 Task: Reply to email with the signature Finley Cooper with the subject Request for a white paper from softage.1@softage.net with the message Could you please confirm if the invoice has been paid? with CC to softage.5@softage.net with an attached document Request_for_information.pdf
Action: Mouse moved to (572, 719)
Screenshot: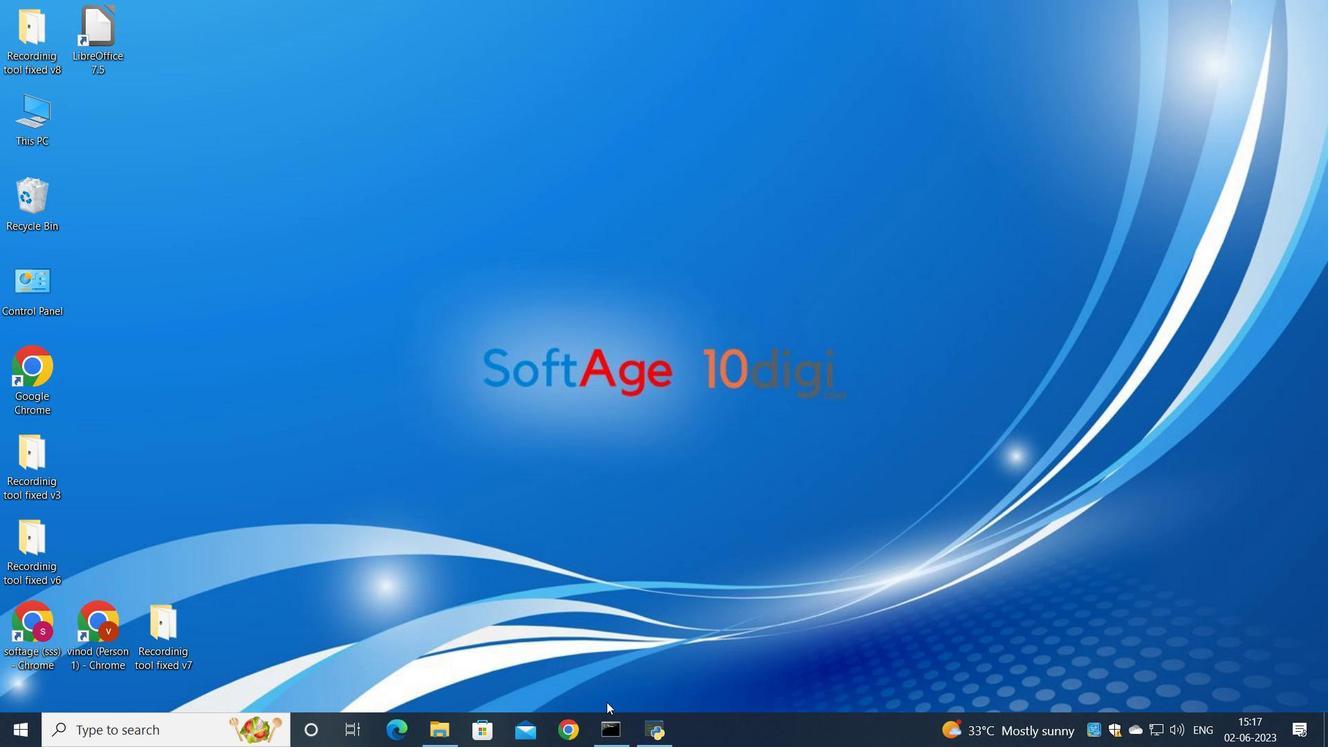 
Action: Mouse pressed left at (572, 719)
Screenshot: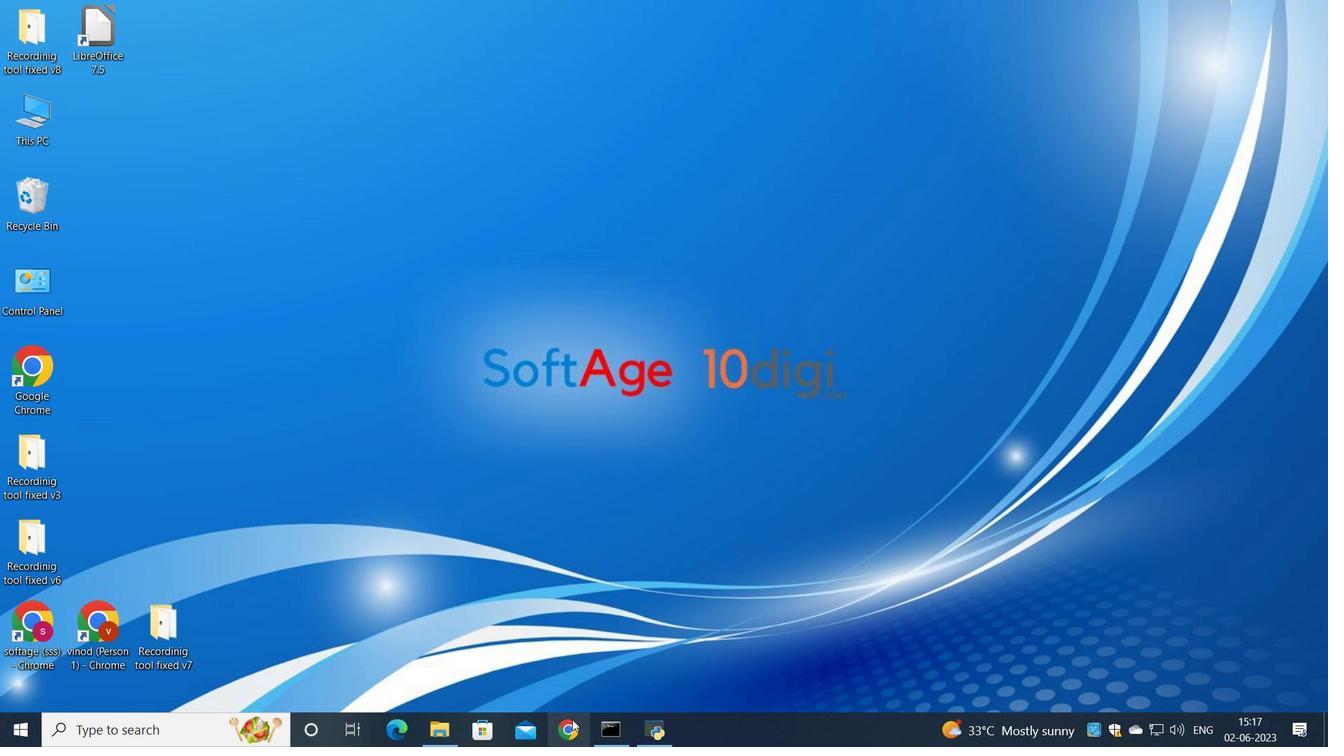 
Action: Mouse moved to (601, 418)
Screenshot: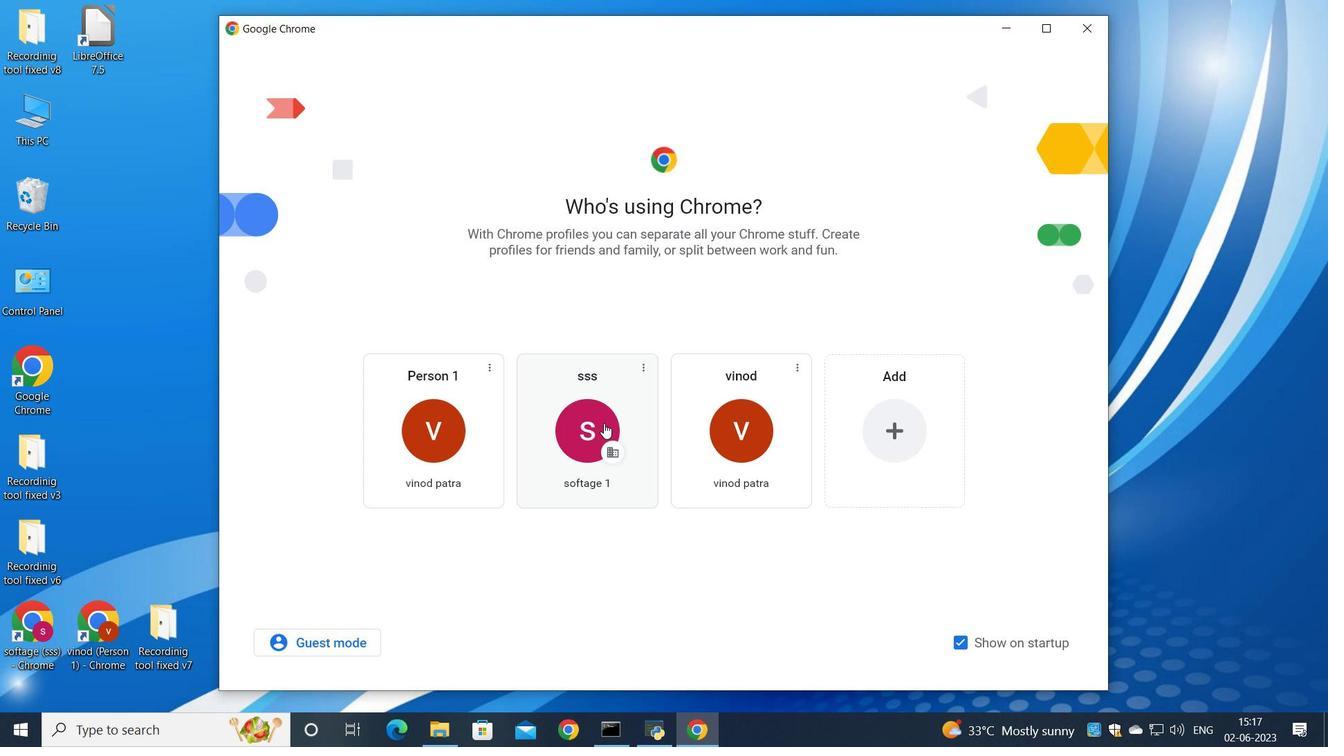 
Action: Mouse pressed left at (601, 418)
Screenshot: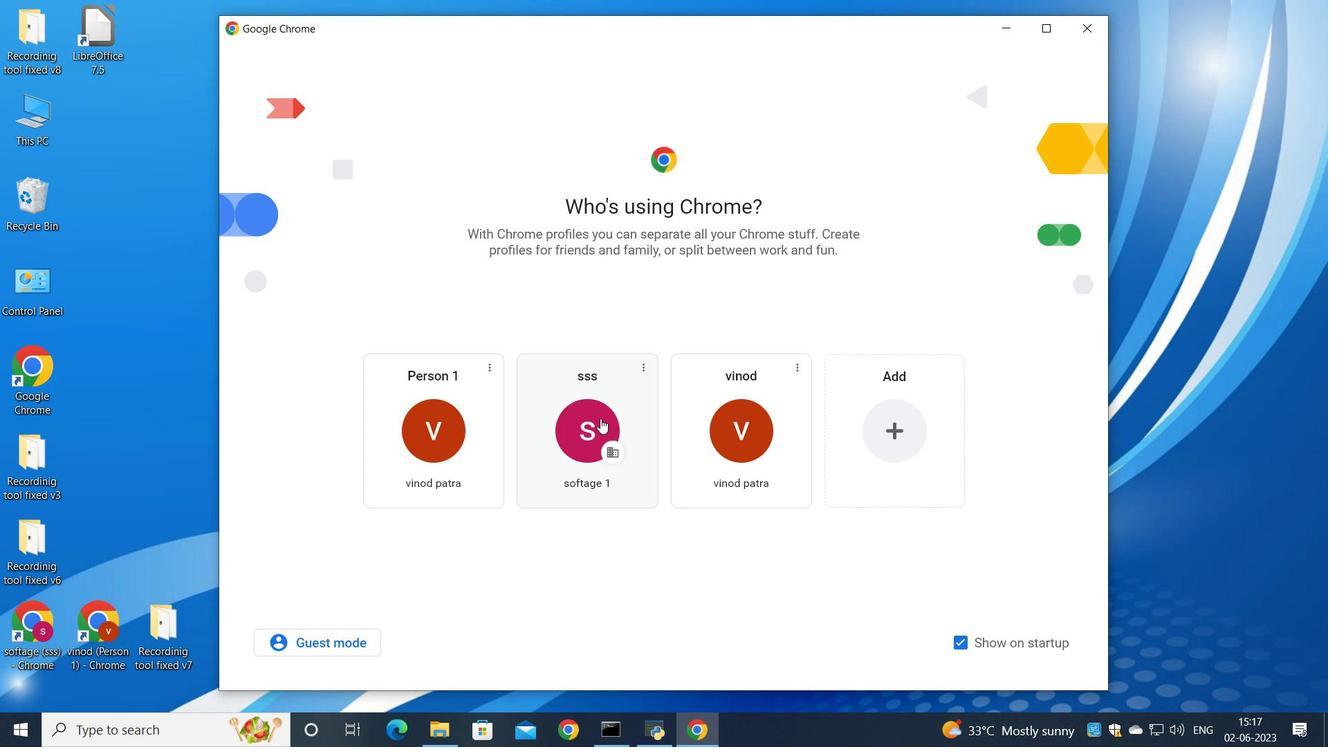 
Action: Mouse moved to (1170, 115)
Screenshot: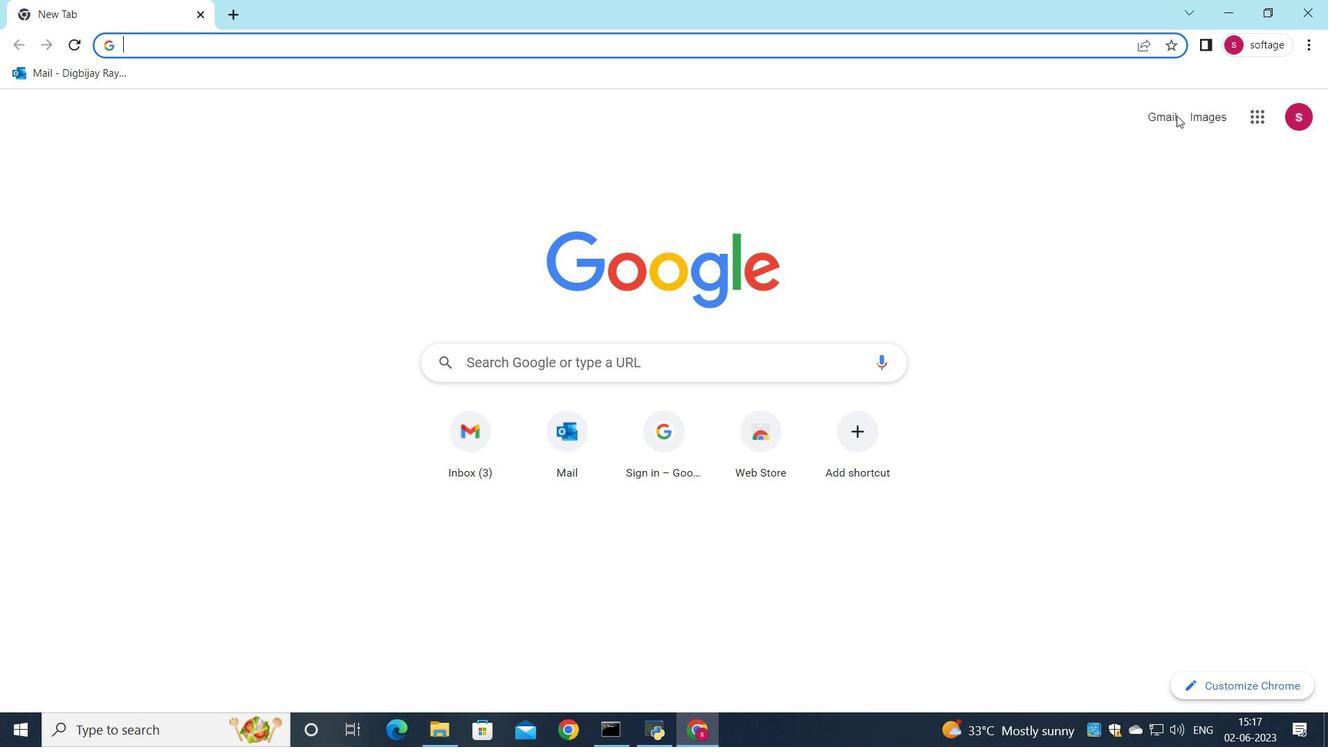 
Action: Mouse pressed left at (1170, 115)
Screenshot: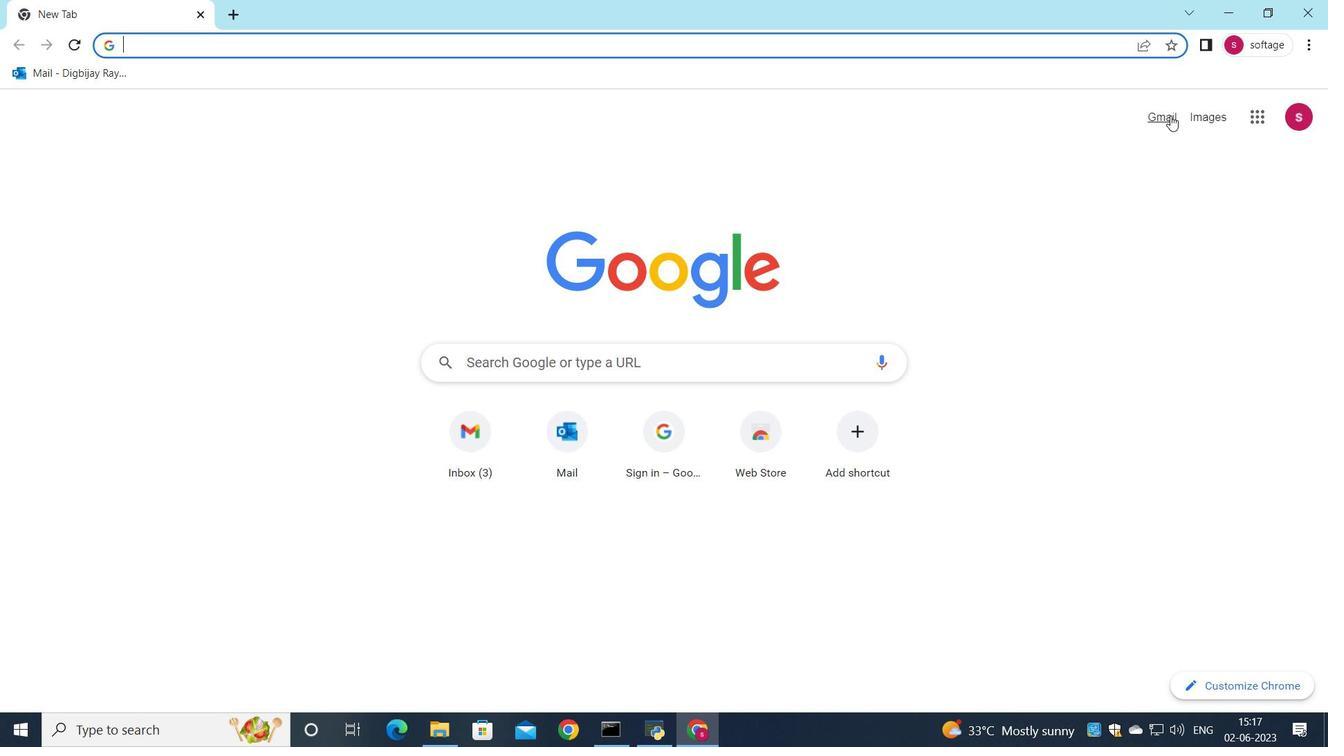
Action: Mouse moved to (1129, 130)
Screenshot: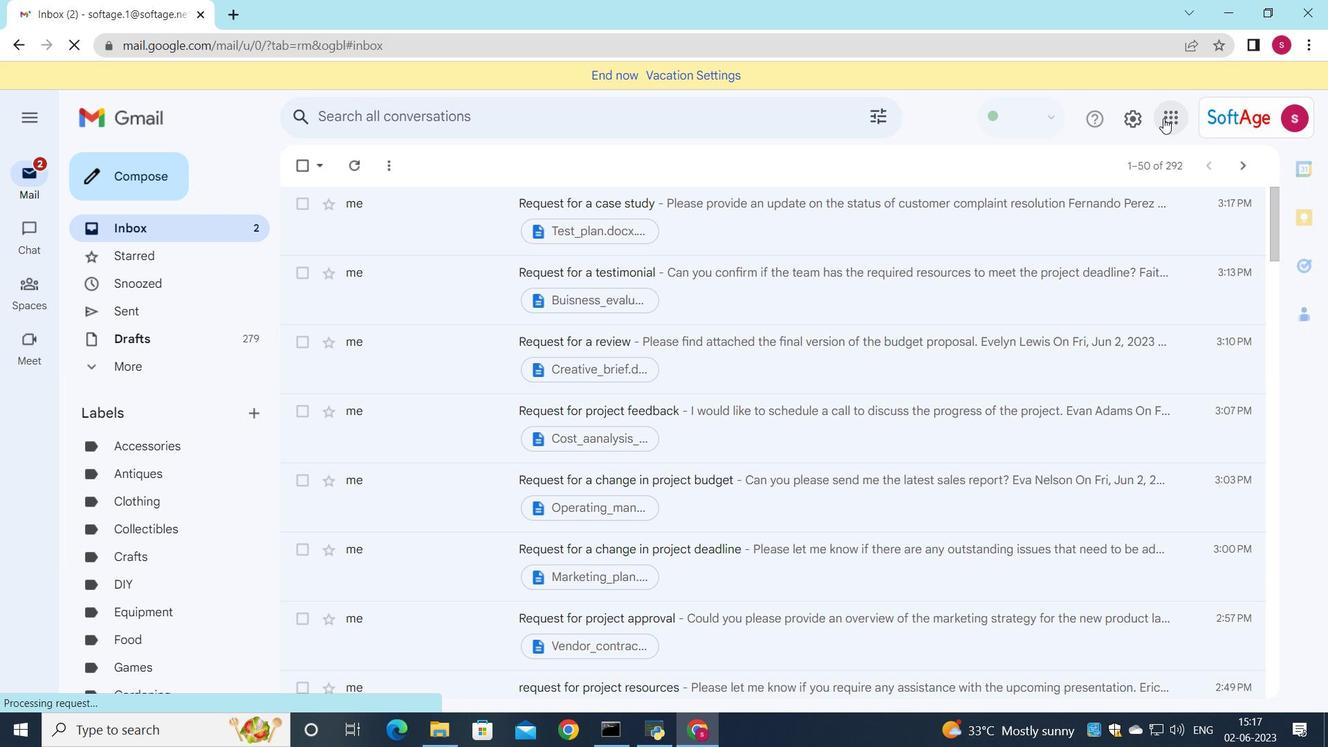 
Action: Mouse pressed left at (1129, 130)
Screenshot: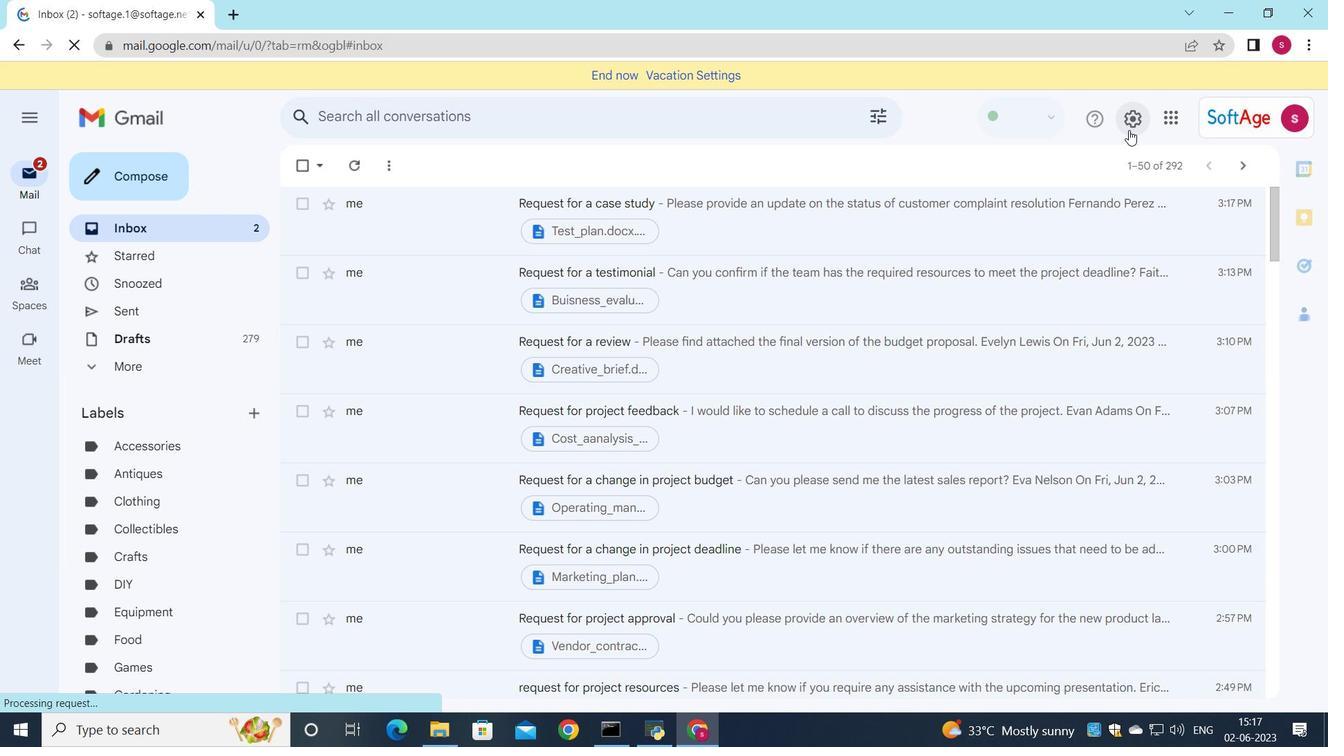 
Action: Mouse moved to (1112, 202)
Screenshot: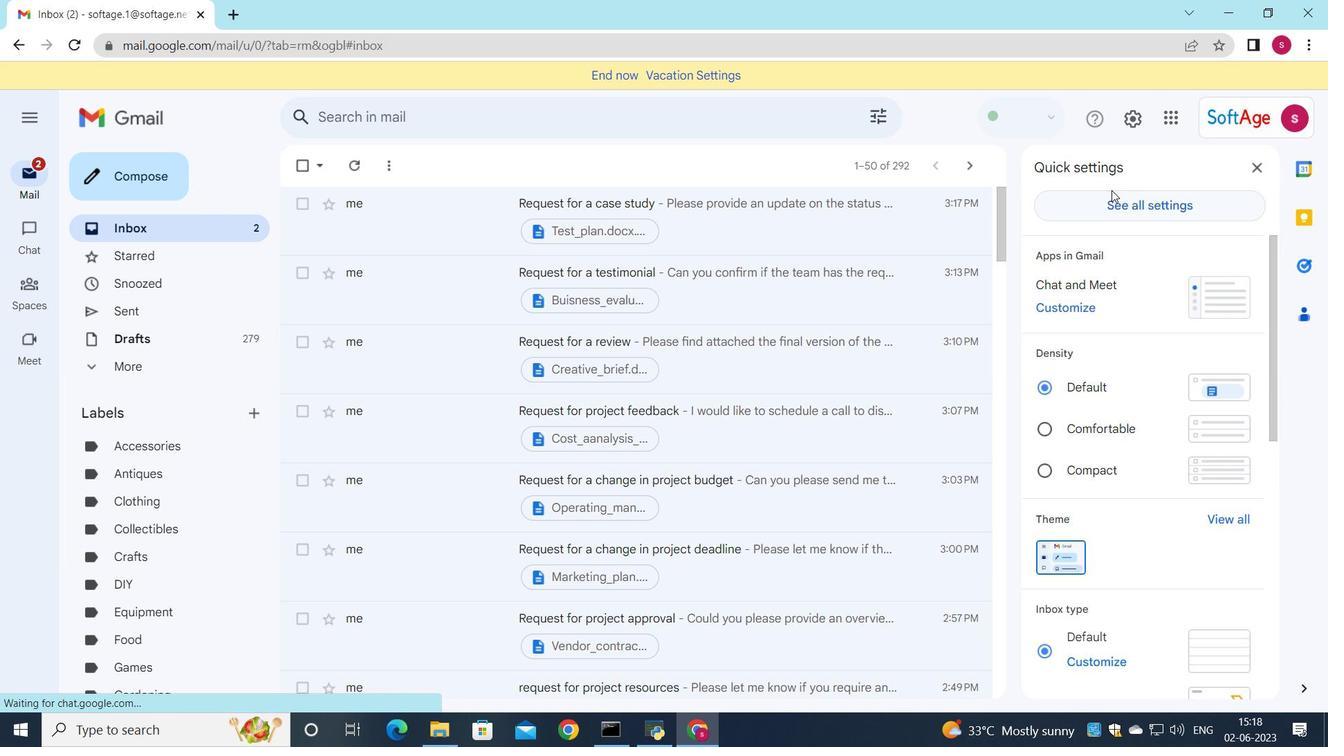 
Action: Mouse pressed left at (1112, 202)
Screenshot: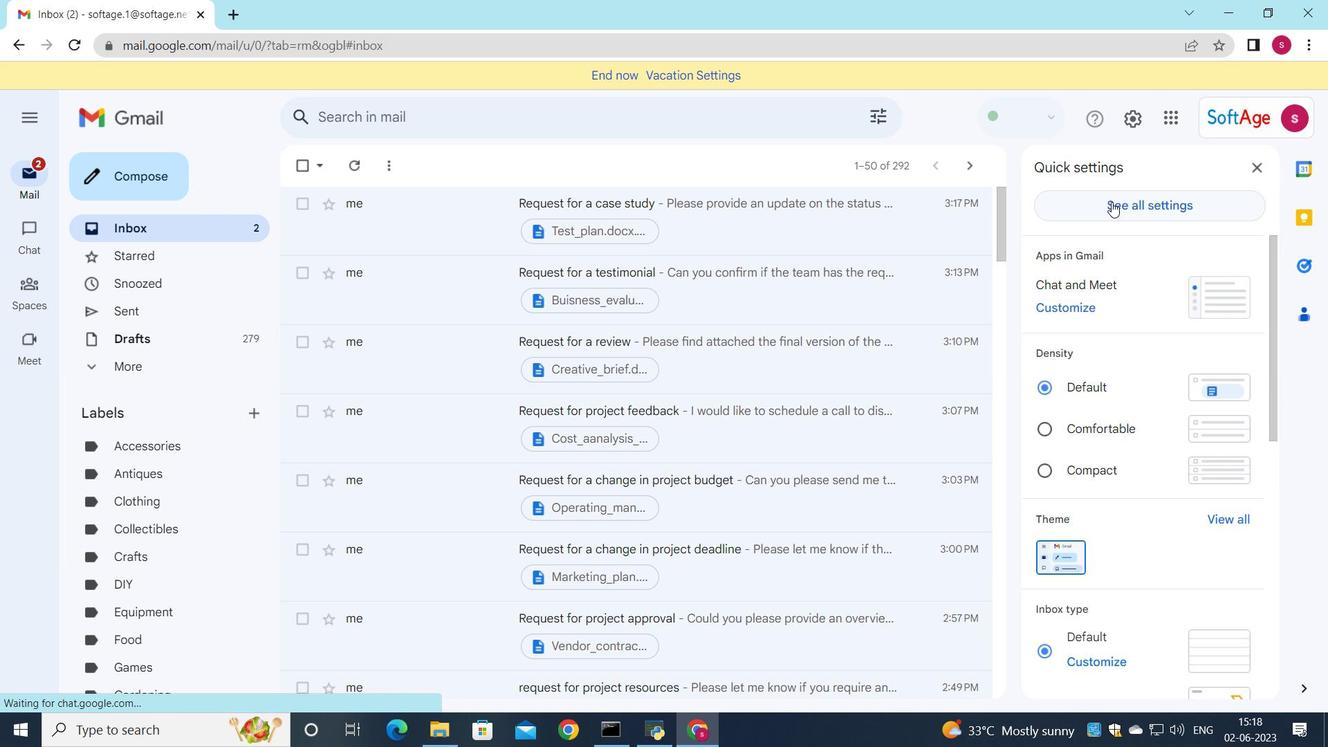 
Action: Mouse moved to (786, 356)
Screenshot: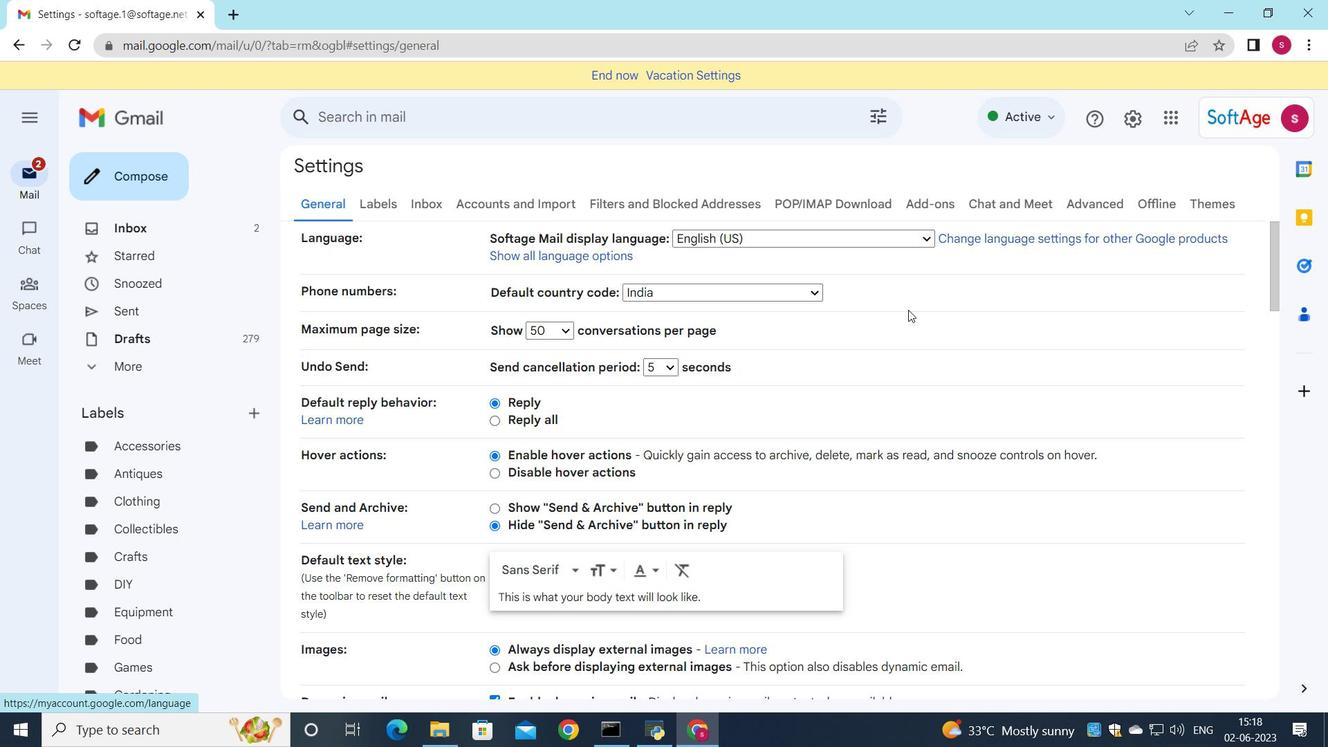 
Action: Mouse scrolled (786, 355) with delta (0, 0)
Screenshot: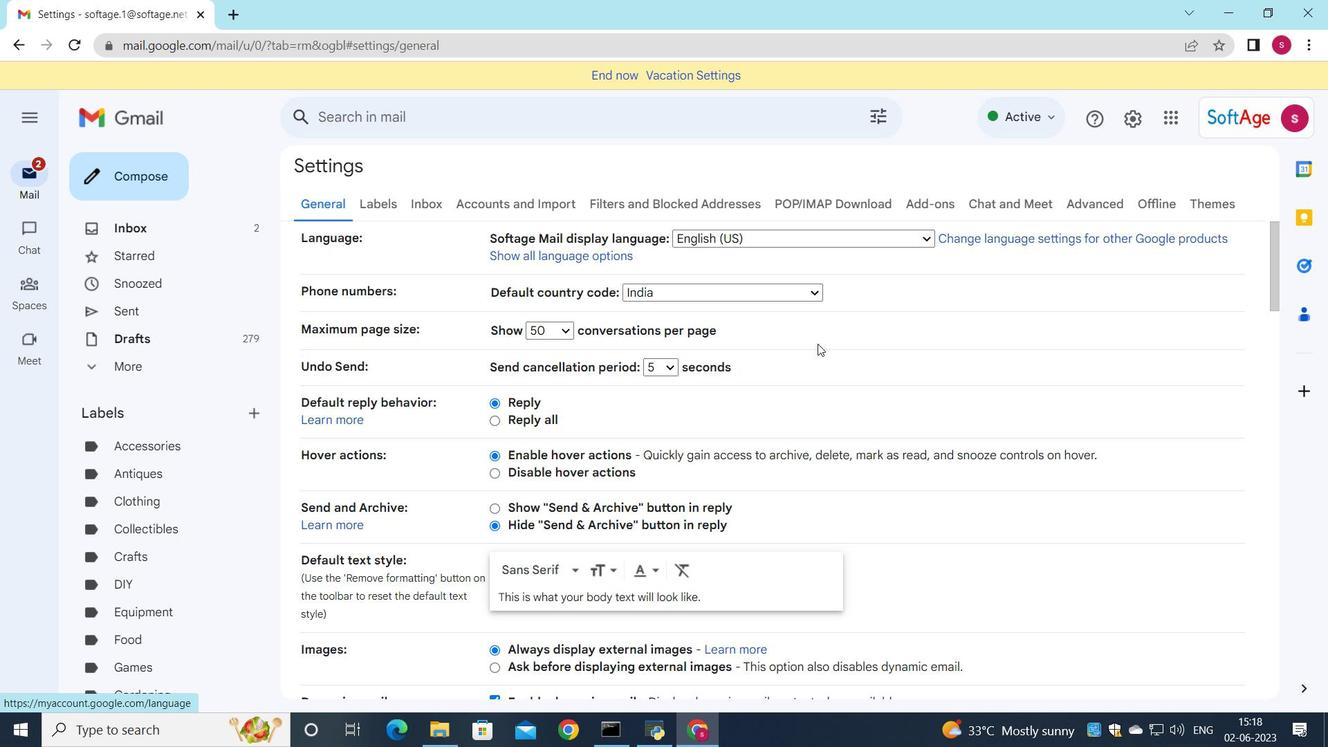 
Action: Mouse scrolled (786, 355) with delta (0, 0)
Screenshot: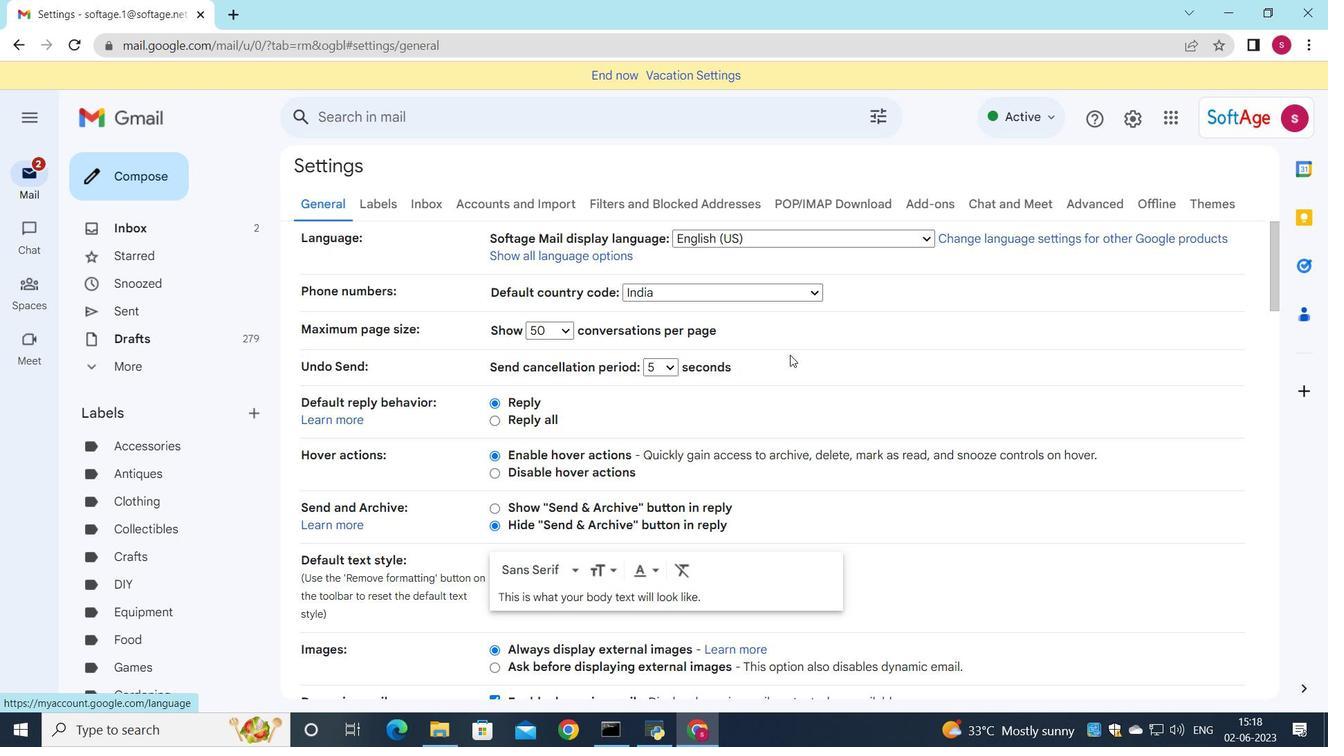
Action: Mouse scrolled (786, 355) with delta (0, 0)
Screenshot: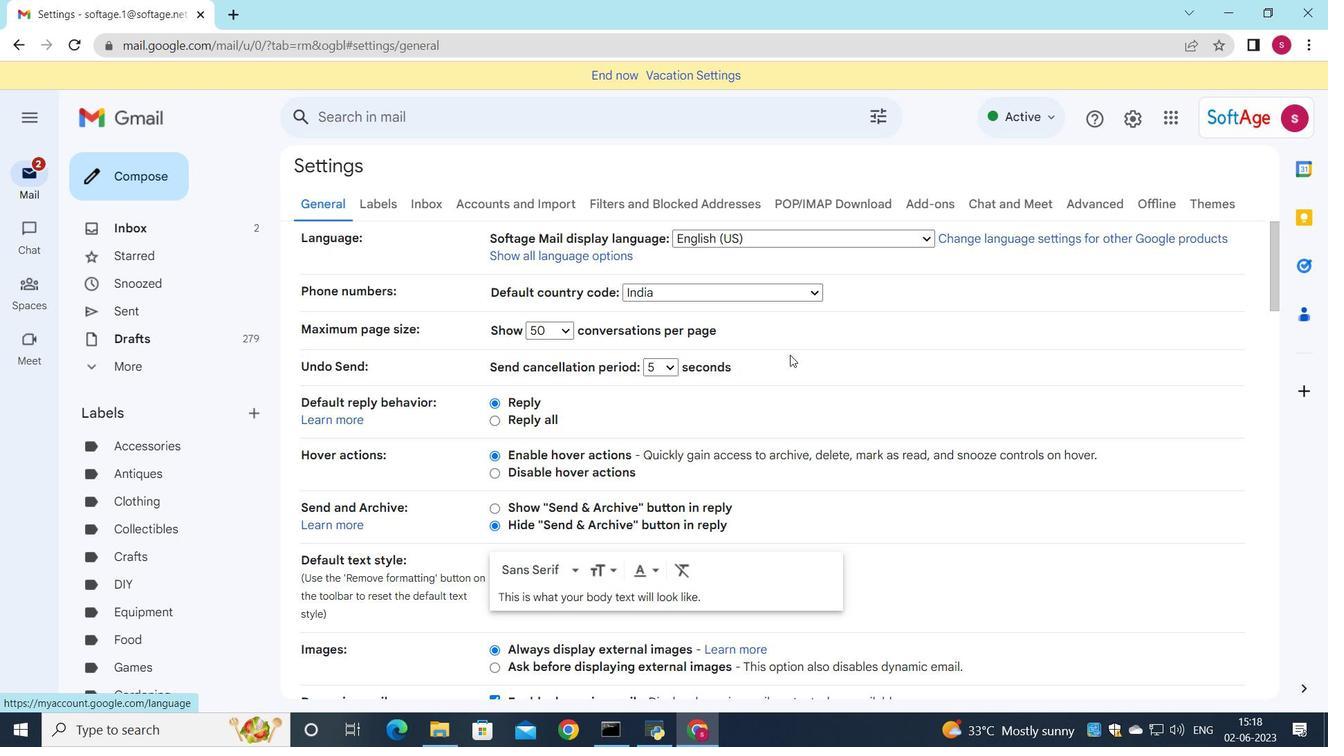 
Action: Mouse scrolled (786, 355) with delta (0, 0)
Screenshot: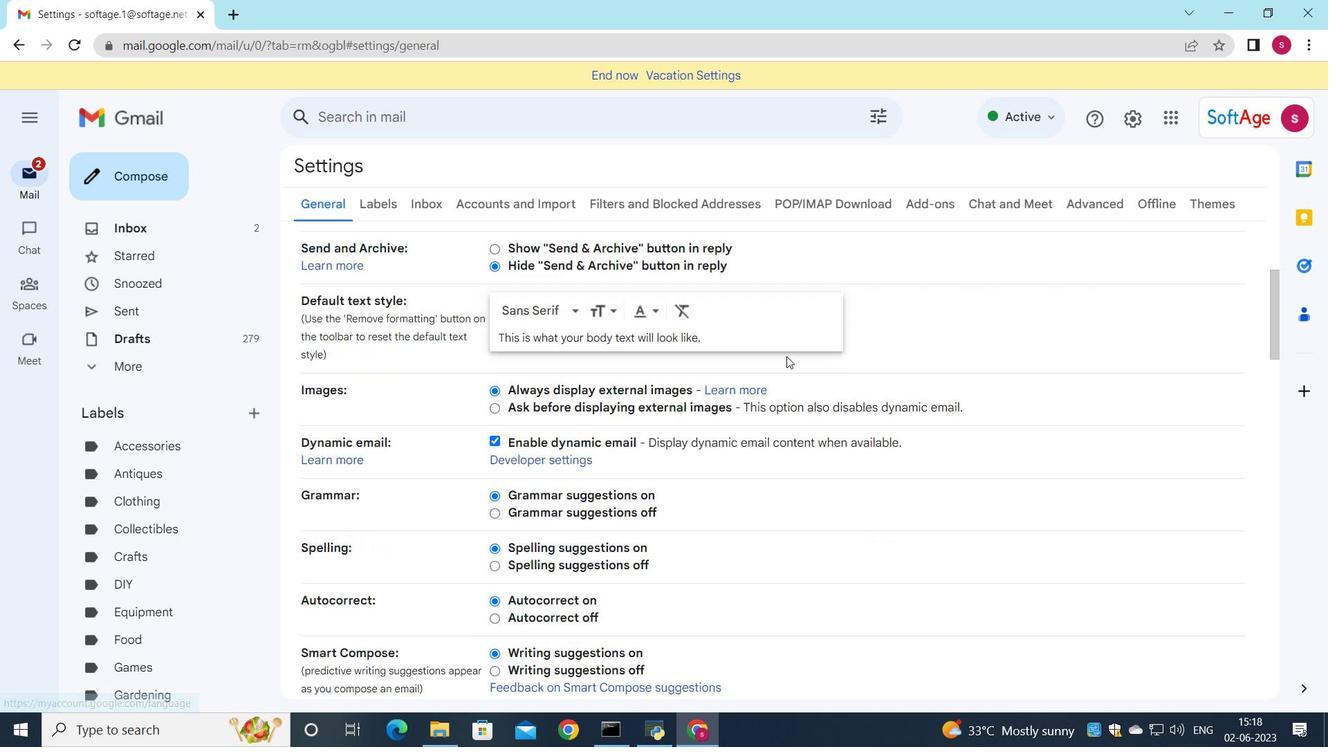 
Action: Mouse scrolled (786, 355) with delta (0, 0)
Screenshot: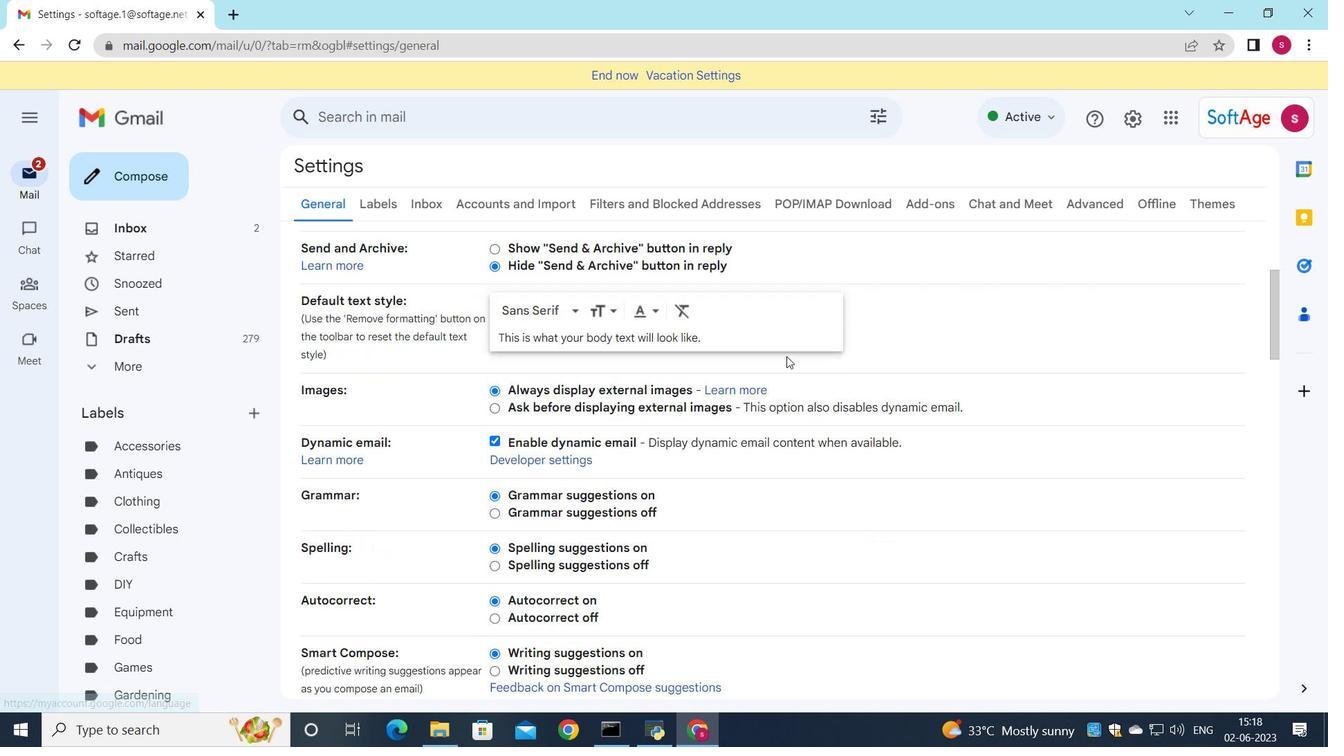 
Action: Mouse scrolled (786, 355) with delta (0, 0)
Screenshot: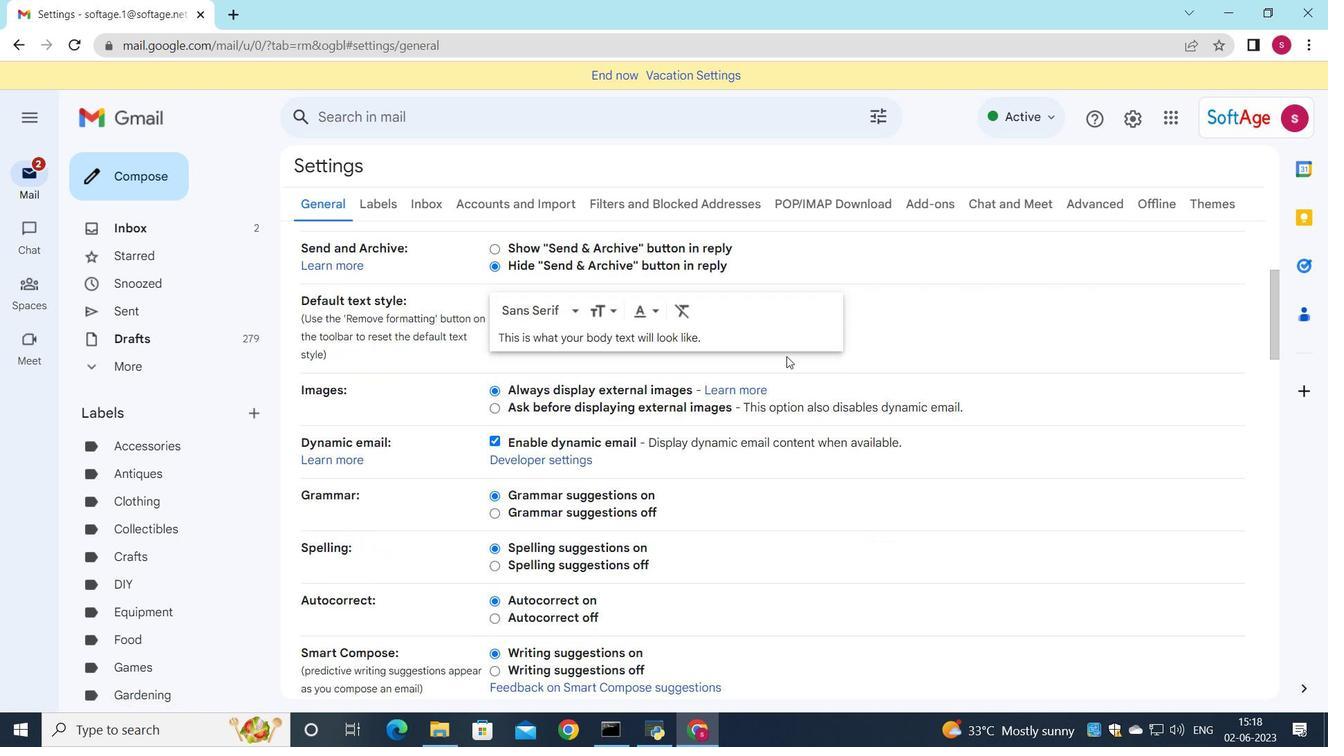 
Action: Mouse moved to (757, 385)
Screenshot: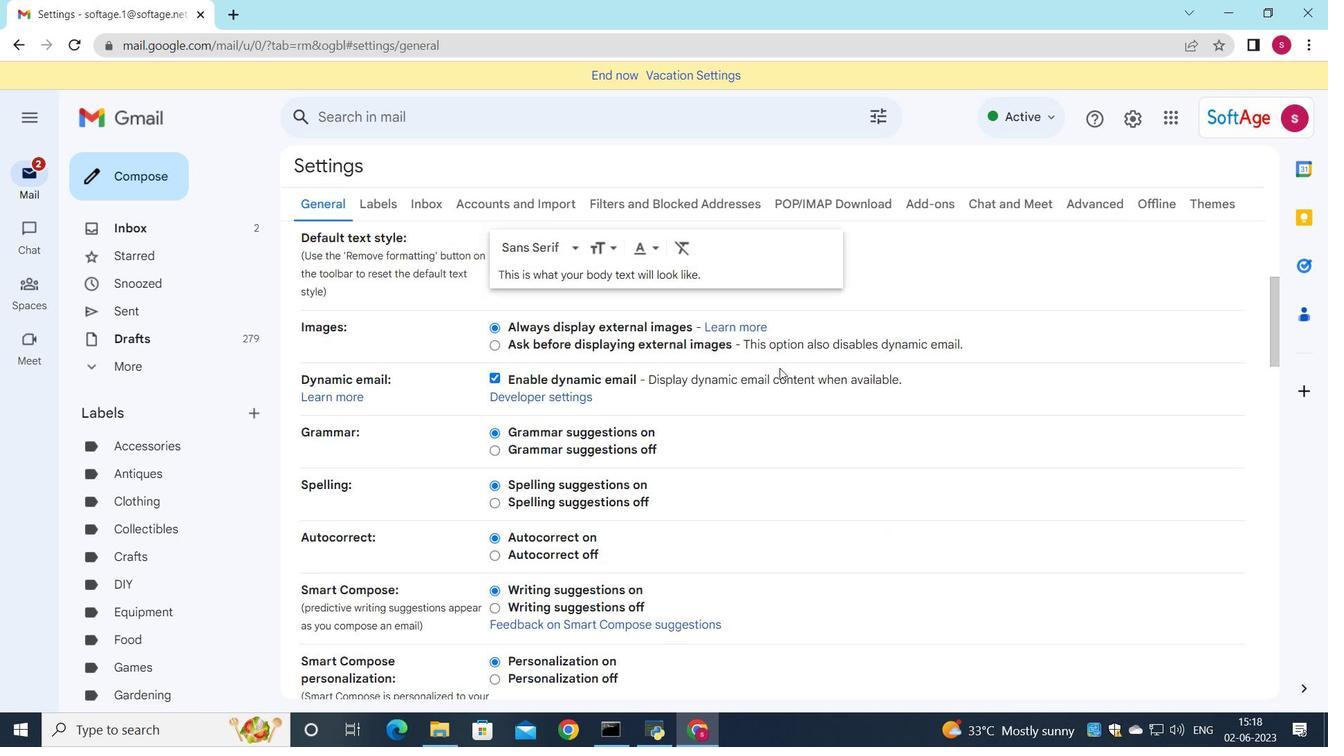 
Action: Mouse scrolled (757, 385) with delta (0, 0)
Screenshot: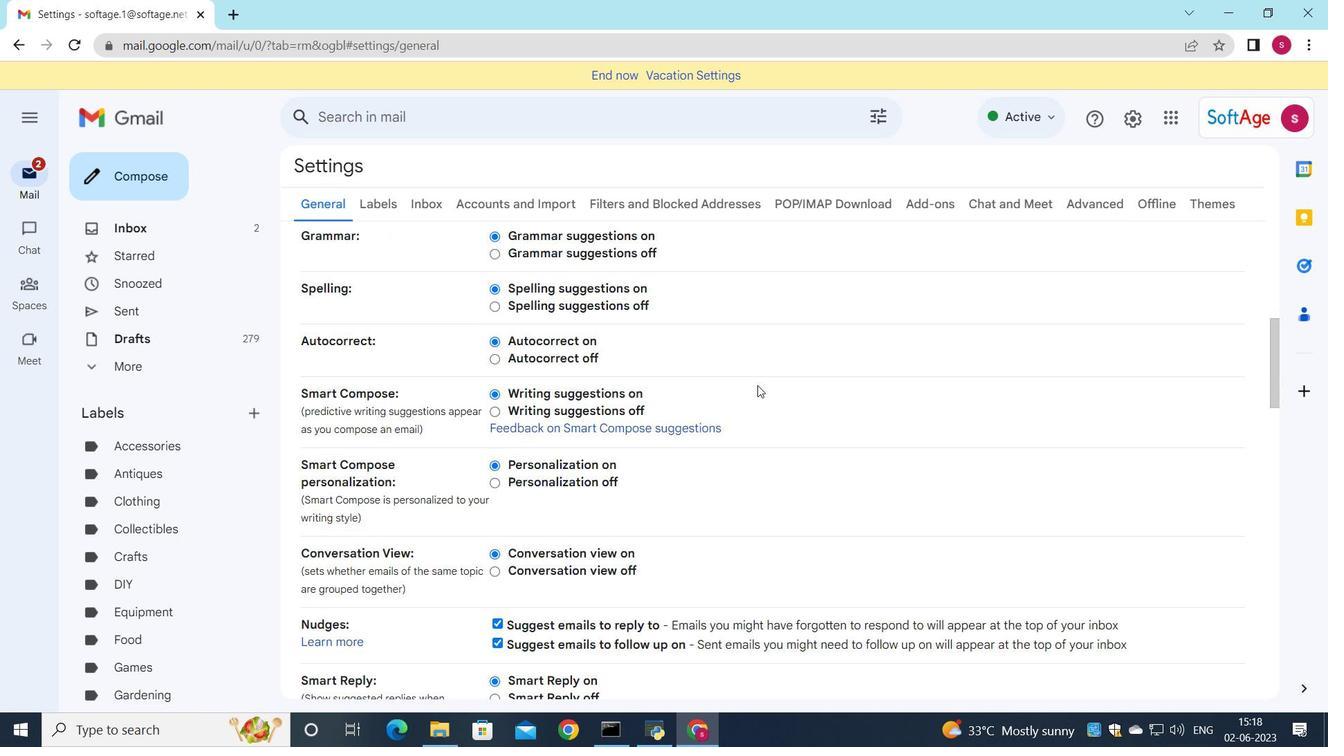 
Action: Mouse scrolled (757, 385) with delta (0, 0)
Screenshot: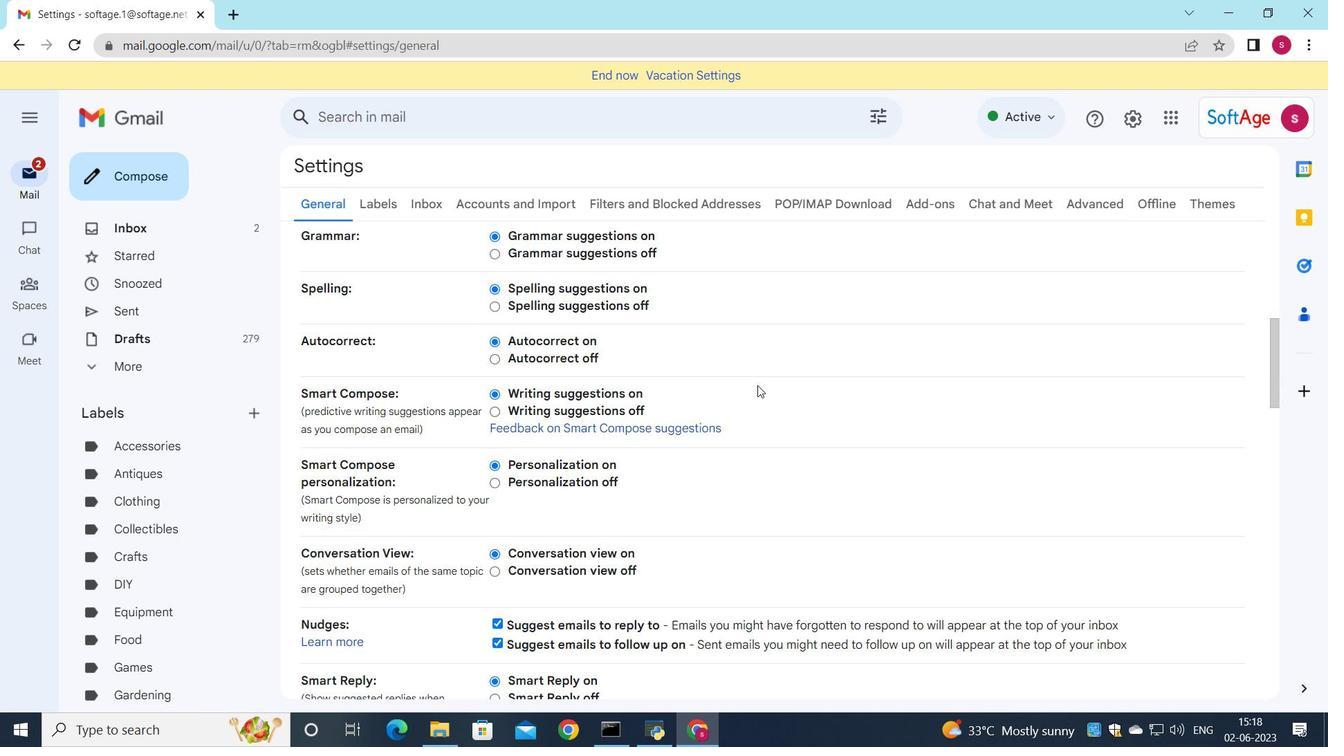 
Action: Mouse scrolled (757, 385) with delta (0, 0)
Screenshot: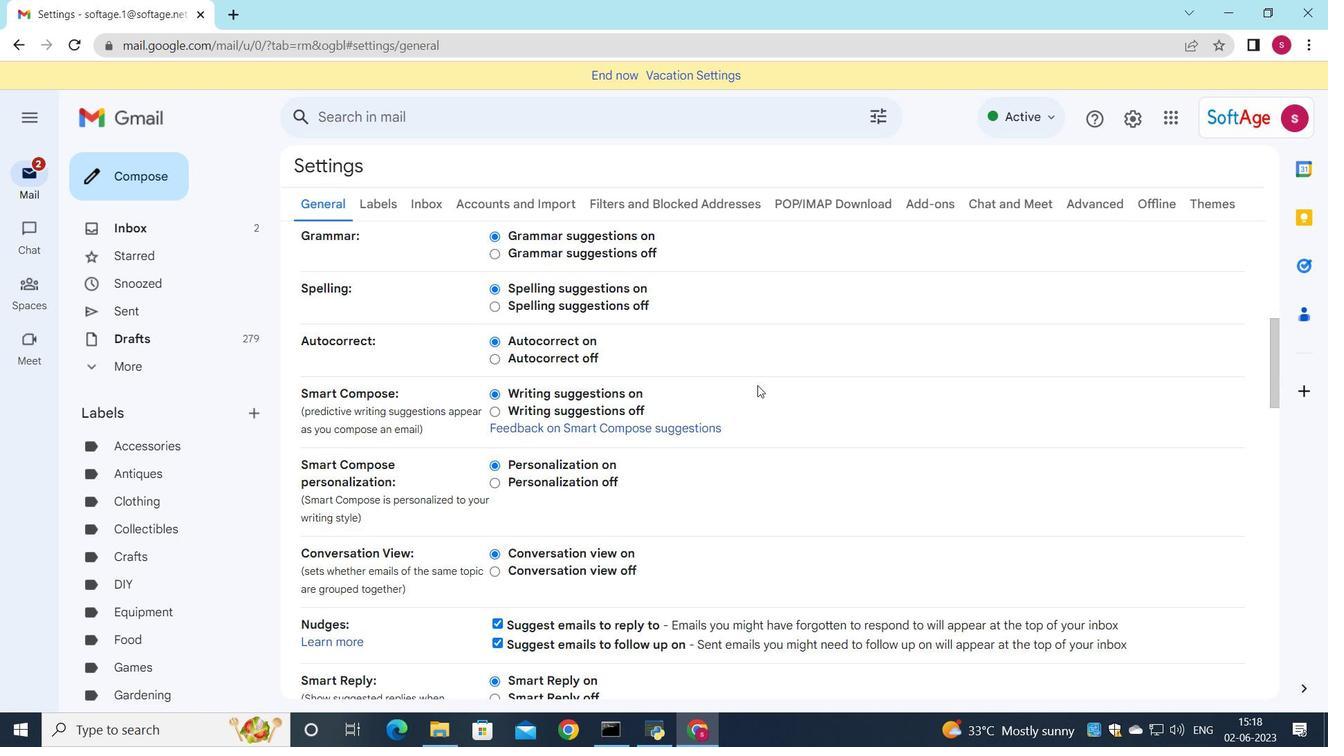 
Action: Mouse moved to (744, 397)
Screenshot: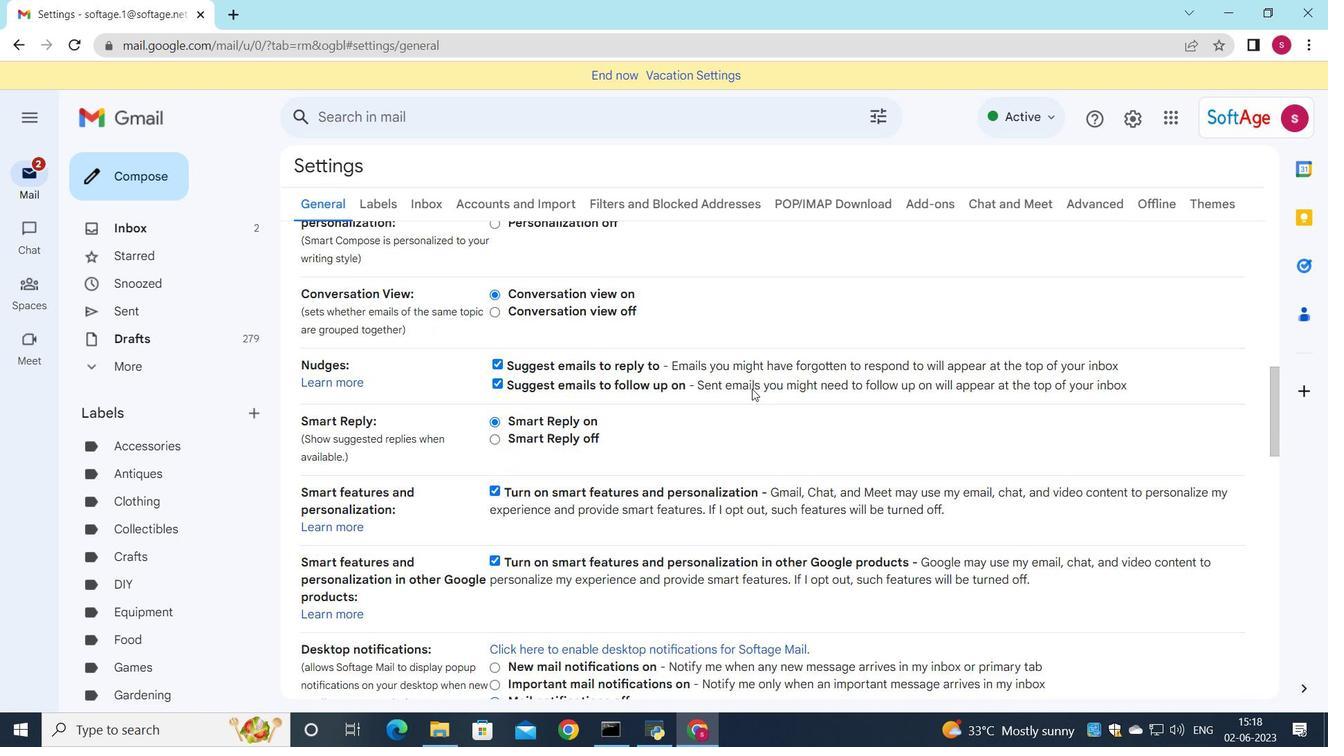 
Action: Mouse scrolled (744, 396) with delta (0, 0)
Screenshot: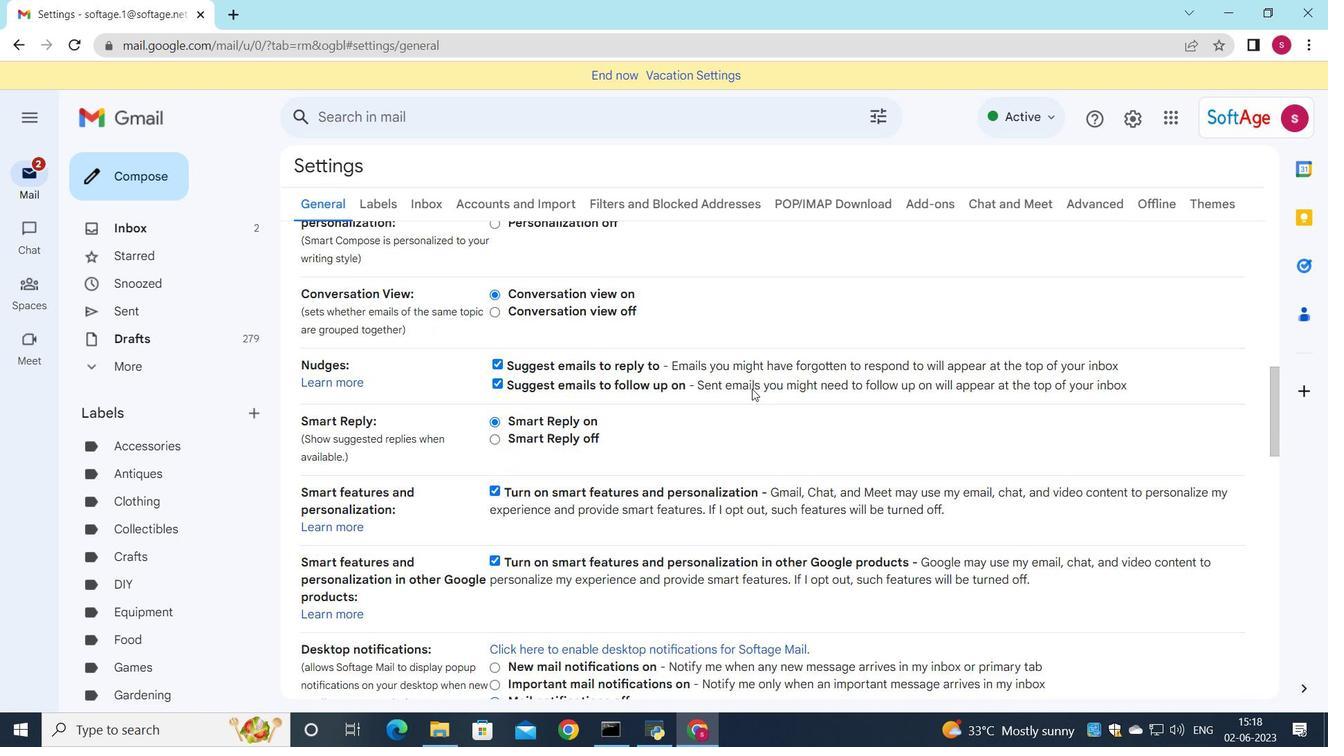 
Action: Mouse moved to (744, 398)
Screenshot: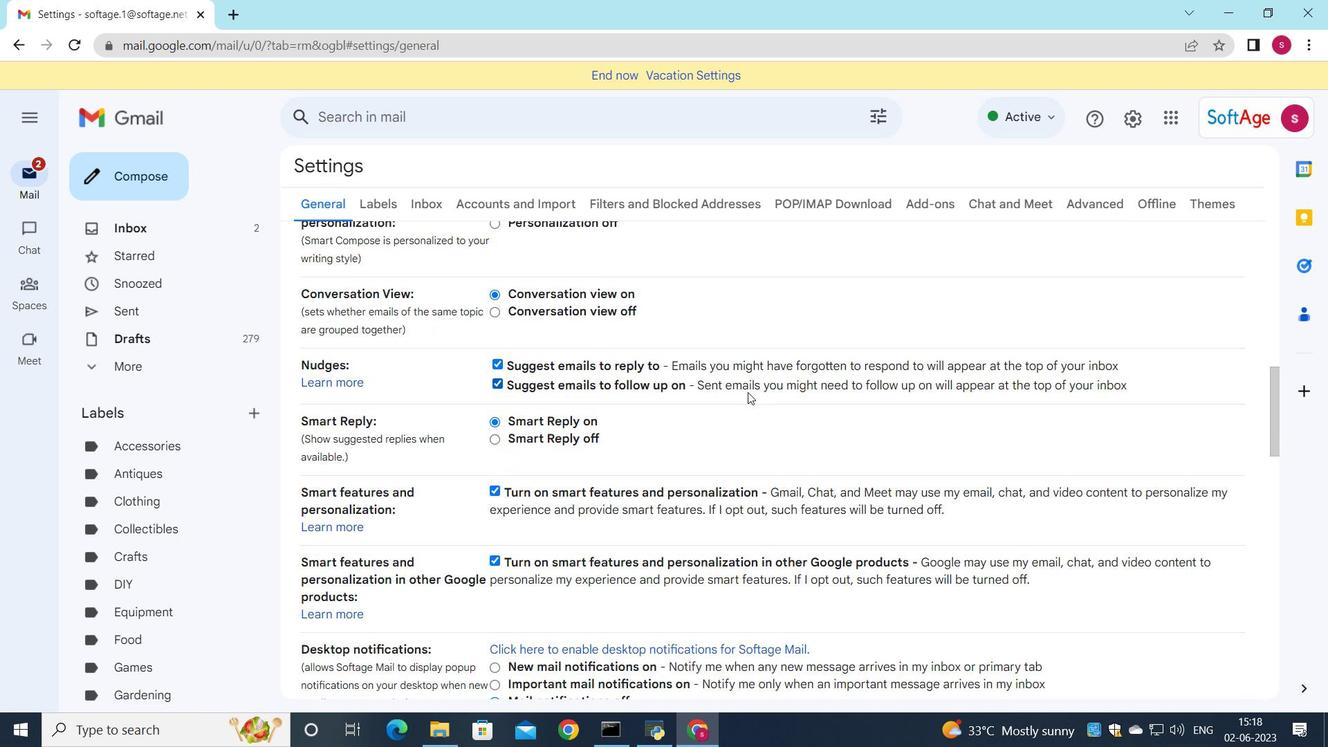 
Action: Mouse scrolled (744, 397) with delta (0, 0)
Screenshot: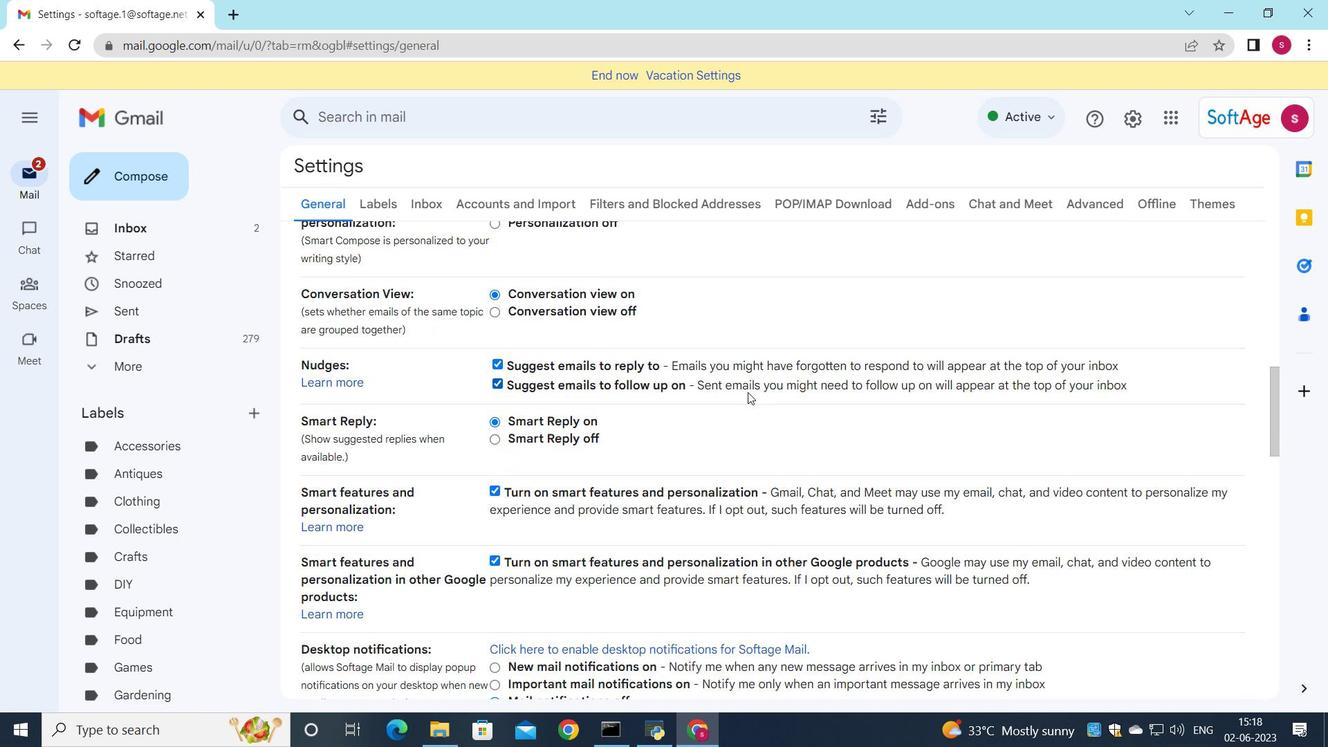 
Action: Mouse moved to (744, 399)
Screenshot: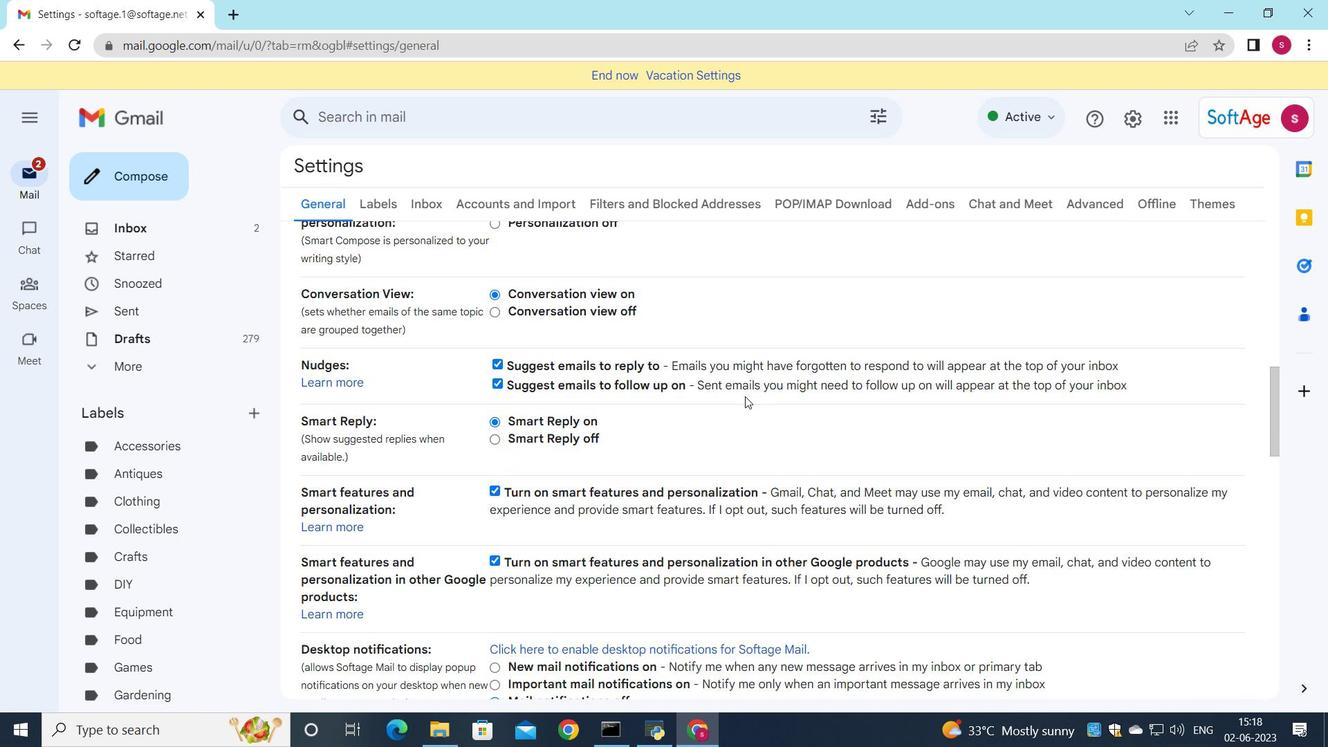 
Action: Mouse scrolled (744, 398) with delta (0, 0)
Screenshot: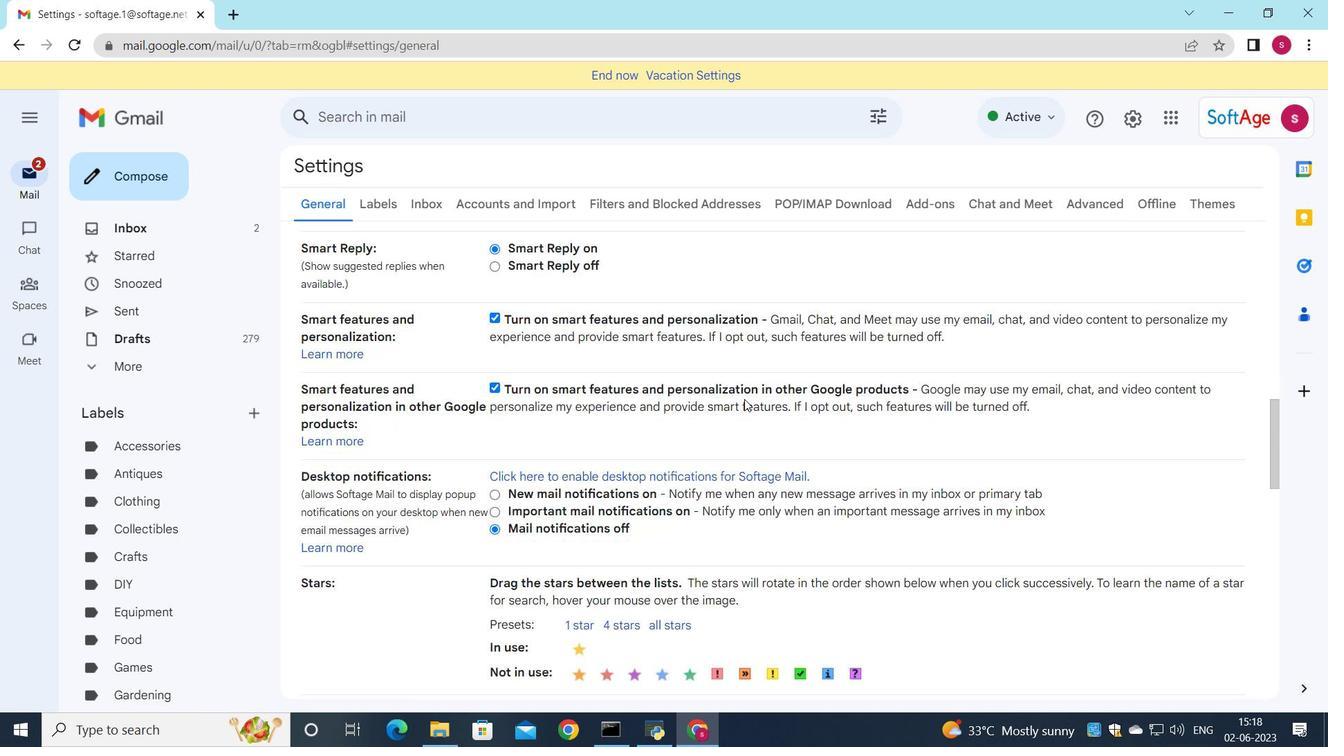 
Action: Mouse scrolled (744, 398) with delta (0, 0)
Screenshot: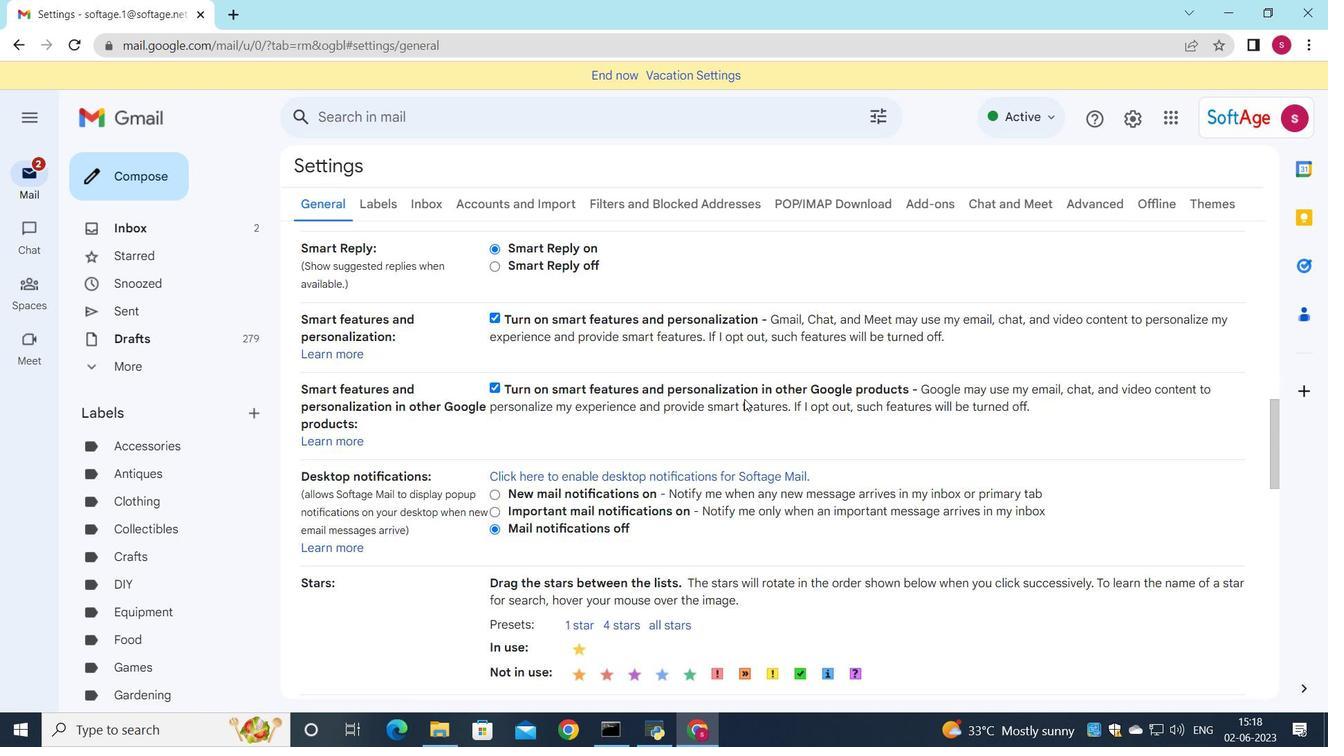 
Action: Mouse scrolled (744, 398) with delta (0, 0)
Screenshot: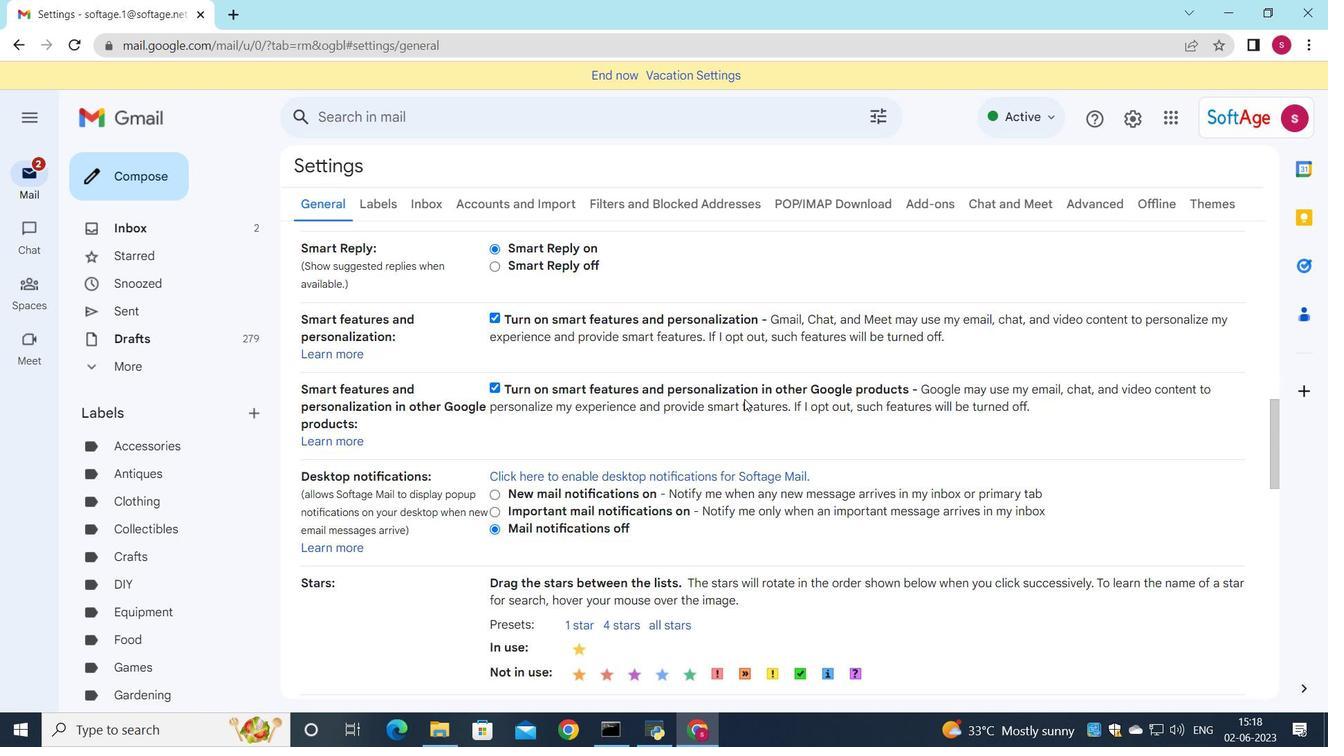 
Action: Mouse moved to (744, 401)
Screenshot: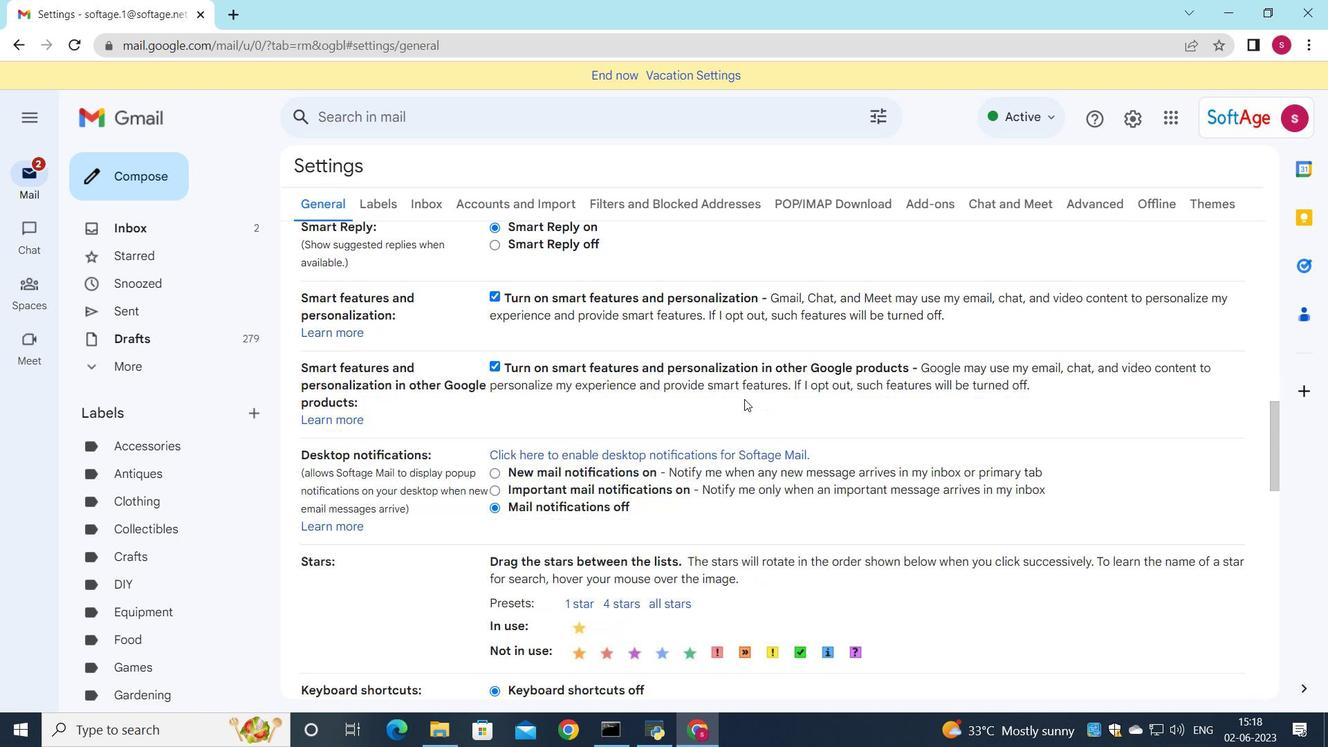 
Action: Mouse scrolled (744, 401) with delta (0, 0)
Screenshot: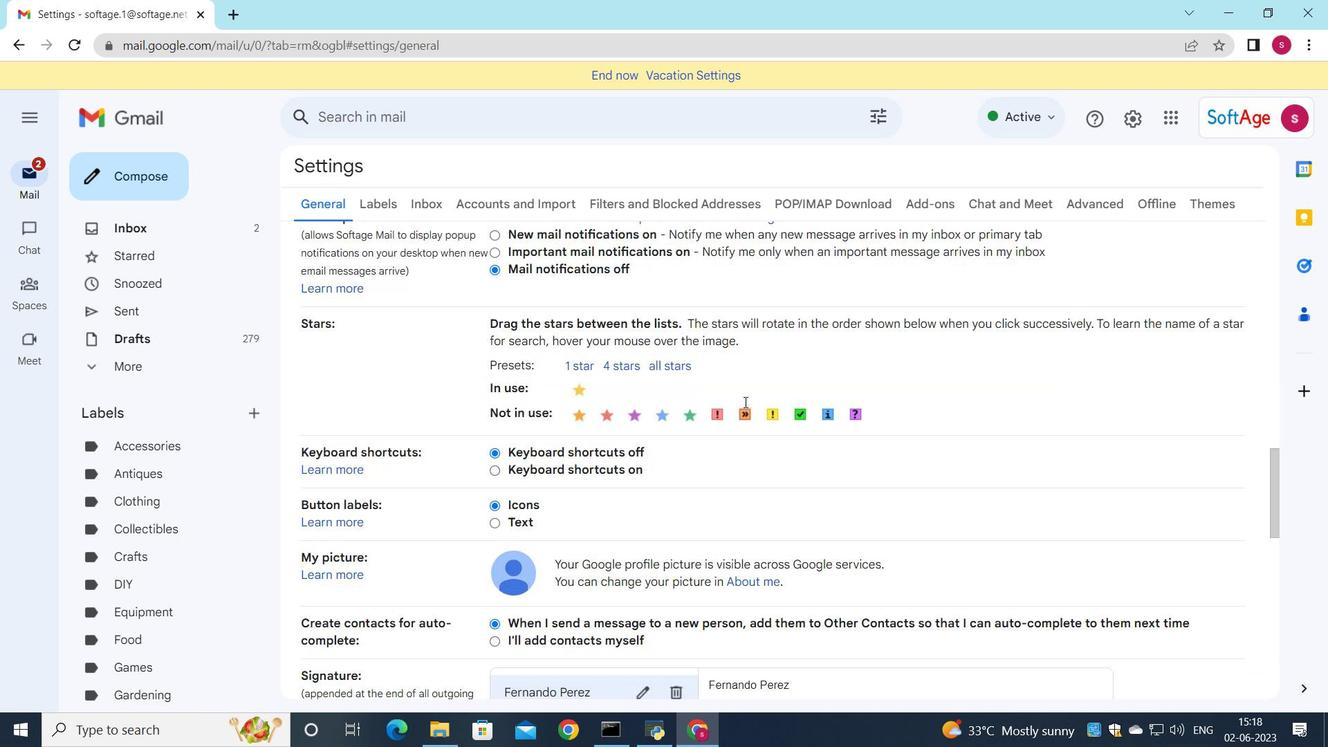 
Action: Mouse scrolled (744, 401) with delta (0, 0)
Screenshot: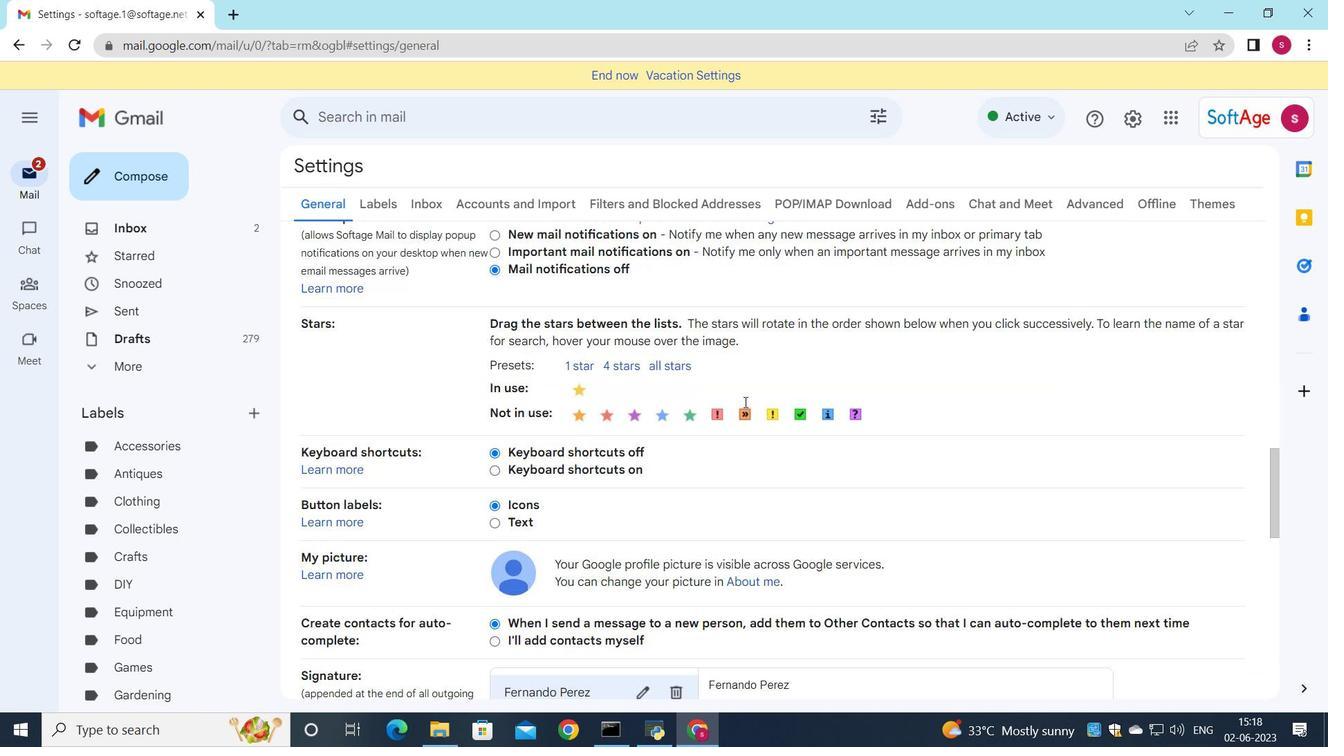 
Action: Mouse scrolled (744, 401) with delta (0, 0)
Screenshot: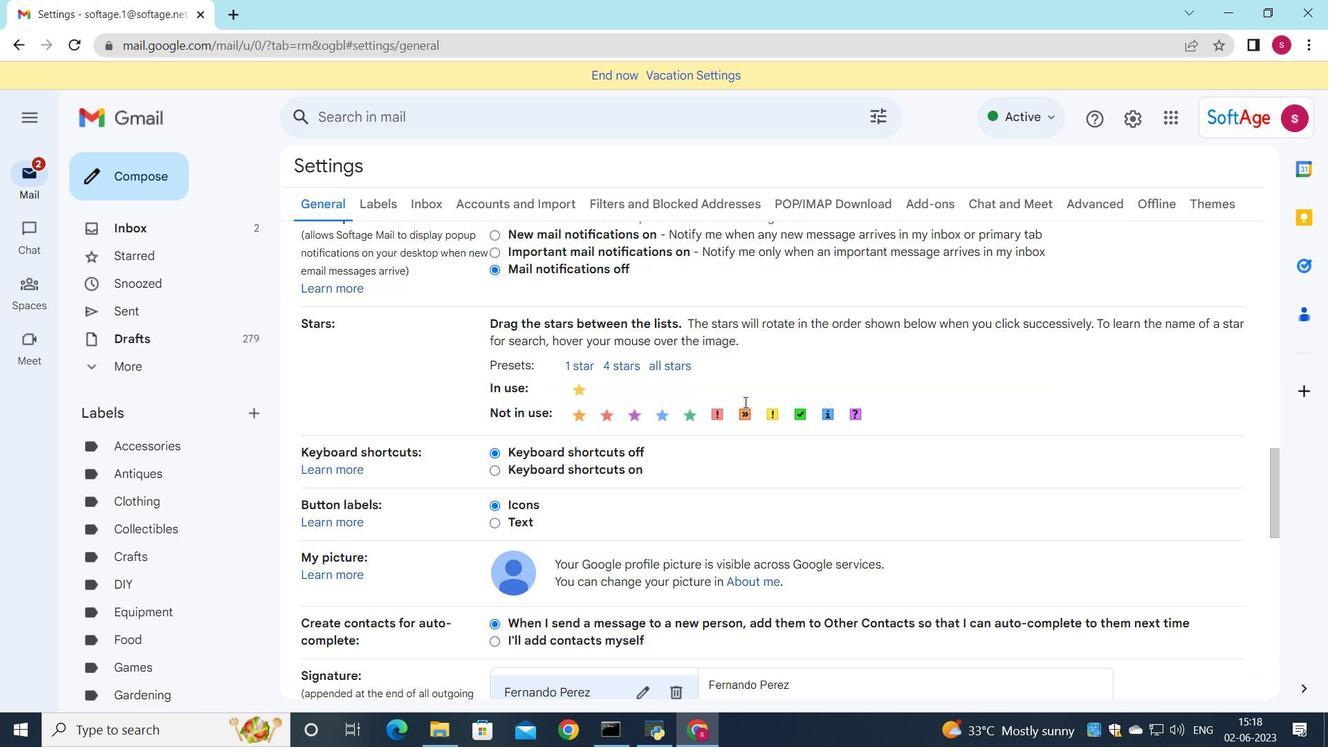 
Action: Mouse moved to (683, 434)
Screenshot: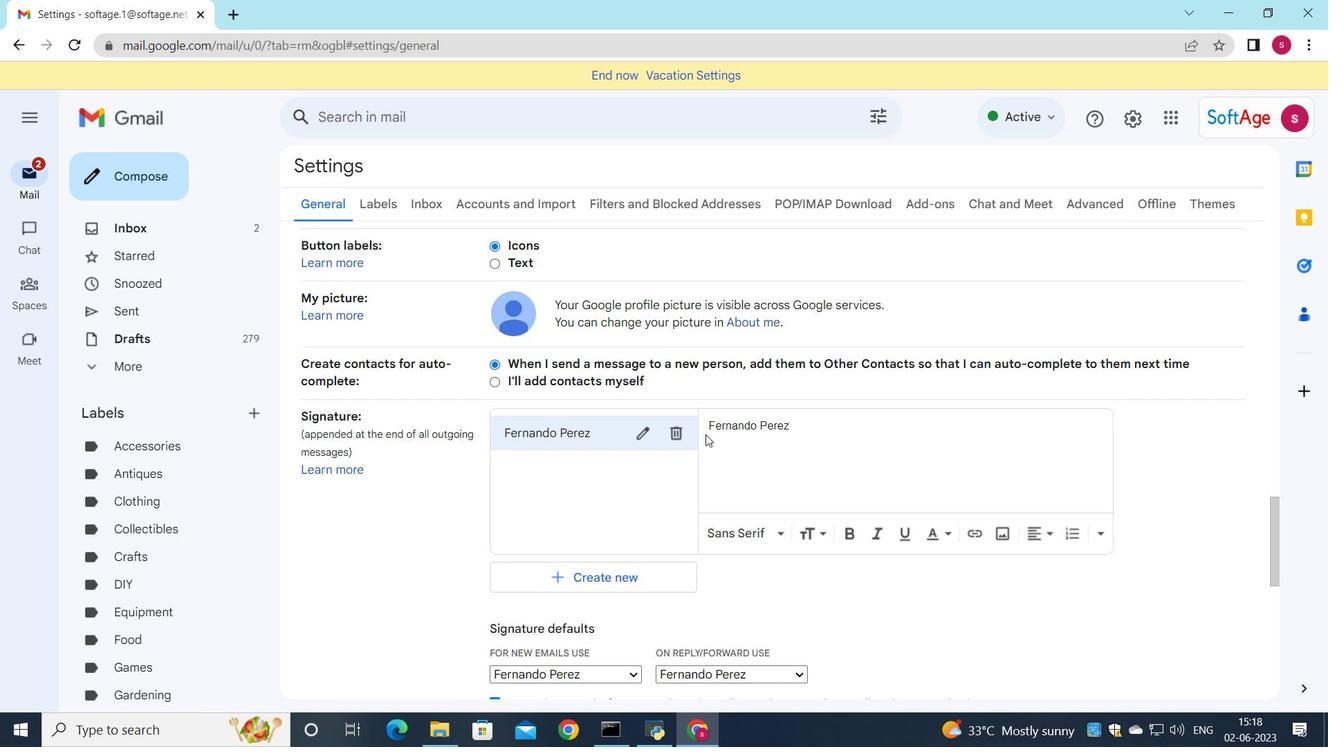 
Action: Mouse pressed left at (683, 434)
Screenshot: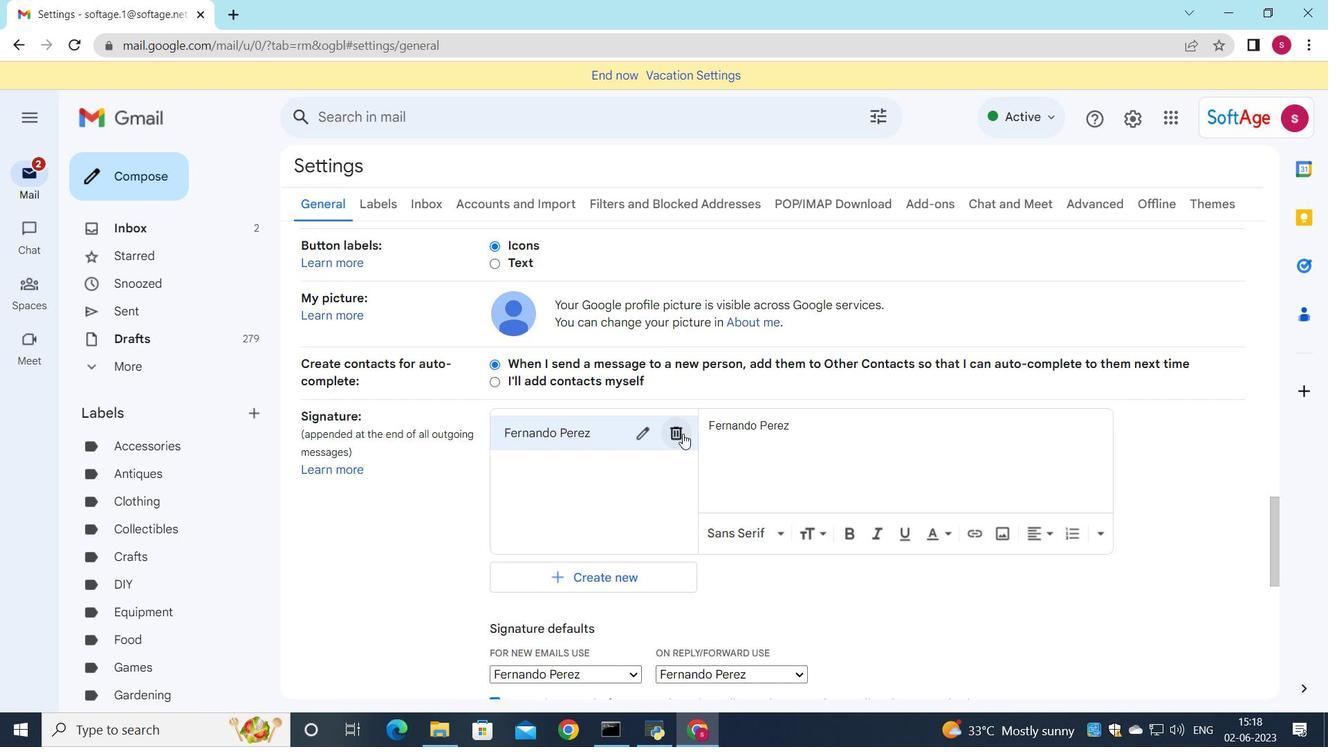
Action: Mouse moved to (799, 426)
Screenshot: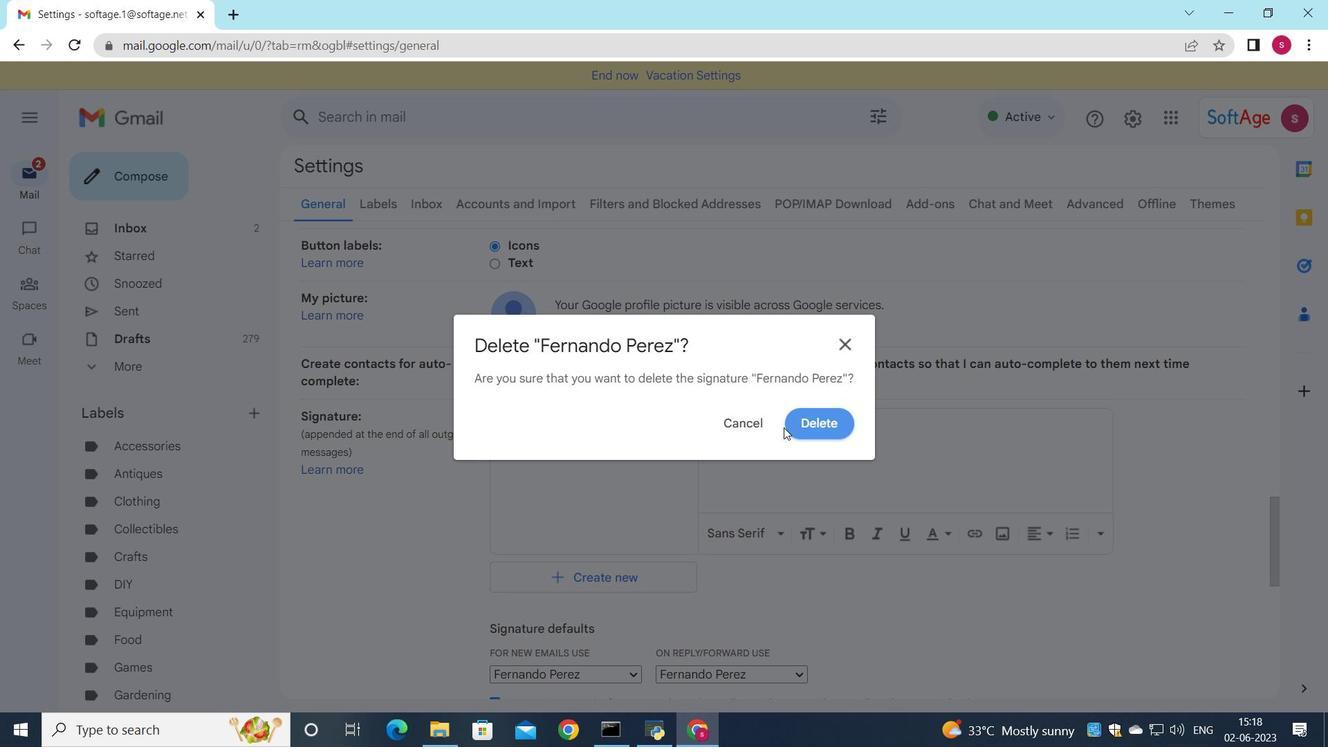 
Action: Mouse pressed left at (799, 426)
Screenshot: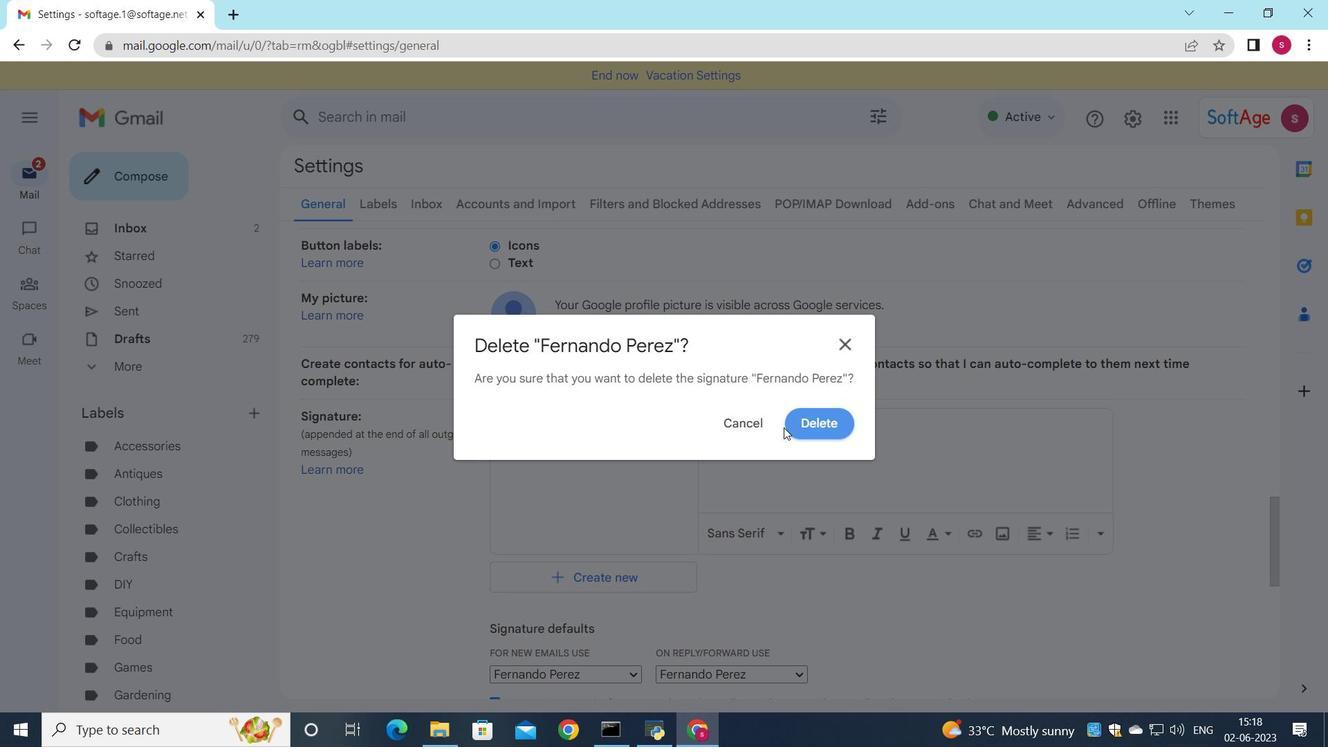 
Action: Mouse moved to (580, 442)
Screenshot: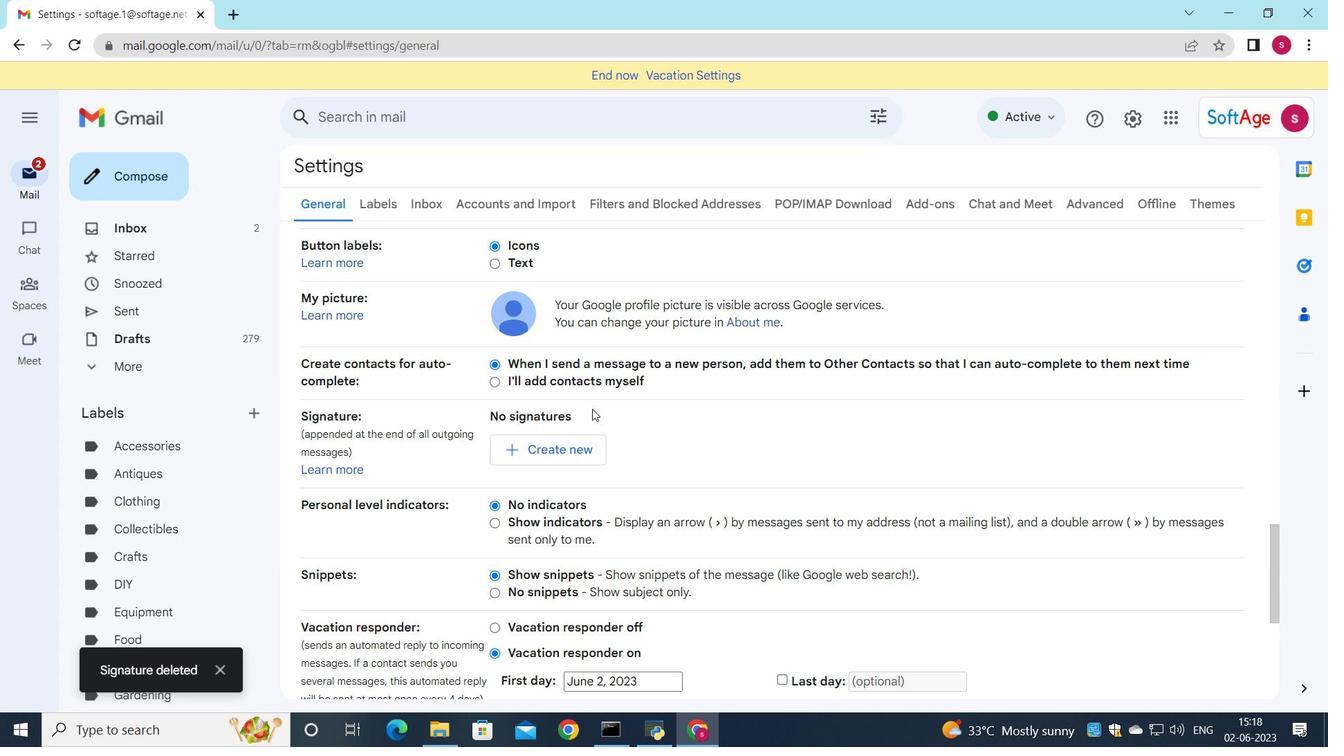 
Action: Mouse pressed left at (580, 442)
Screenshot: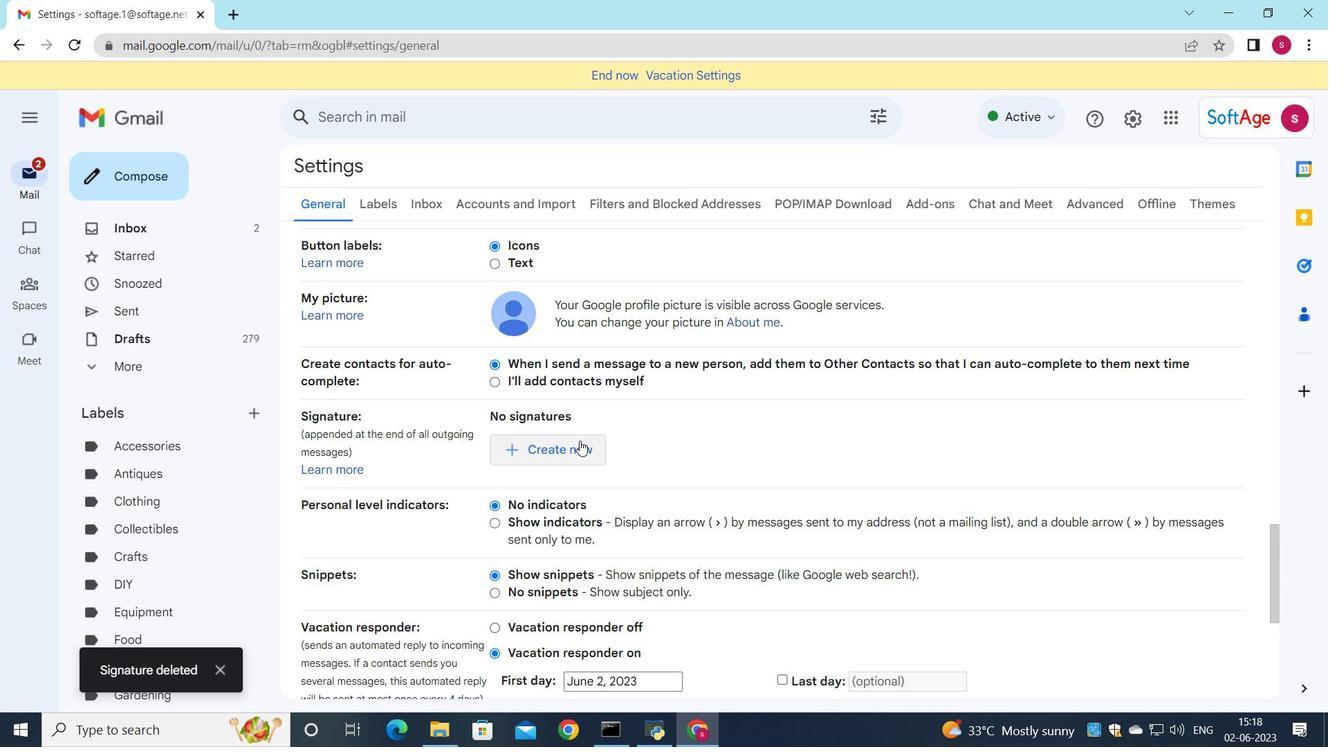 
Action: Mouse moved to (854, 404)
Screenshot: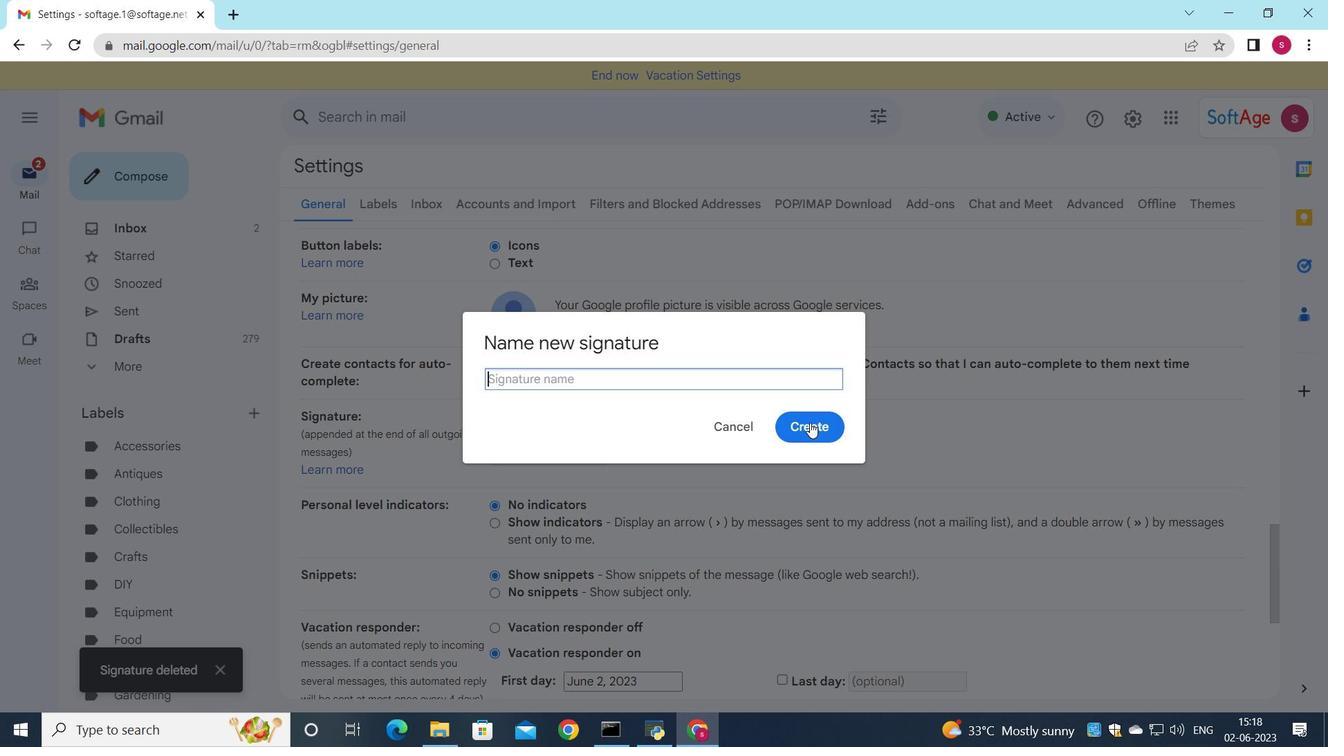 
Action: Key pressed <Key.shift>Finley<Key.space><Key.shift>Cooper
Screenshot: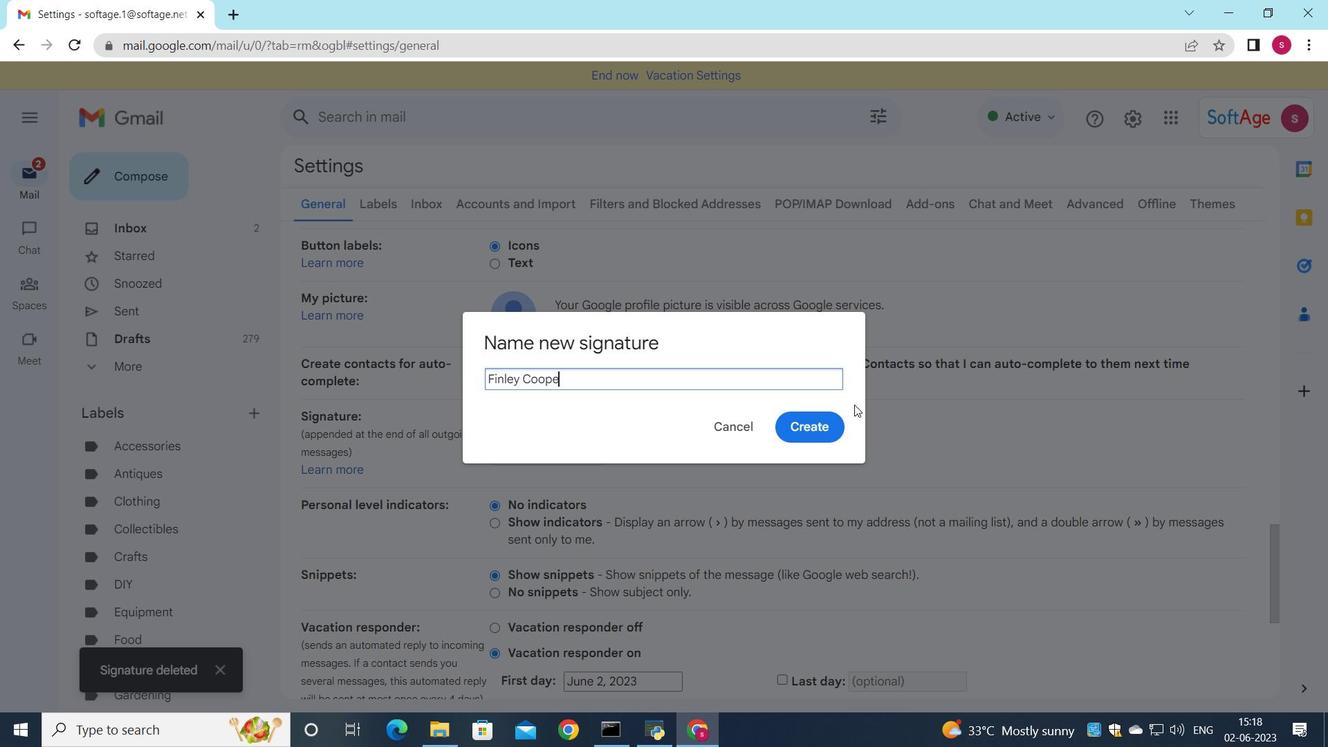 
Action: Mouse moved to (818, 422)
Screenshot: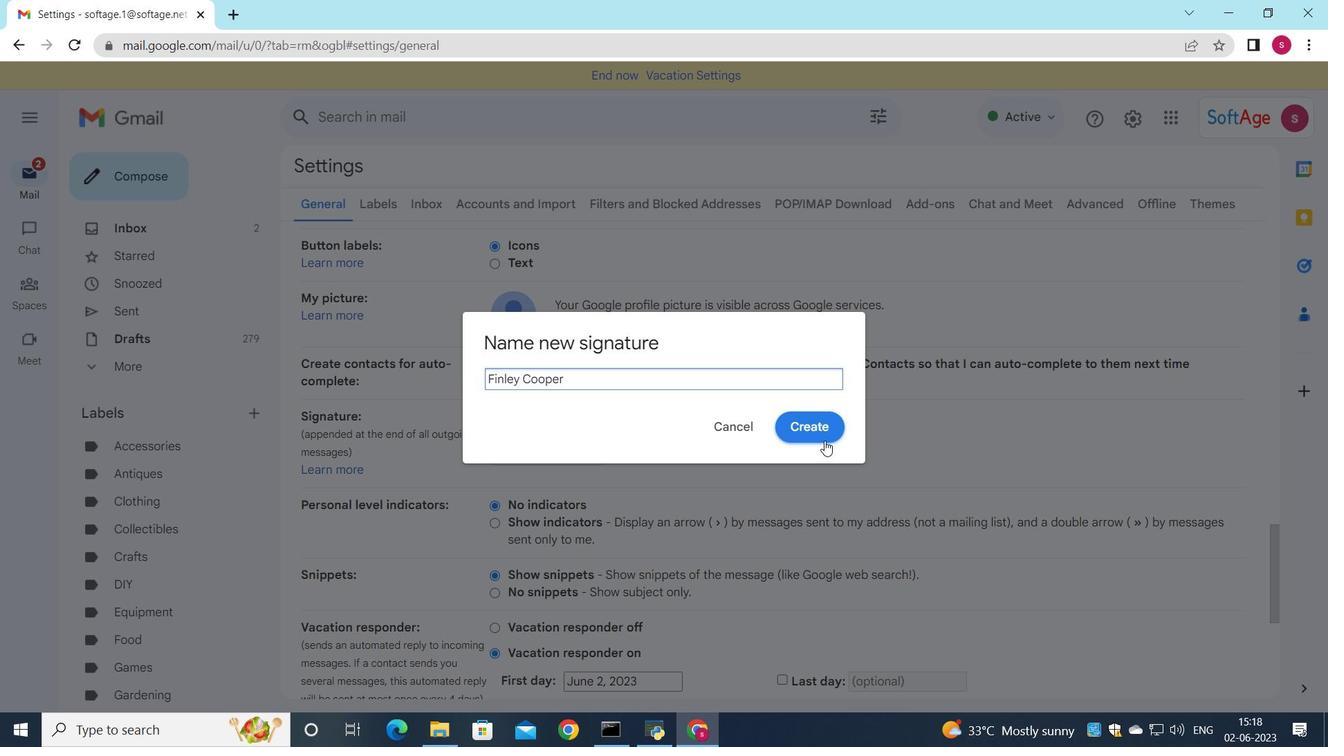 
Action: Mouse pressed left at (818, 422)
Screenshot: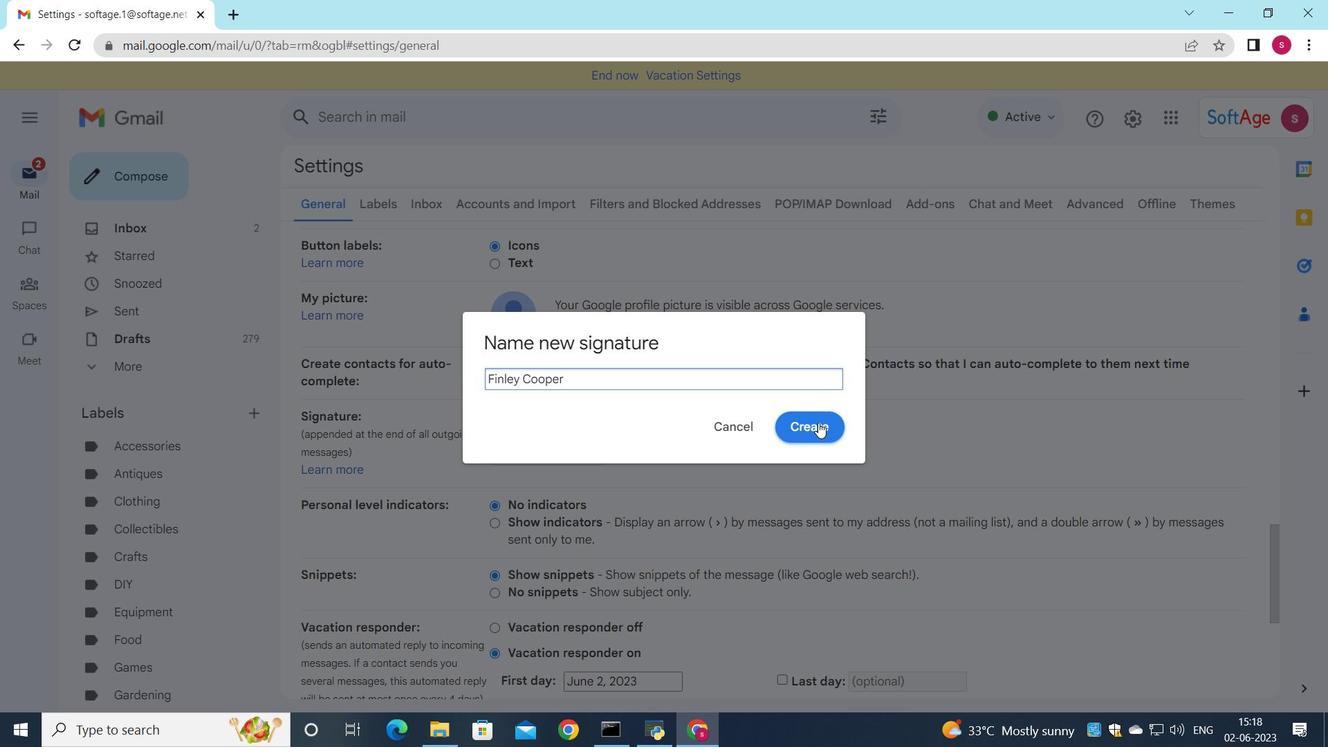 
Action: Mouse pressed left at (818, 422)
Screenshot: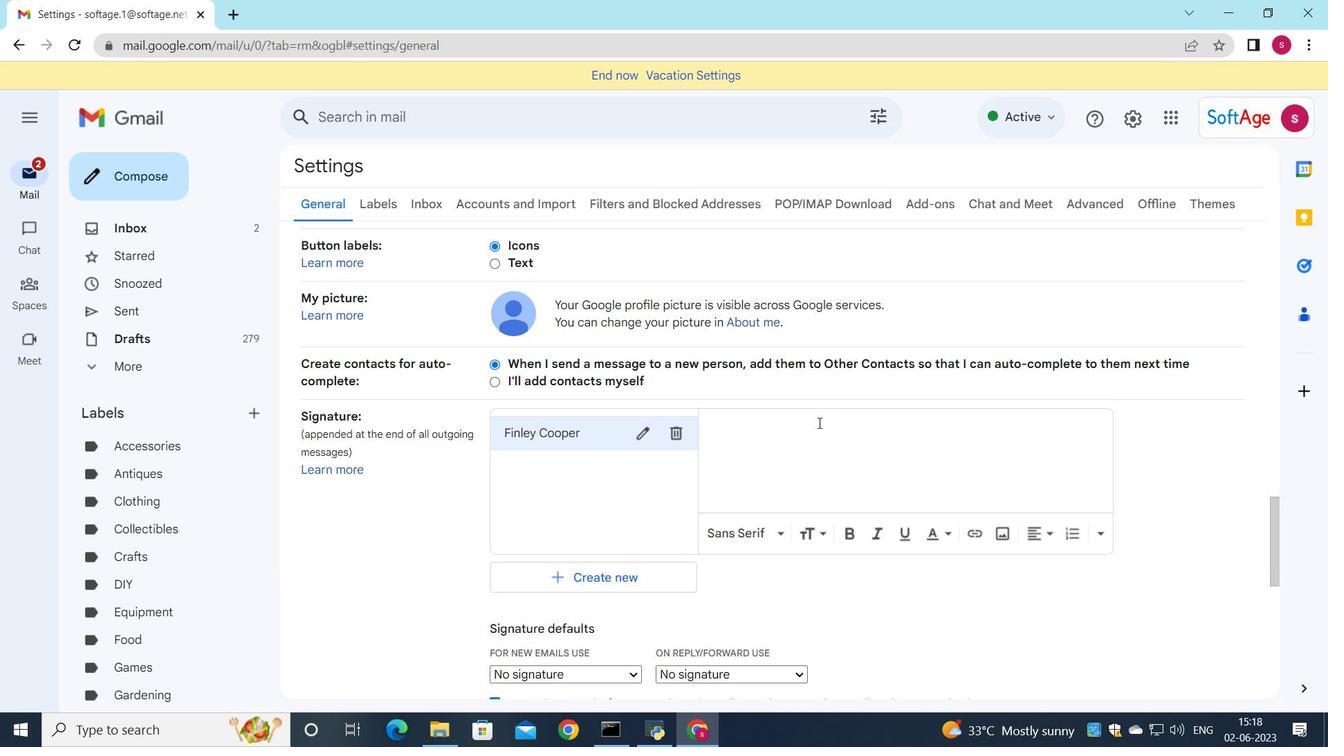 
Action: Key pressed <Key.shift><Key.shift><Key.shift>Finley<Key.space><Key.shift>Cooper
Screenshot: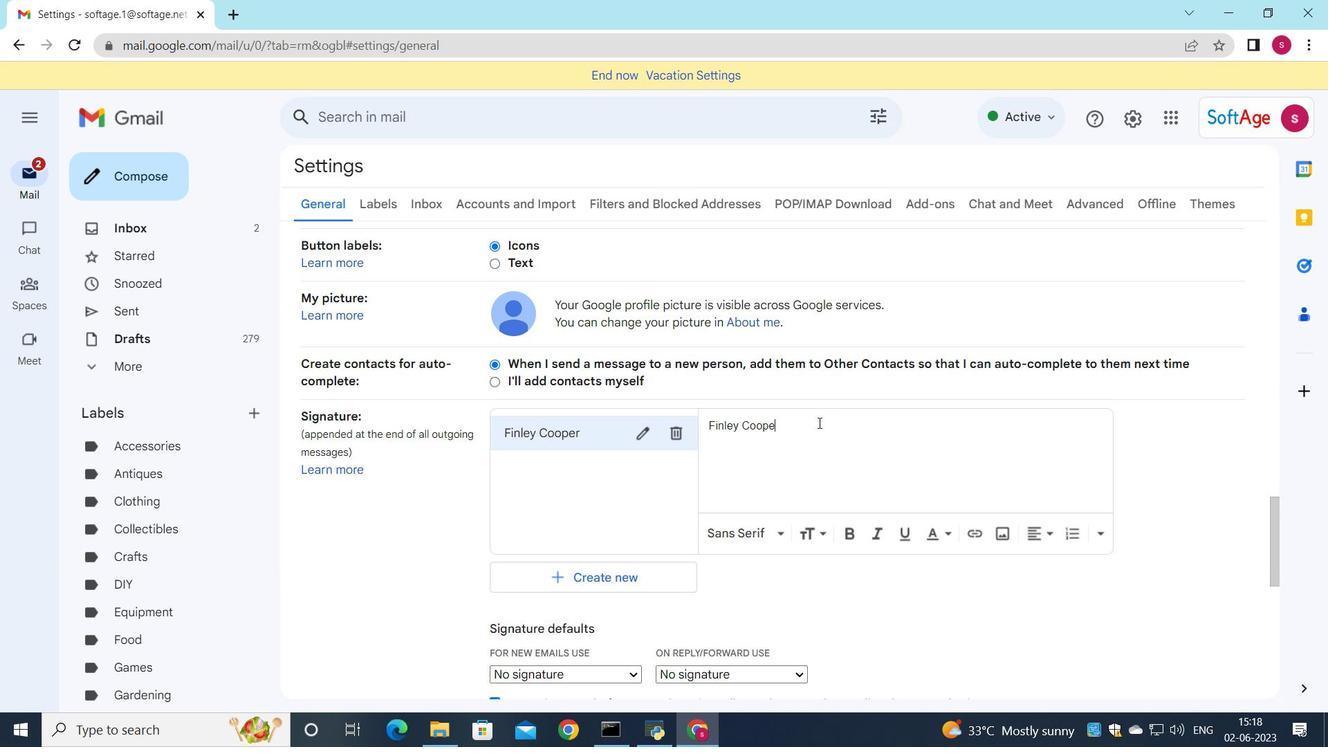 
Action: Mouse moved to (751, 443)
Screenshot: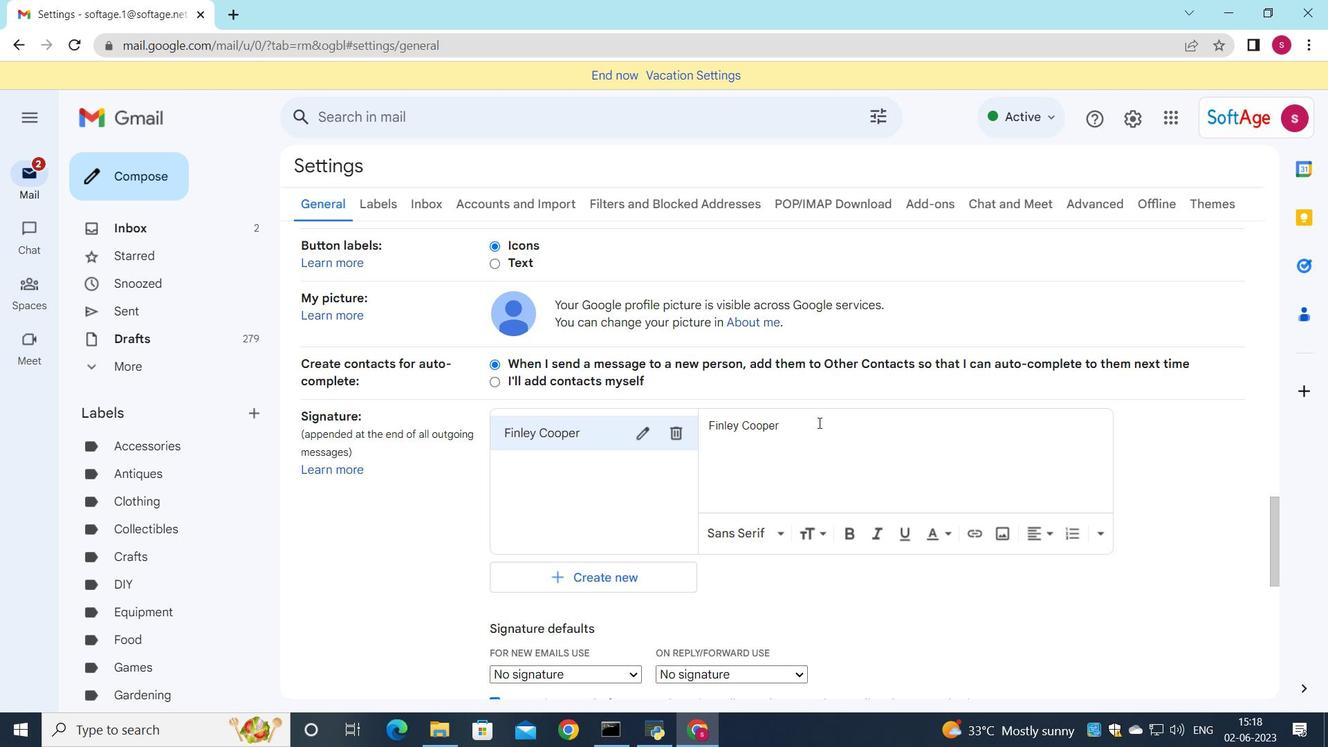 
Action: Mouse scrolled (751, 442) with delta (0, 0)
Screenshot: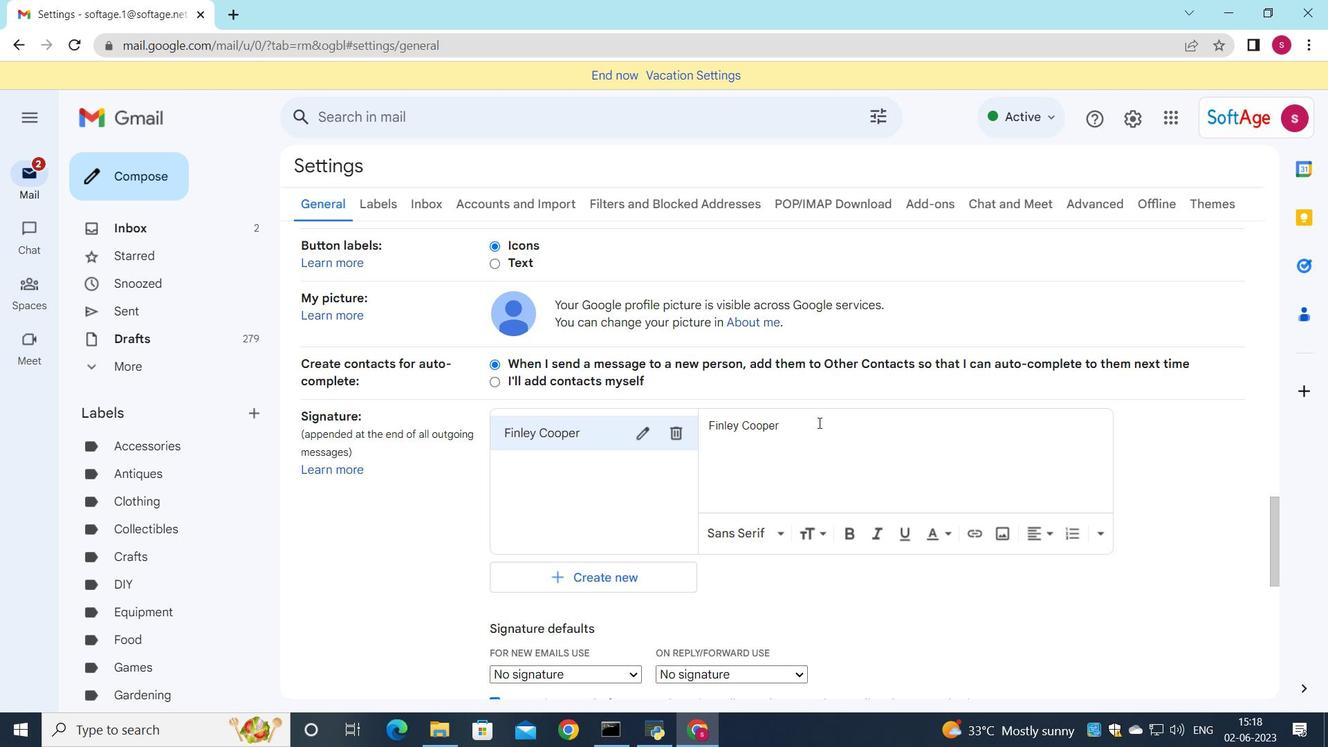 
Action: Mouse moved to (748, 444)
Screenshot: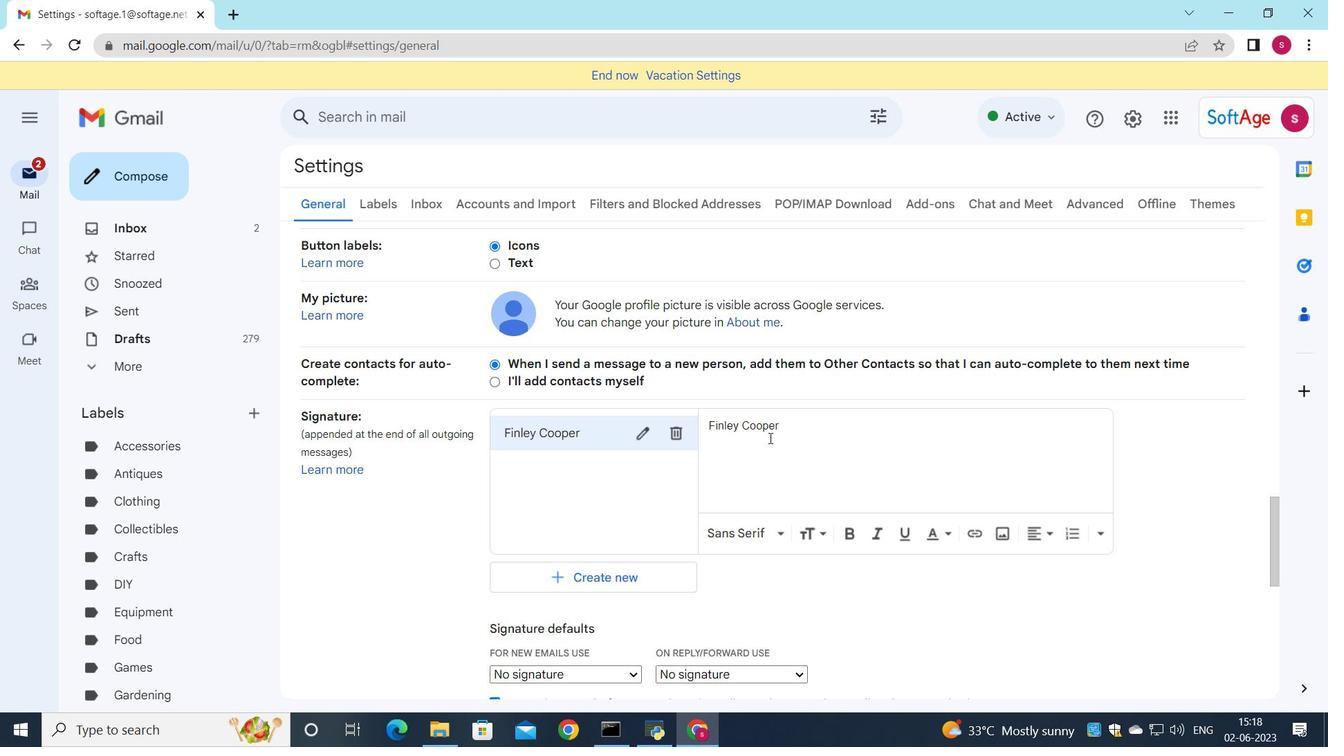 
Action: Mouse scrolled (748, 443) with delta (0, 0)
Screenshot: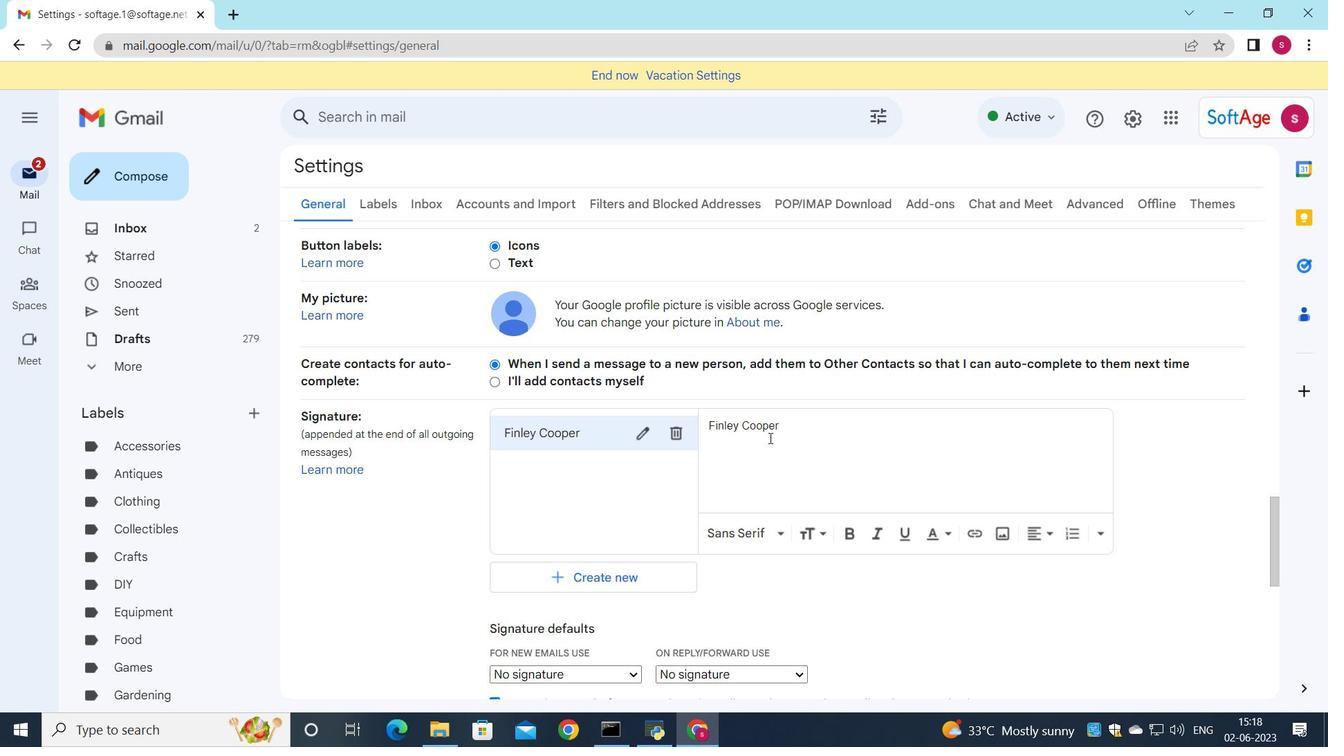 
Action: Mouse scrolled (748, 443) with delta (0, 0)
Screenshot: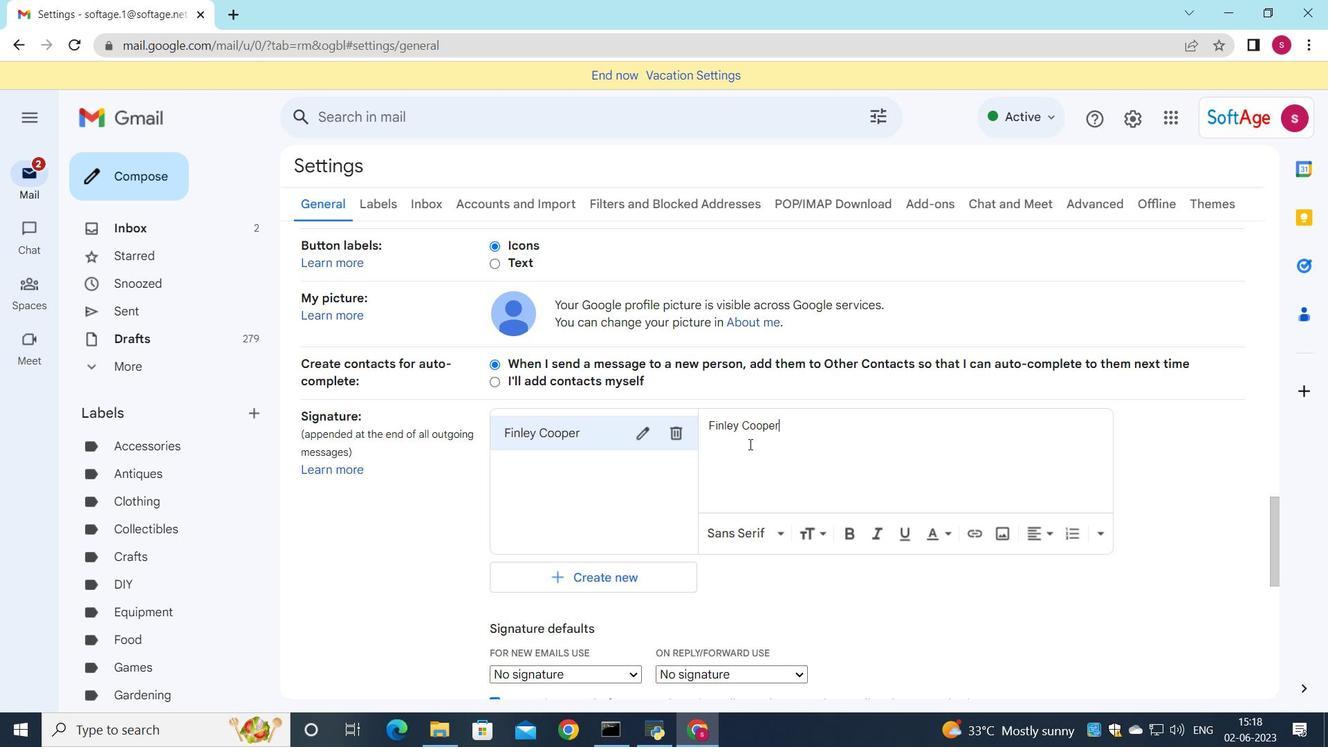 
Action: Mouse moved to (613, 415)
Screenshot: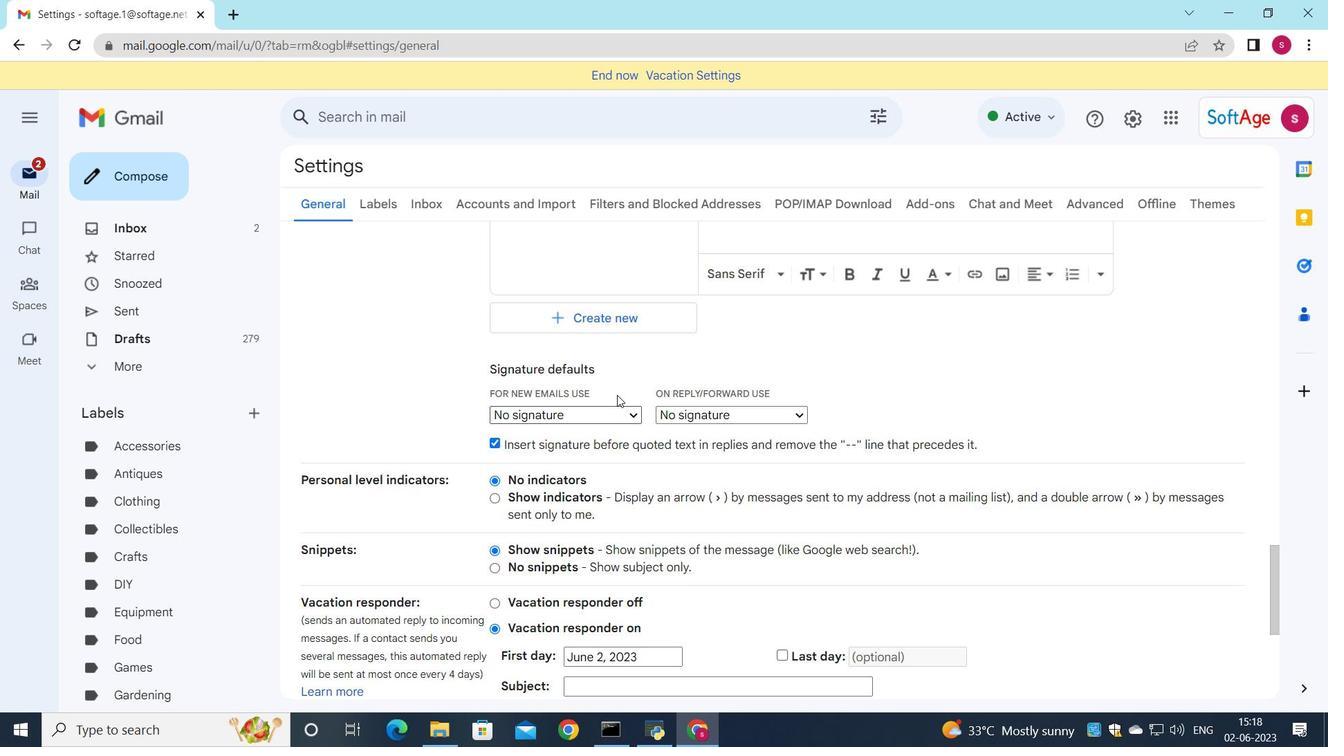
Action: Mouse pressed left at (613, 415)
Screenshot: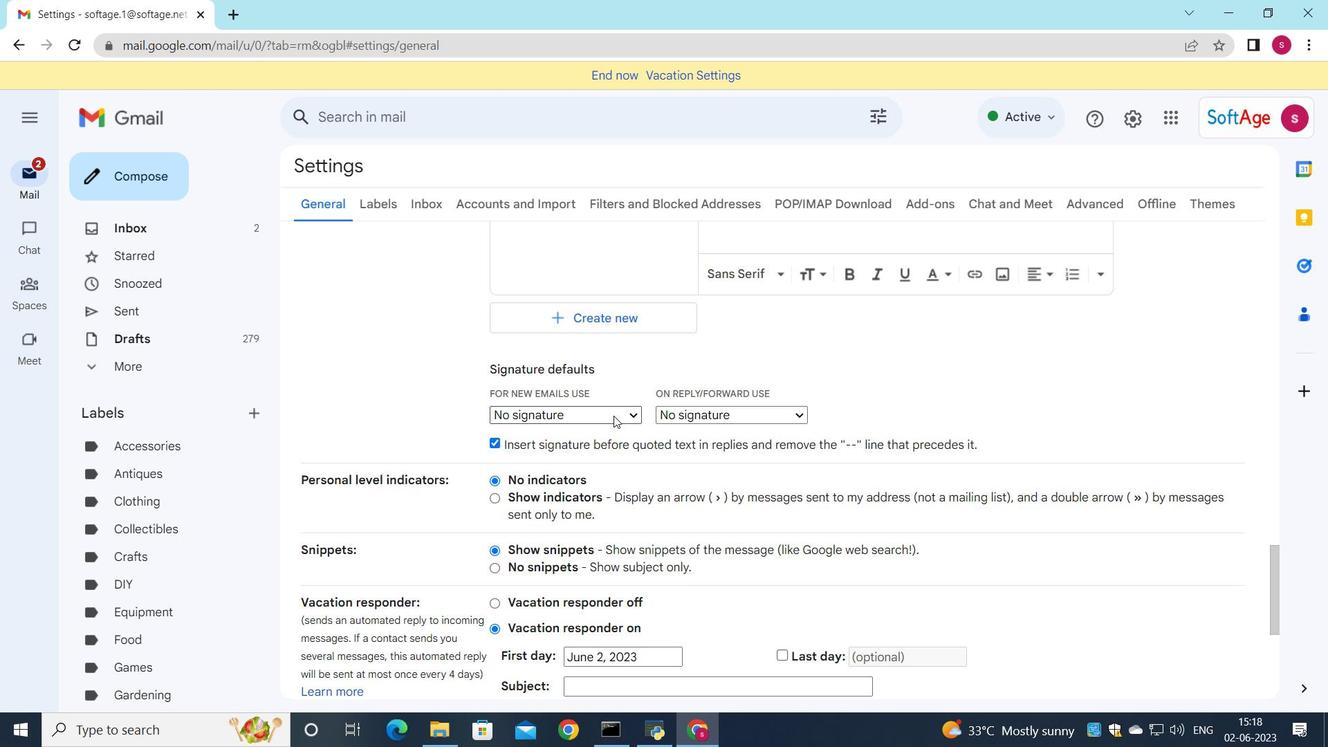 
Action: Mouse moved to (597, 446)
Screenshot: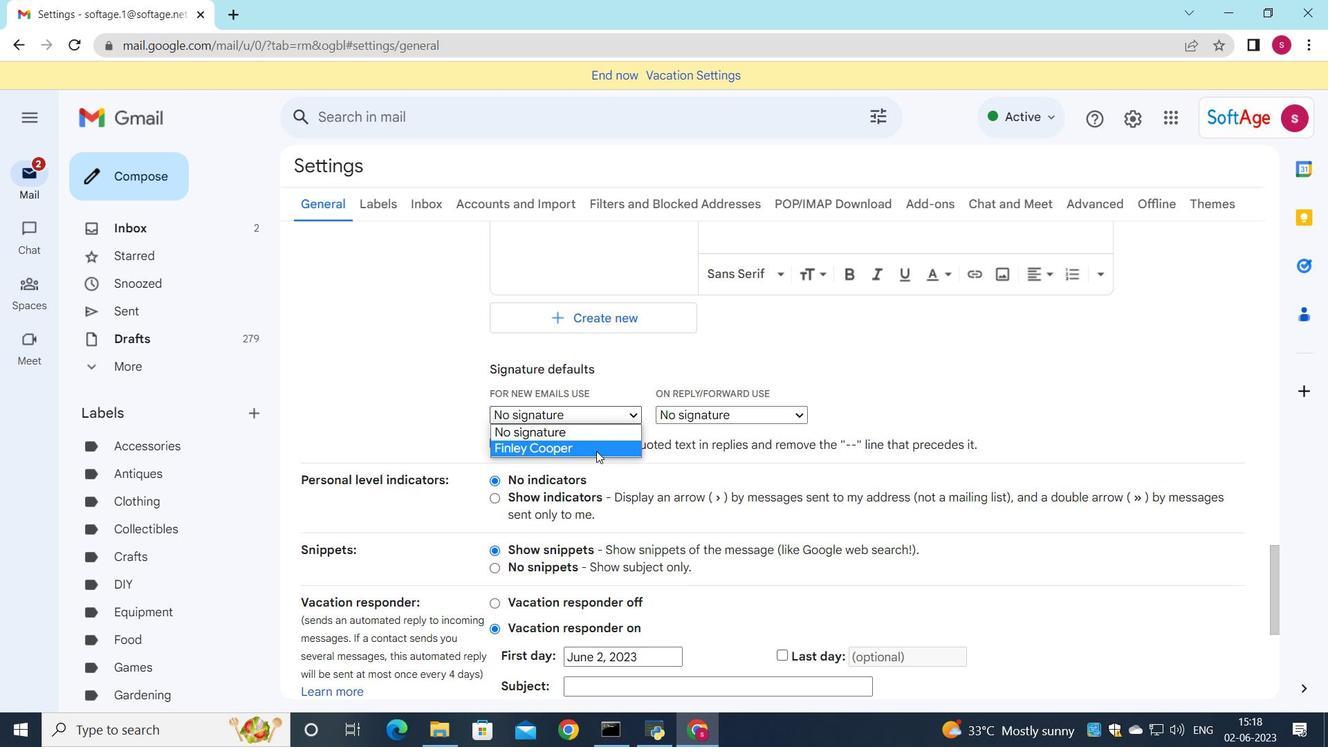 
Action: Mouse pressed left at (597, 446)
Screenshot: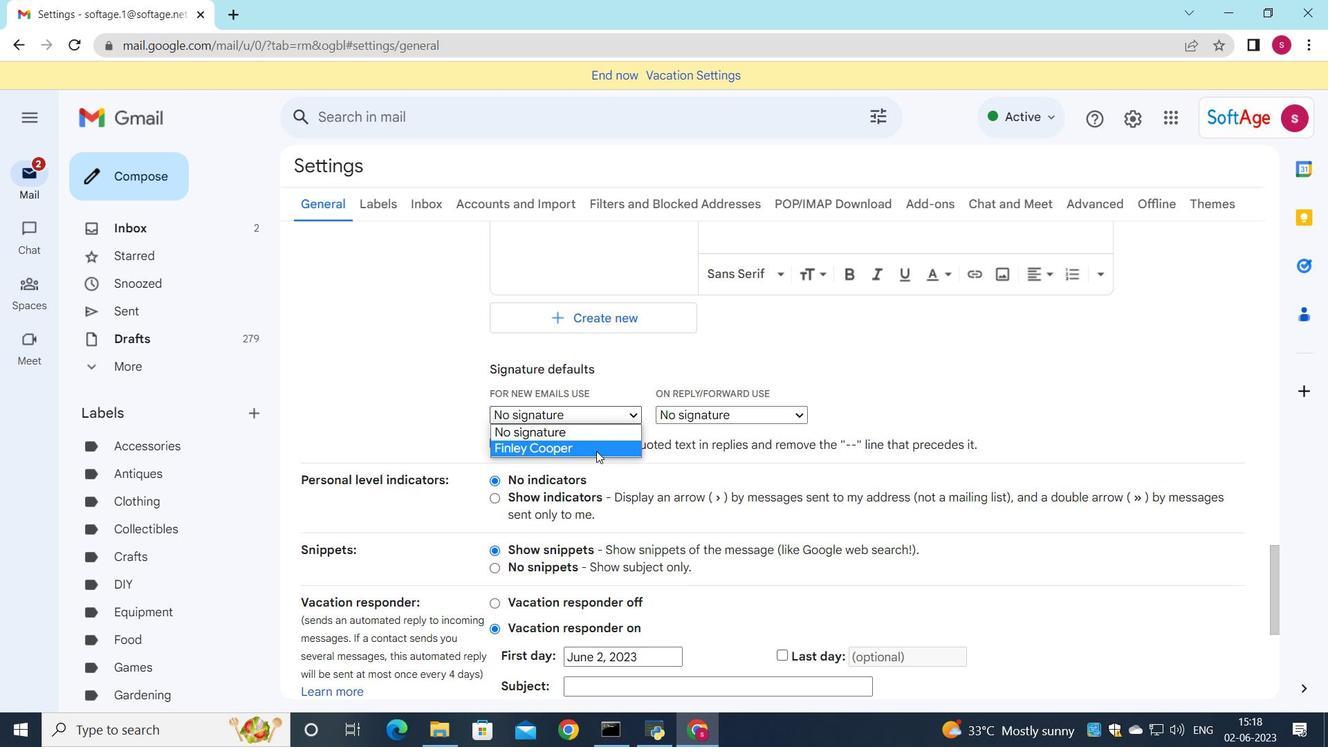 
Action: Mouse moved to (706, 417)
Screenshot: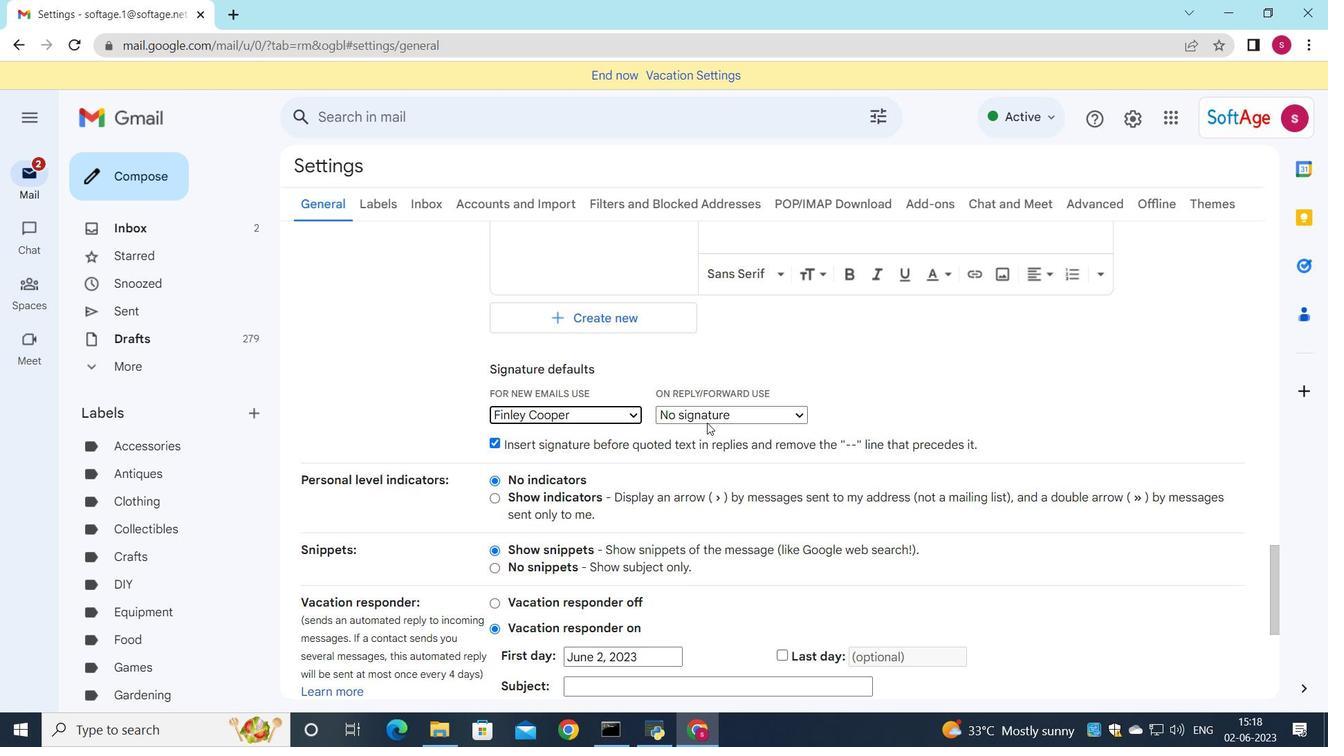 
Action: Mouse pressed left at (706, 417)
Screenshot: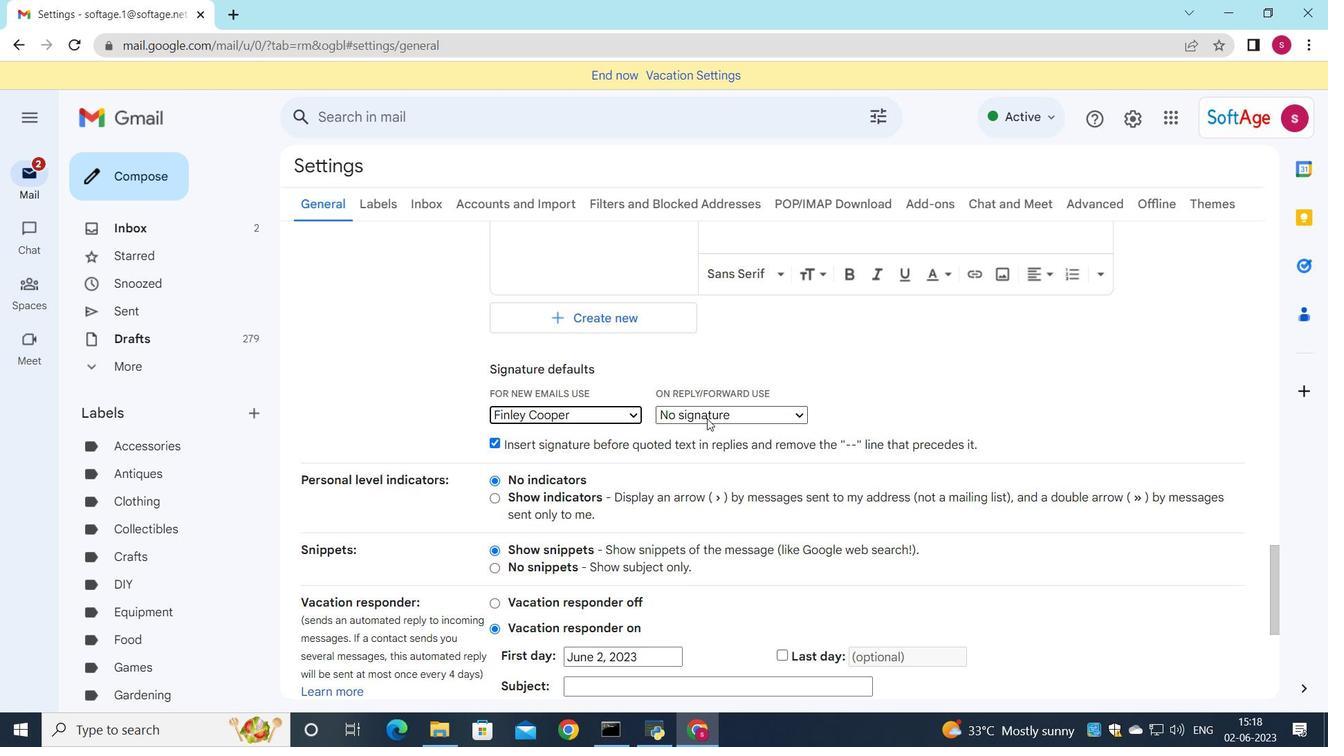 
Action: Mouse moved to (702, 450)
Screenshot: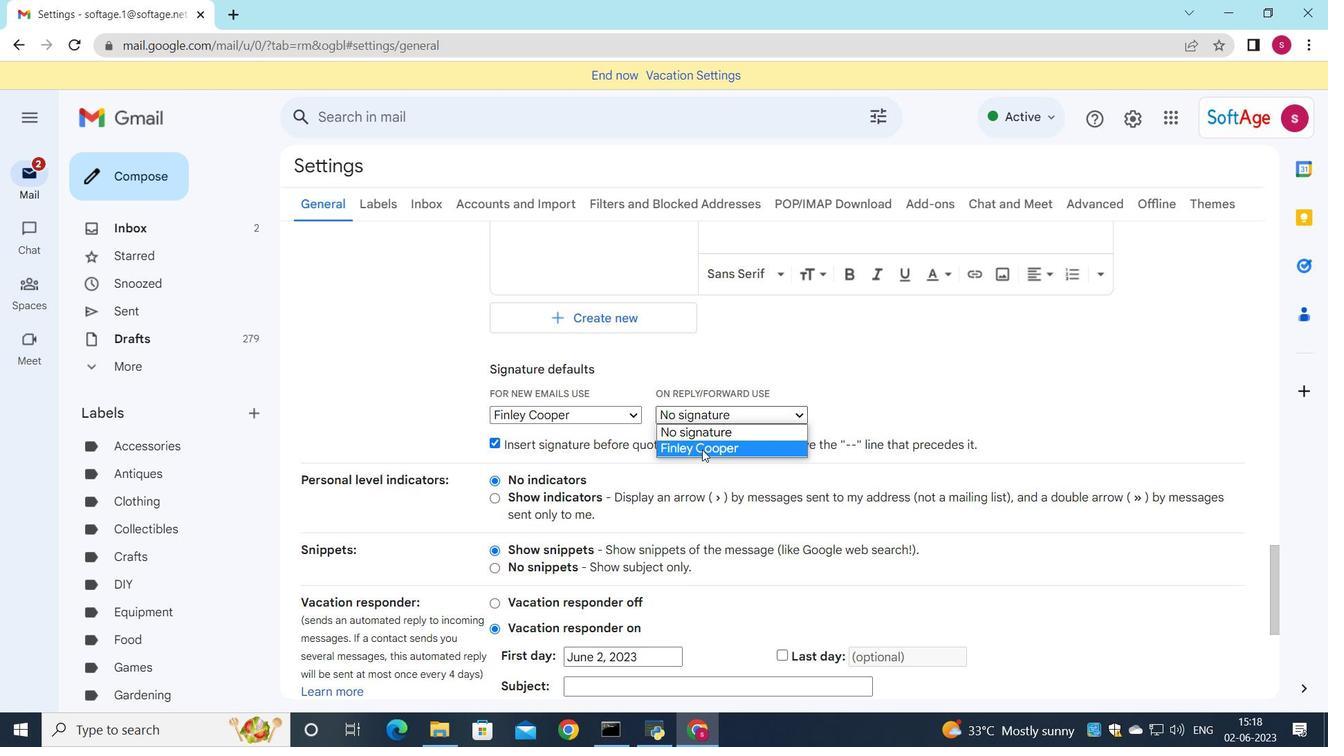 
Action: Mouse pressed left at (702, 450)
Screenshot: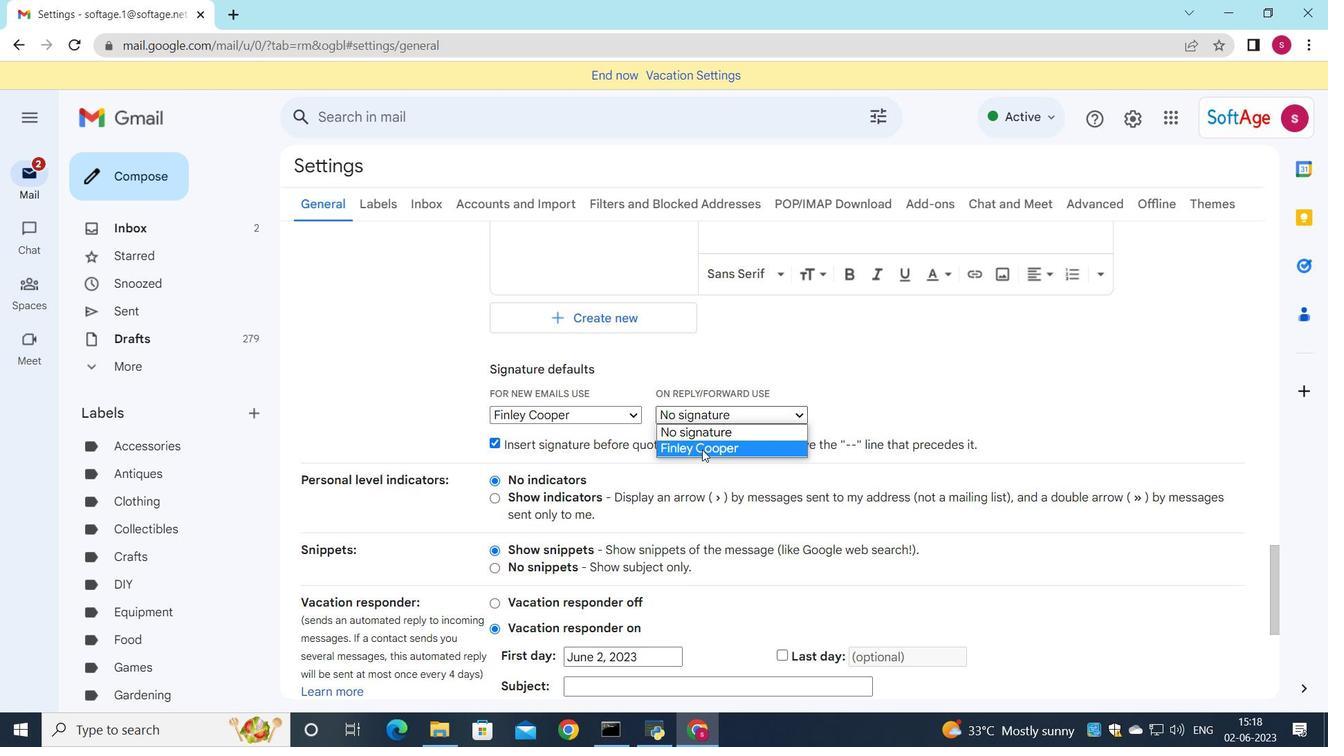
Action: Mouse moved to (699, 442)
Screenshot: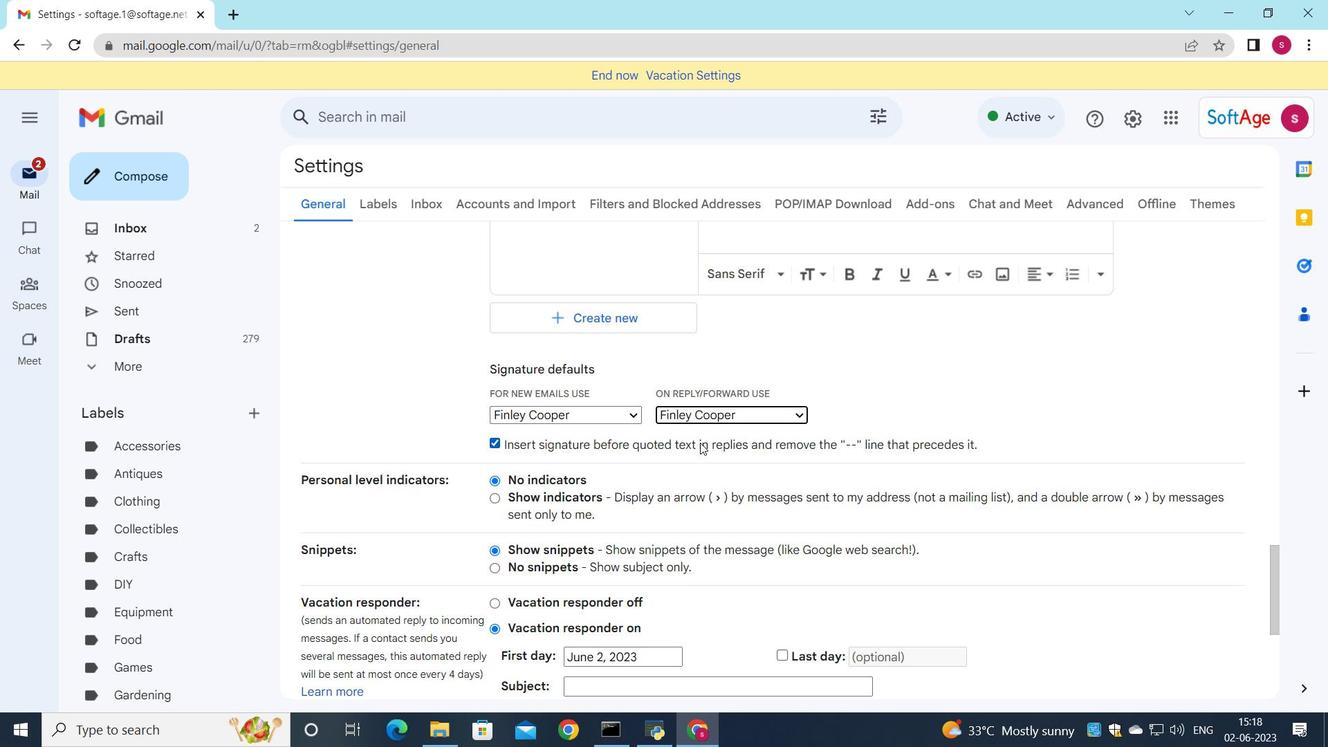 
Action: Mouse scrolled (699, 441) with delta (0, 0)
Screenshot: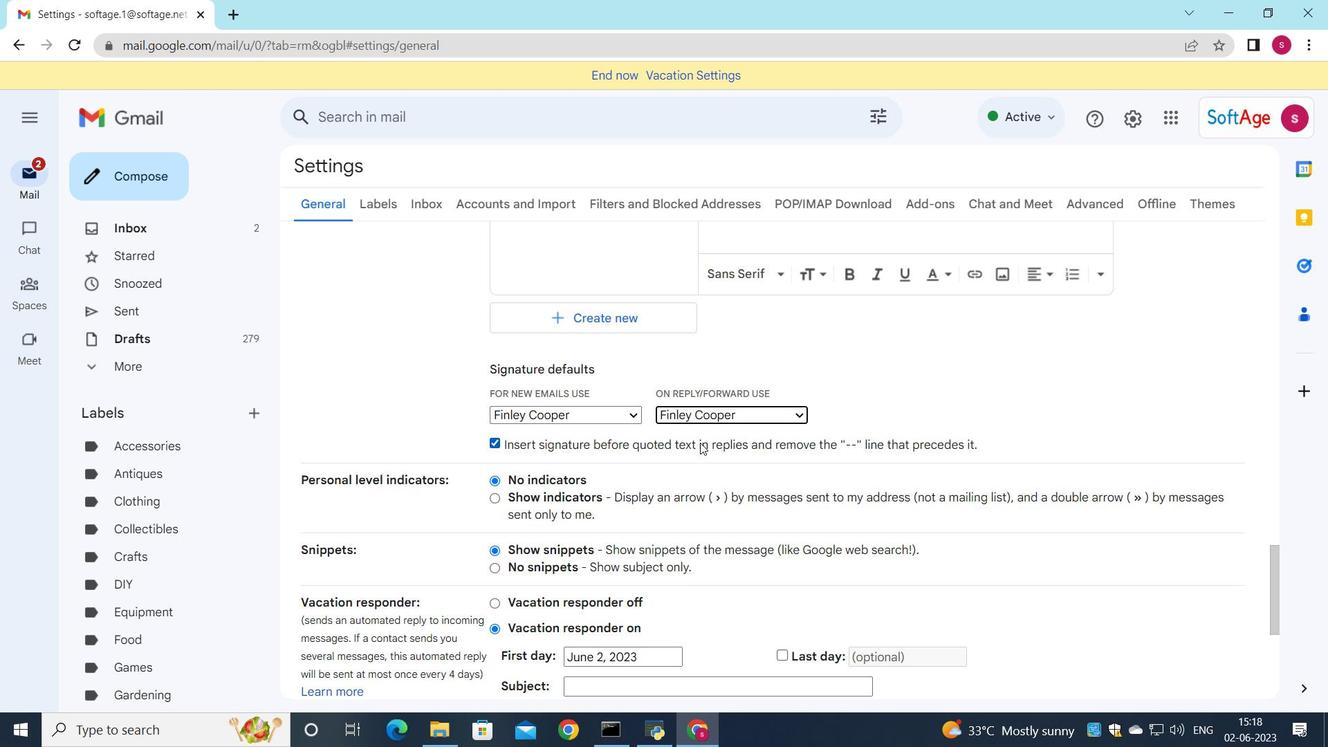
Action: Mouse moved to (699, 443)
Screenshot: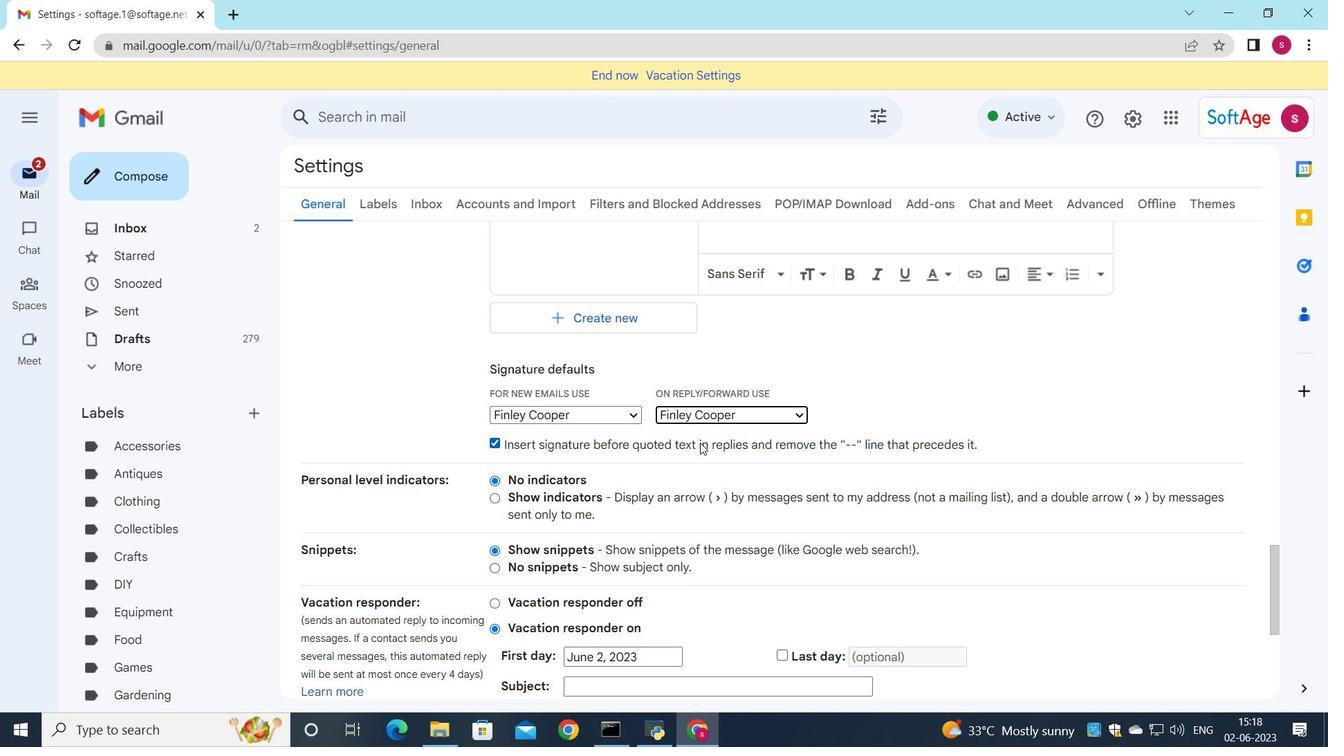 
Action: Mouse scrolled (699, 442) with delta (0, 0)
Screenshot: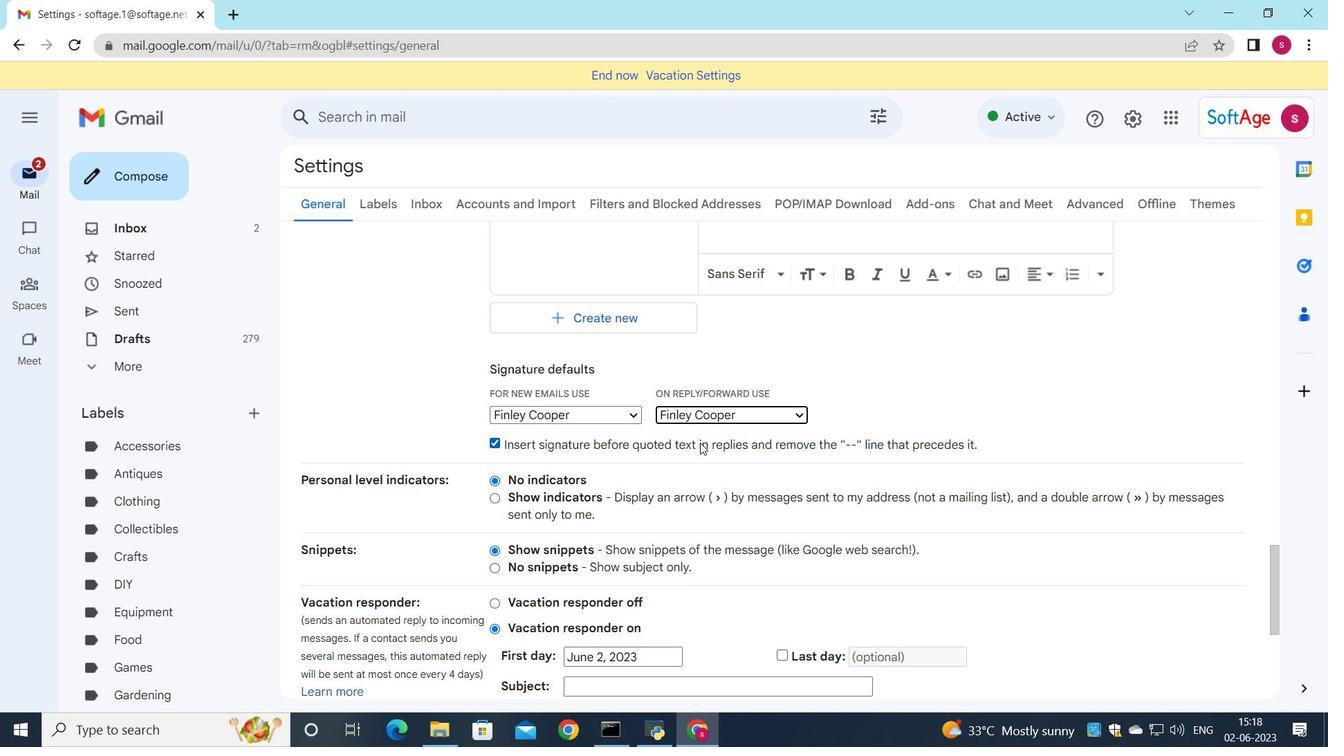 
Action: Mouse moved to (698, 444)
Screenshot: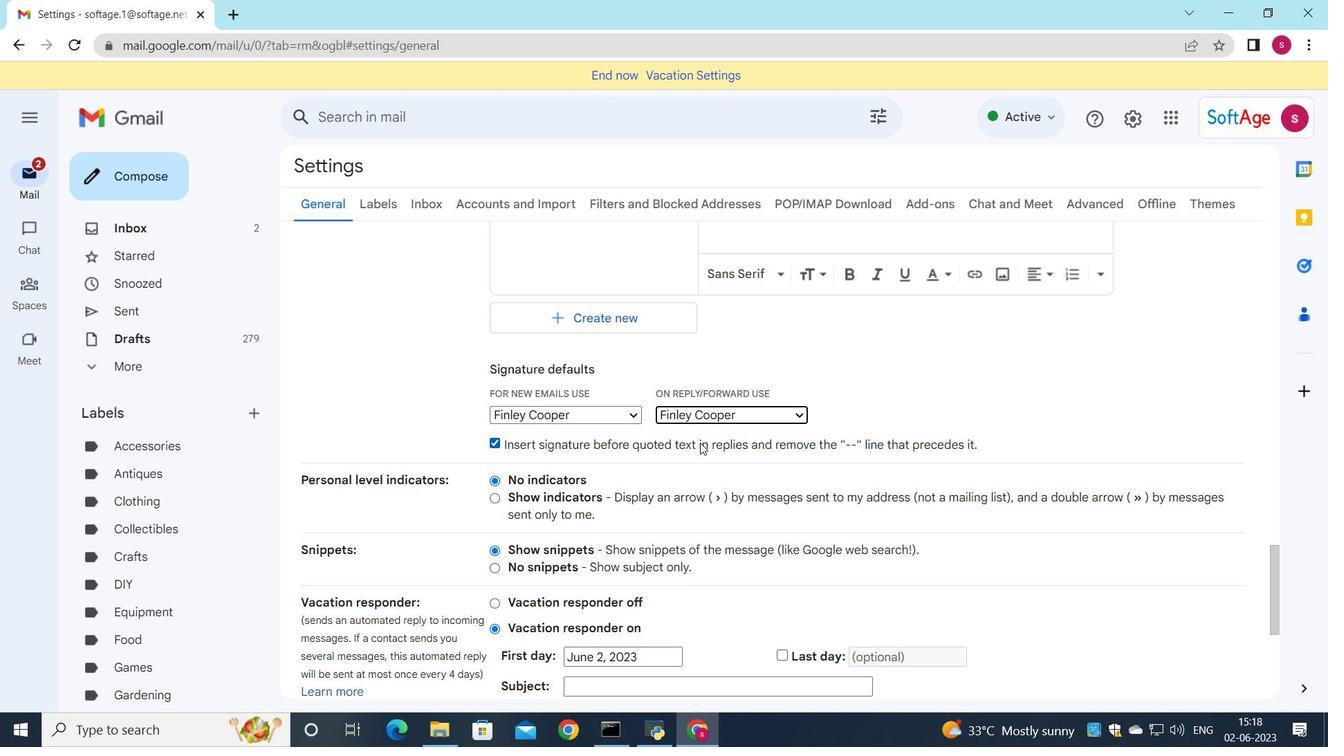 
Action: Mouse scrolled (698, 443) with delta (0, 0)
Screenshot: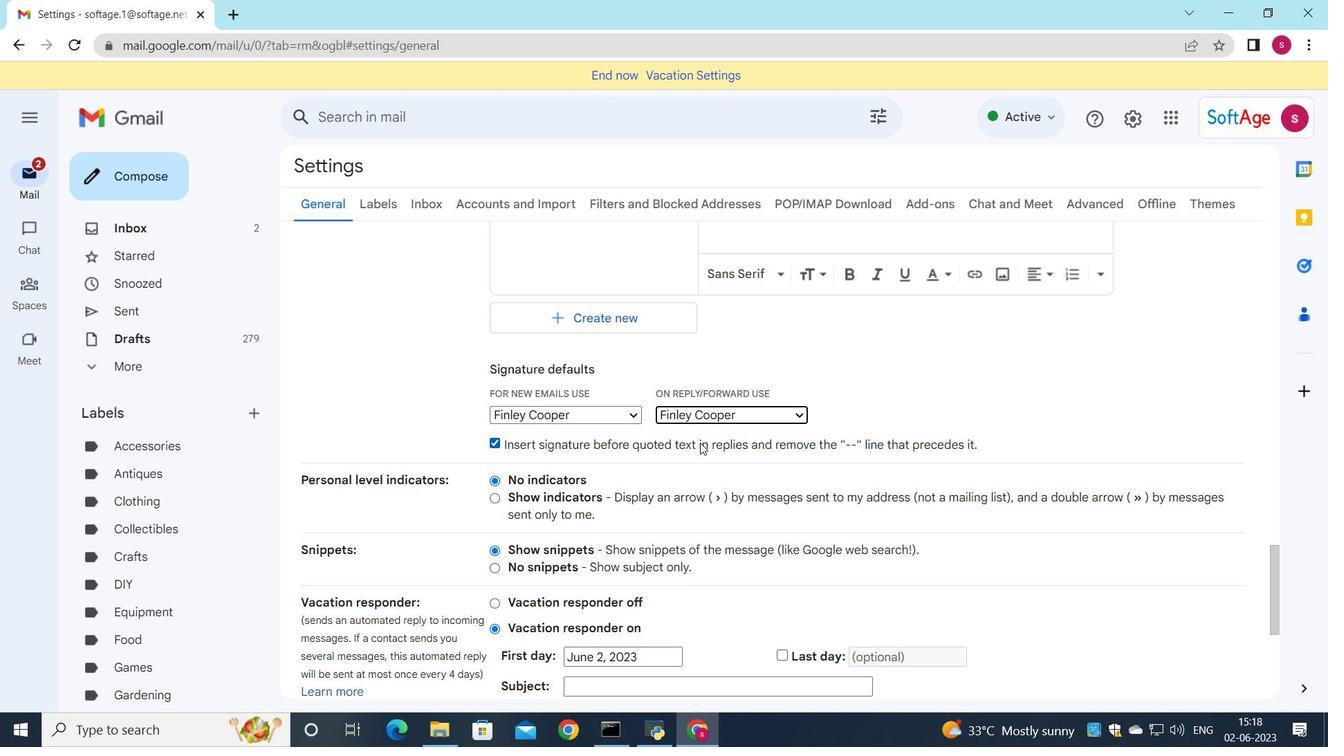 
Action: Mouse moved to (698, 444)
Screenshot: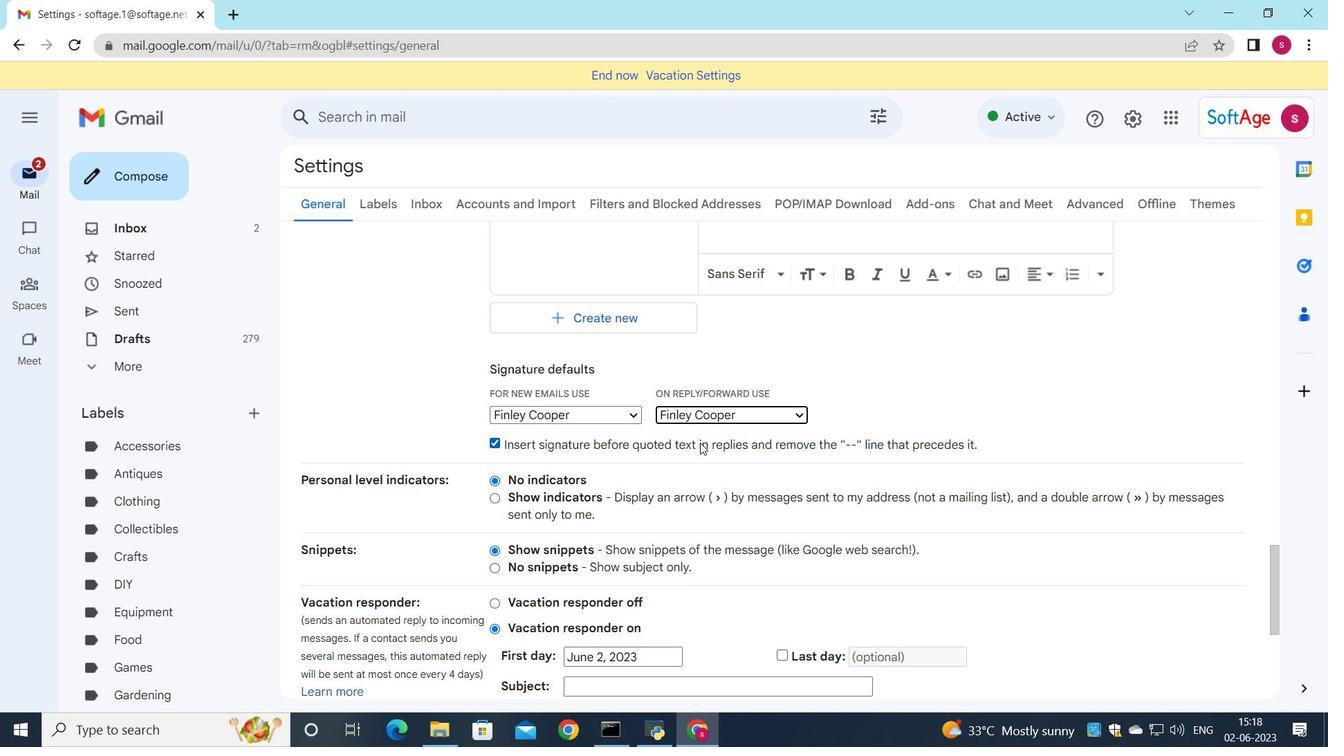 
Action: Mouse scrolled (698, 443) with delta (0, 0)
Screenshot: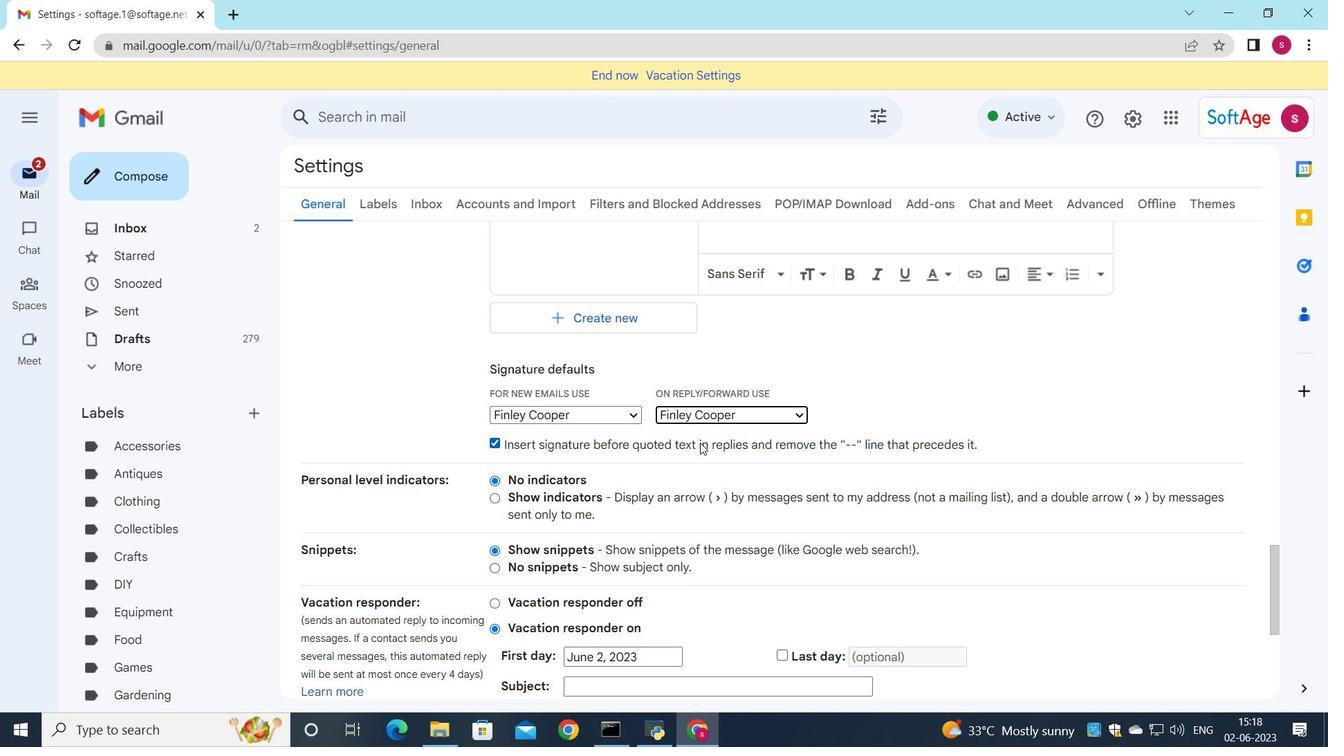 
Action: Mouse moved to (689, 456)
Screenshot: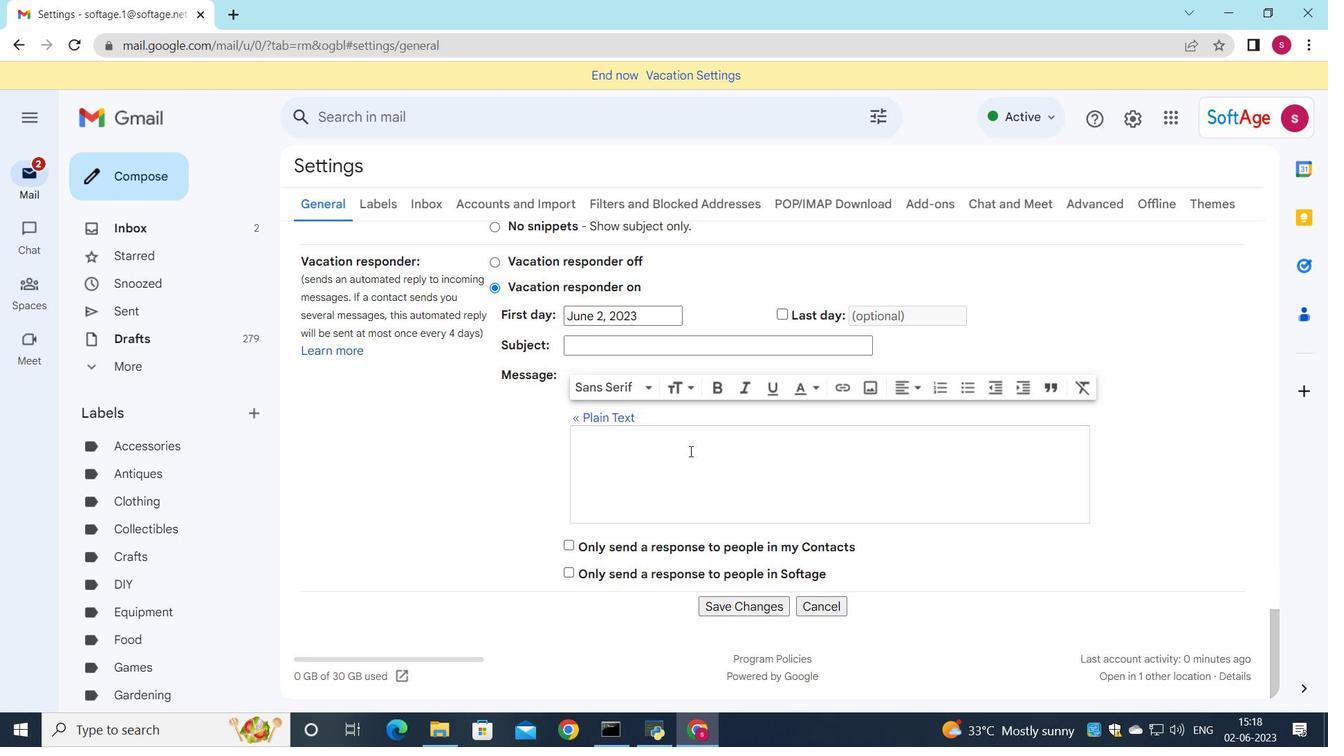 
Action: Mouse scrolled (689, 453) with delta (0, 0)
Screenshot: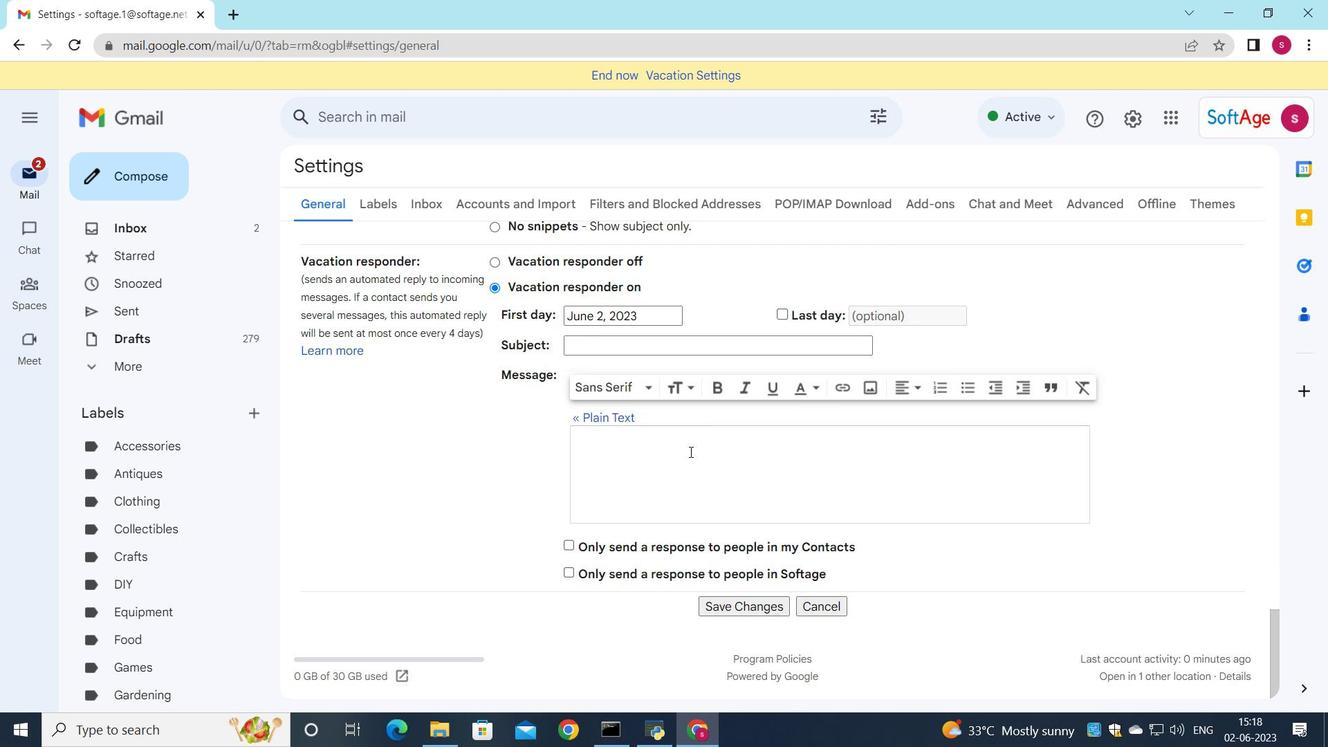 
Action: Mouse moved to (689, 457)
Screenshot: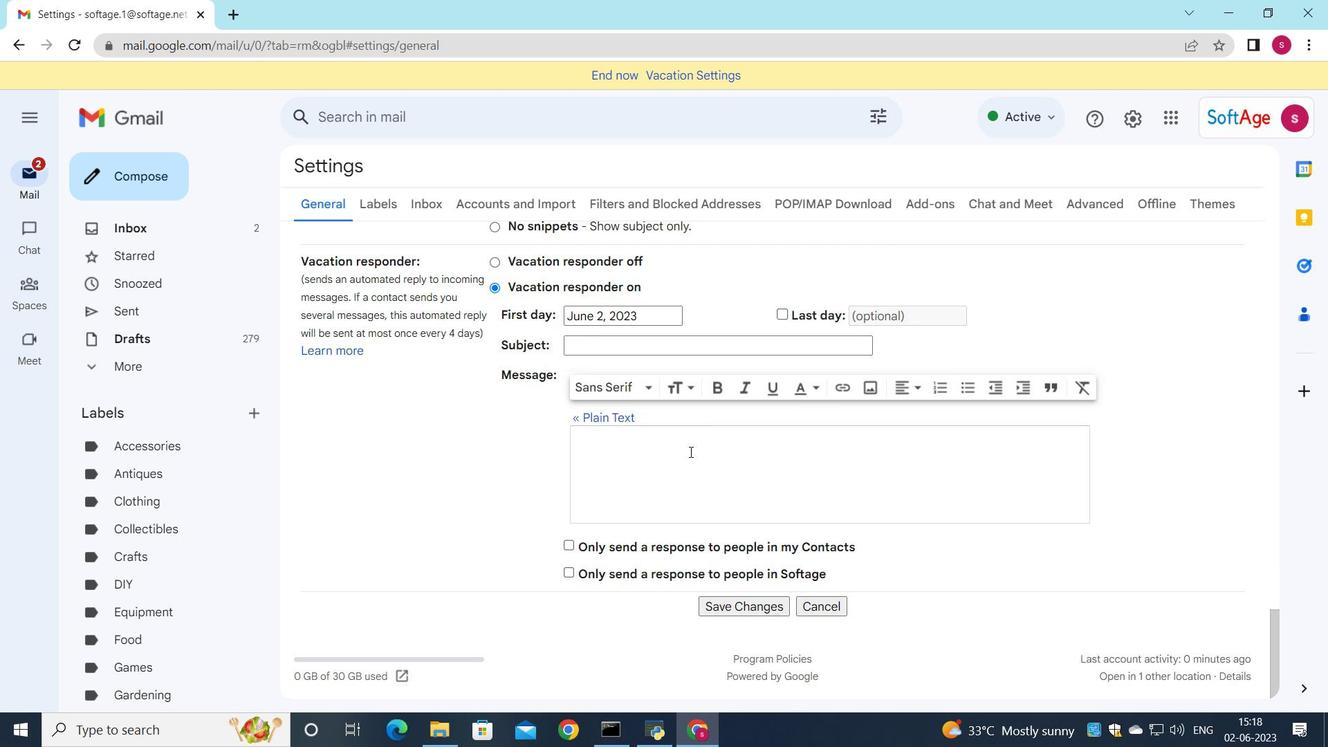 
Action: Mouse scrolled (689, 455) with delta (0, 0)
Screenshot: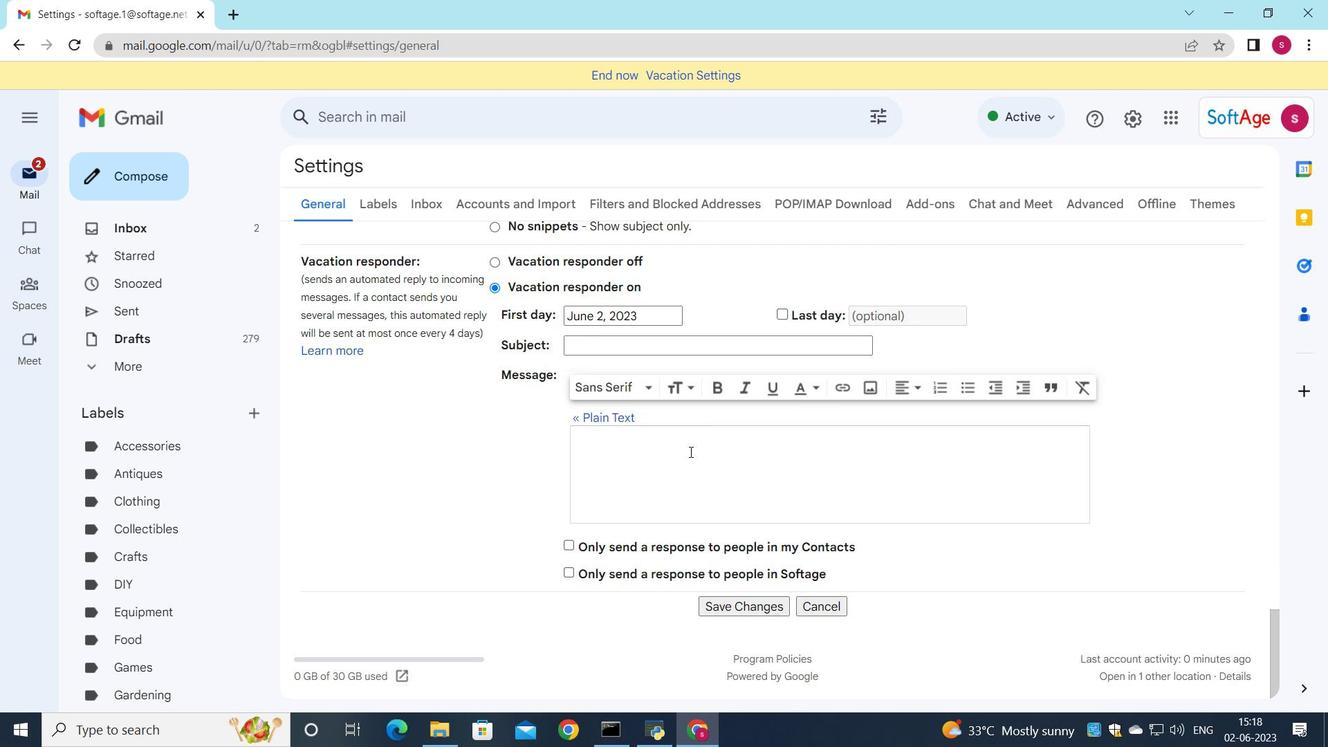 
Action: Mouse moved to (689, 462)
Screenshot: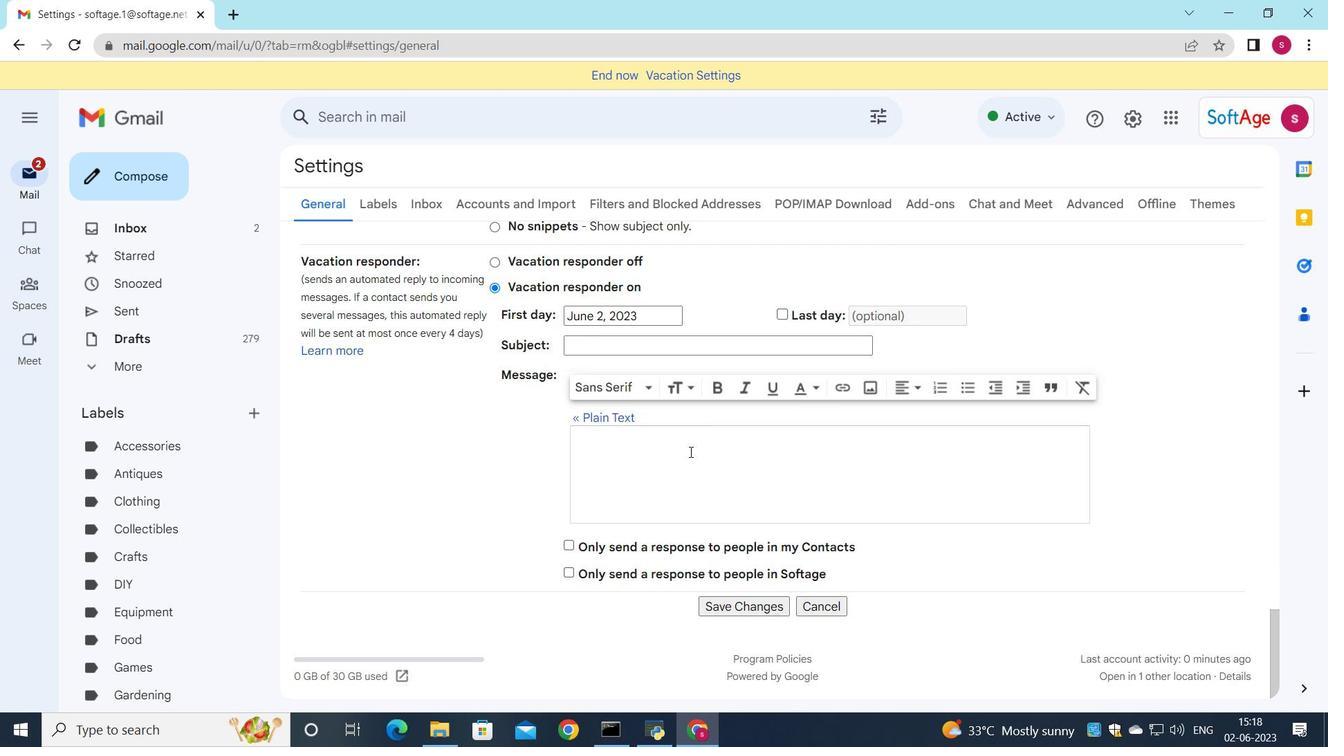 
Action: Mouse scrolled (689, 461) with delta (0, 0)
Screenshot: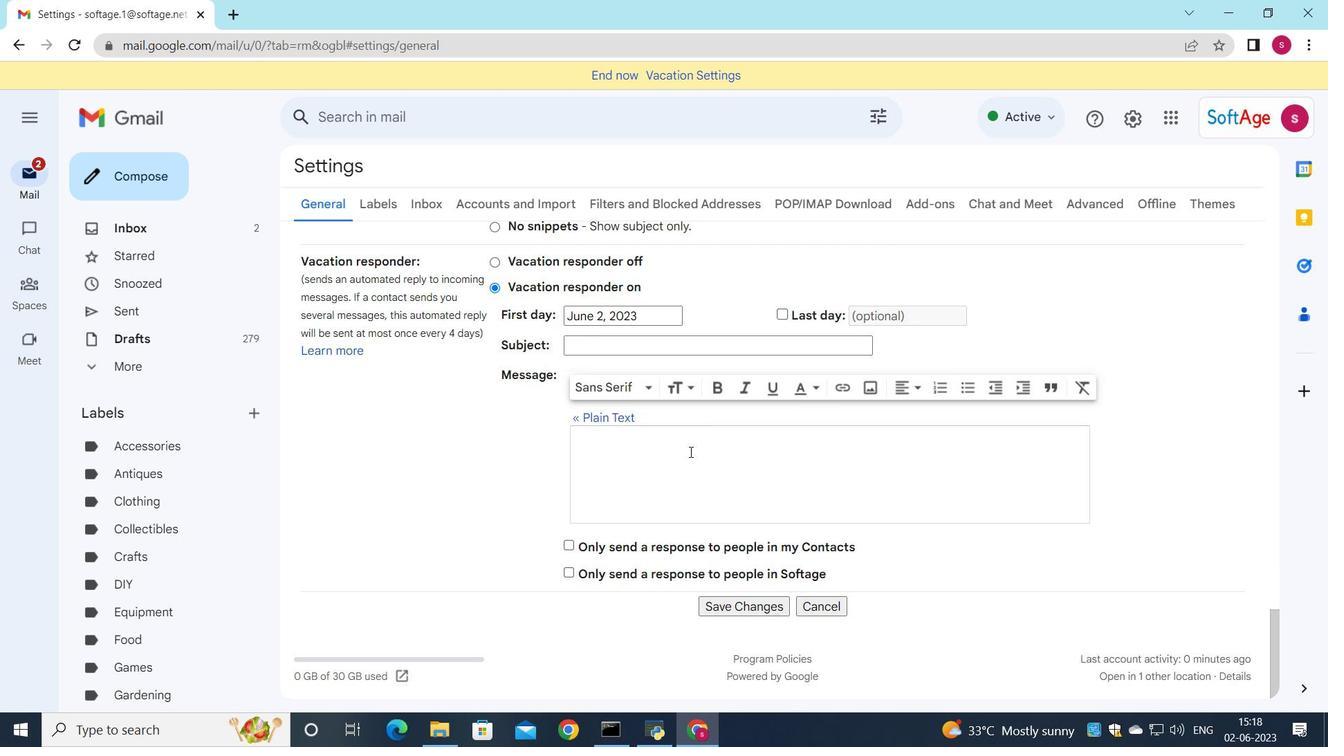 
Action: Mouse moved to (773, 611)
Screenshot: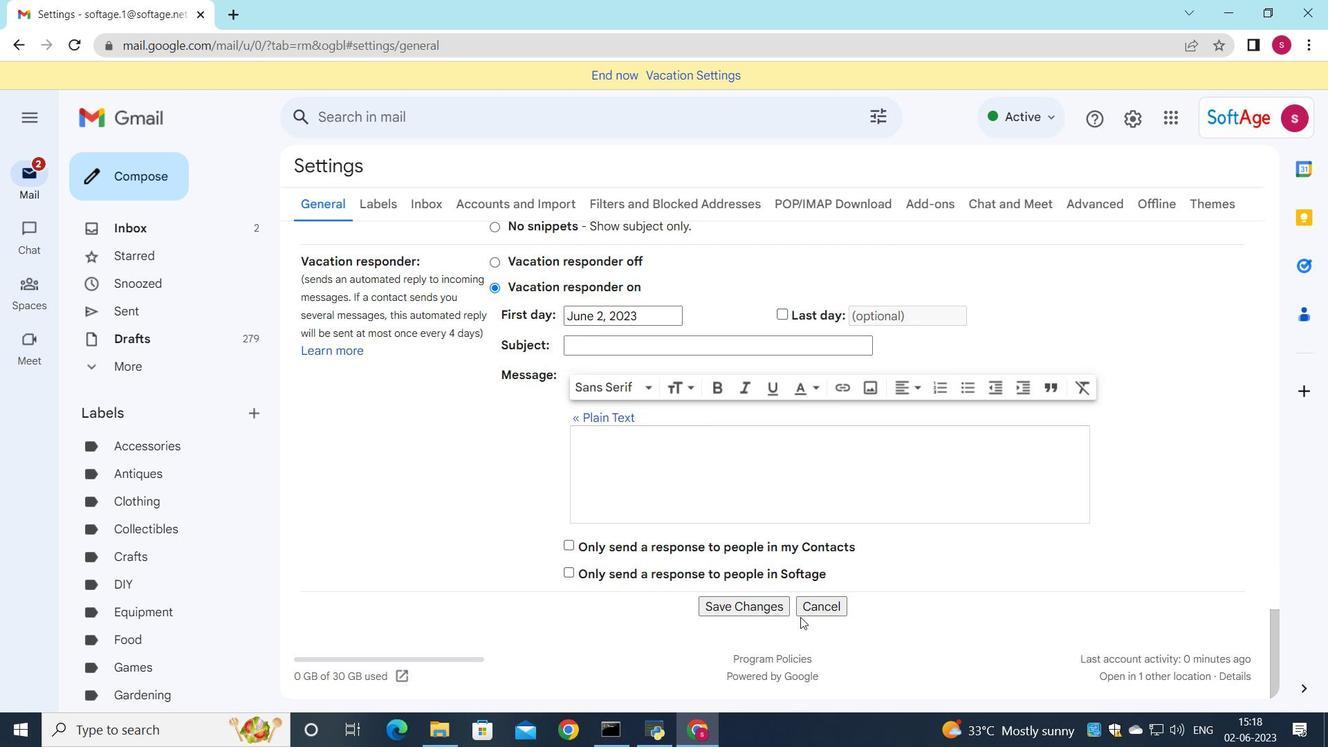 
Action: Mouse pressed left at (773, 611)
Screenshot: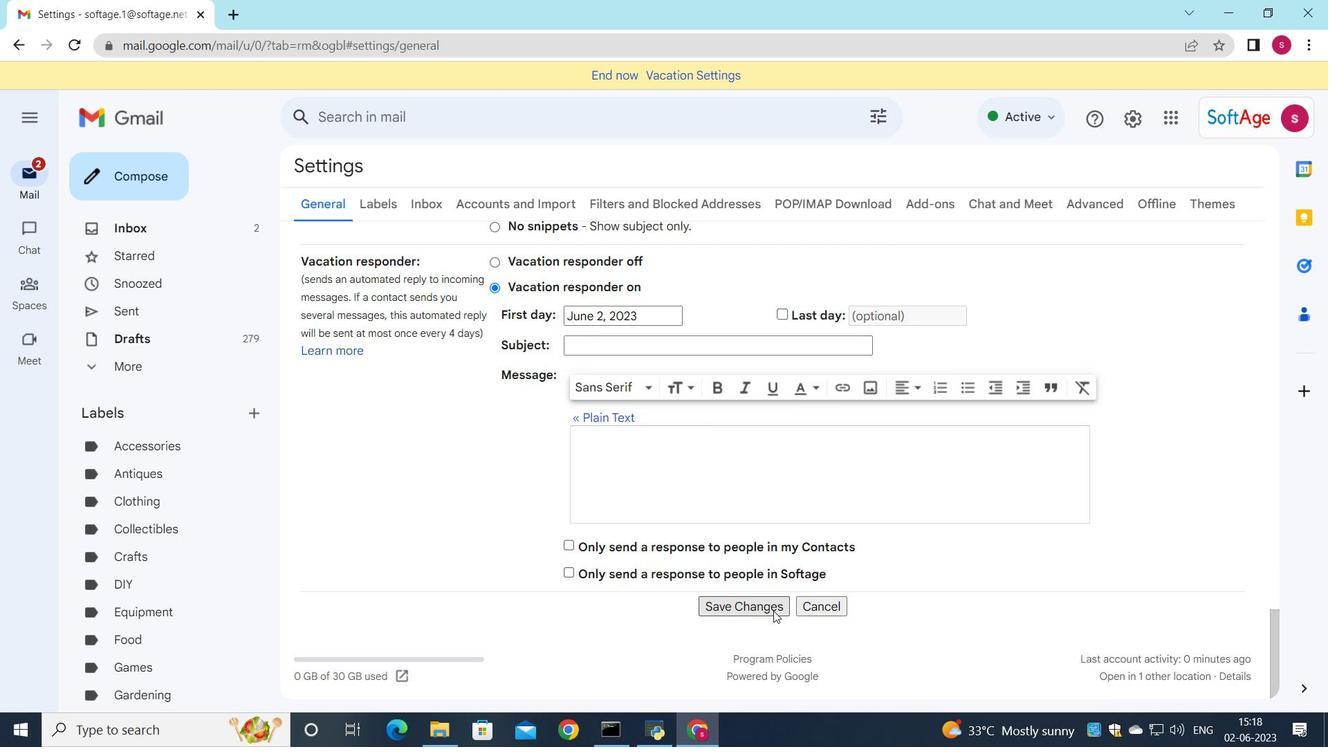 
Action: Mouse moved to (757, 495)
Screenshot: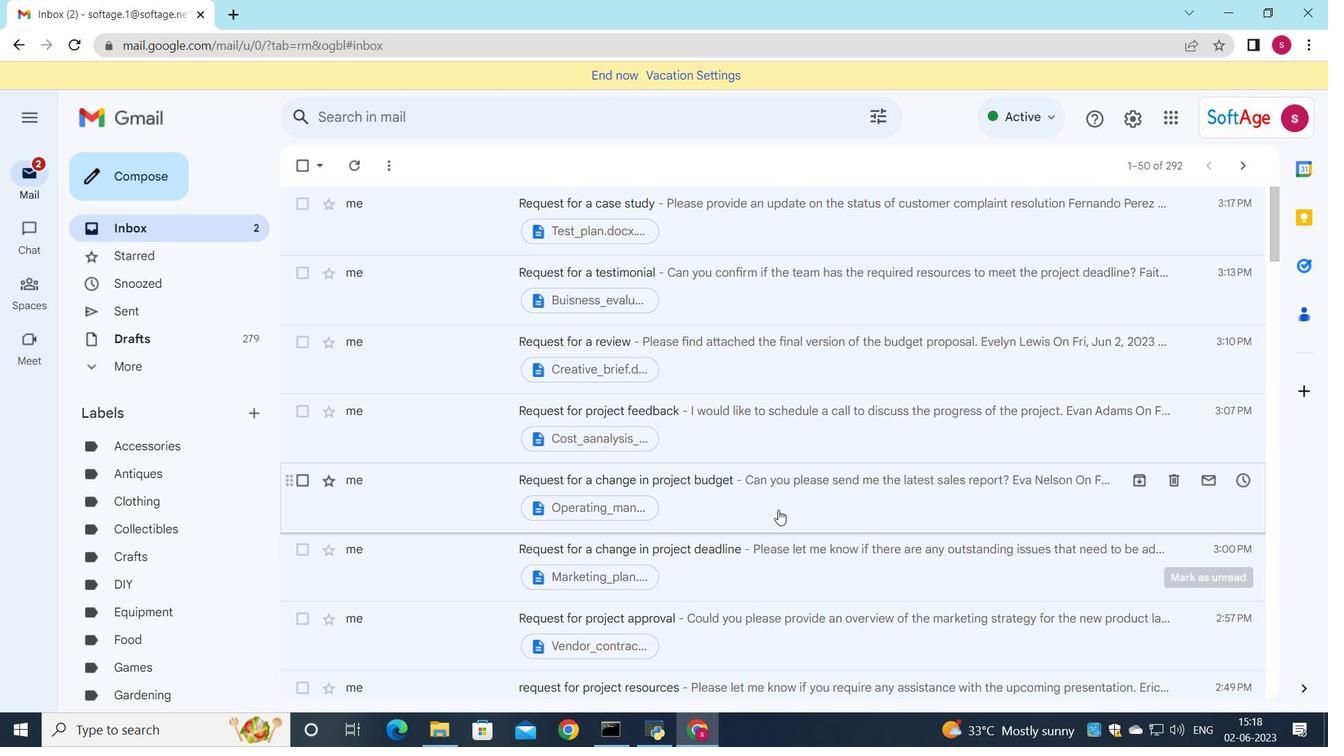 
Action: Mouse pressed left at (757, 495)
Screenshot: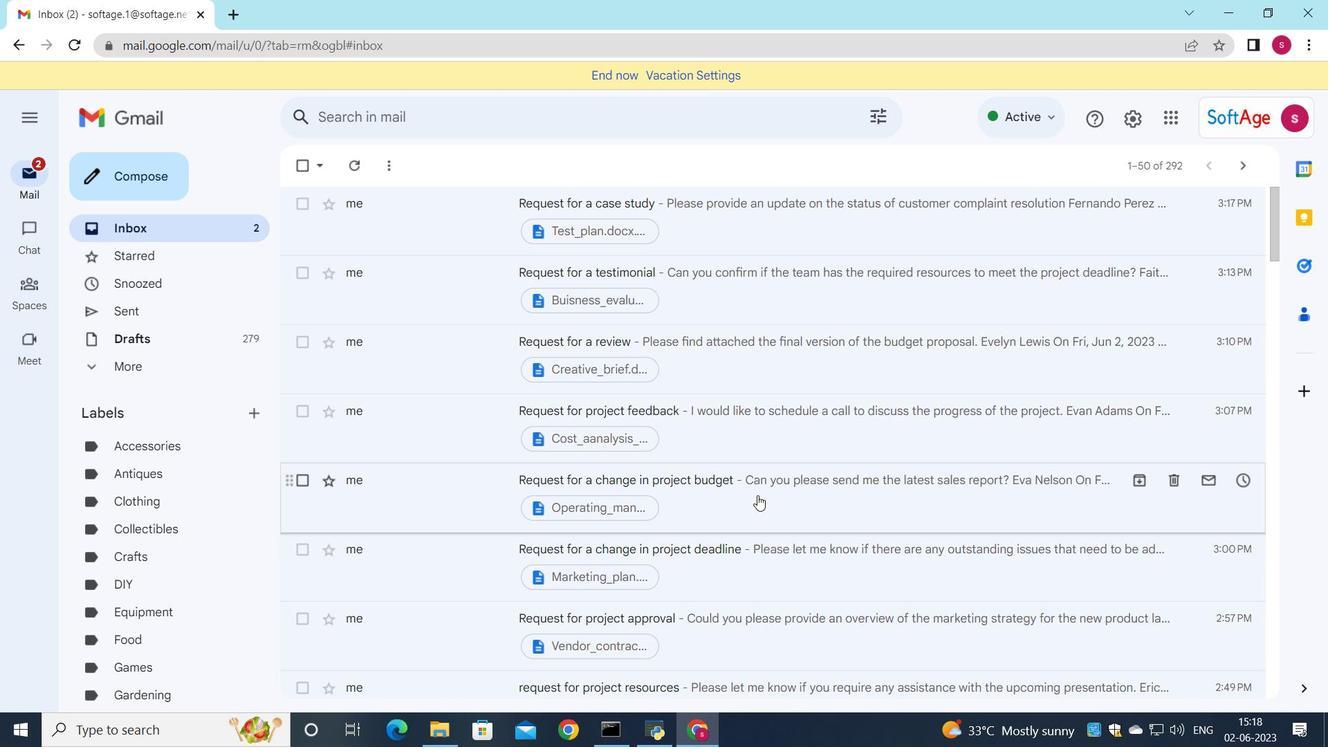 
Action: Mouse moved to (794, 500)
Screenshot: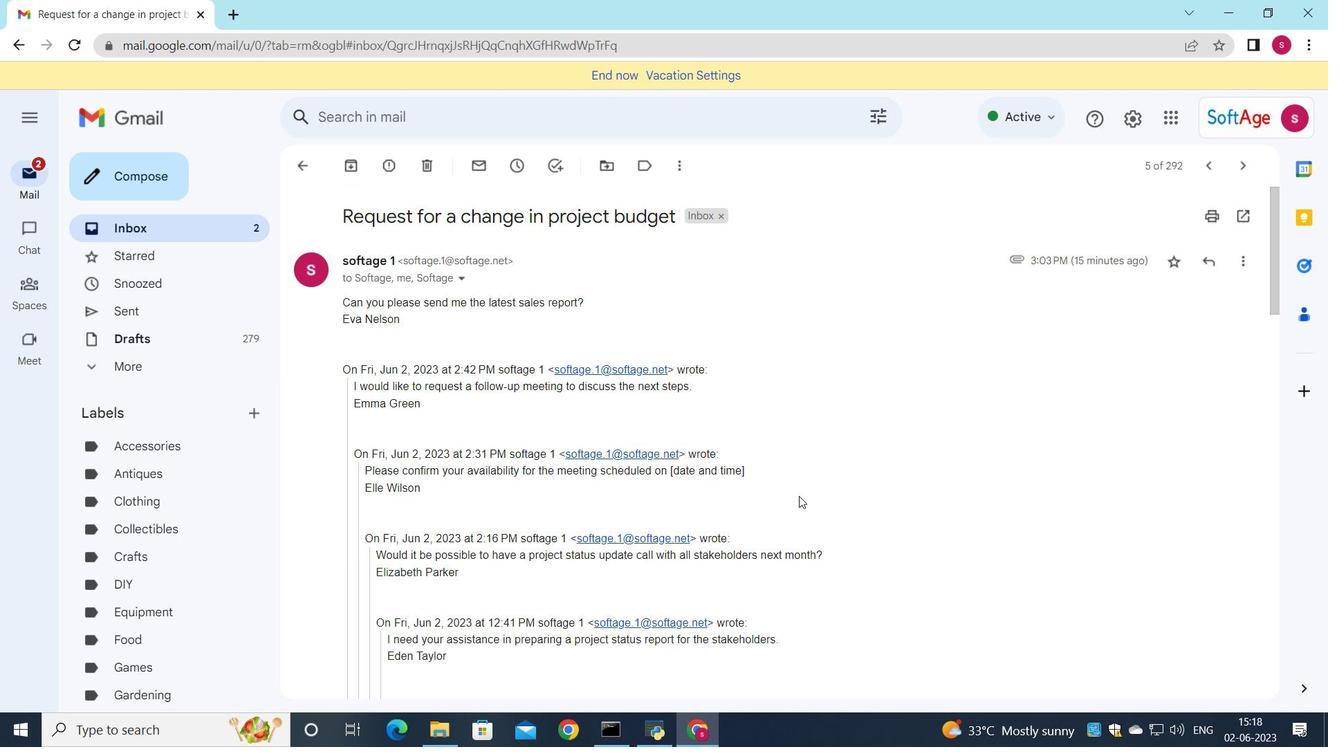 
Action: Mouse scrolled (794, 499) with delta (0, 0)
Screenshot: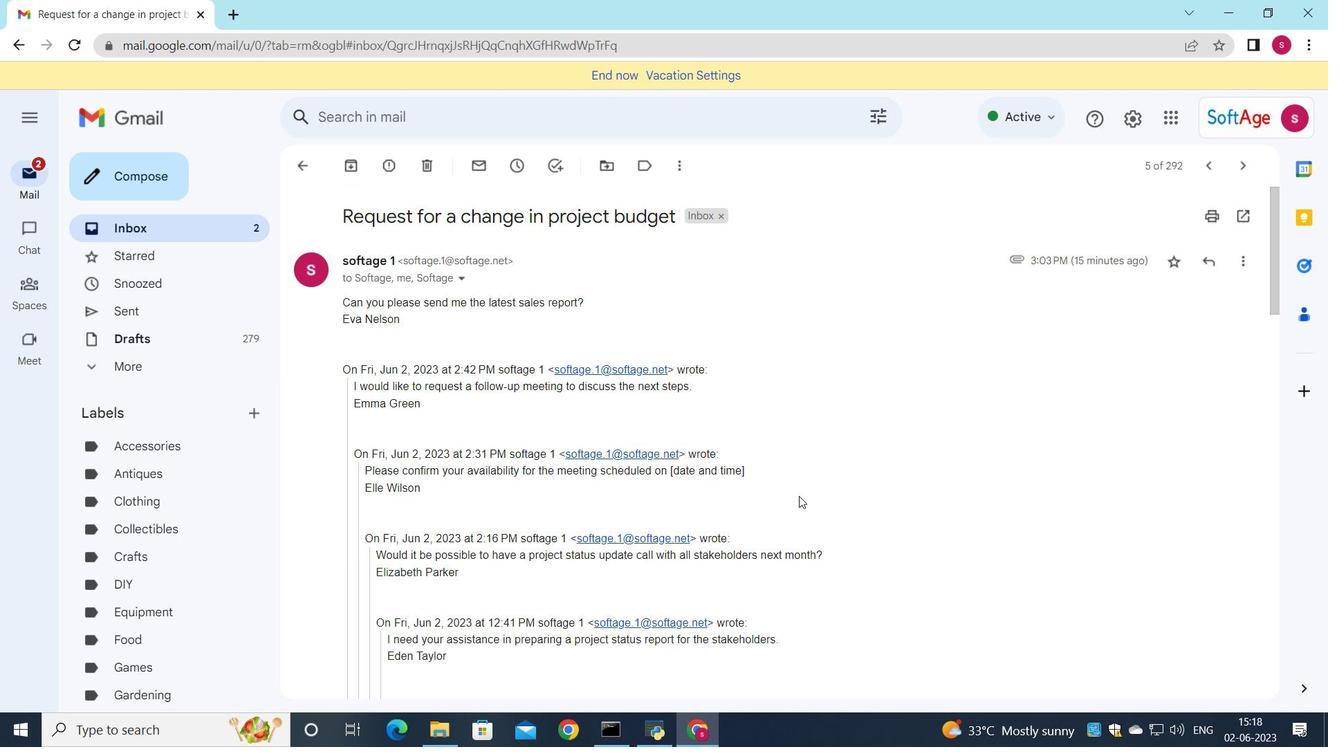 
Action: Mouse moved to (793, 504)
Screenshot: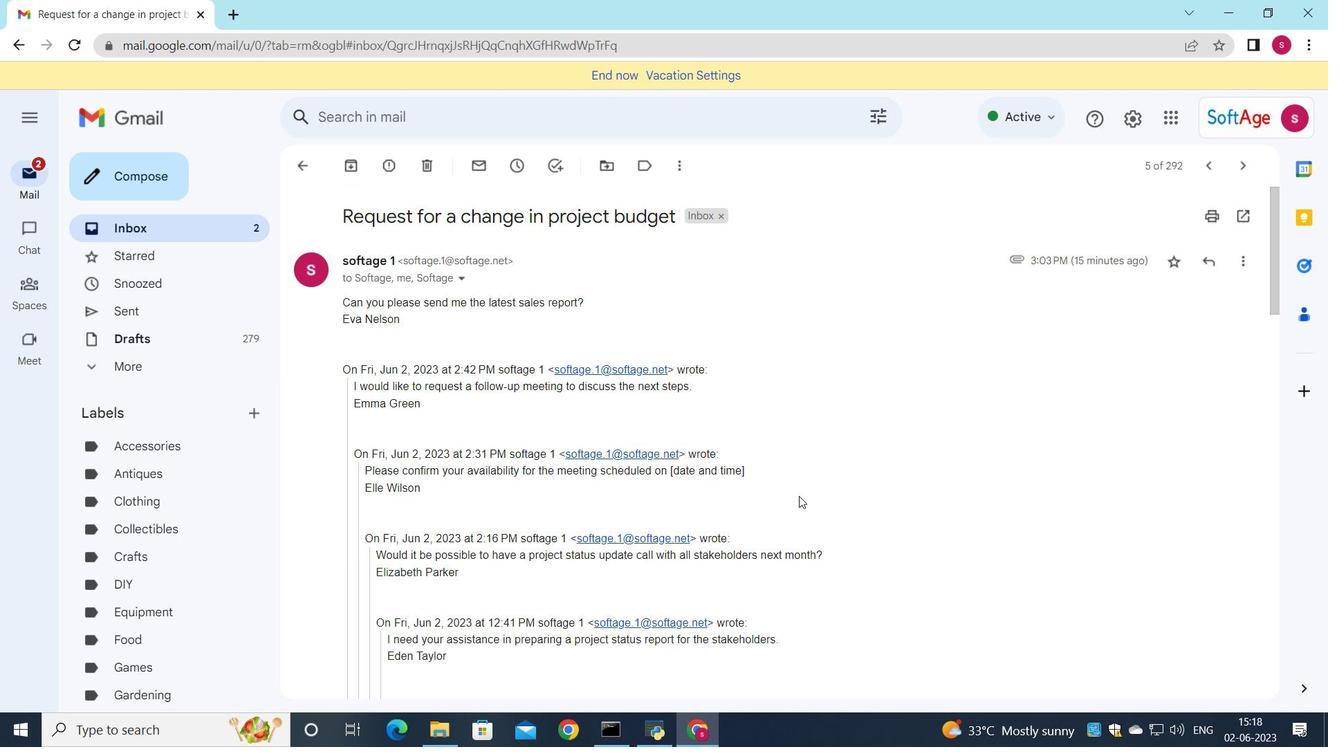
Action: Mouse scrolled (793, 503) with delta (0, 0)
Screenshot: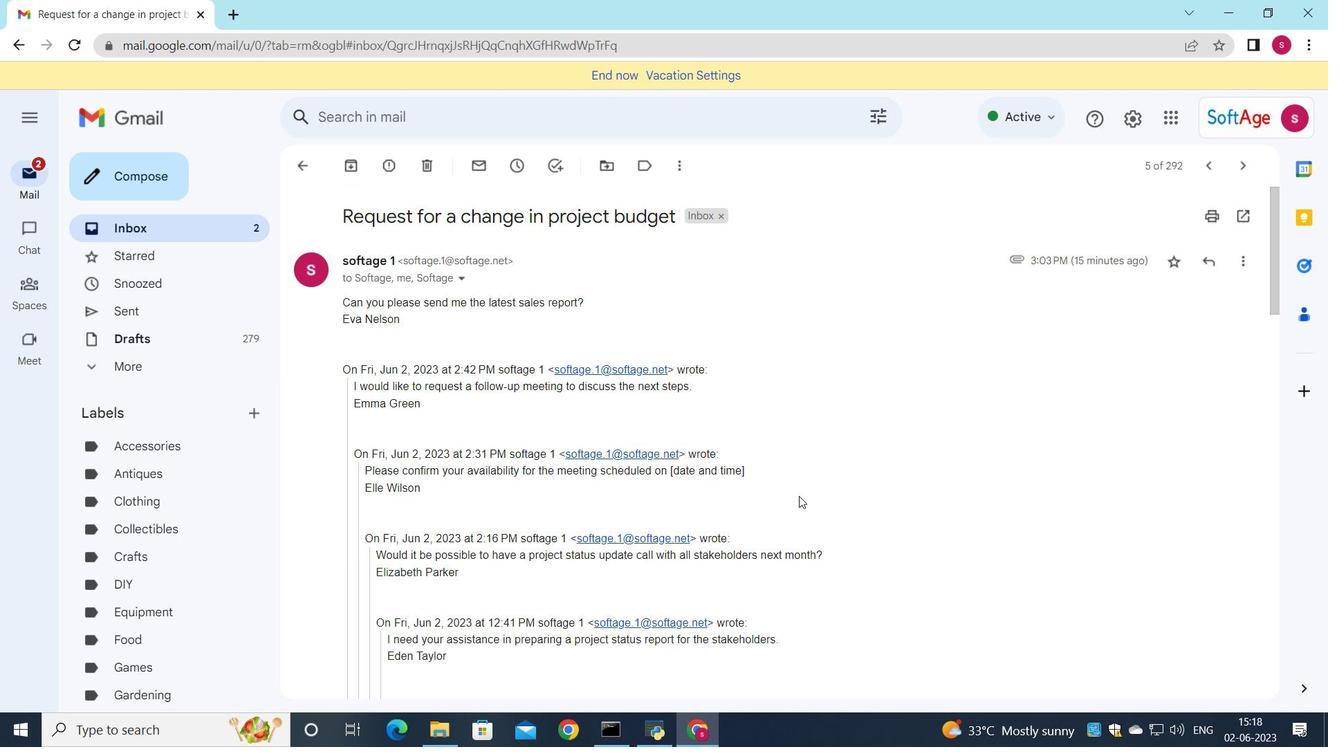 
Action: Mouse moved to (793, 508)
Screenshot: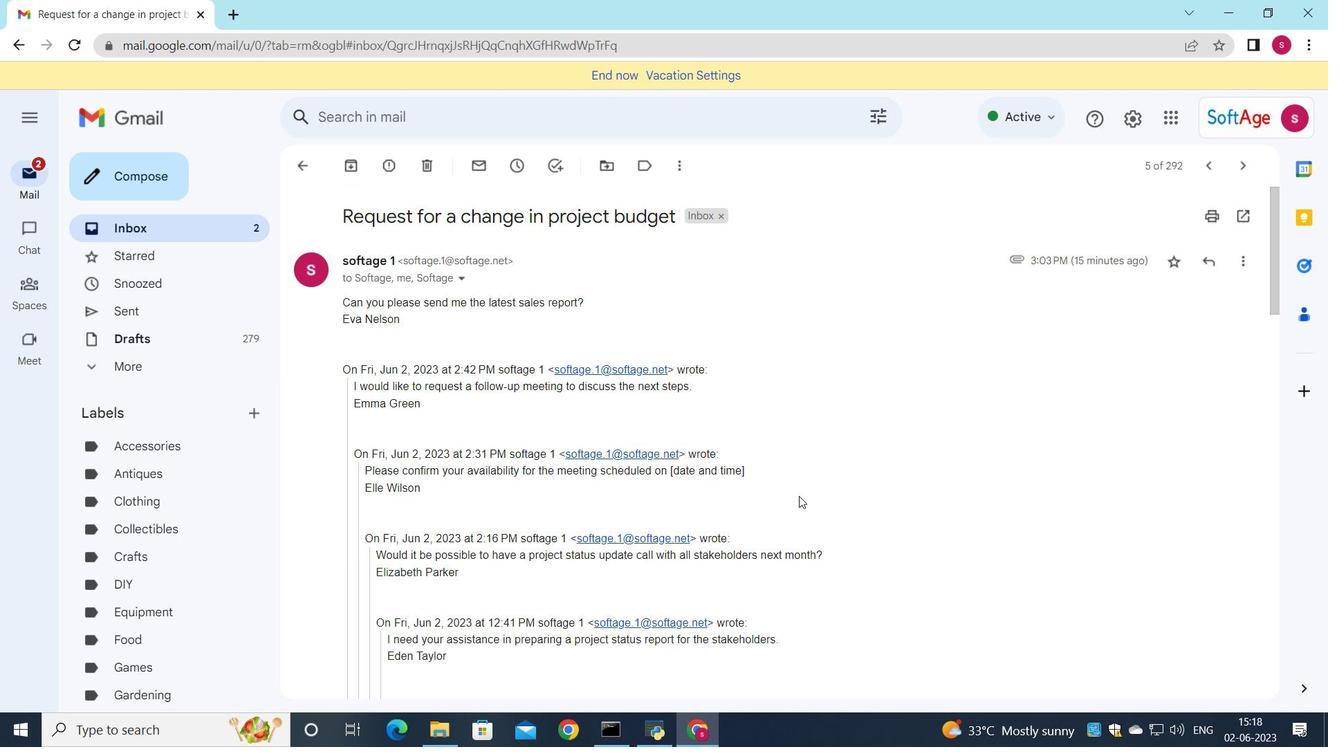 
Action: Mouse scrolled (793, 507) with delta (0, 0)
Screenshot: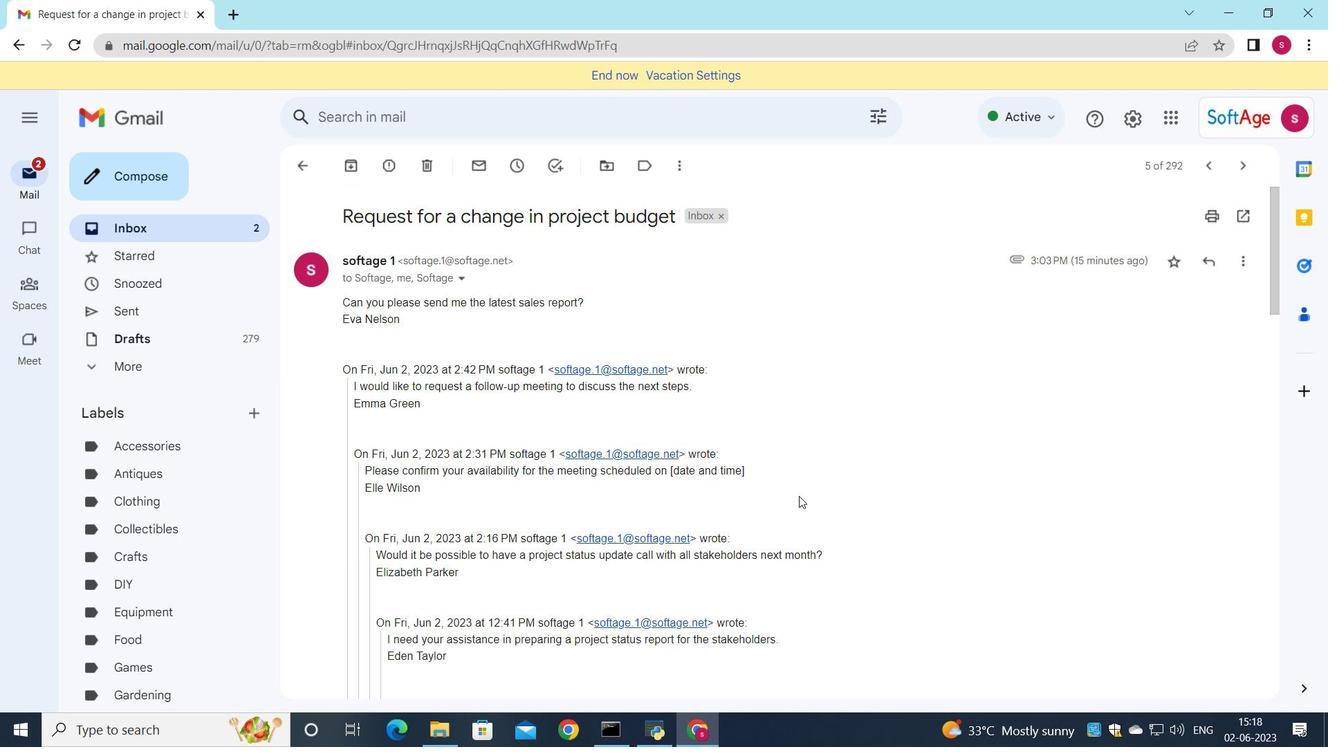 
Action: Mouse moved to (795, 509)
Screenshot: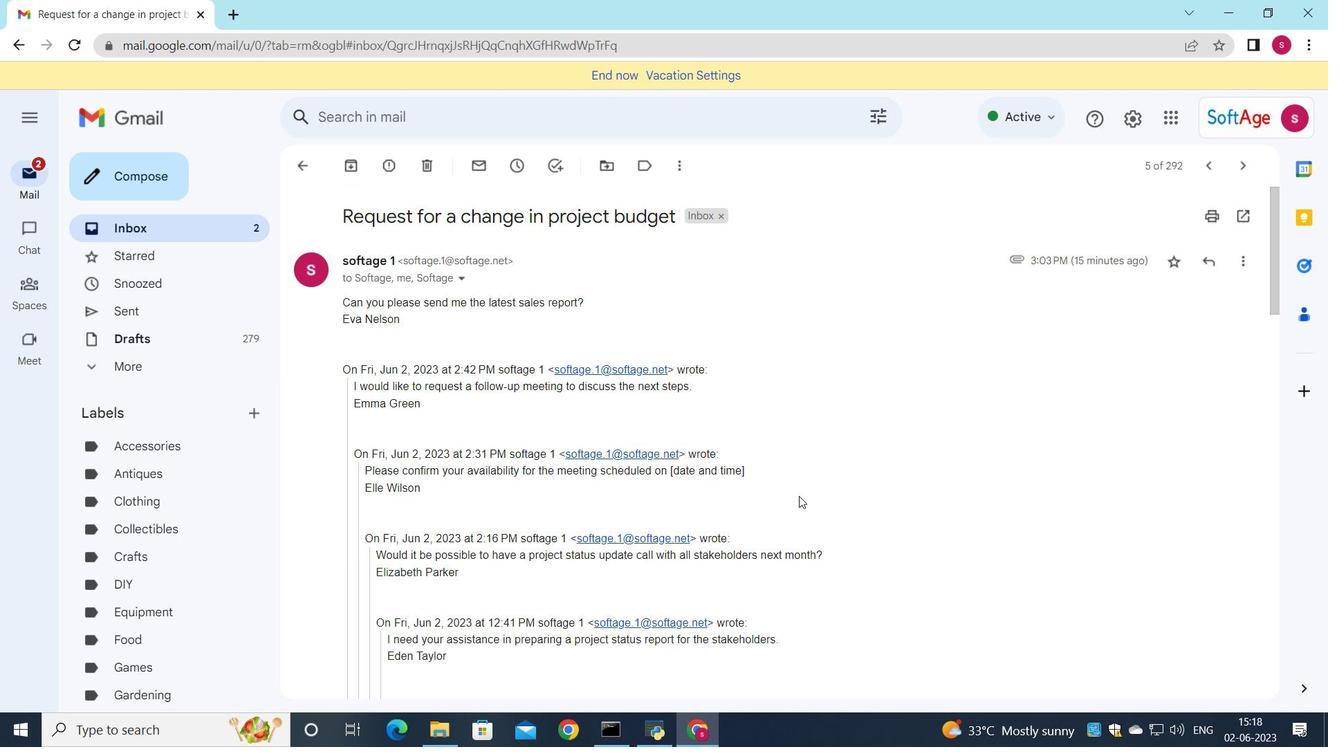 
Action: Mouse scrolled (795, 509) with delta (0, 0)
Screenshot: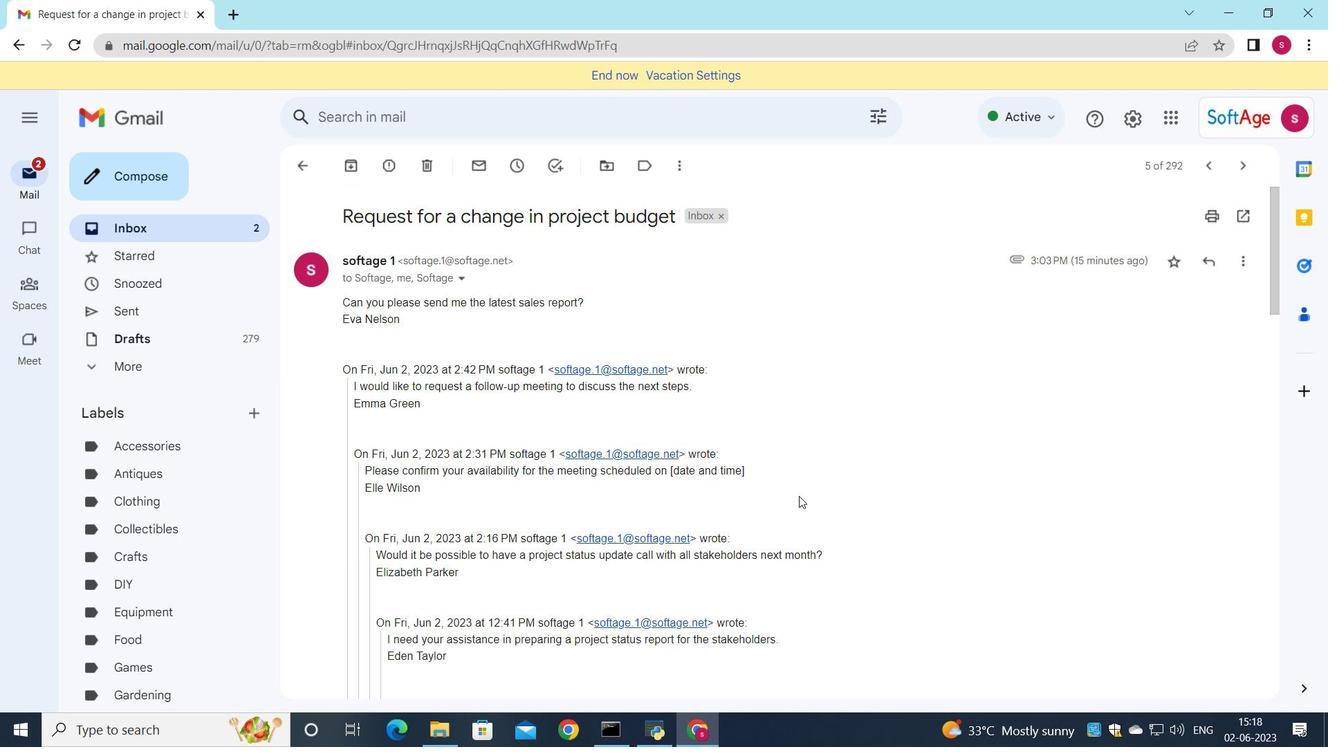 
Action: Mouse moved to (794, 526)
Screenshot: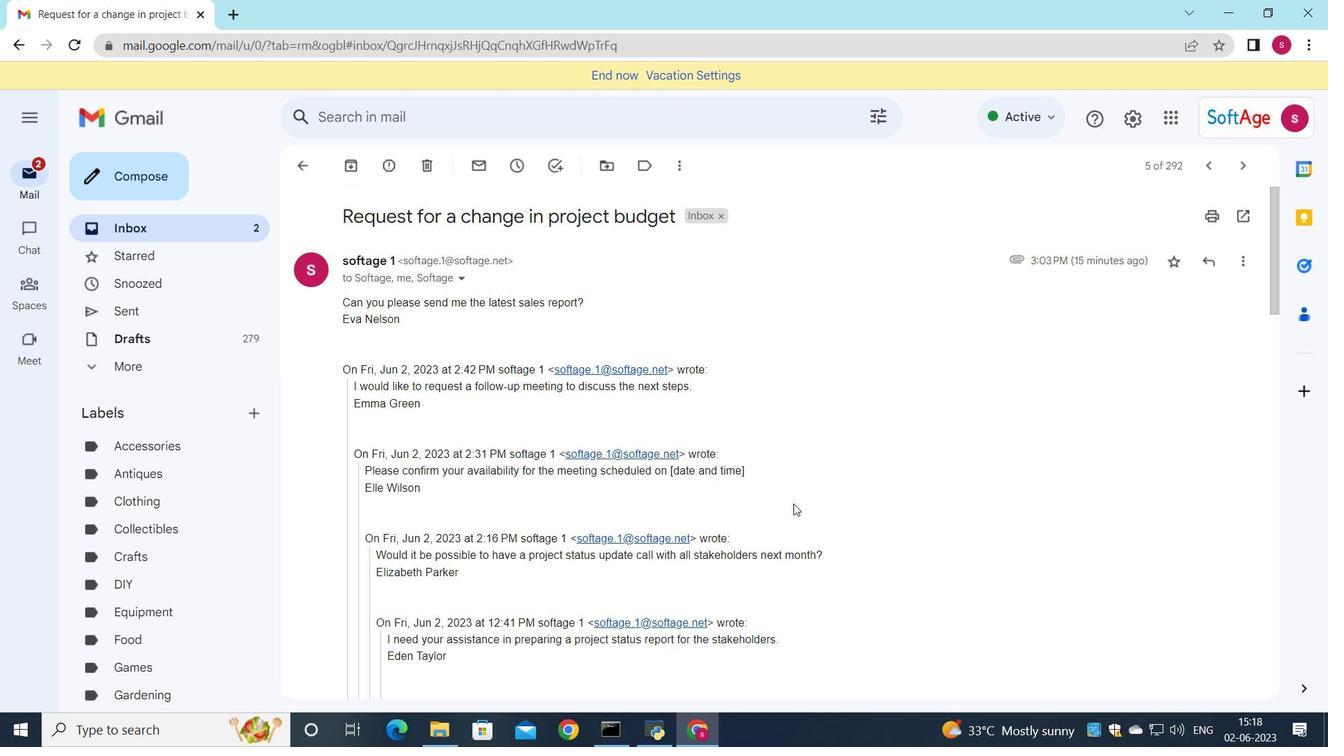 
Action: Mouse scrolled (794, 525) with delta (0, 0)
Screenshot: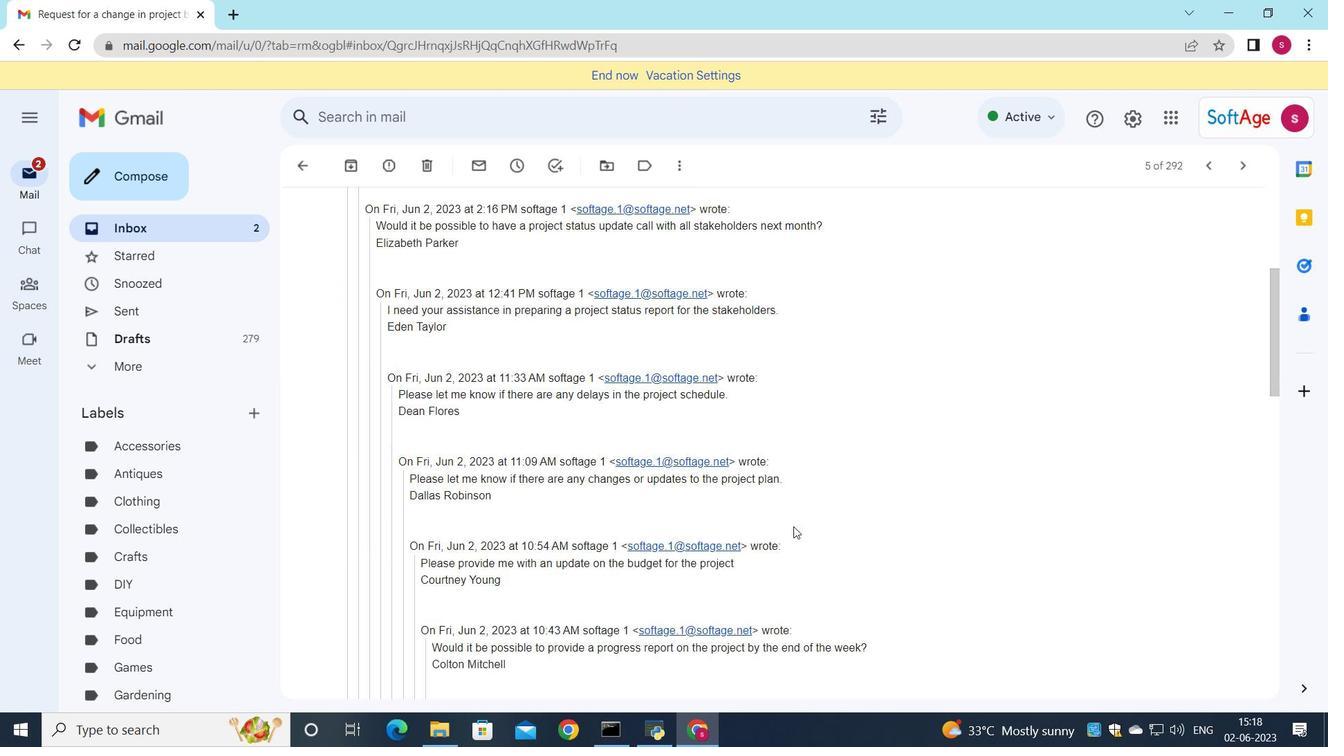 
Action: Mouse scrolled (794, 525) with delta (0, 0)
Screenshot: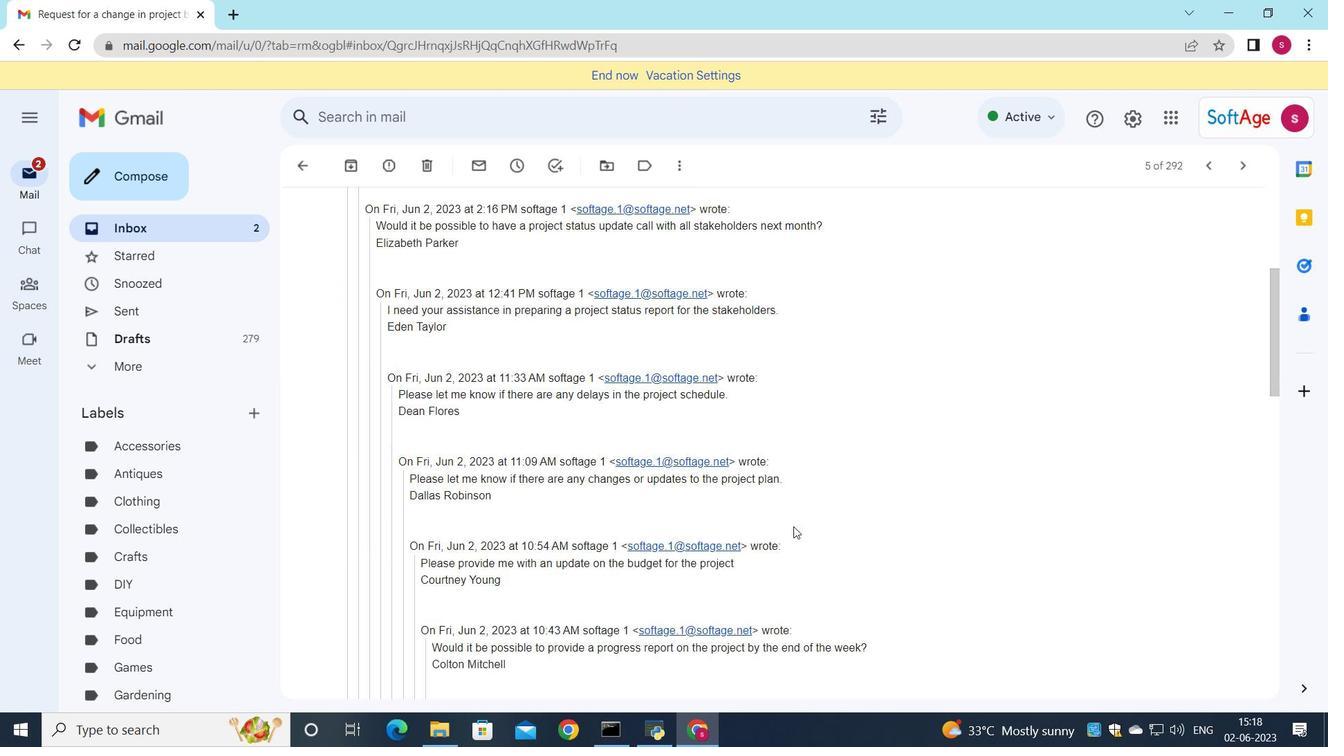 
Action: Mouse scrolled (794, 525) with delta (0, 0)
Screenshot: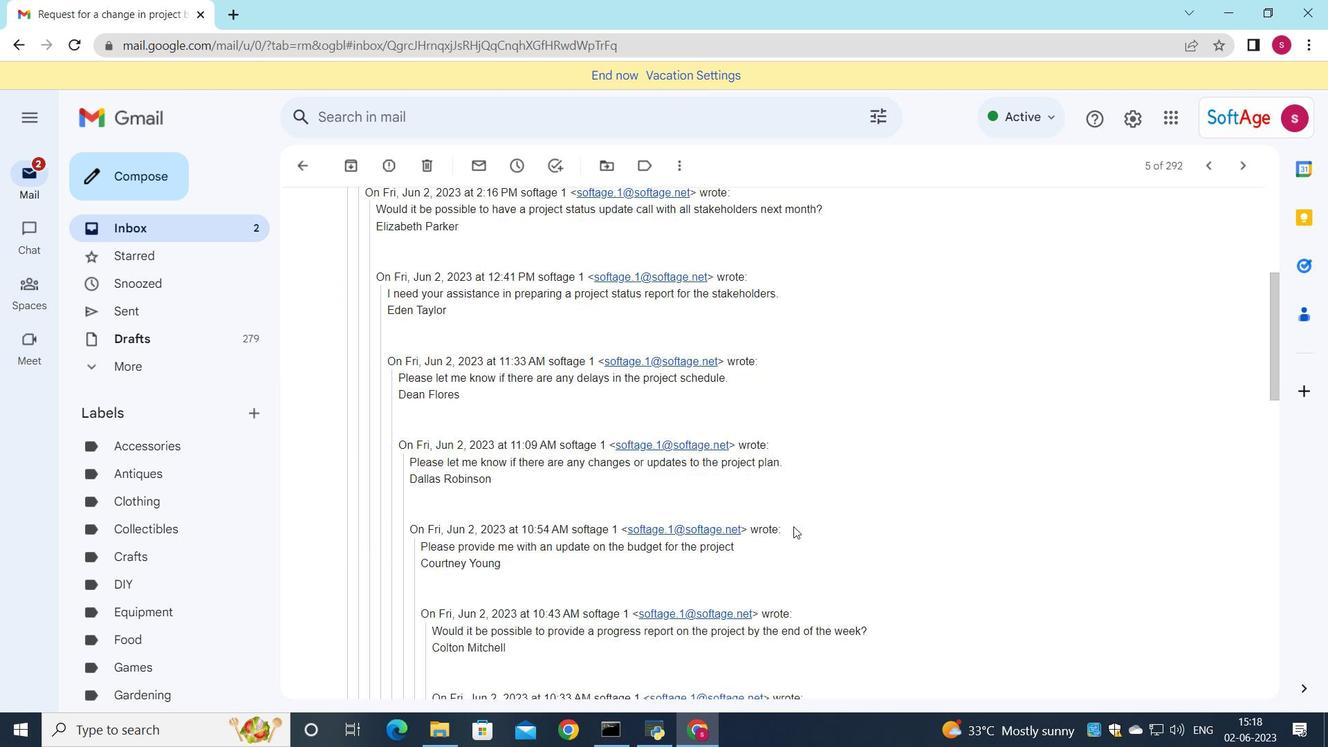 
Action: Mouse scrolled (794, 525) with delta (0, 0)
Screenshot: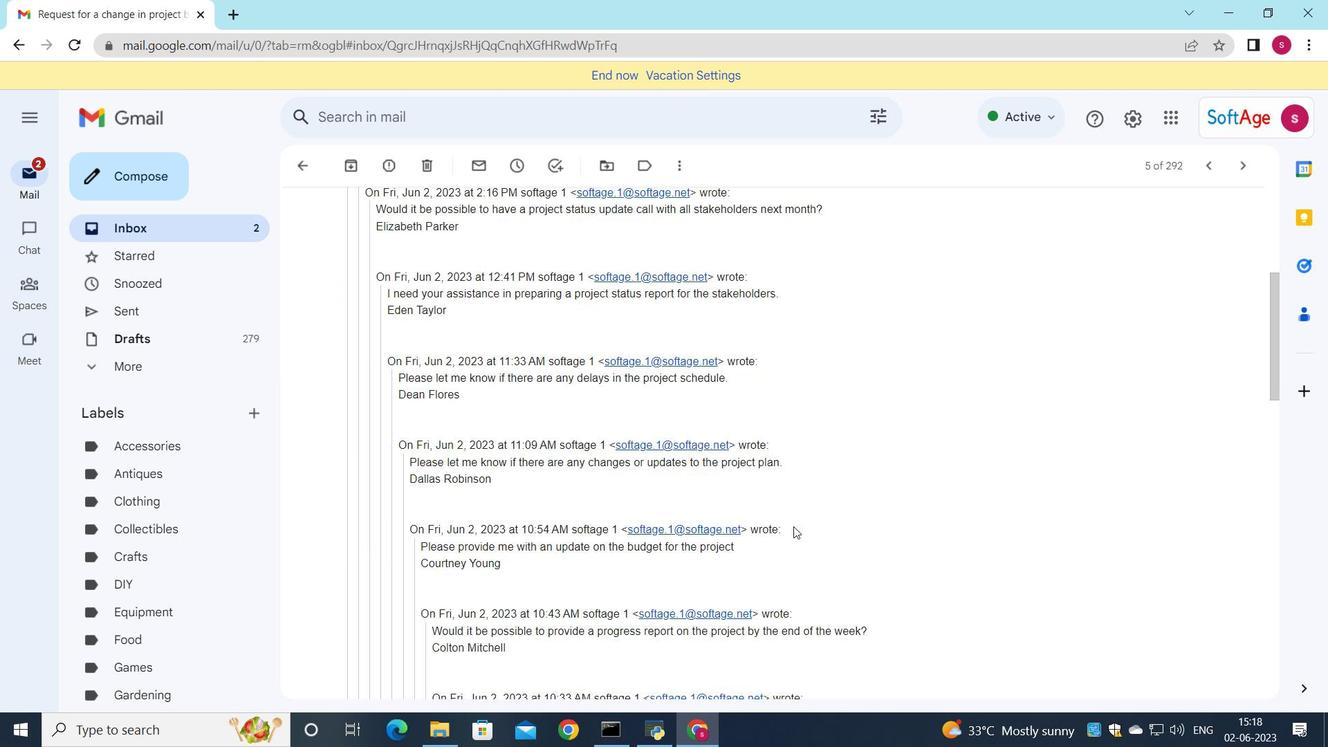
Action: Mouse moved to (687, 642)
Screenshot: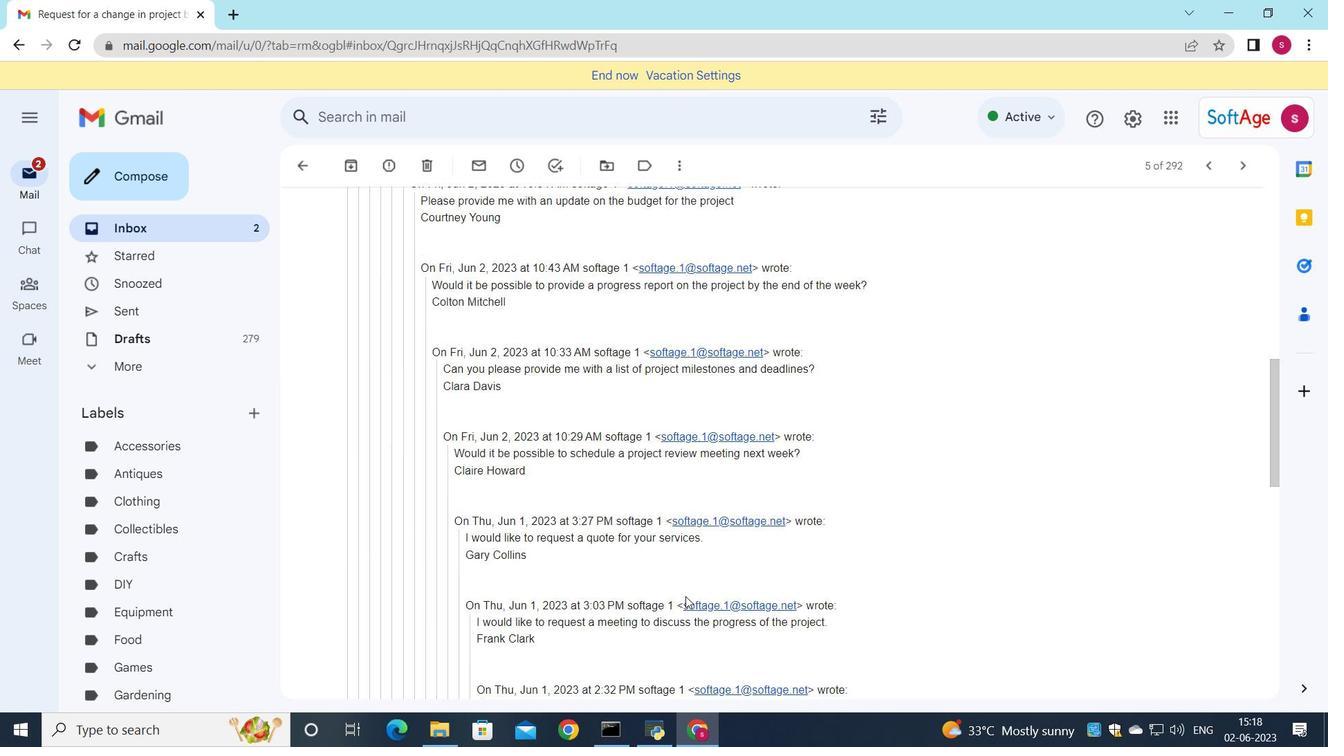 
Action: Mouse scrolled (687, 641) with delta (0, 0)
Screenshot: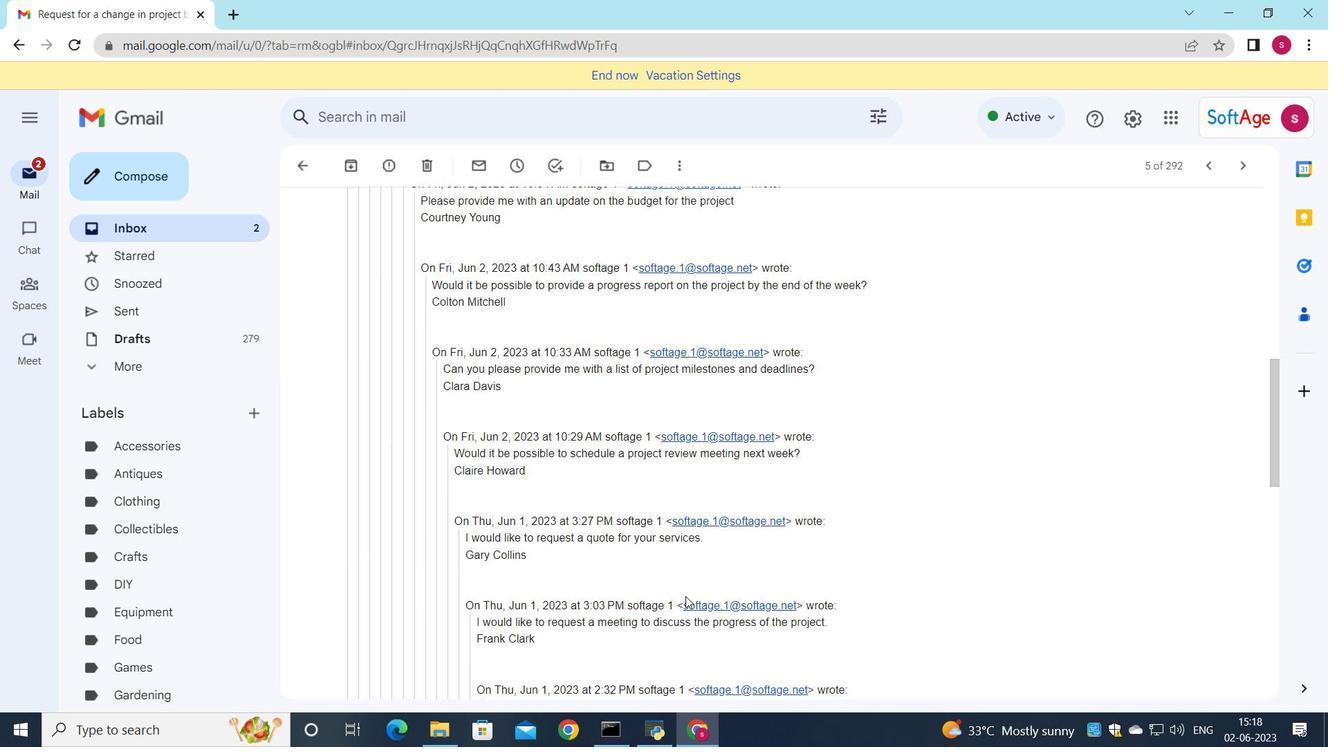 
Action: Mouse scrolled (687, 641) with delta (0, 0)
Screenshot: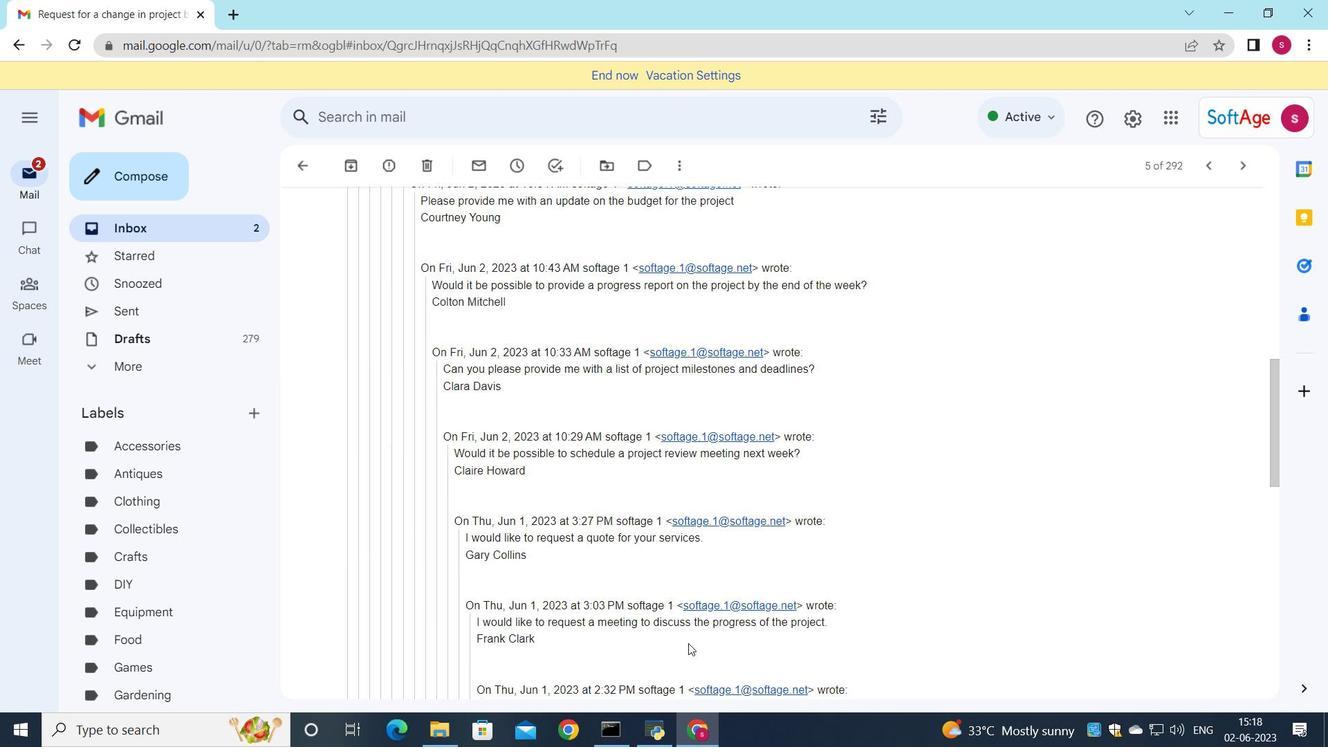 
Action: Mouse scrolled (687, 641) with delta (0, 0)
Screenshot: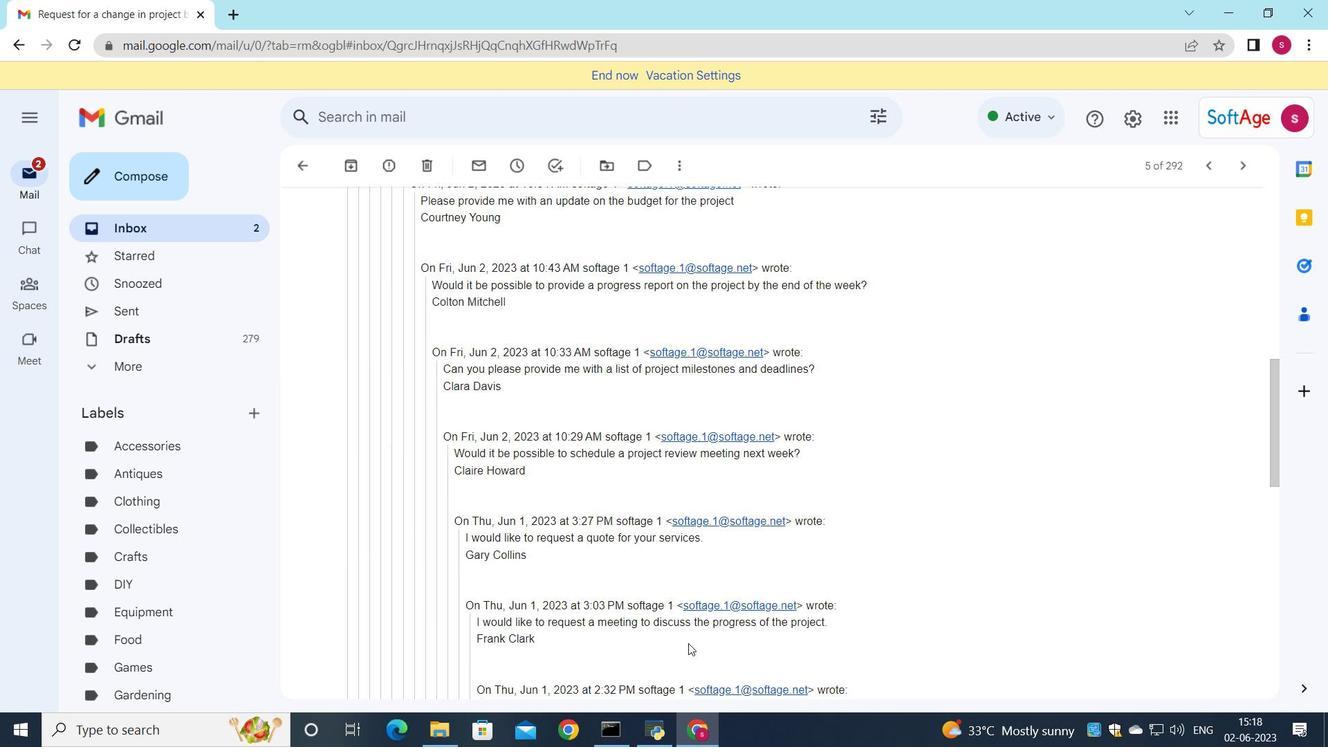 
Action: Mouse scrolled (687, 641) with delta (0, 0)
Screenshot: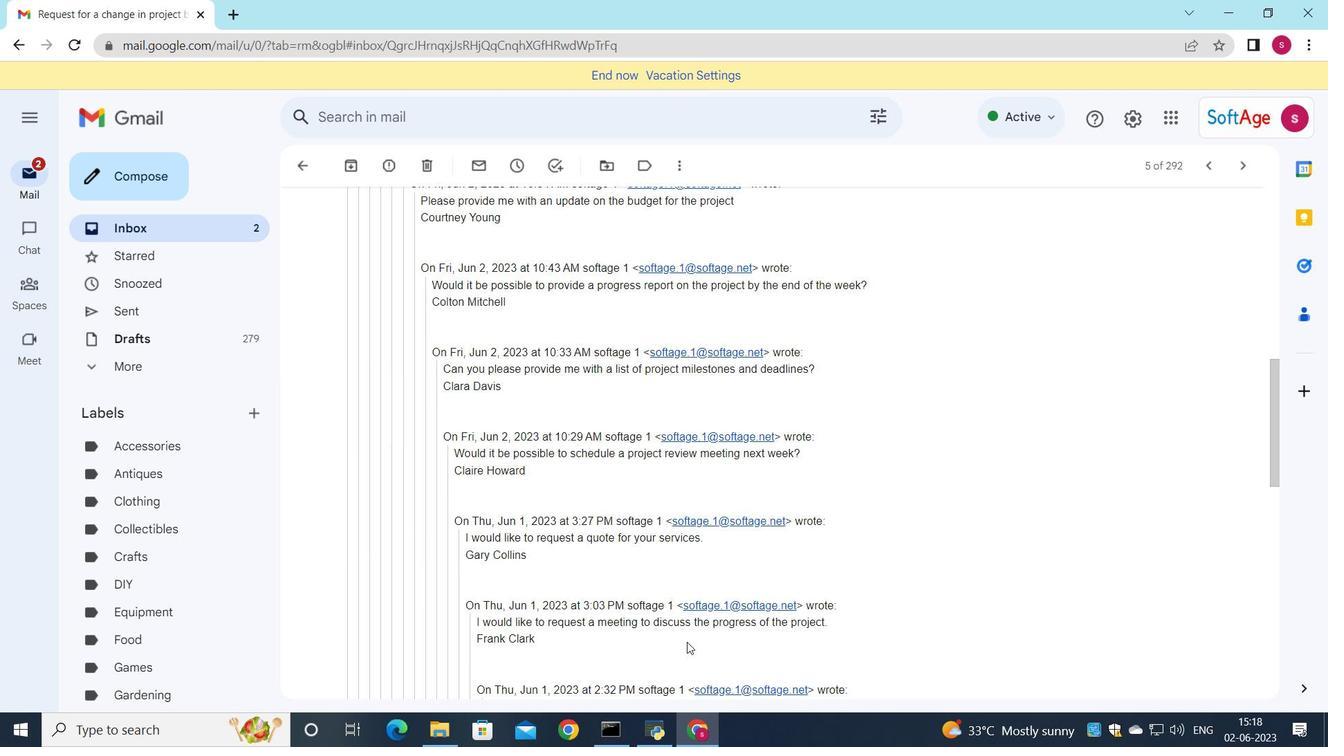 
Action: Mouse moved to (682, 642)
Screenshot: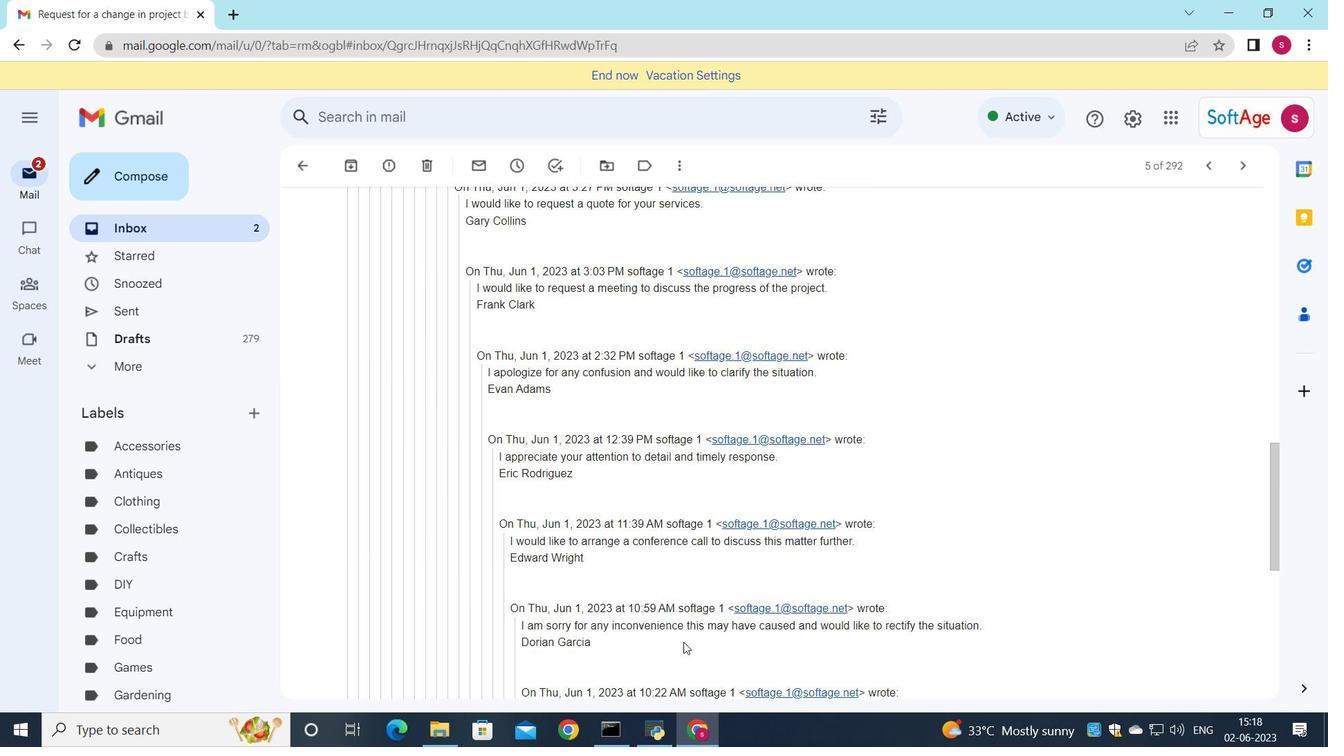 
Action: Mouse scrolled (682, 641) with delta (0, 0)
Screenshot: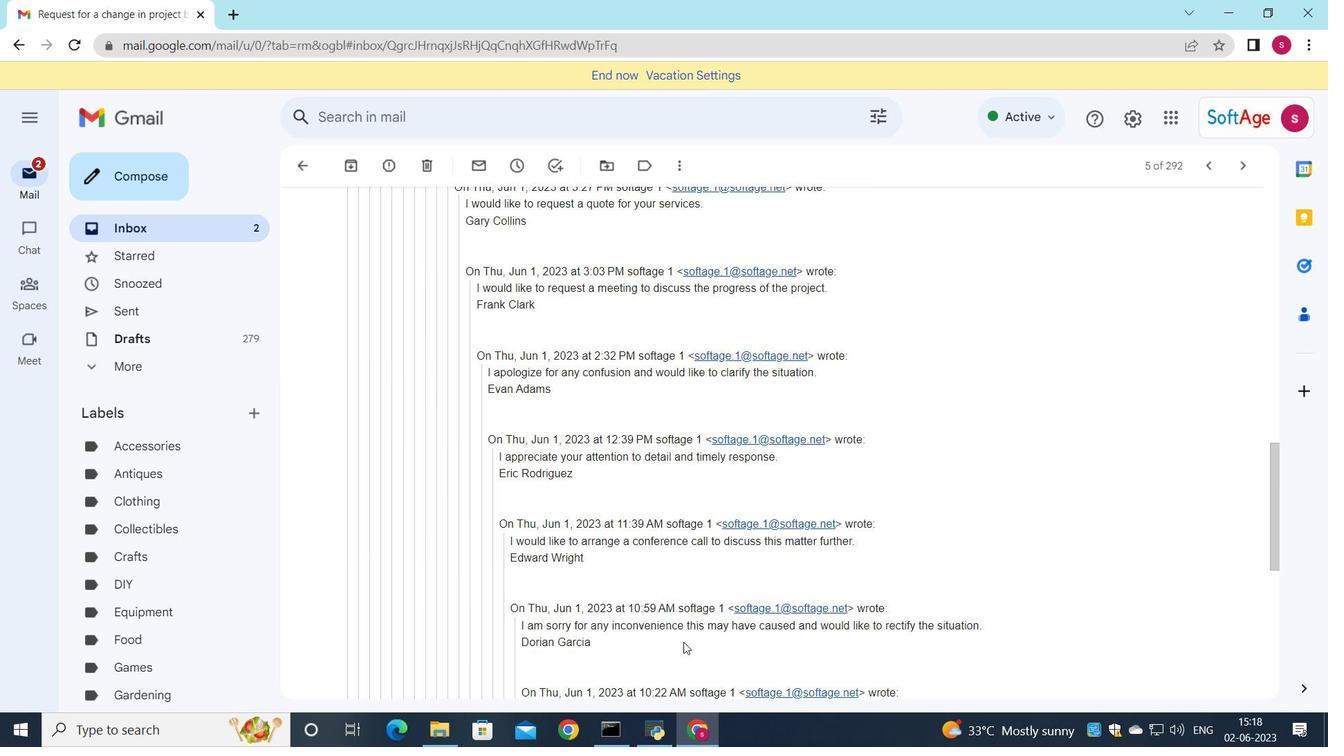 
Action: Mouse scrolled (682, 641) with delta (0, 0)
Screenshot: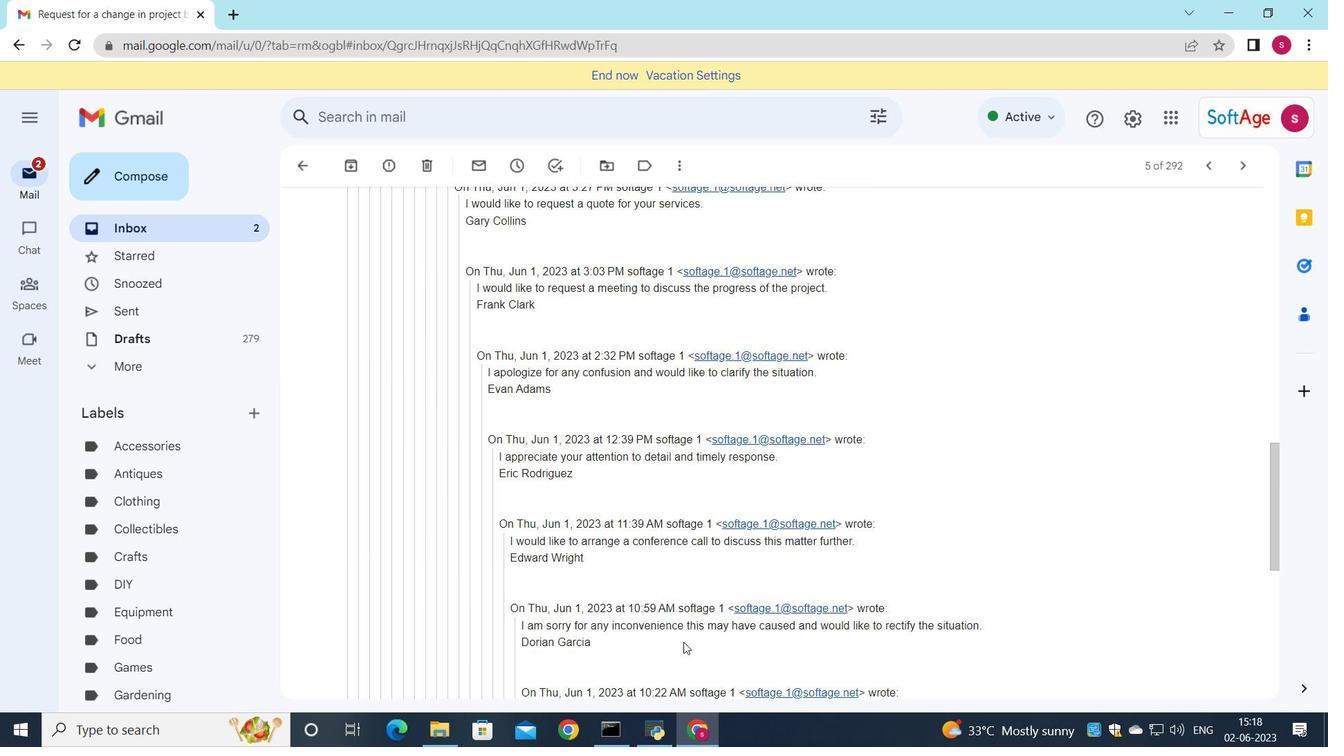
Action: Mouse moved to (682, 642)
Screenshot: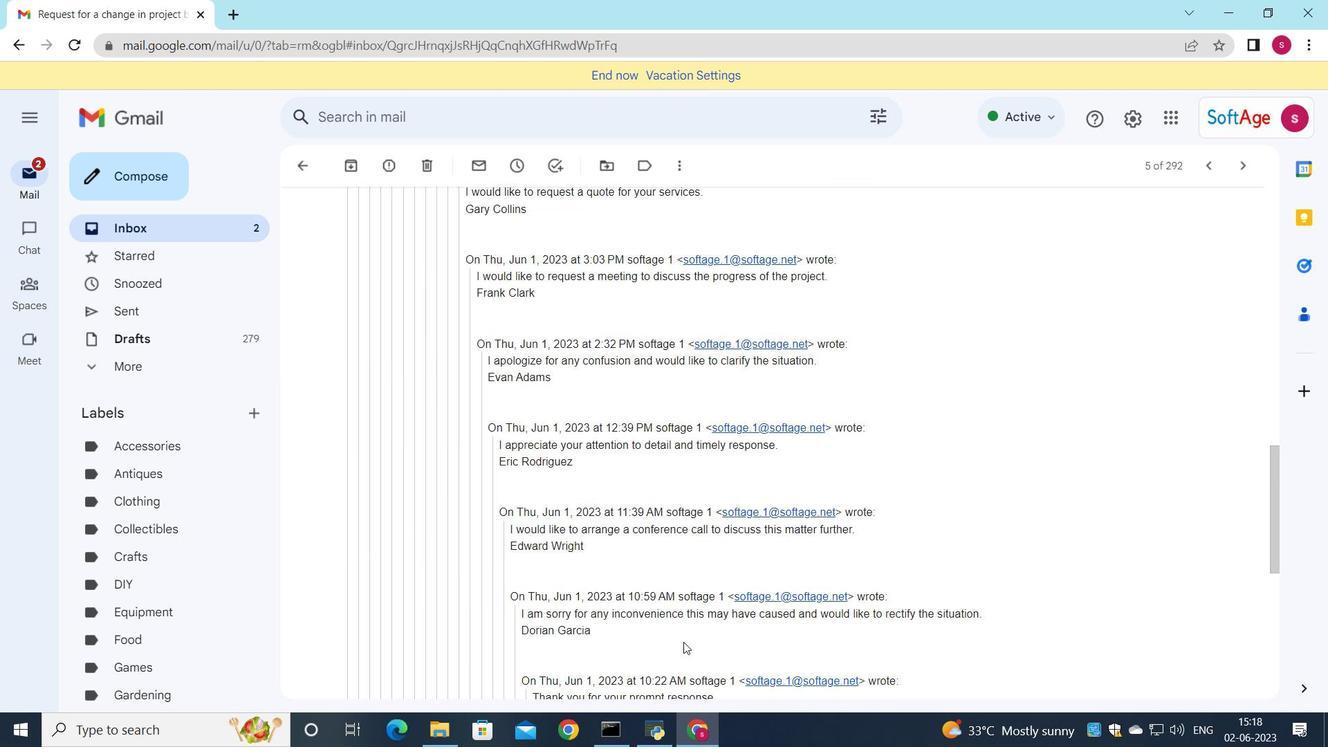 
Action: Mouse scrolled (682, 641) with delta (0, 0)
Screenshot: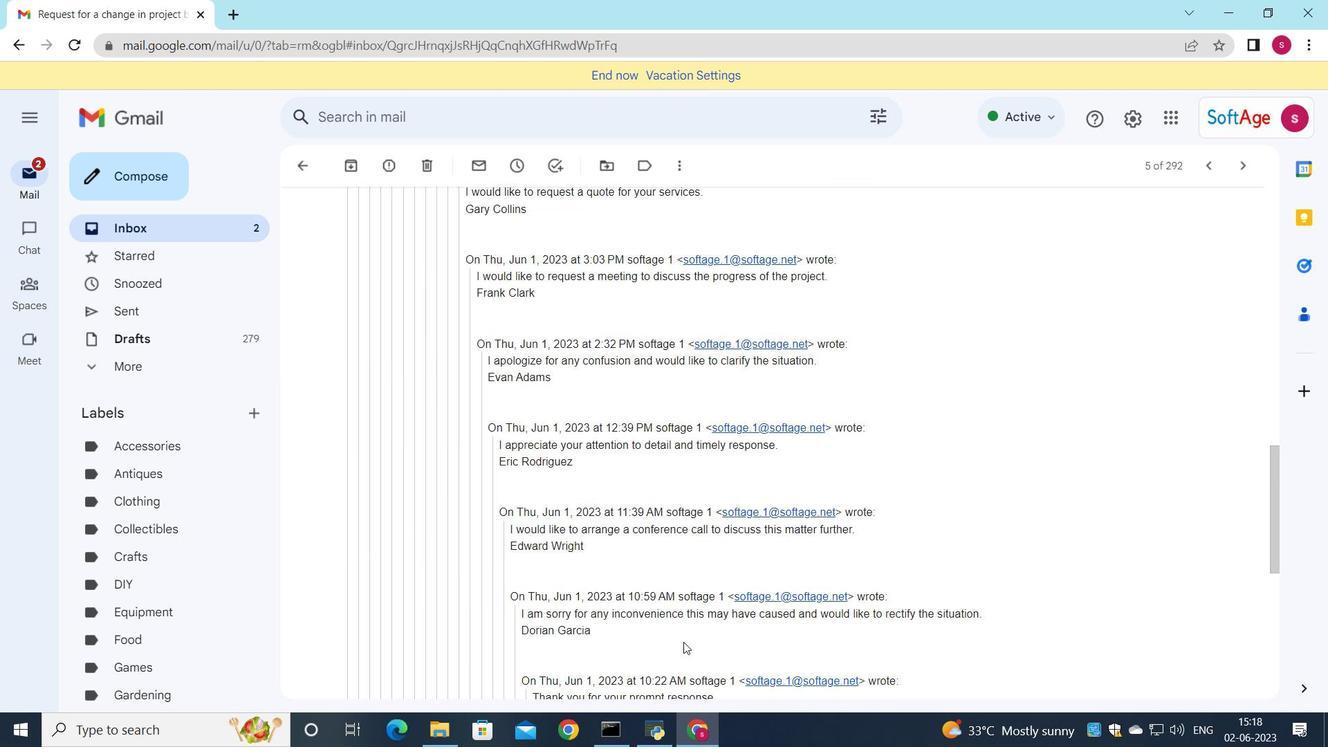 
Action: Mouse scrolled (682, 641) with delta (0, 0)
Screenshot: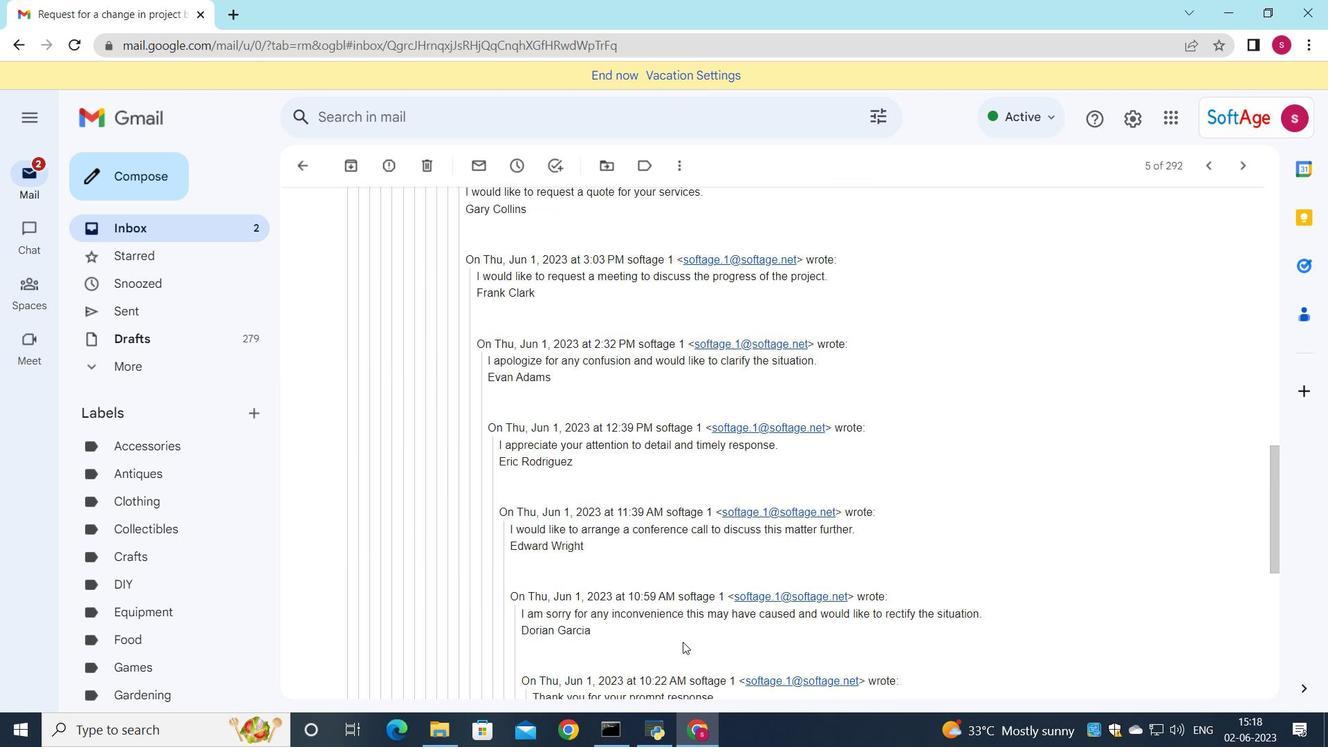 
Action: Mouse moved to (680, 642)
Screenshot: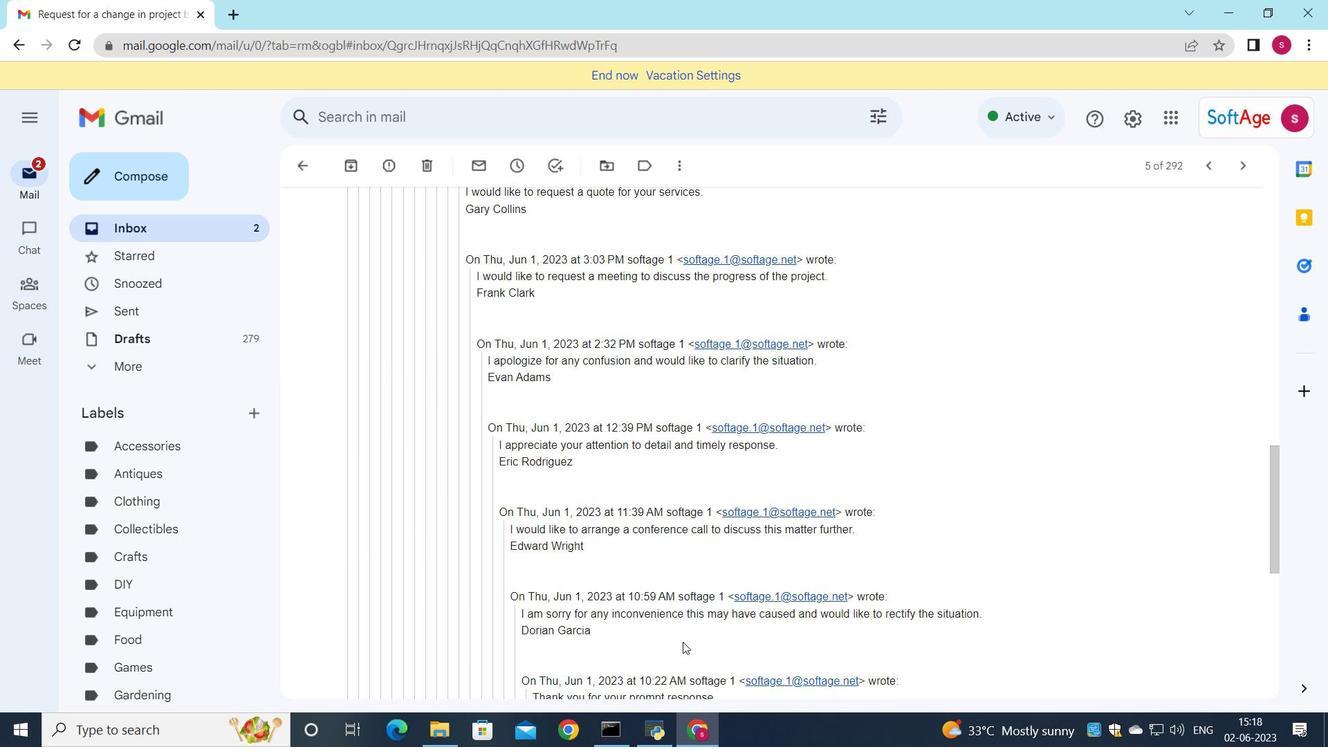 
Action: Mouse scrolled (680, 641) with delta (0, 0)
Screenshot: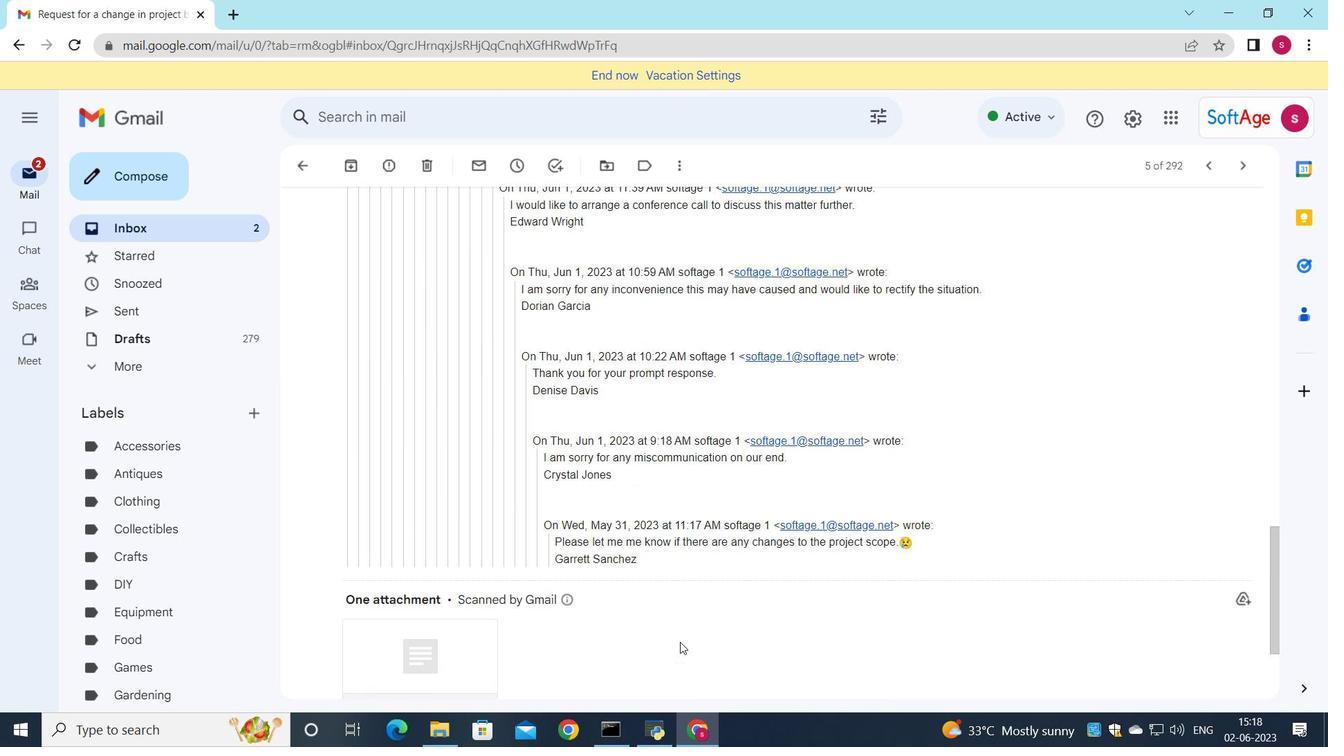 
Action: Mouse scrolled (680, 641) with delta (0, 0)
Screenshot: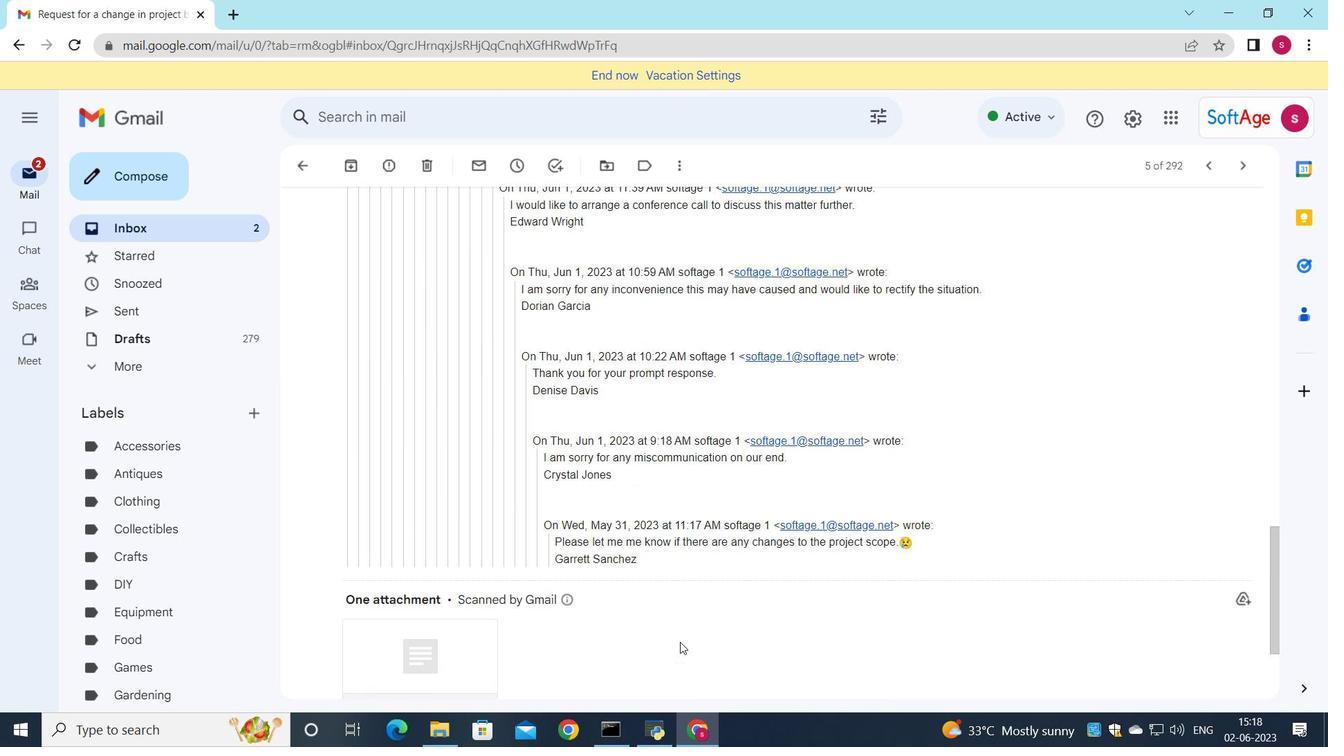 
Action: Mouse scrolled (680, 641) with delta (0, 0)
Screenshot: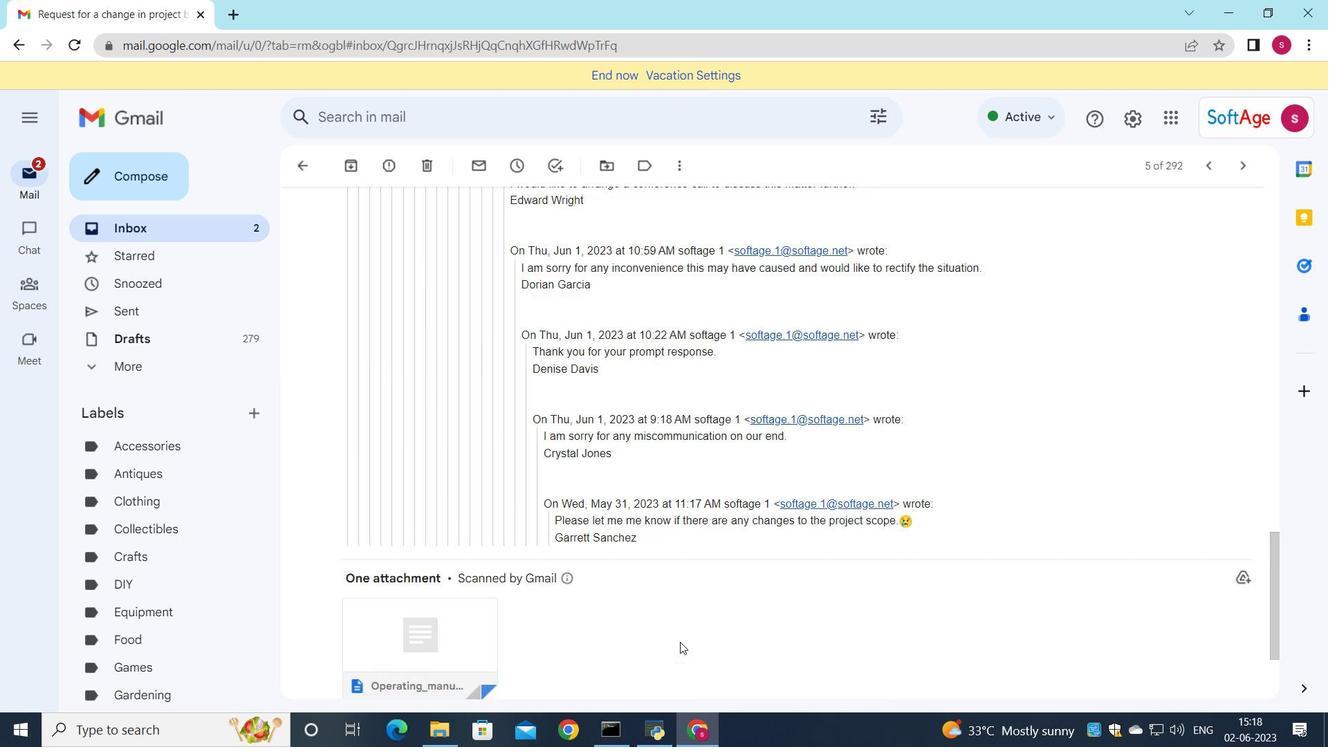 
Action: Mouse scrolled (680, 641) with delta (0, 0)
Screenshot: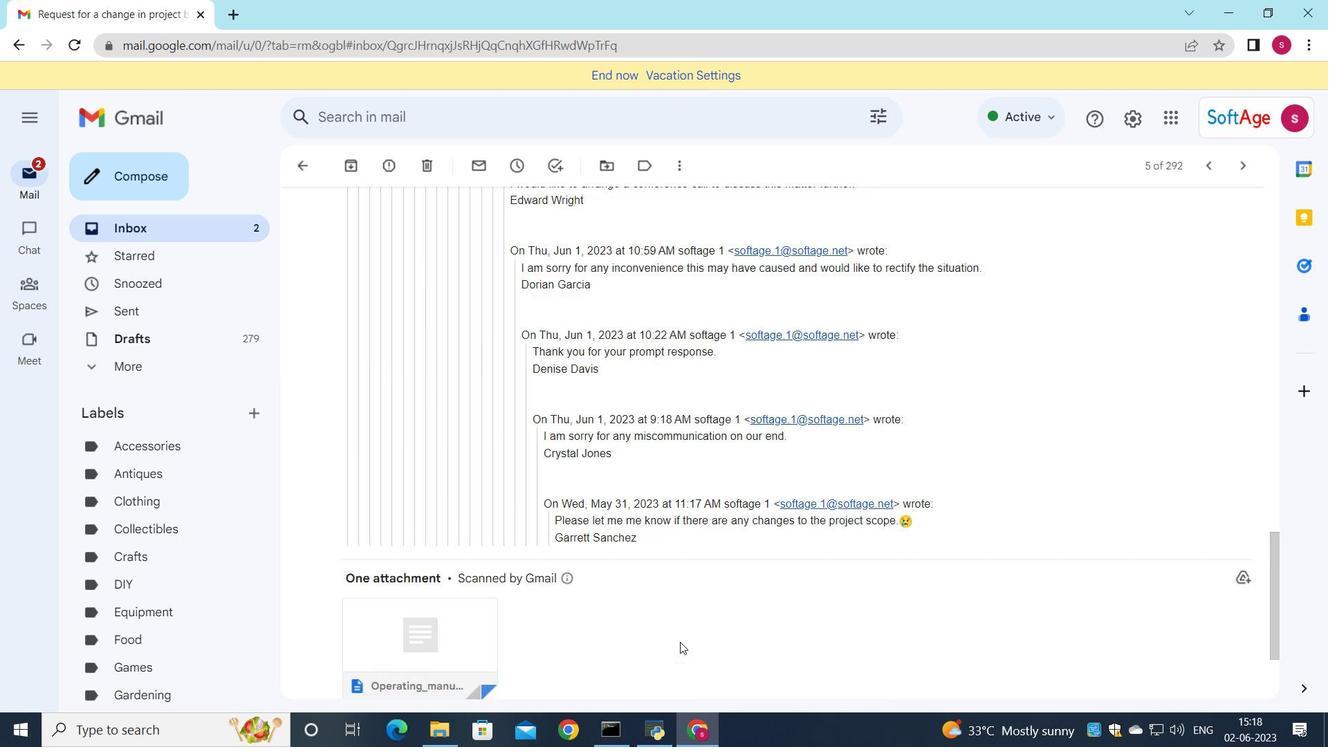 
Action: Mouse scrolled (680, 641) with delta (0, 0)
Screenshot: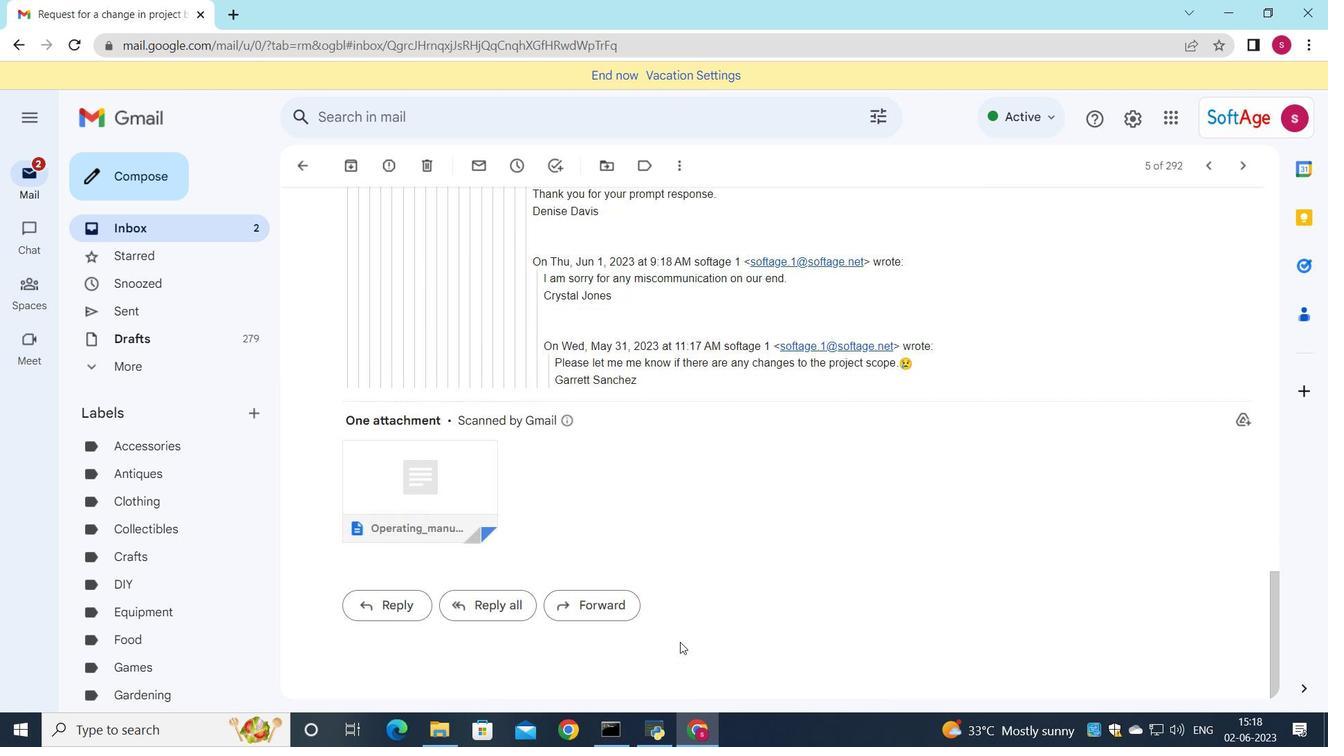 
Action: Mouse moved to (399, 606)
Screenshot: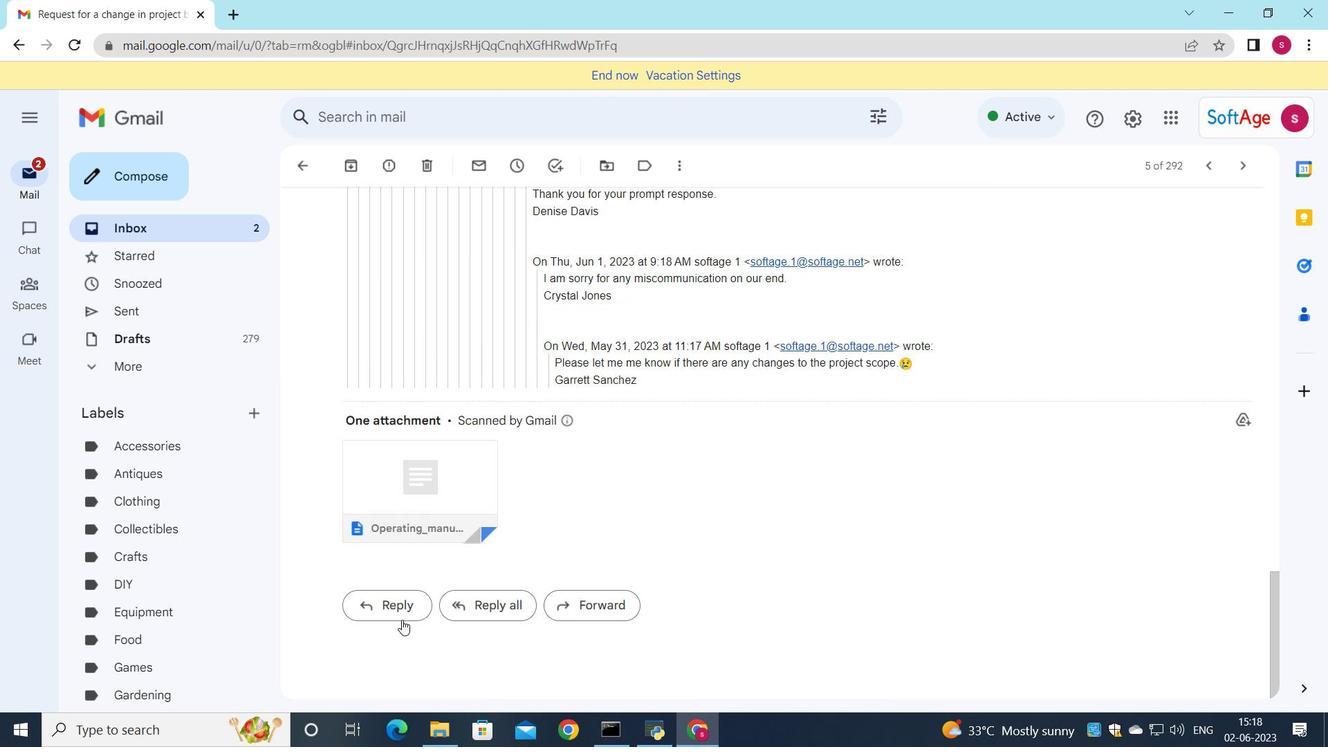 
Action: Mouse pressed left at (399, 606)
Screenshot: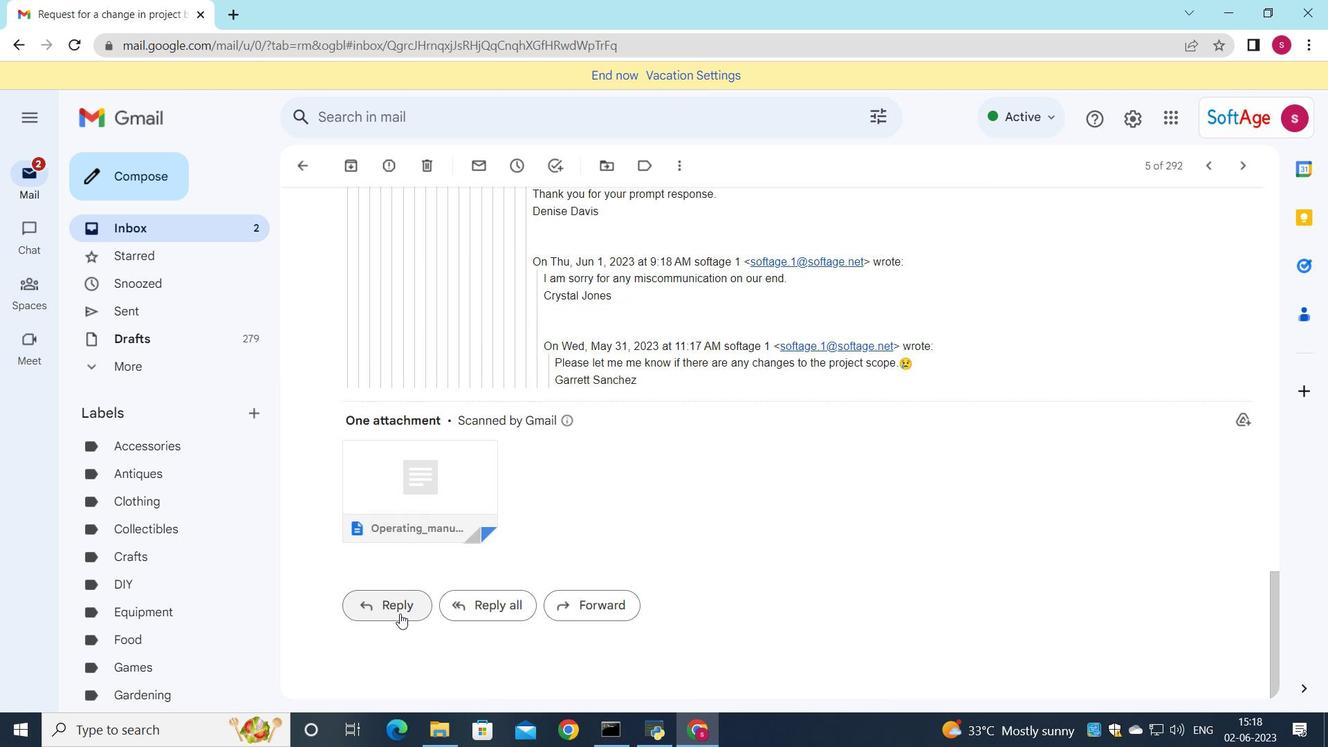 
Action: Mouse moved to (372, 500)
Screenshot: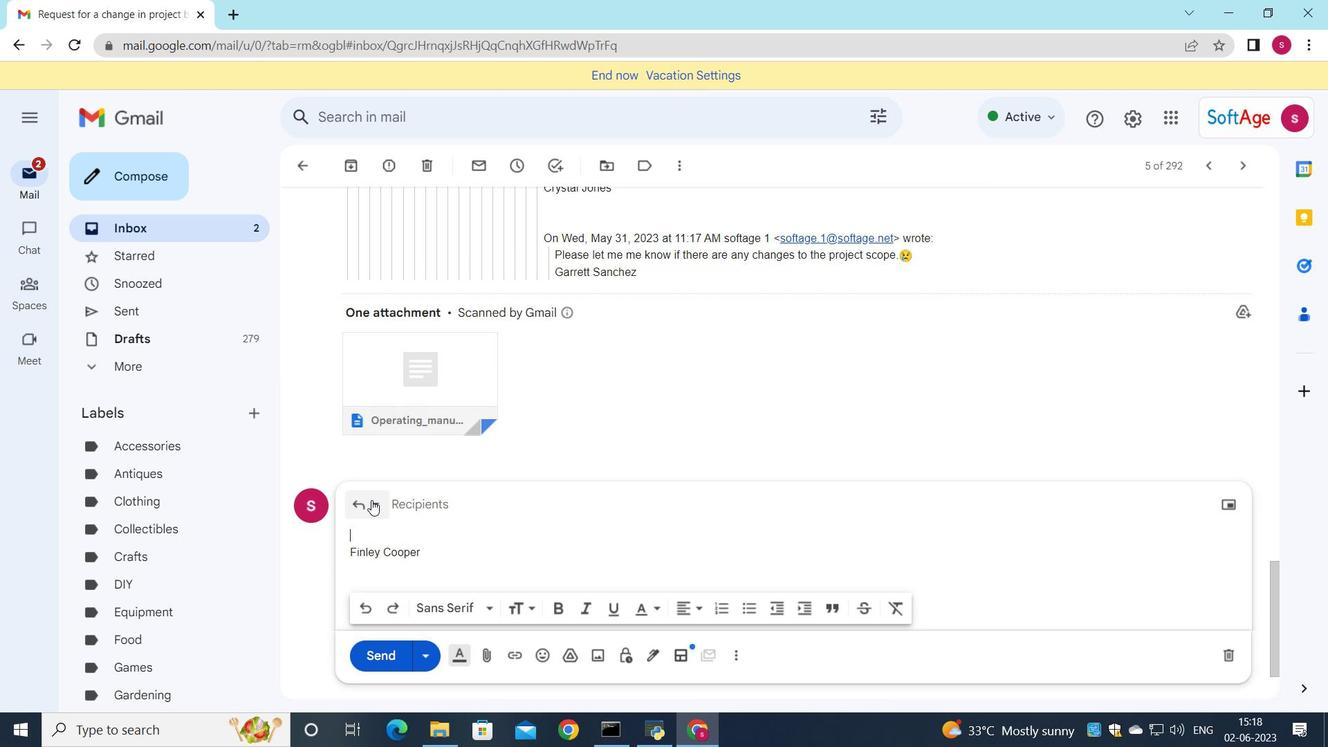 
Action: Mouse pressed left at (372, 500)
Screenshot: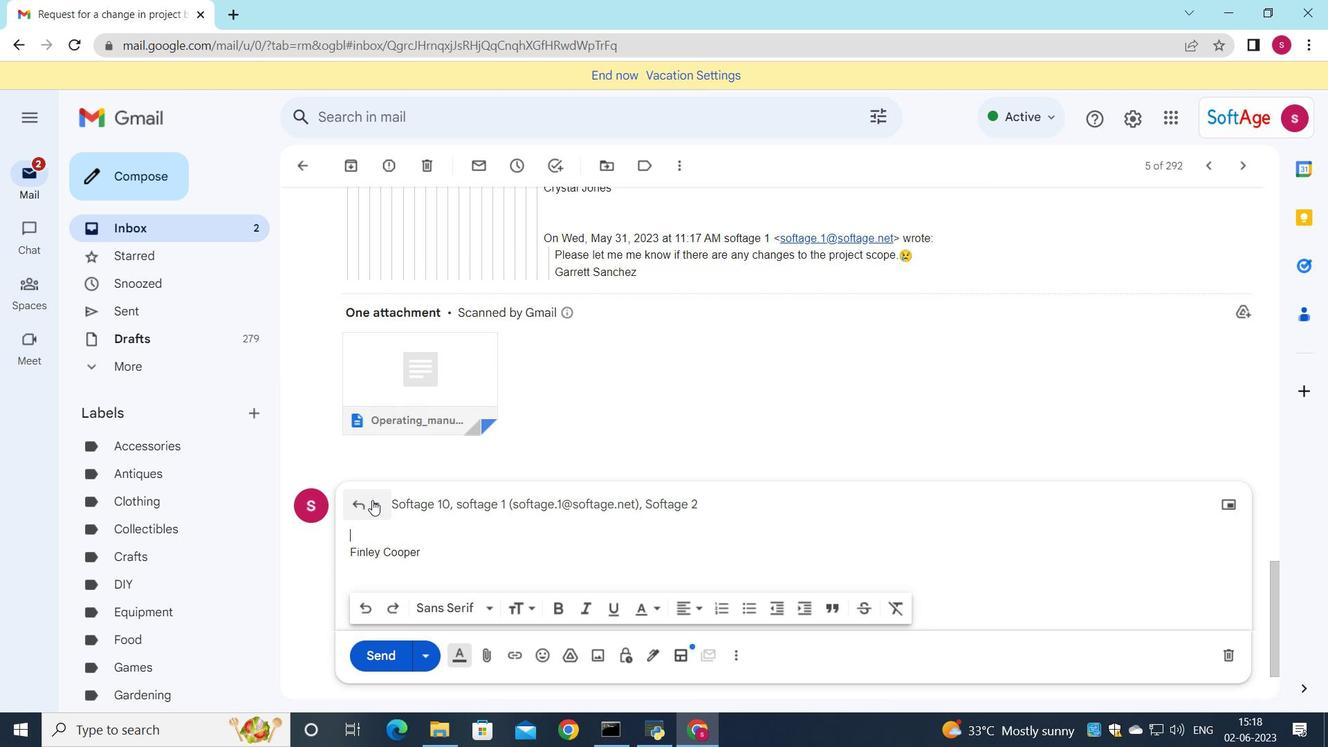 
Action: Mouse moved to (412, 635)
Screenshot: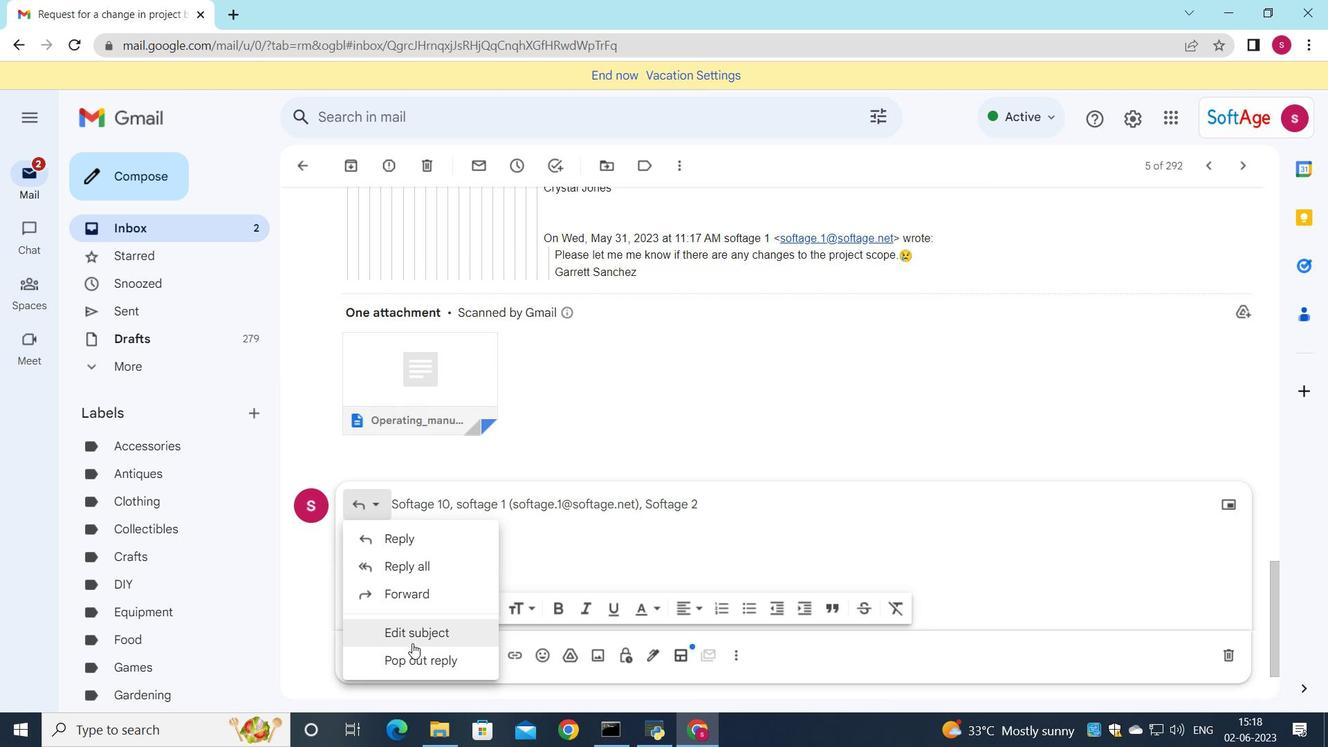 
Action: Mouse pressed left at (412, 635)
Screenshot: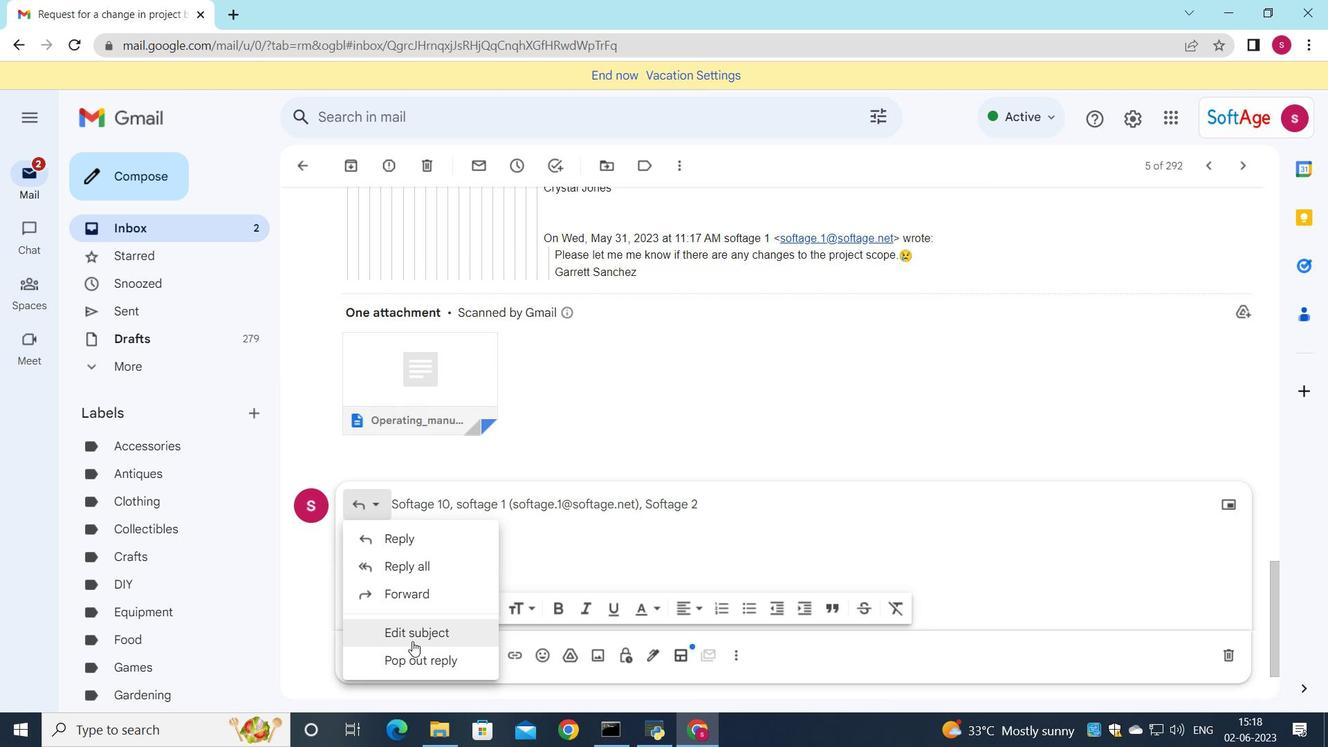 
Action: Mouse moved to (436, 615)
Screenshot: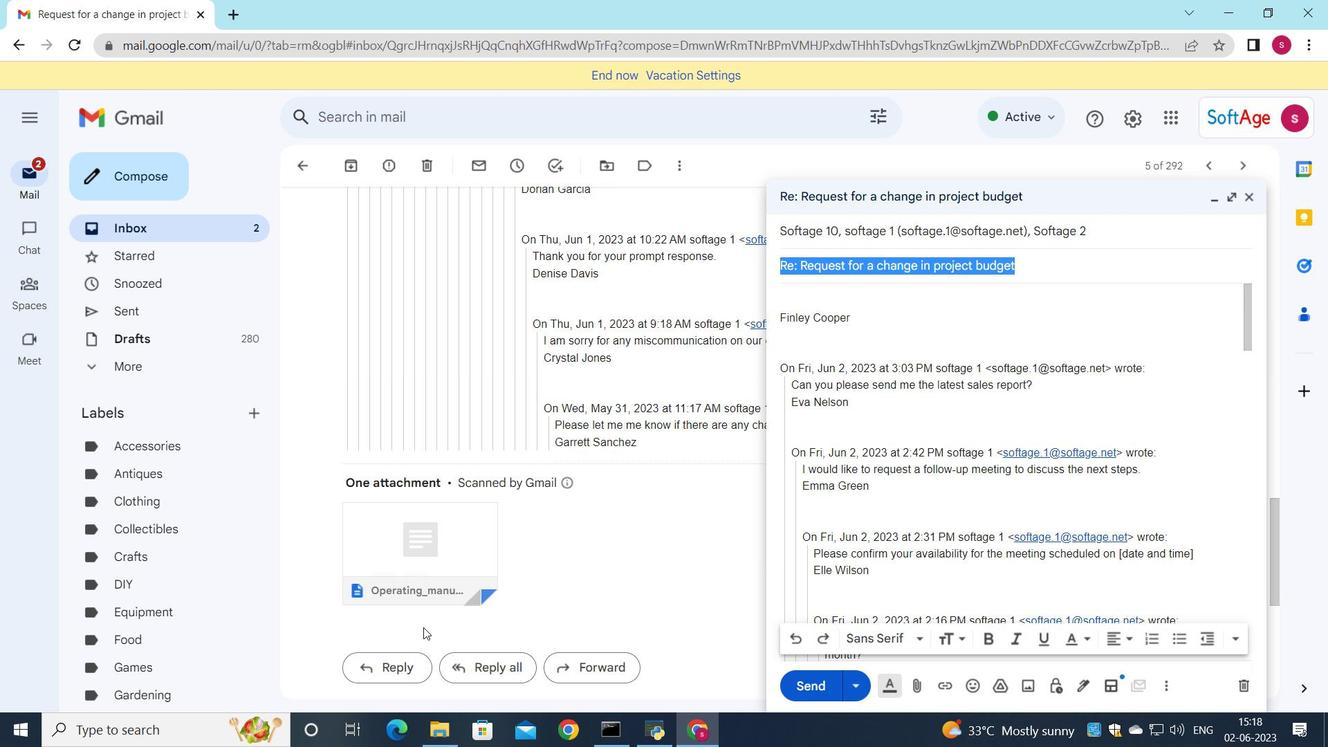
Action: Key pressed <Key.shift>Request<Key.space>for<Key.space>a<Key.space>e<Key.backspace>white<Key.space>p<Key.caps_lock>APER<Key.backspace><Key.backspace><Key.backspace><Key.backspace><Key.caps_lock>aper
Screenshot: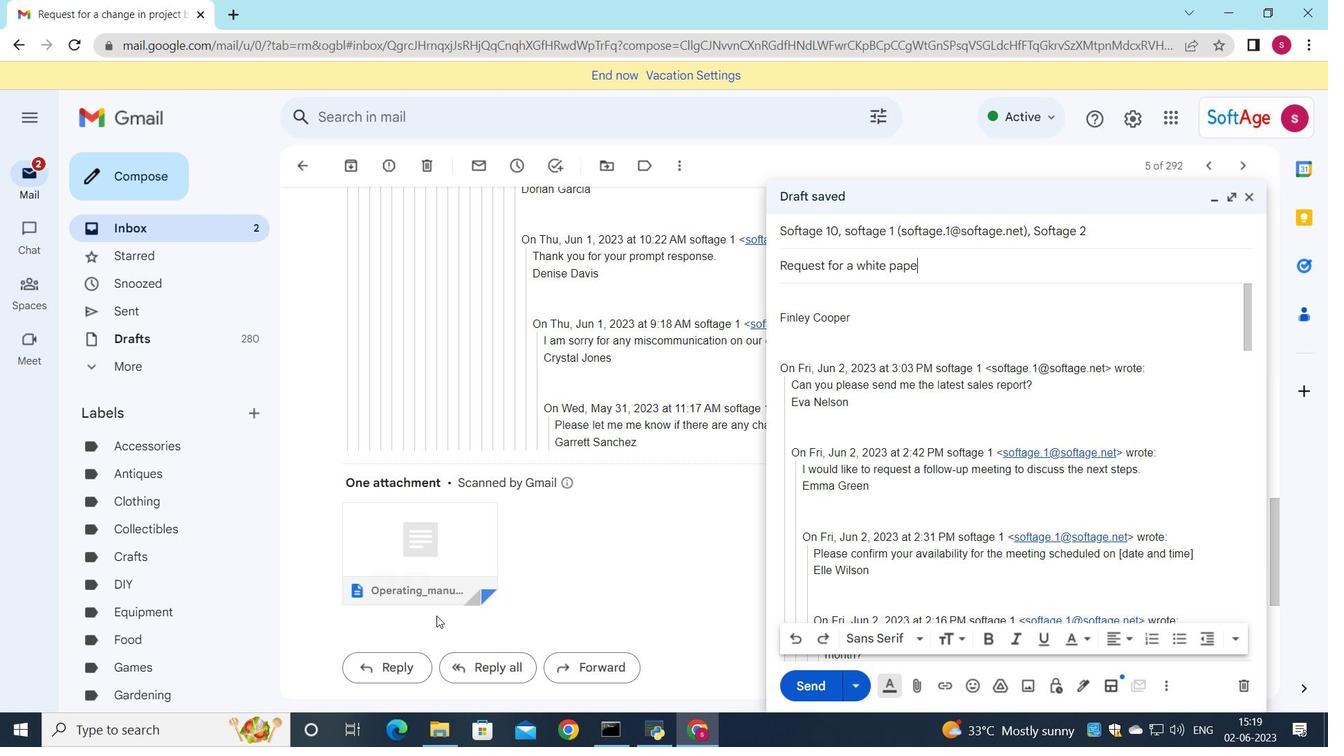 
Action: Mouse moved to (822, 300)
Screenshot: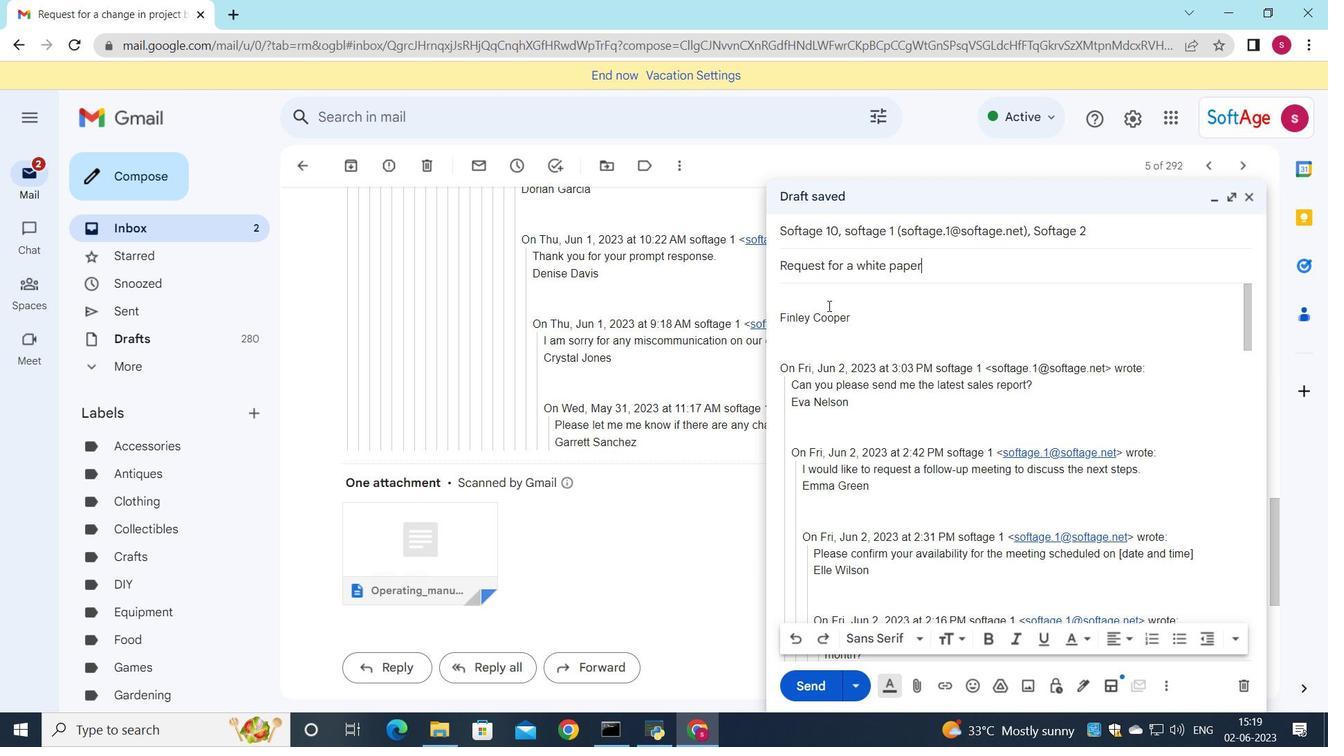 
Action: Mouse pressed left at (822, 300)
Screenshot: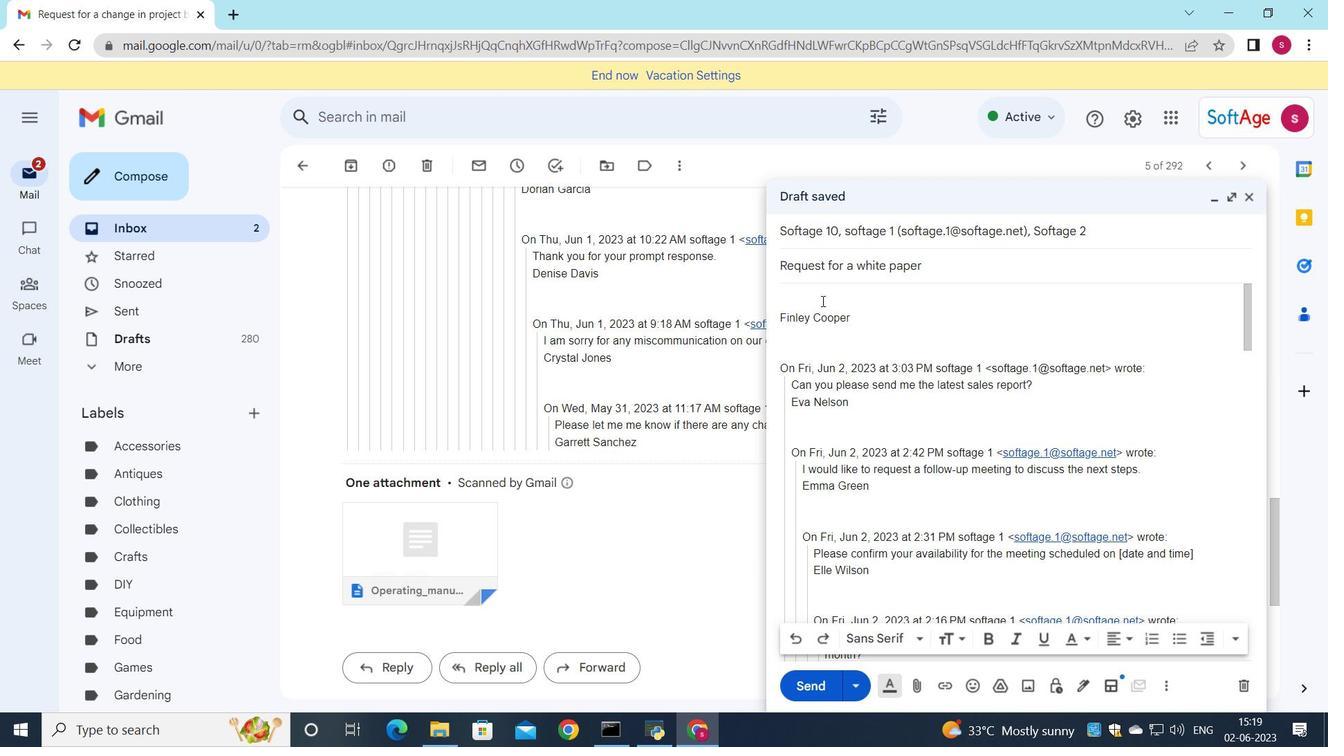 
Action: Key pressed <Key.shift>Could<Key.space>you<Key.space>please<Key.space>confirm<Key.space>if<Key.space>the<Key.space>invoice<Key.space>has<Key.space>been<Key.space>paid<Key.shift_r>?
Screenshot: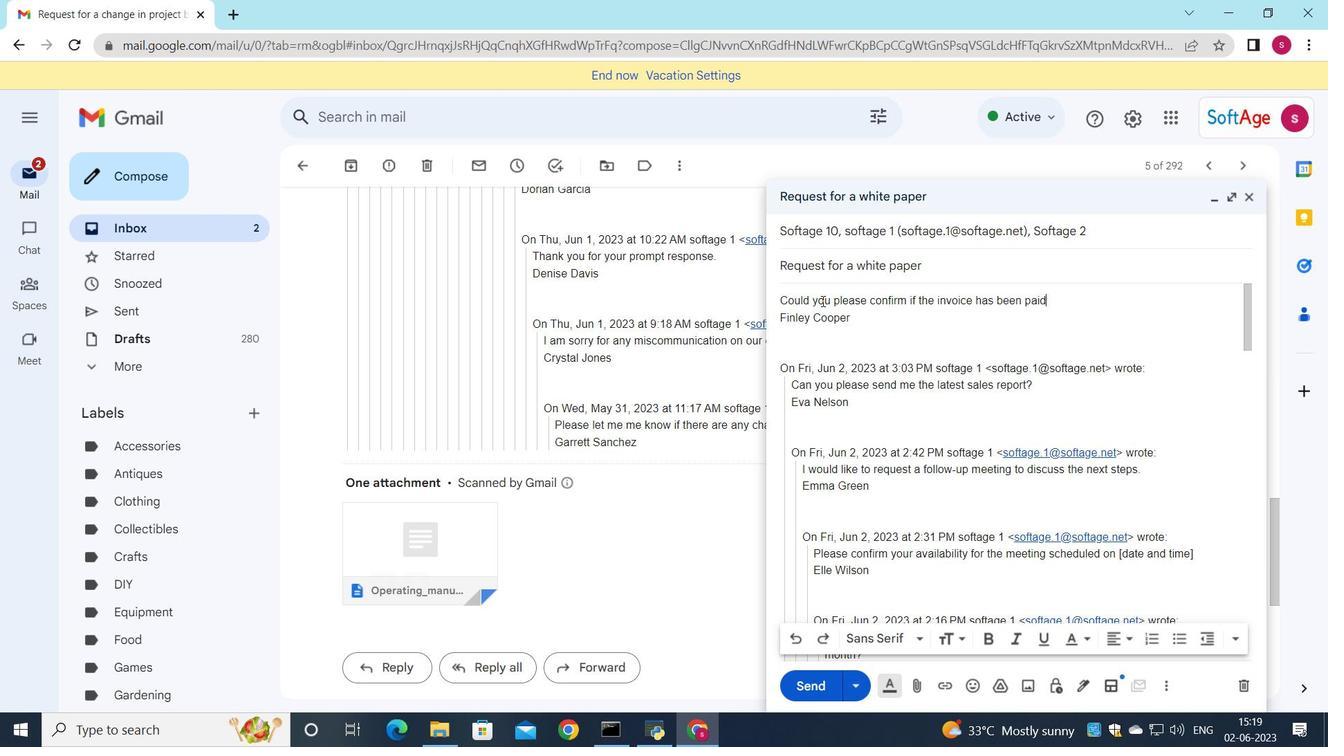 
Action: Mouse moved to (1094, 224)
Screenshot: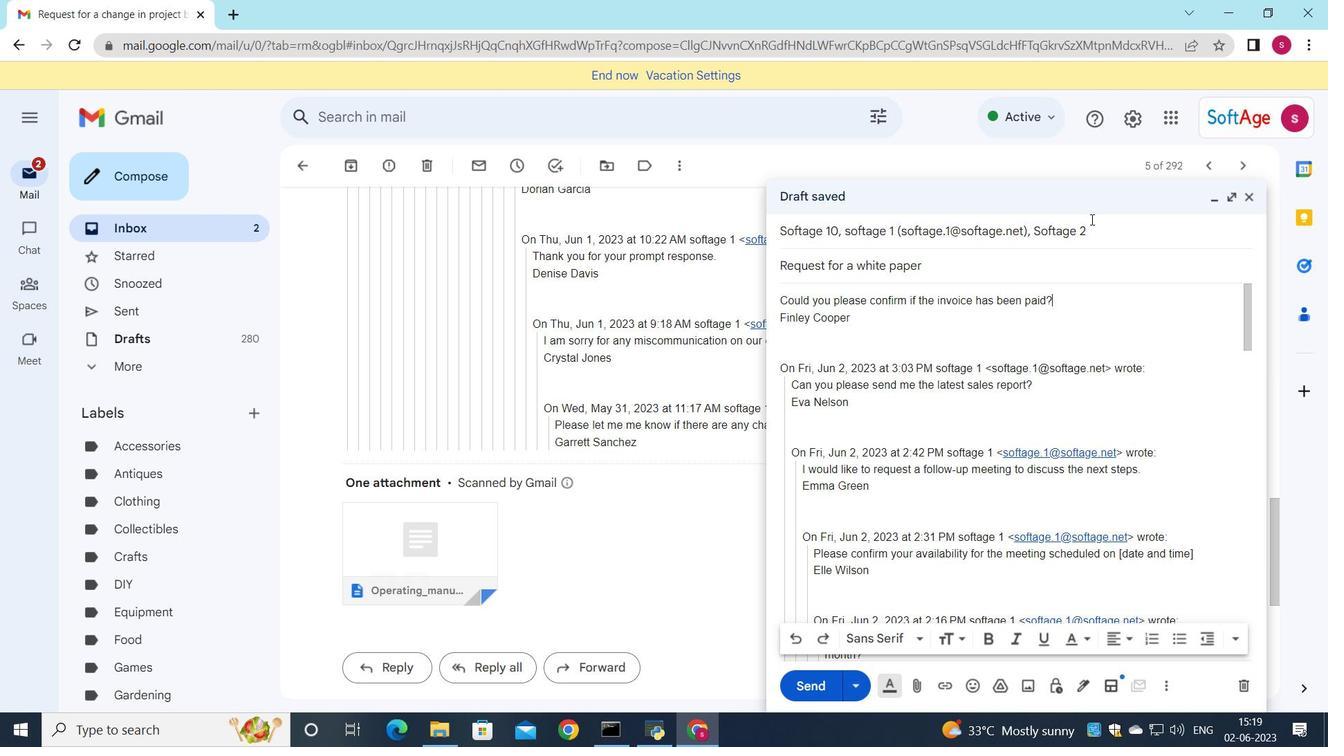 
Action: Mouse pressed left at (1094, 224)
Screenshot: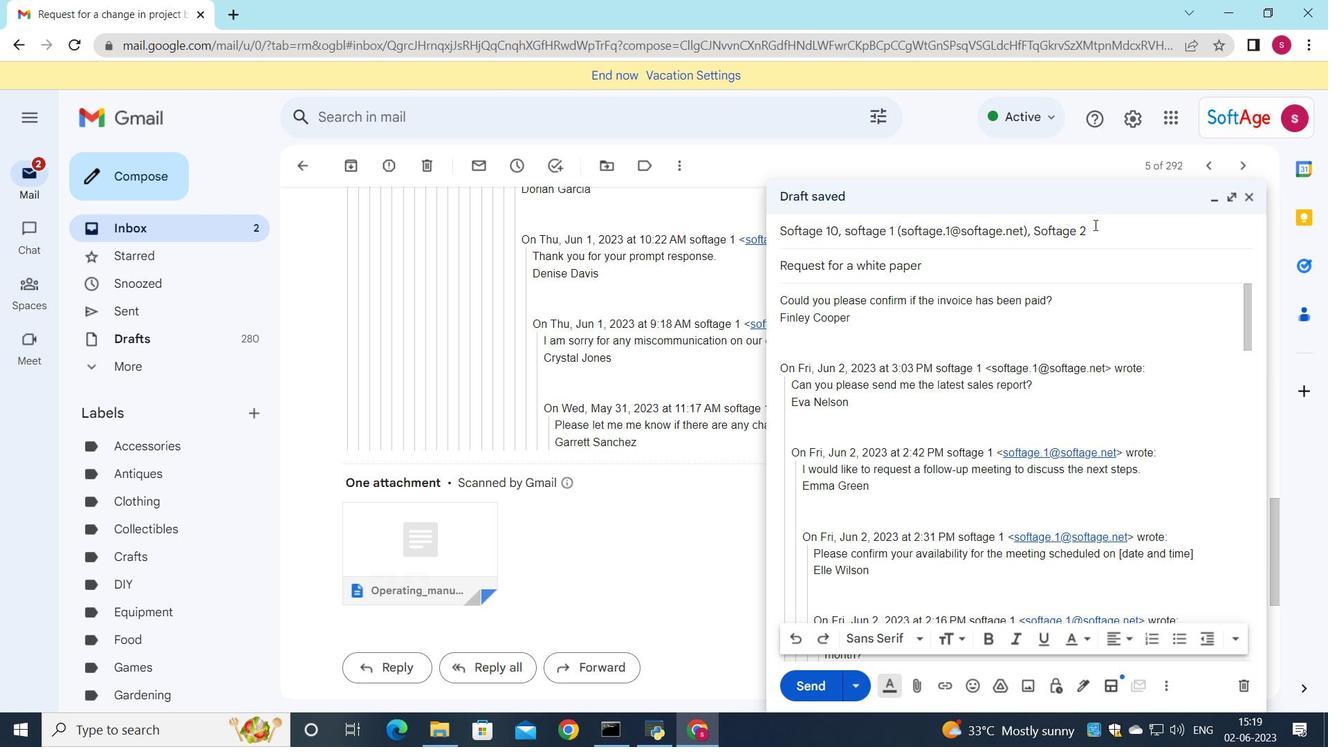 
Action: Mouse moved to (1215, 255)
Screenshot: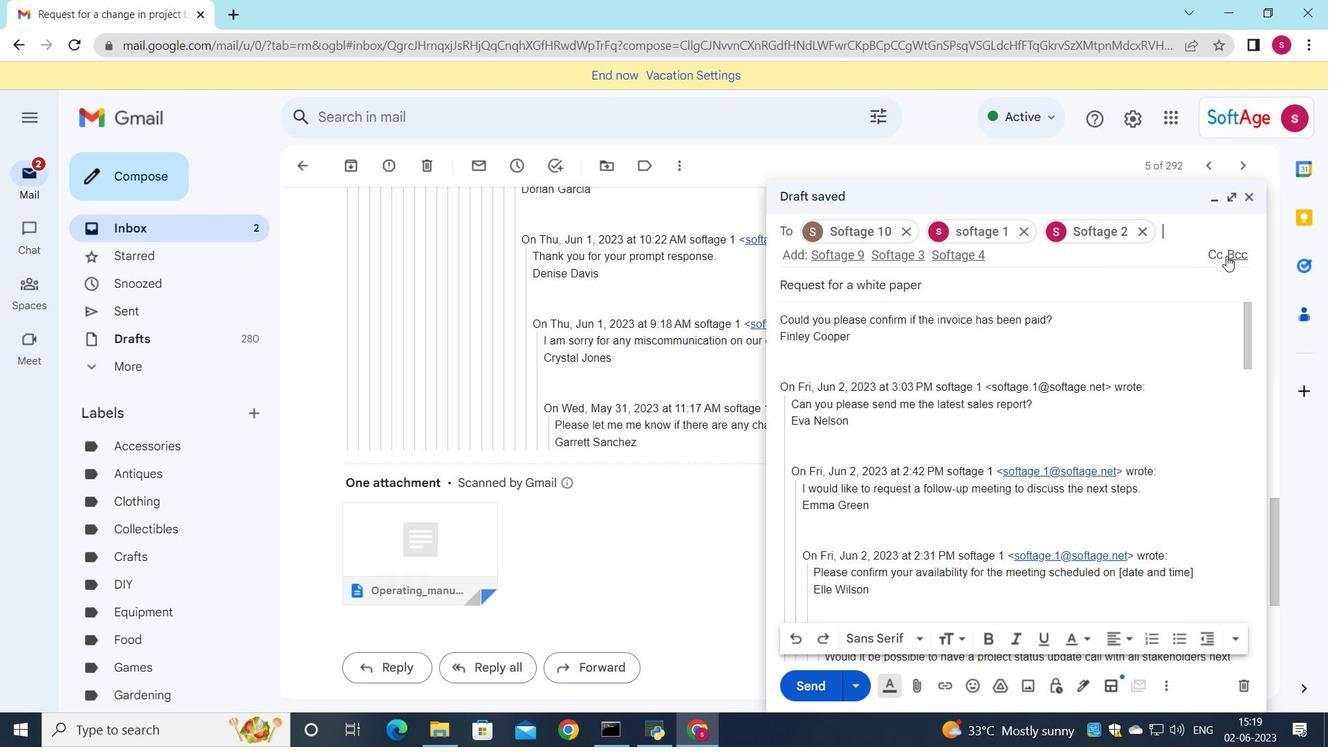 
Action: Mouse pressed left at (1215, 255)
Screenshot: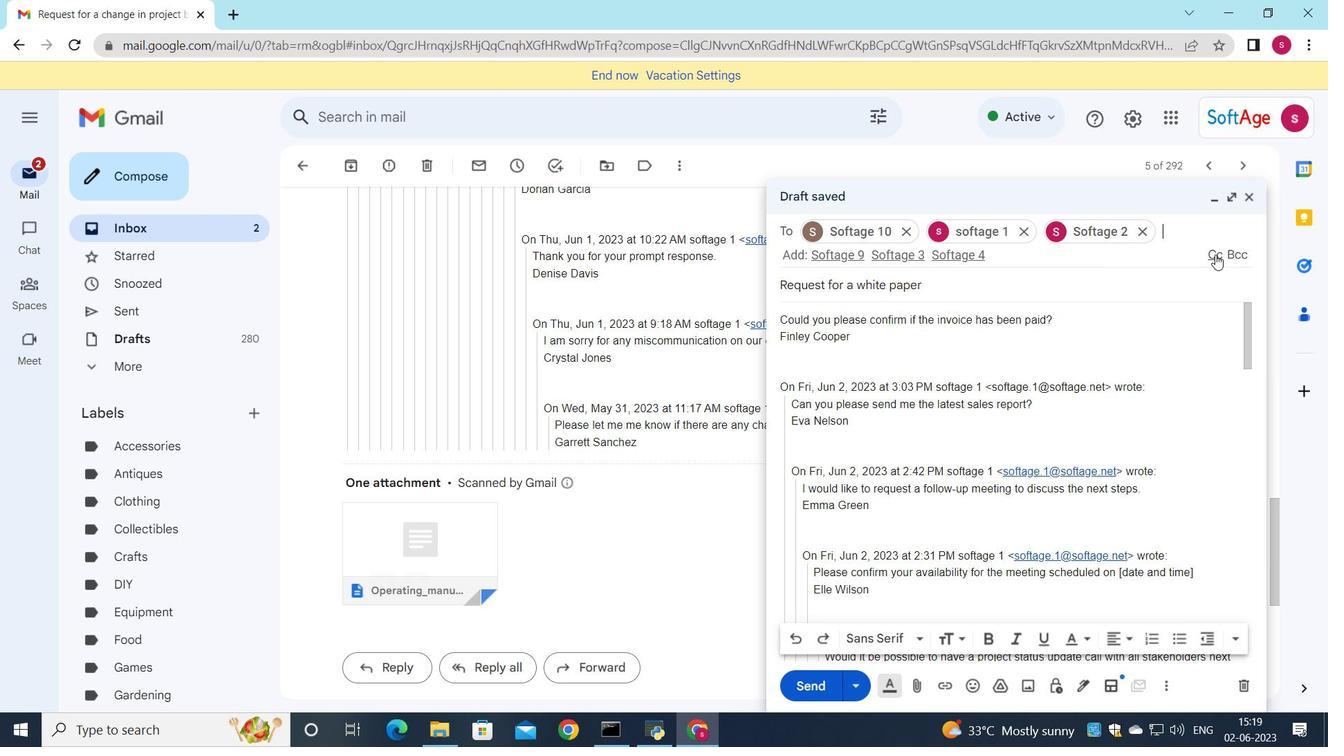 
Action: Mouse moved to (1073, 306)
Screenshot: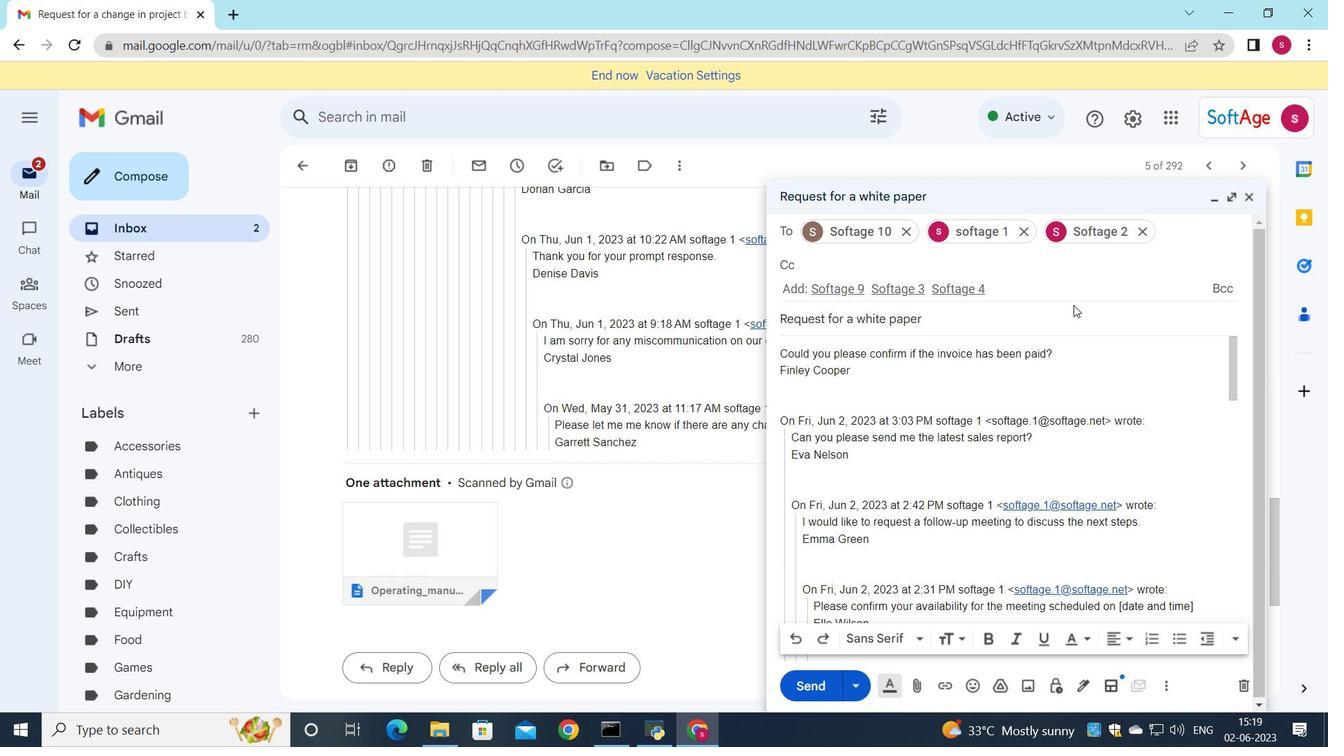 
Action: Key pressed s
Screenshot: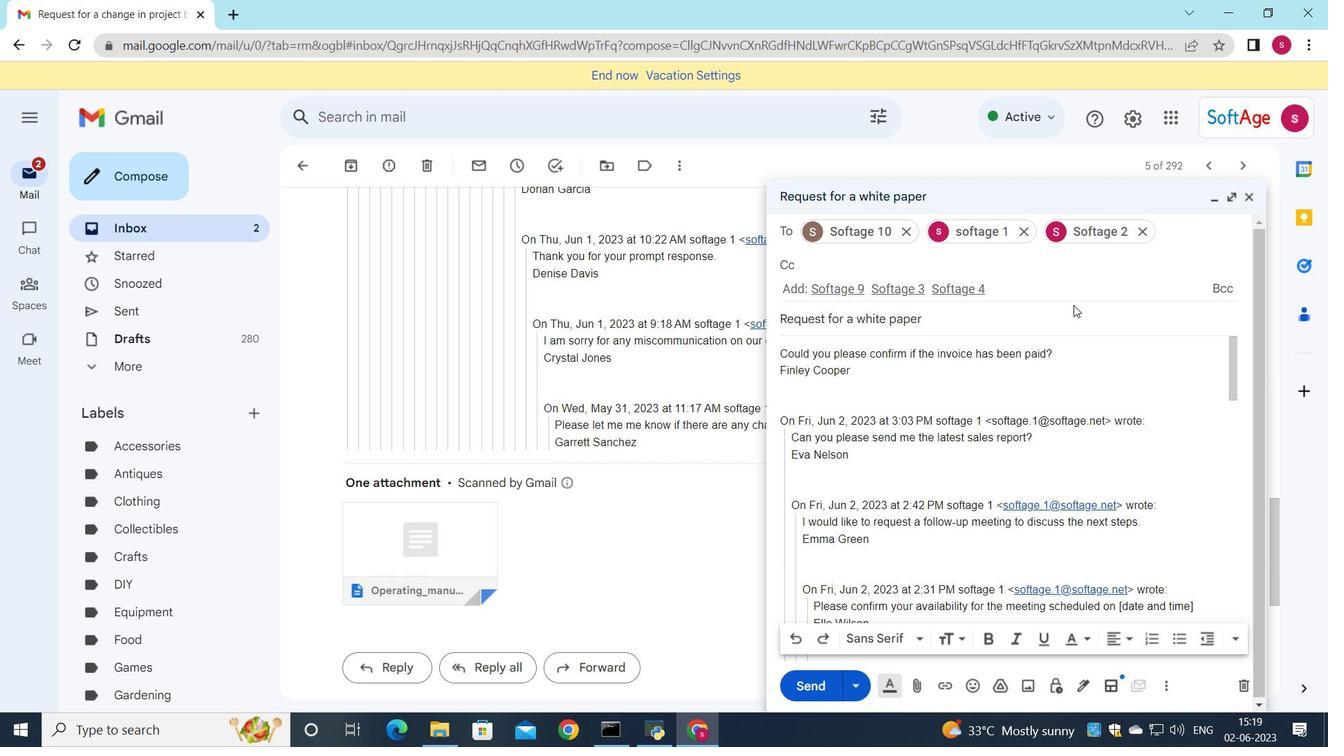 
Action: Mouse moved to (1073, 306)
Screenshot: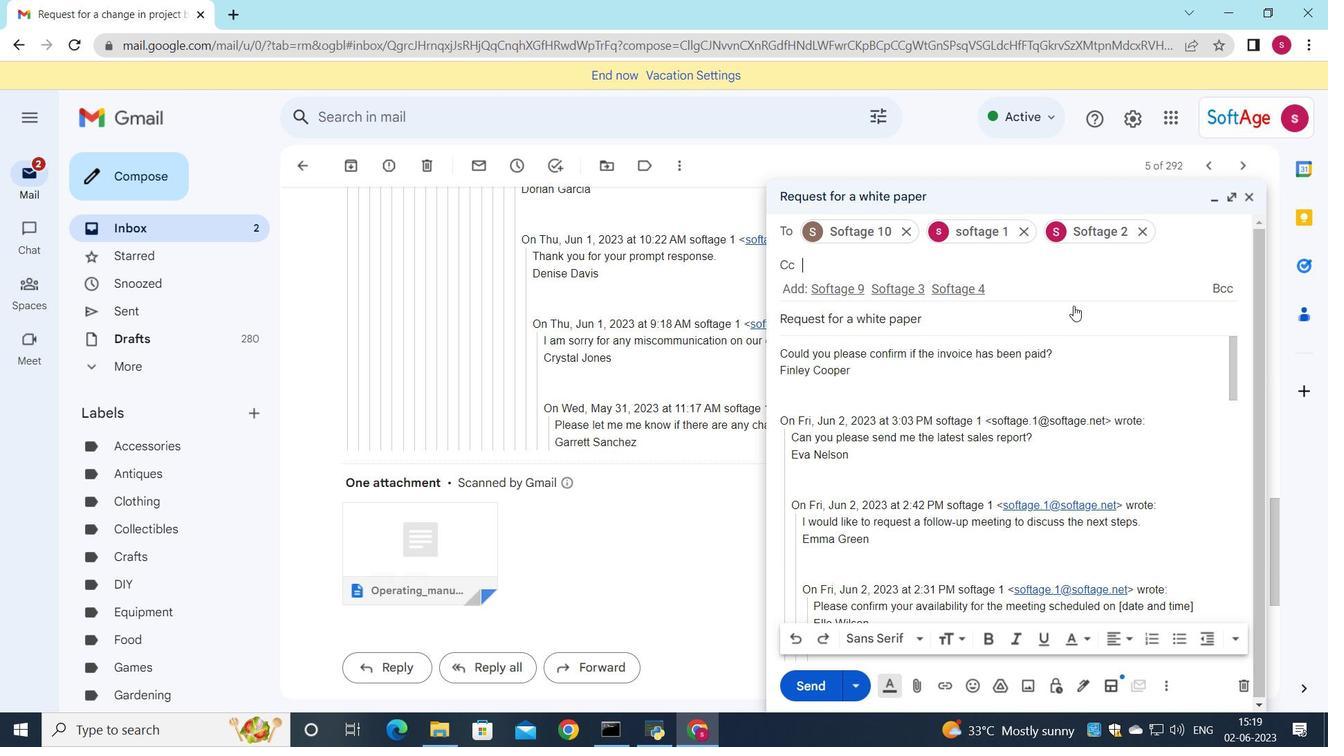 
Action: Key pressed o
Screenshot: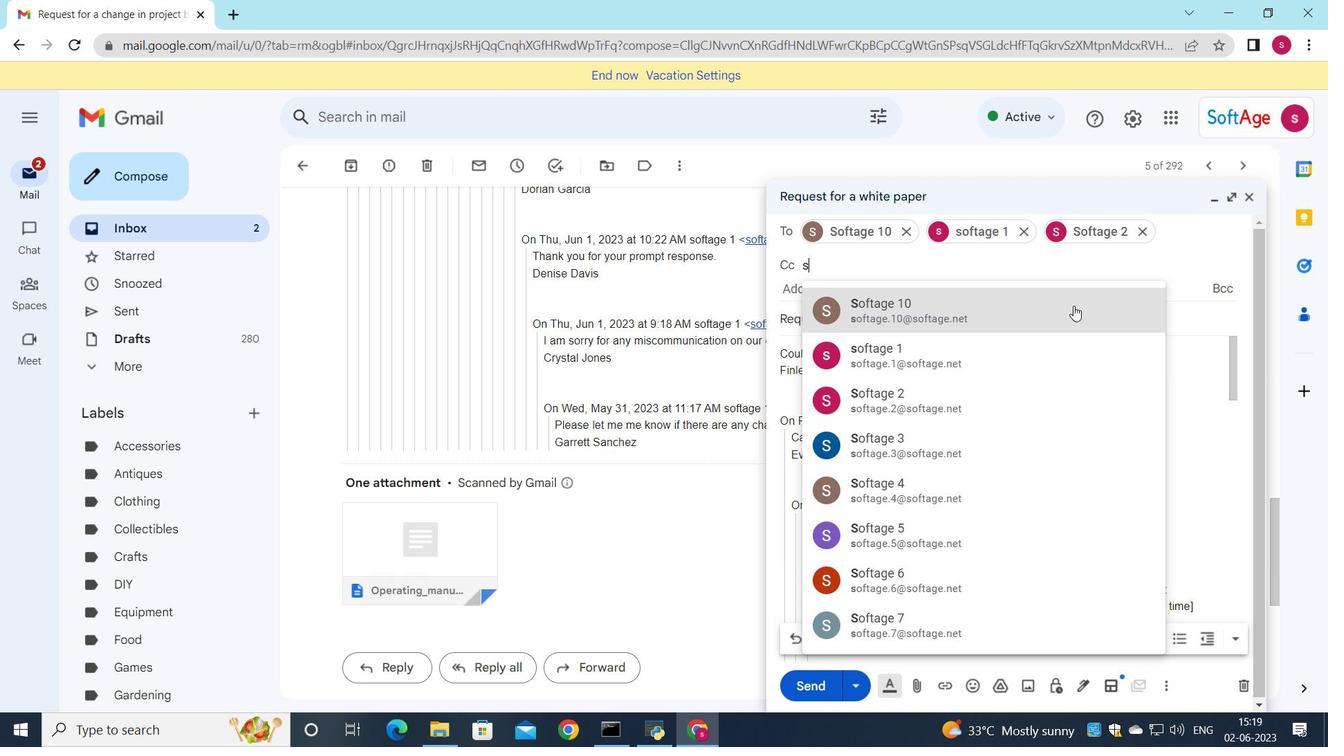 
Action: Mouse moved to (920, 531)
Screenshot: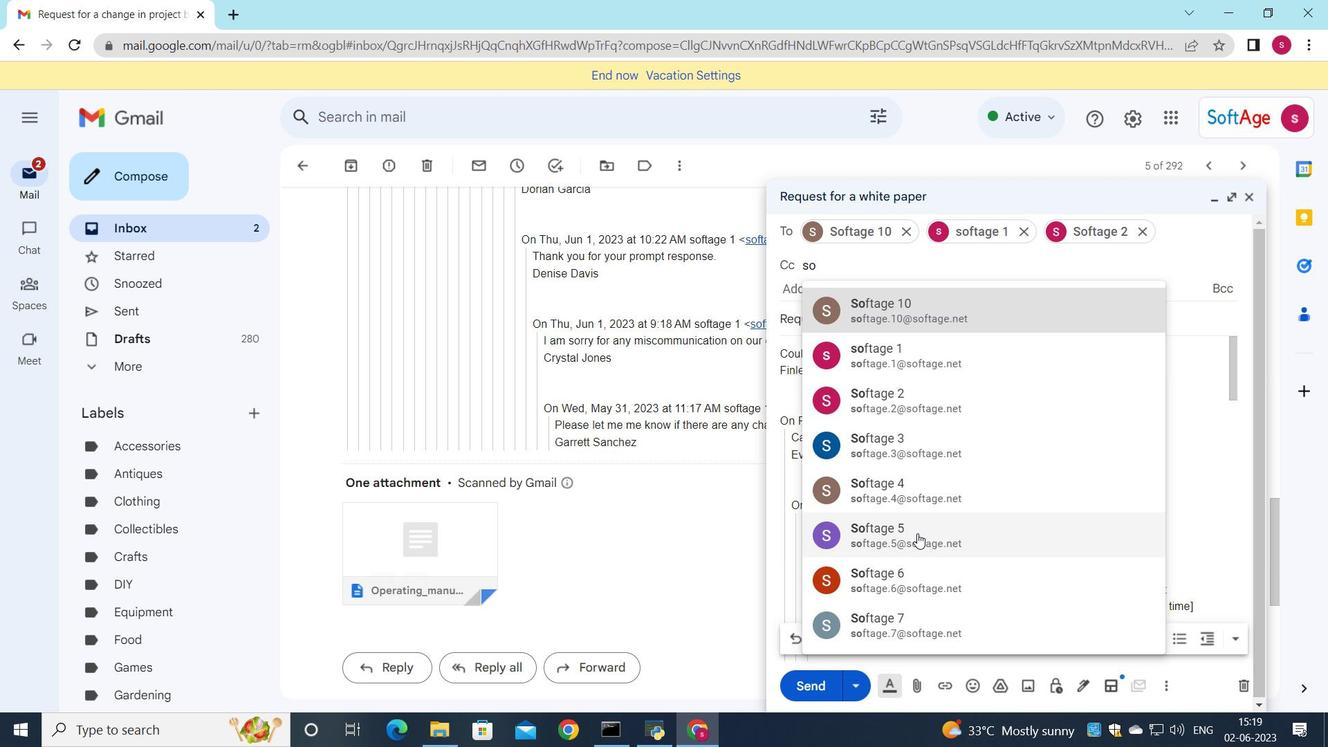 
Action: Mouse pressed left at (920, 531)
Screenshot: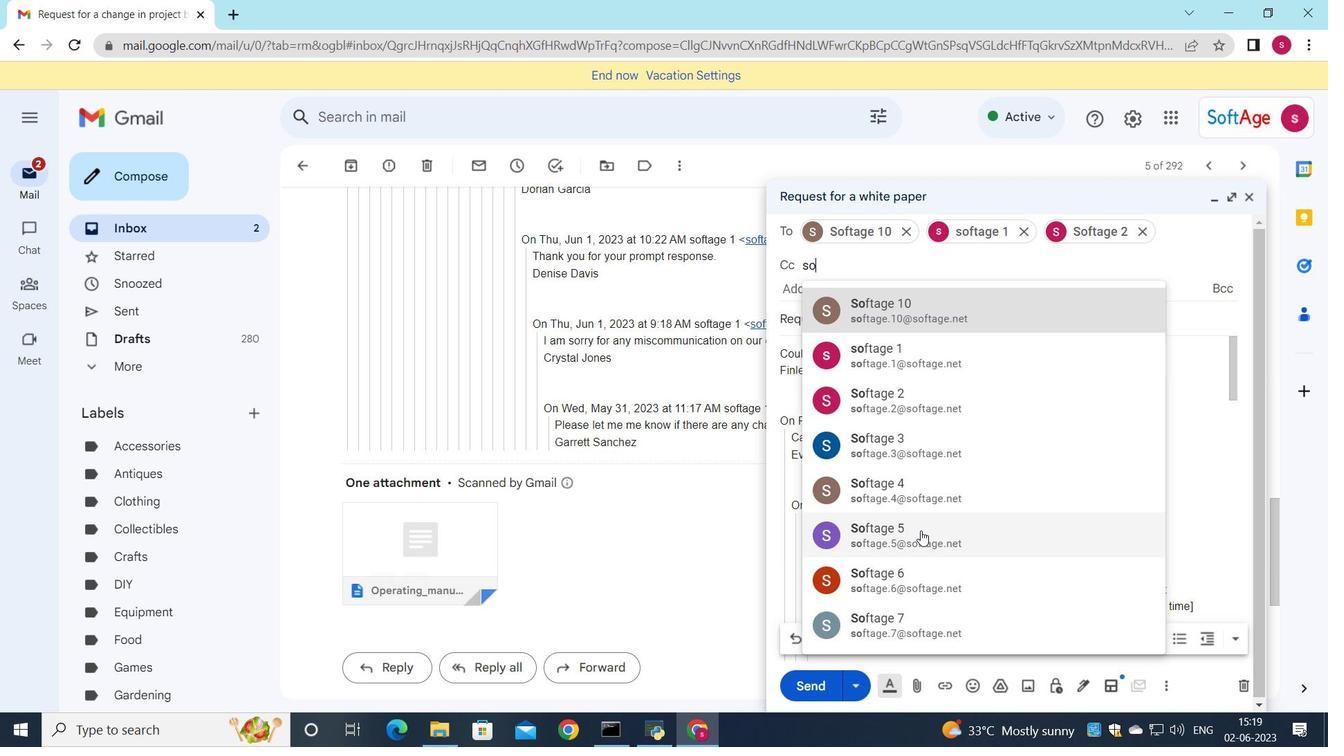 
Action: Mouse moved to (915, 684)
Screenshot: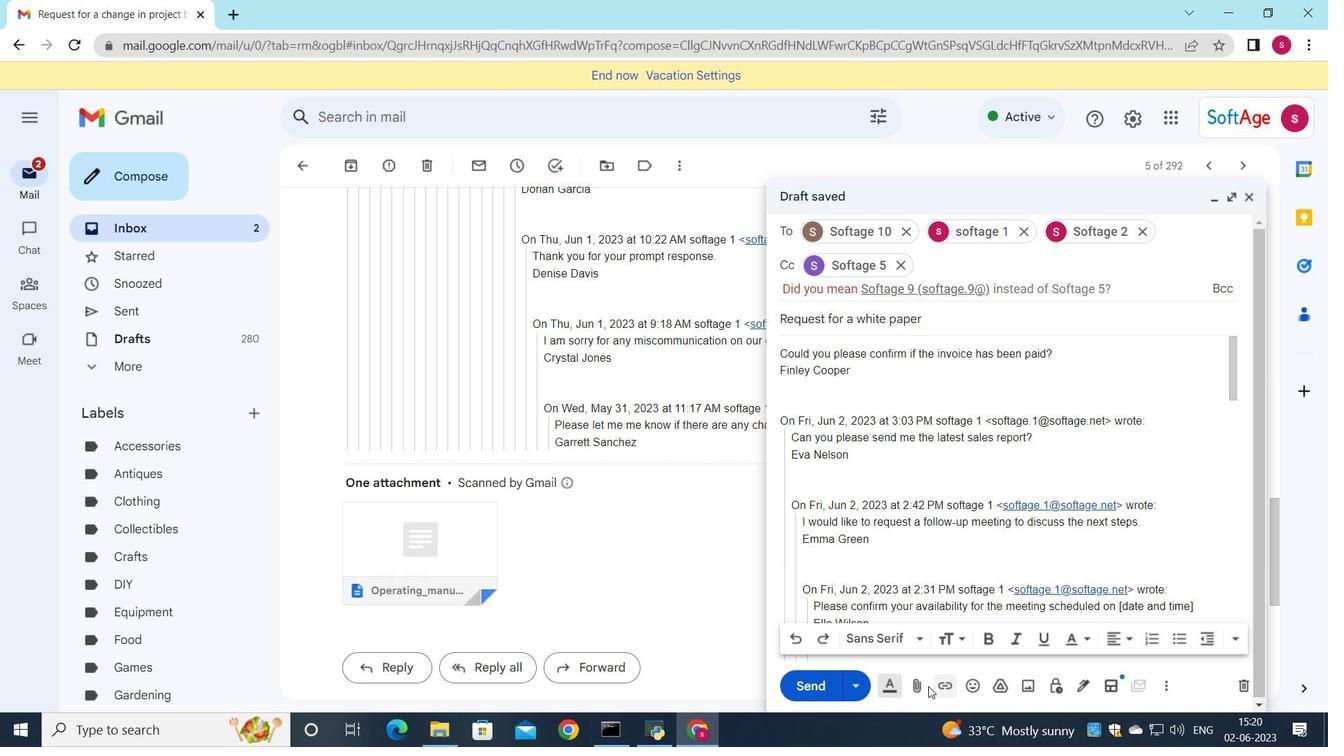 
Action: Mouse pressed left at (915, 684)
Screenshot: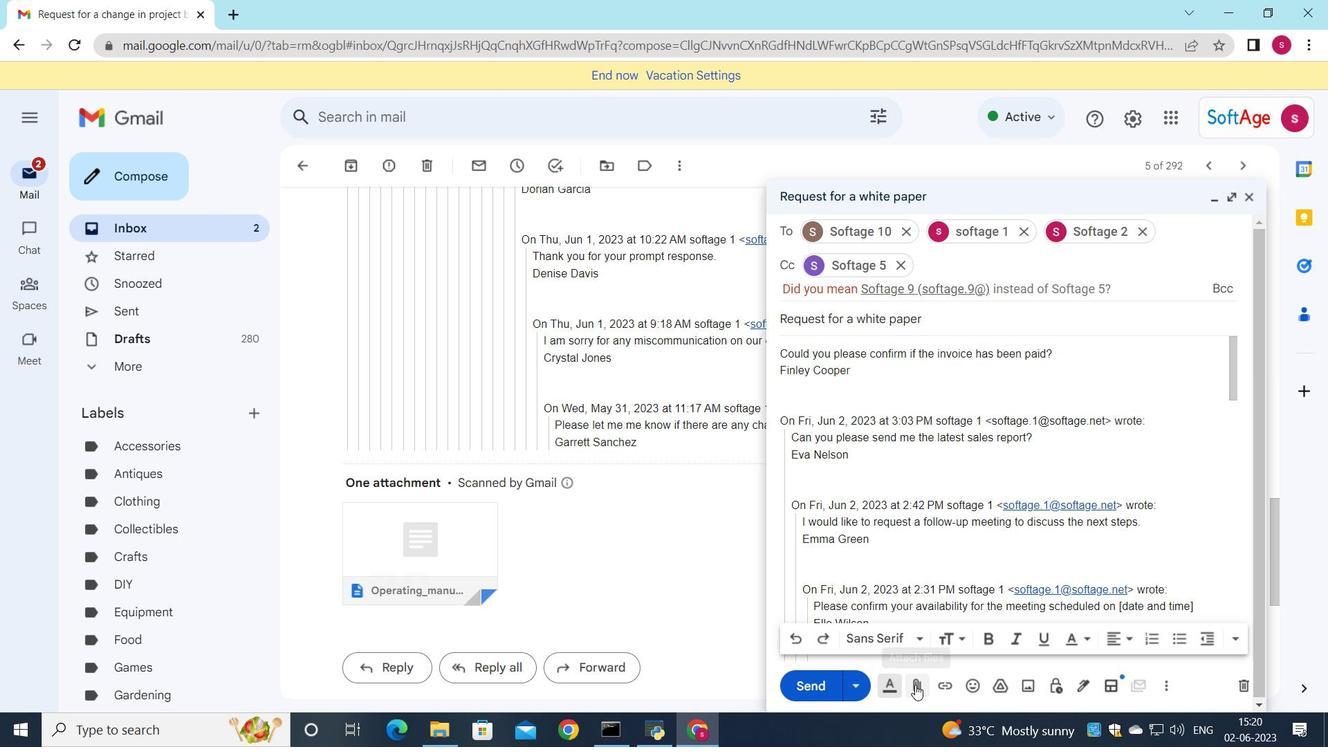 
Action: Mouse moved to (238, 132)
Screenshot: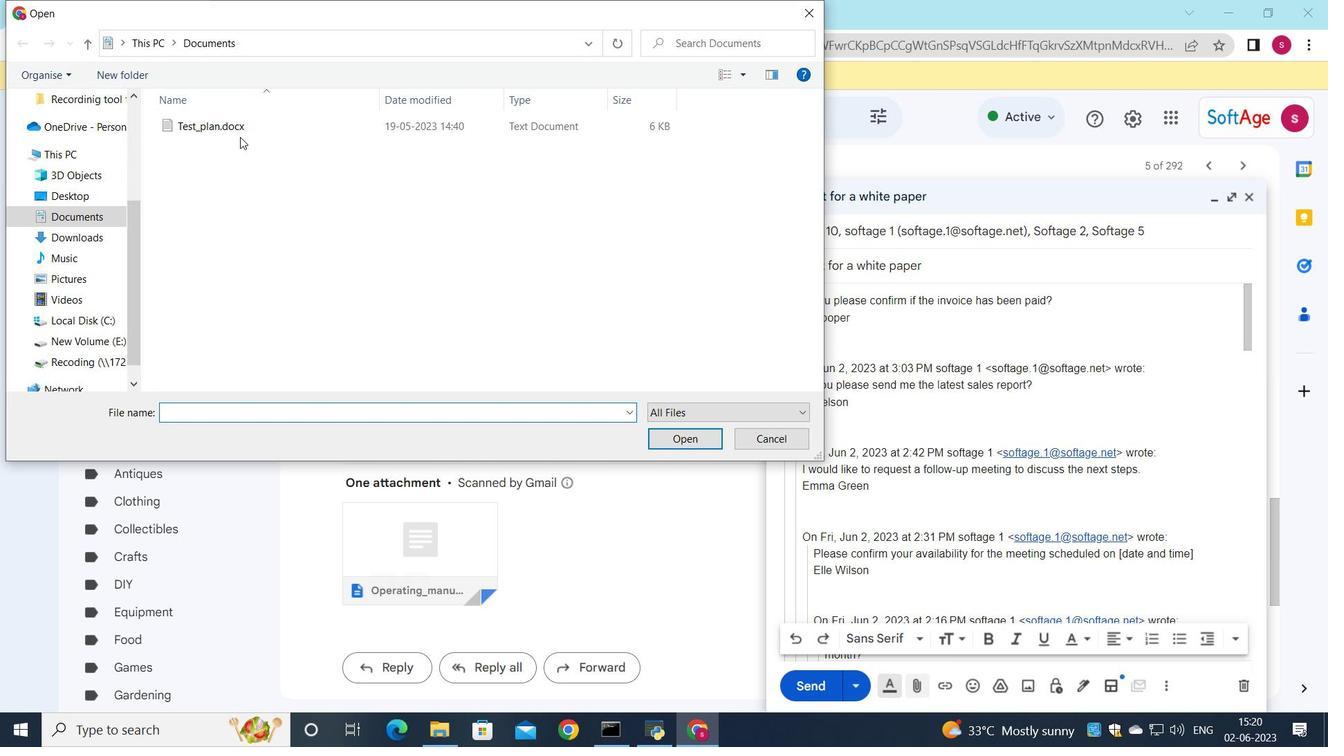 
Action: Mouse pressed left at (238, 132)
Screenshot: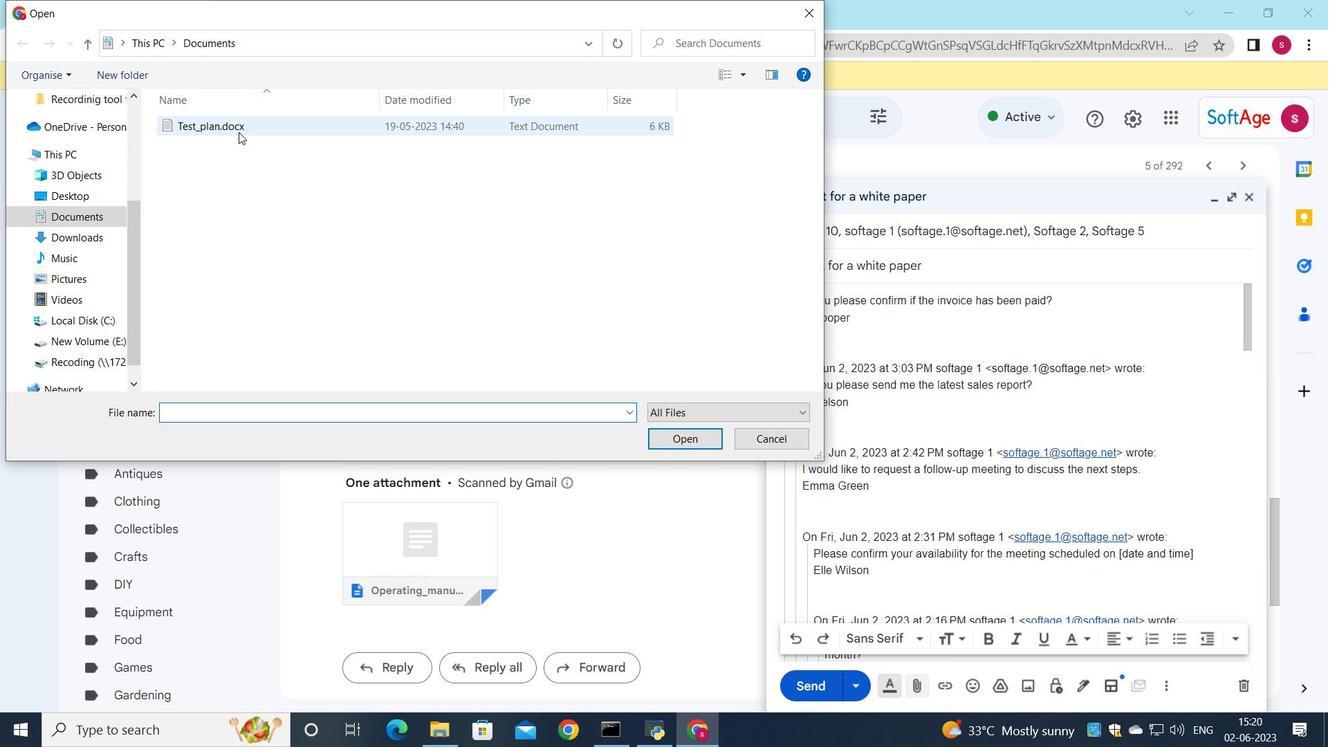 
Action: Mouse moved to (258, 119)
Screenshot: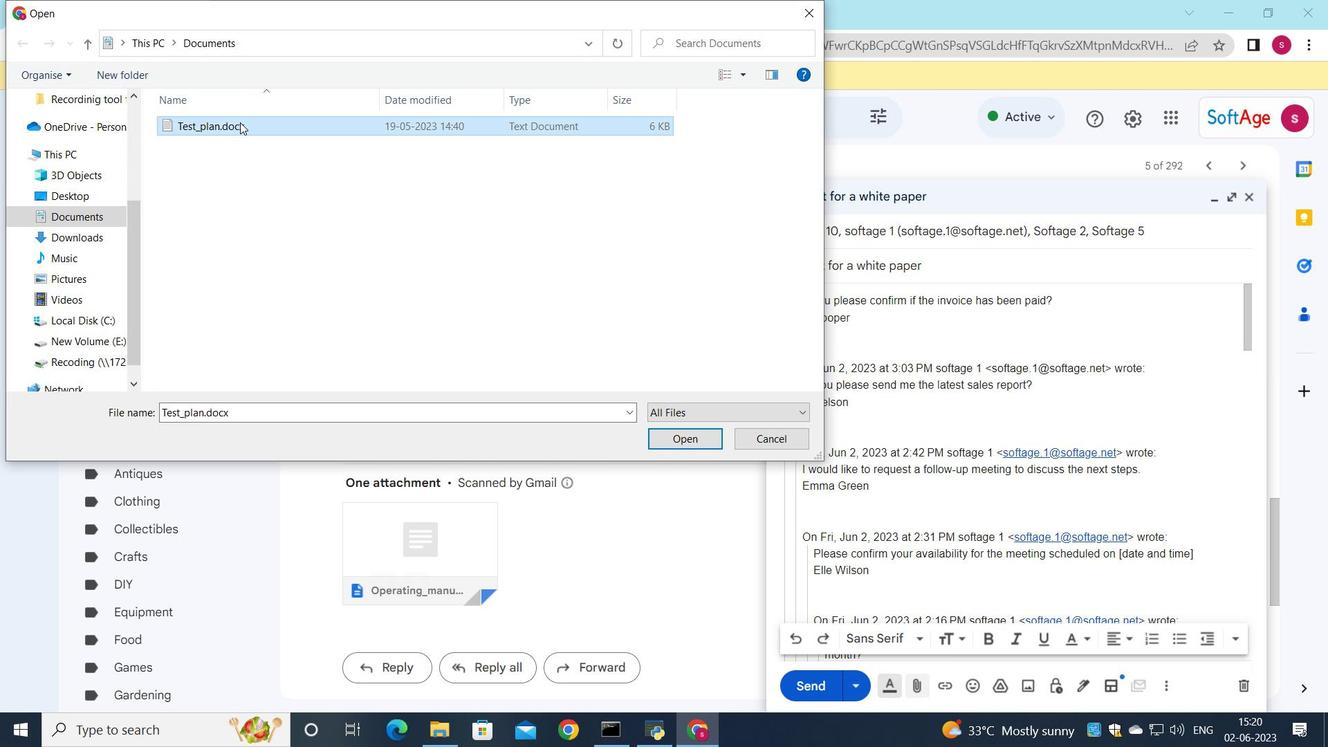 
Action: Mouse pressed left at (258, 119)
Screenshot: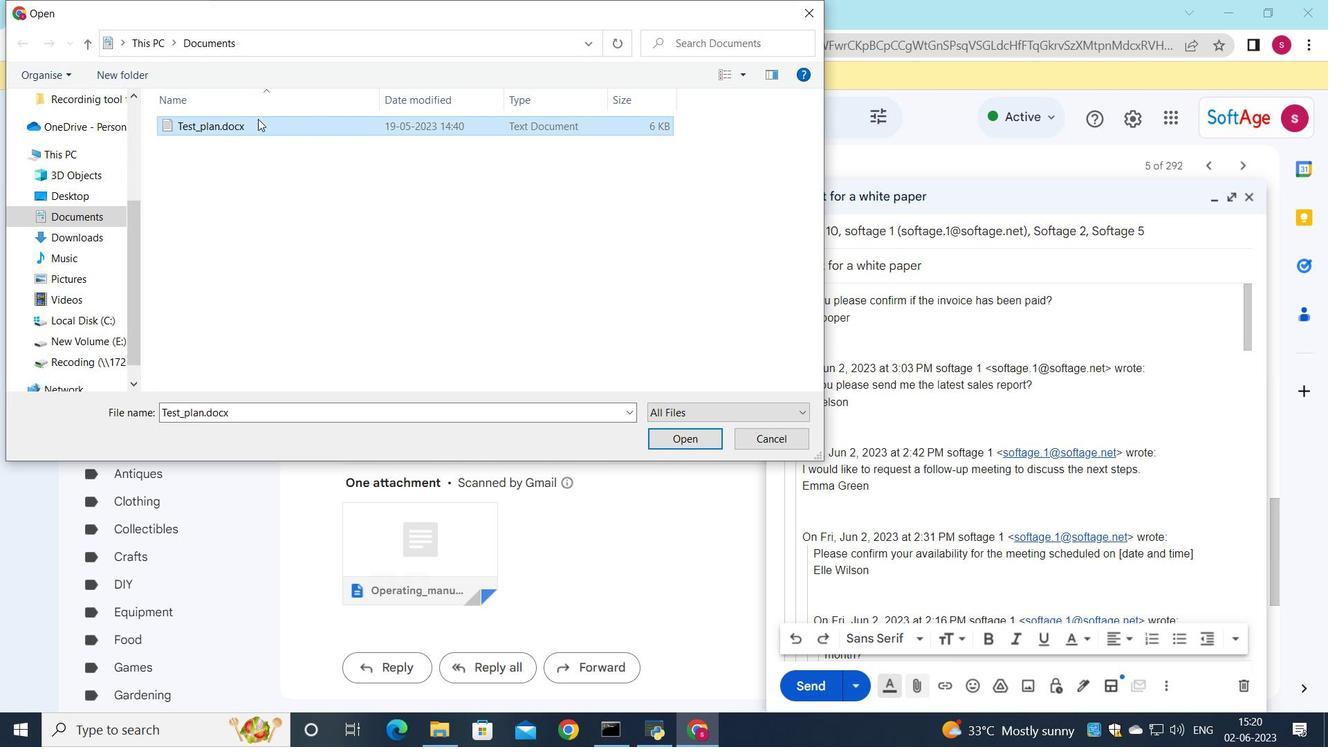 
Action: Mouse moved to (352, 147)
Screenshot: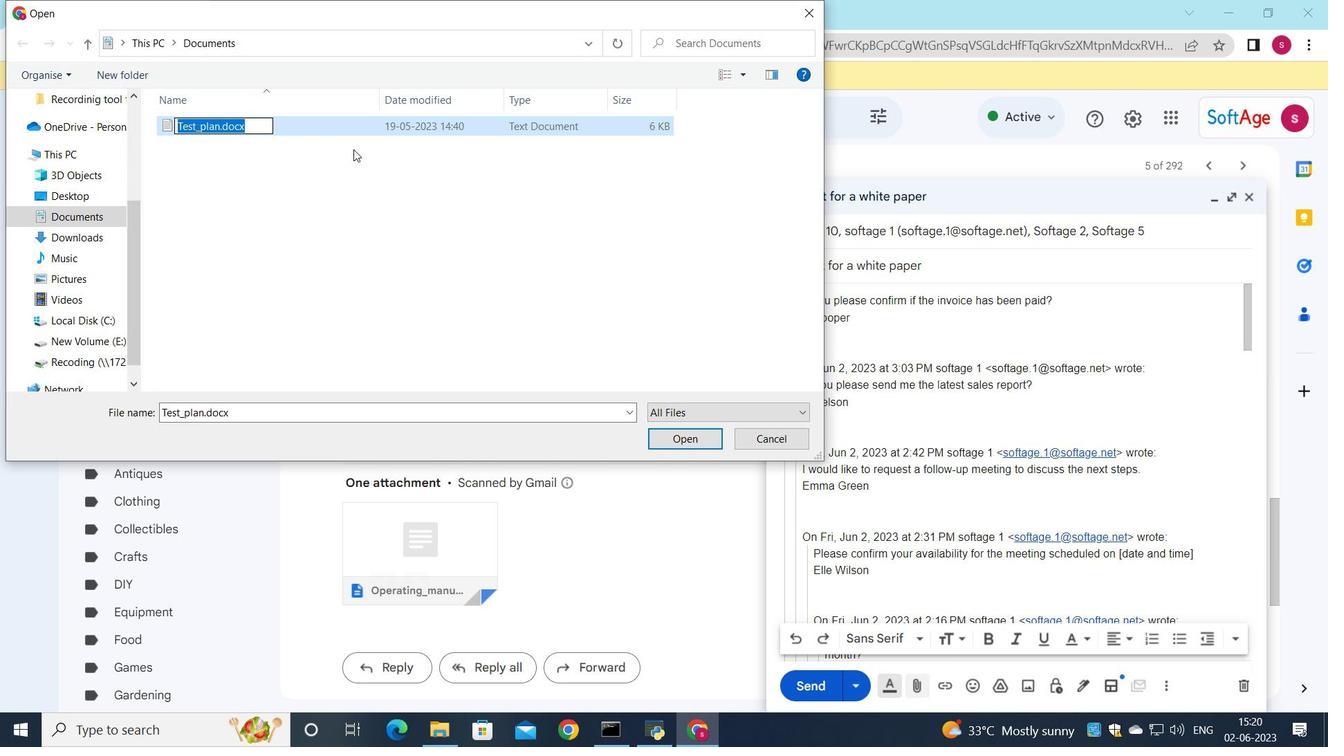 
Action: Key pressed <Key.shift><Key.shift><Key.shift>Request<Key.shift_r><Key.shift_r><Key.shift_r>_fot<Key.backspace>r<Key.shift_r><Key.shift_r><Key.shift_r><Key.shift_r><Key.shift_r><Key.shift_r><Key.shift_r><Key.shift_r><Key.shift_r><Key.shift_r><Key.shift_r><Key.shift_r><Key.shift_r><Key.shift_r>_information.pdf
Screenshot: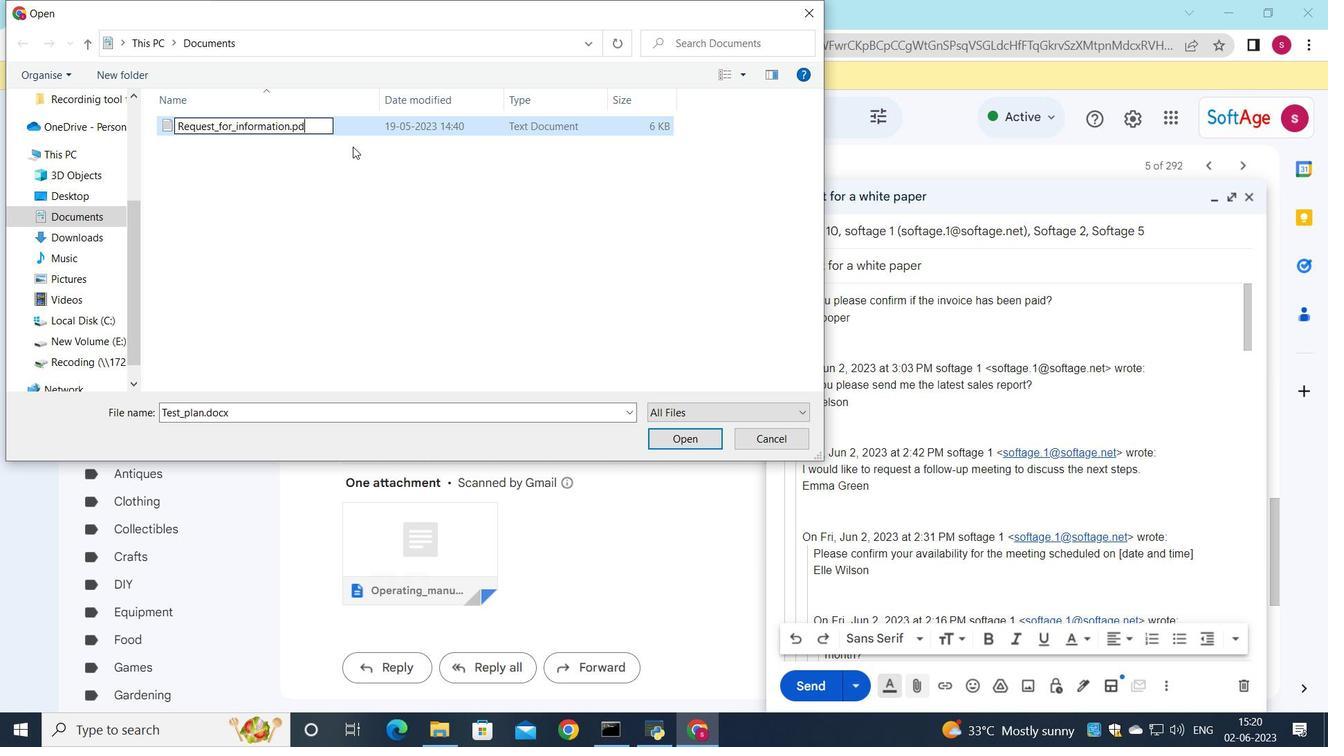 
Action: Mouse moved to (536, 134)
Screenshot: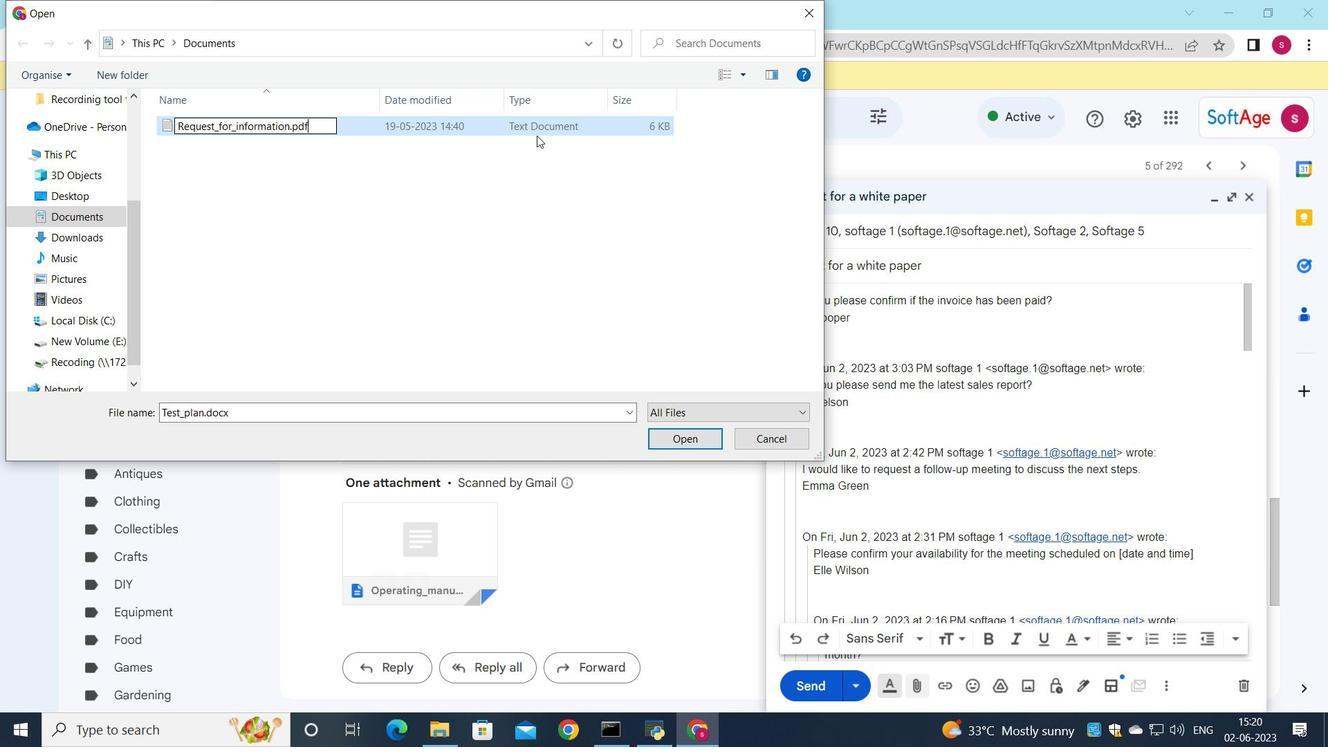 
Action: Mouse pressed left at (536, 134)
Screenshot: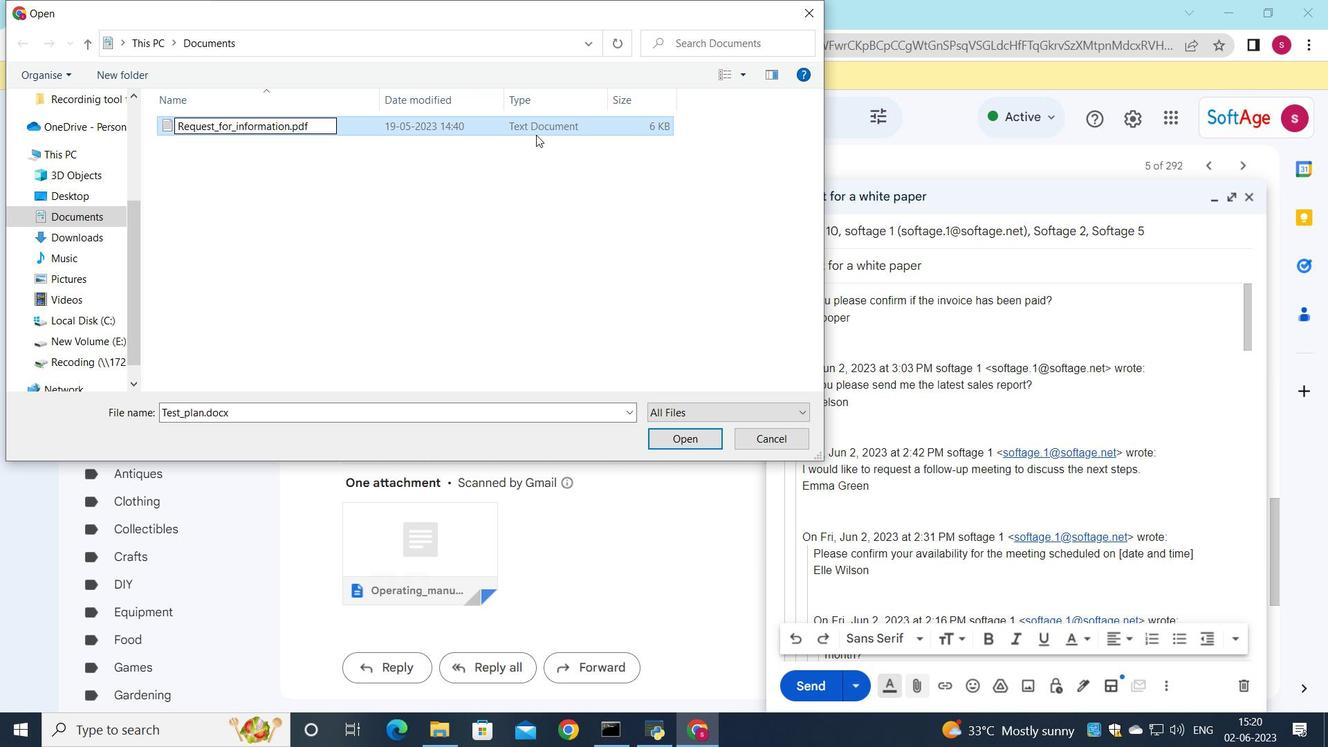 
Action: Mouse moved to (697, 447)
Screenshot: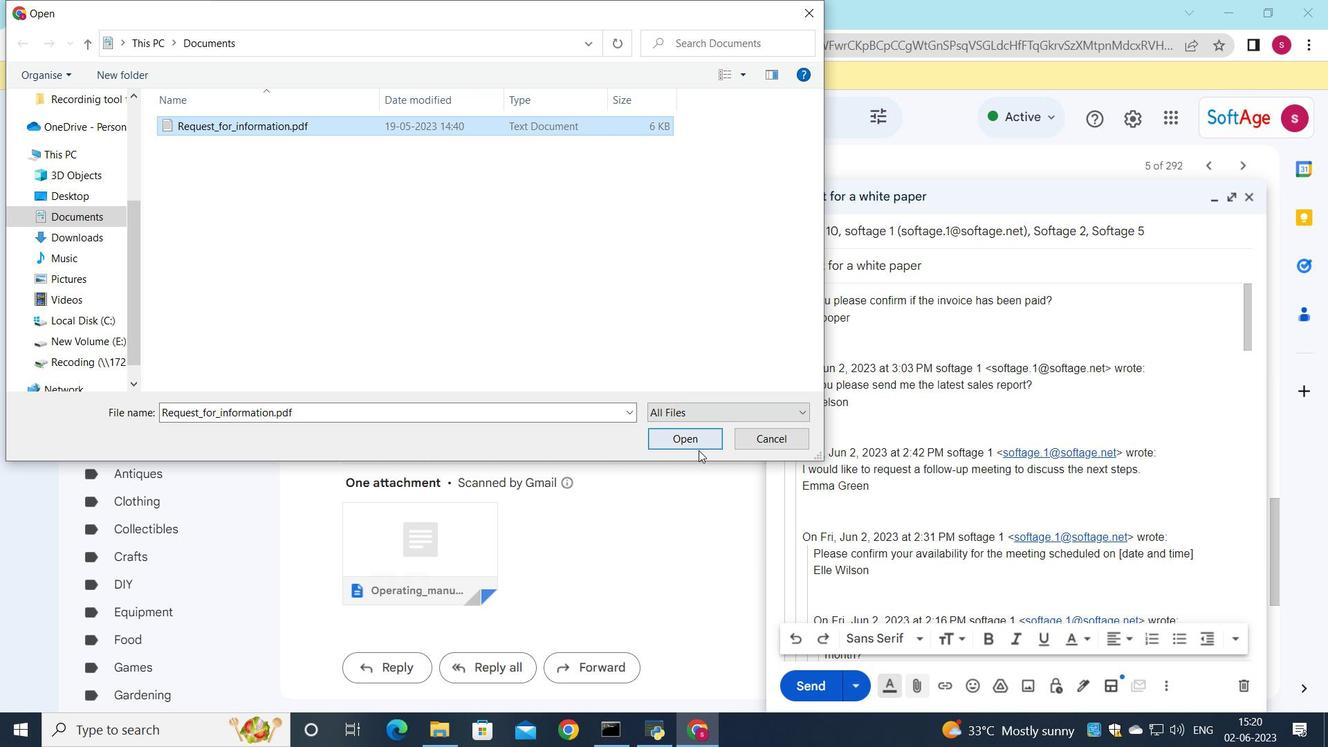 
Action: Mouse pressed left at (697, 447)
Screenshot: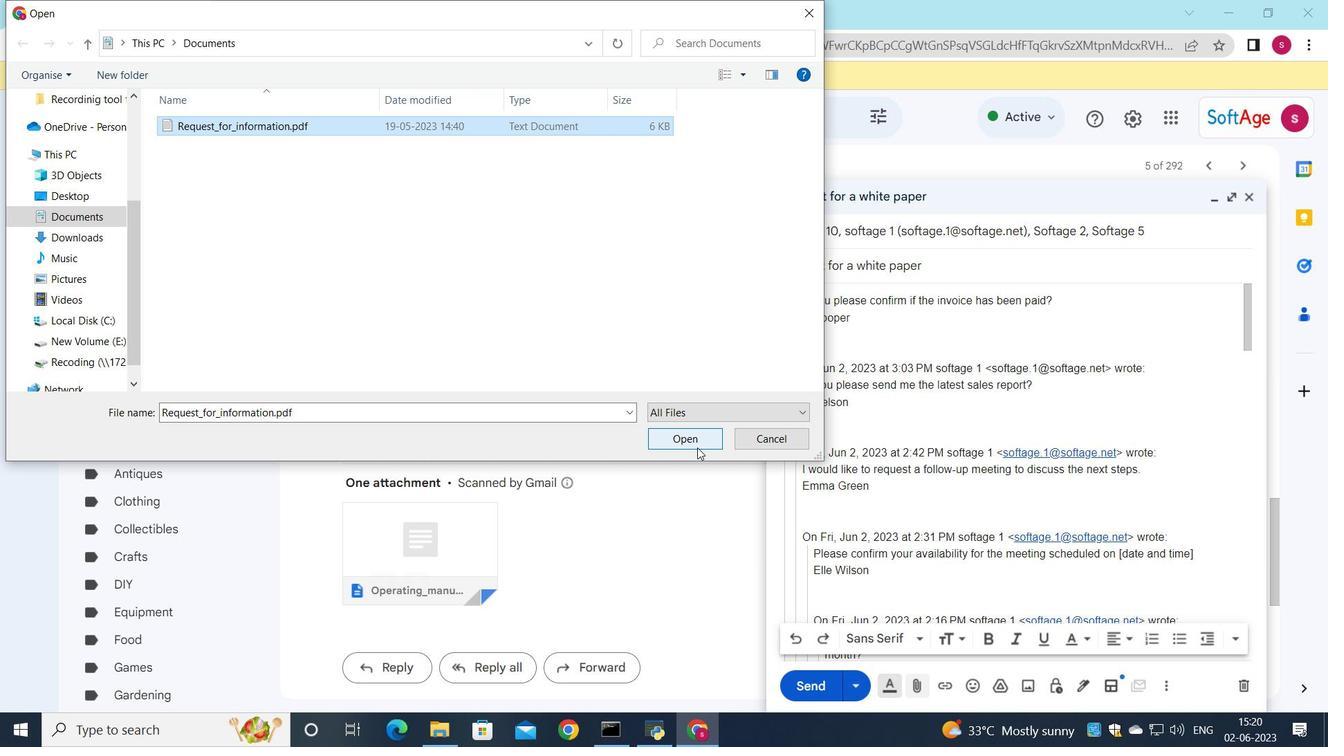 
Action: Mouse moved to (814, 685)
Screenshot: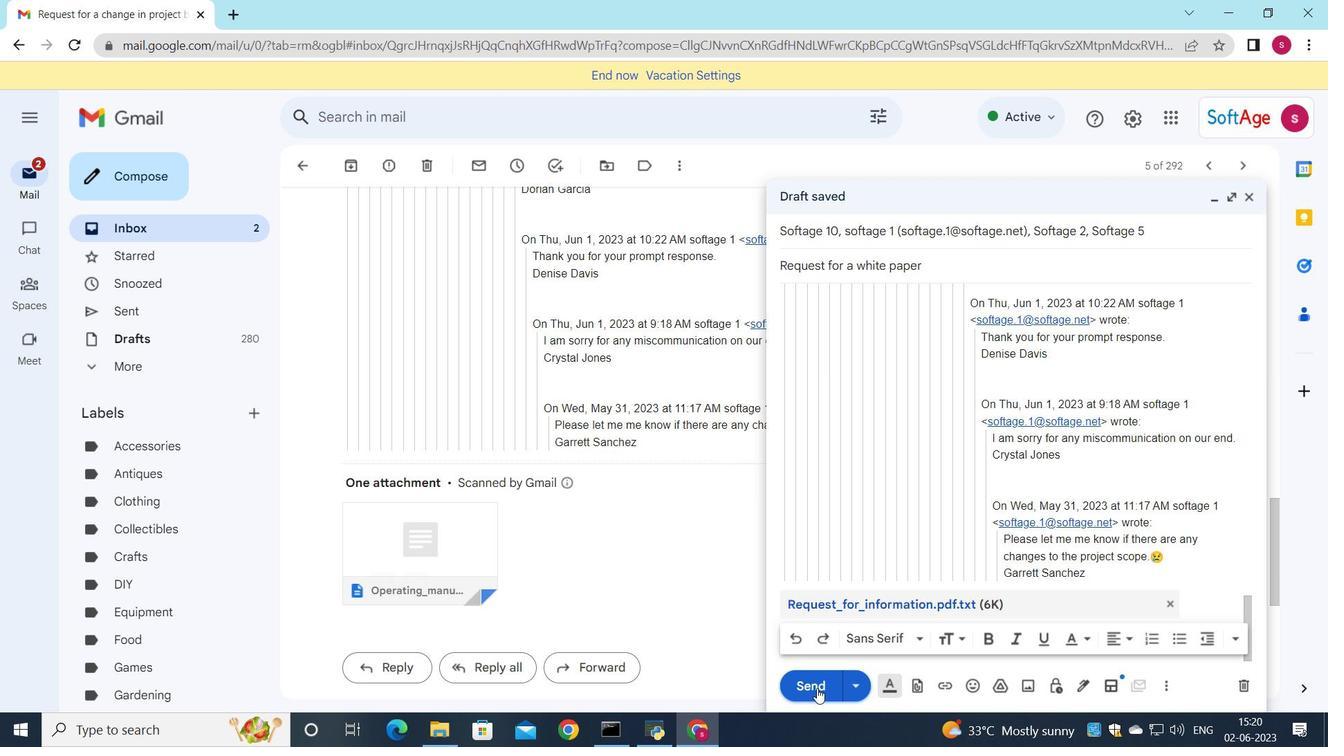 
Action: Mouse pressed left at (814, 685)
Screenshot: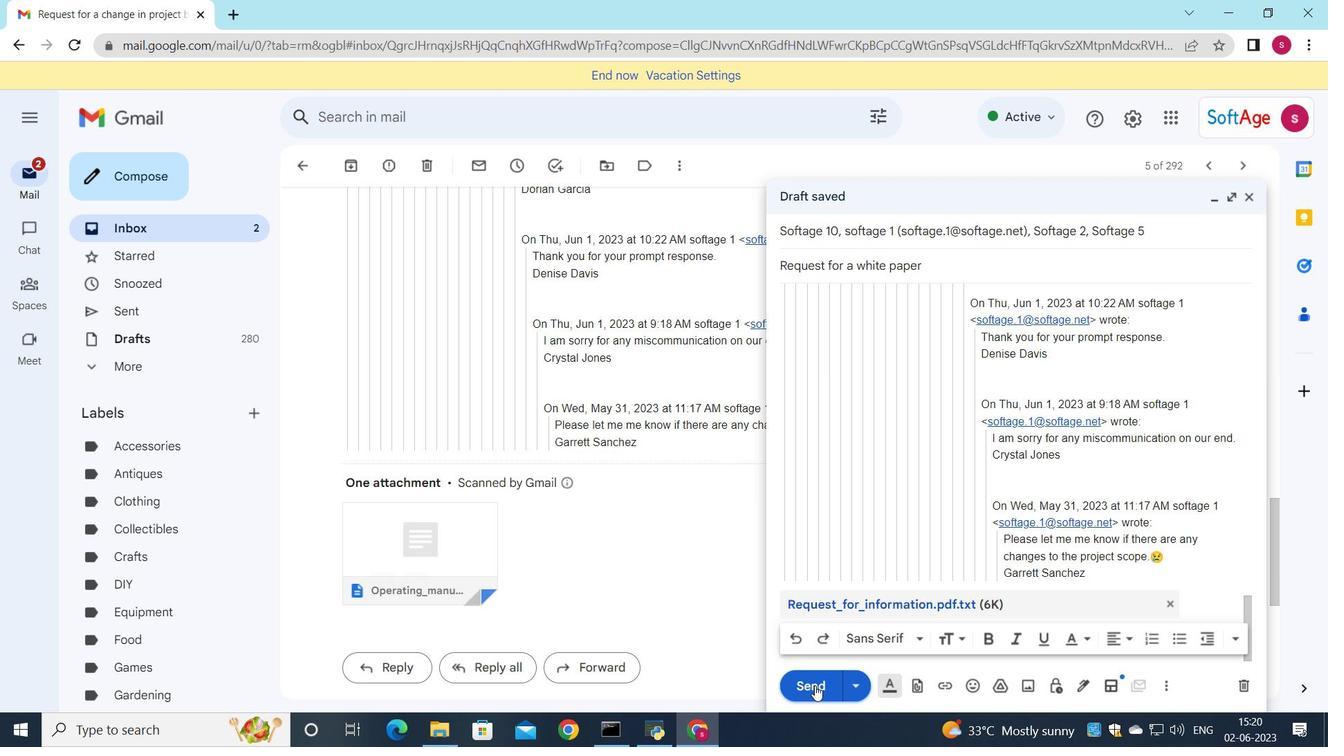 
Action: Mouse moved to (246, 234)
Screenshot: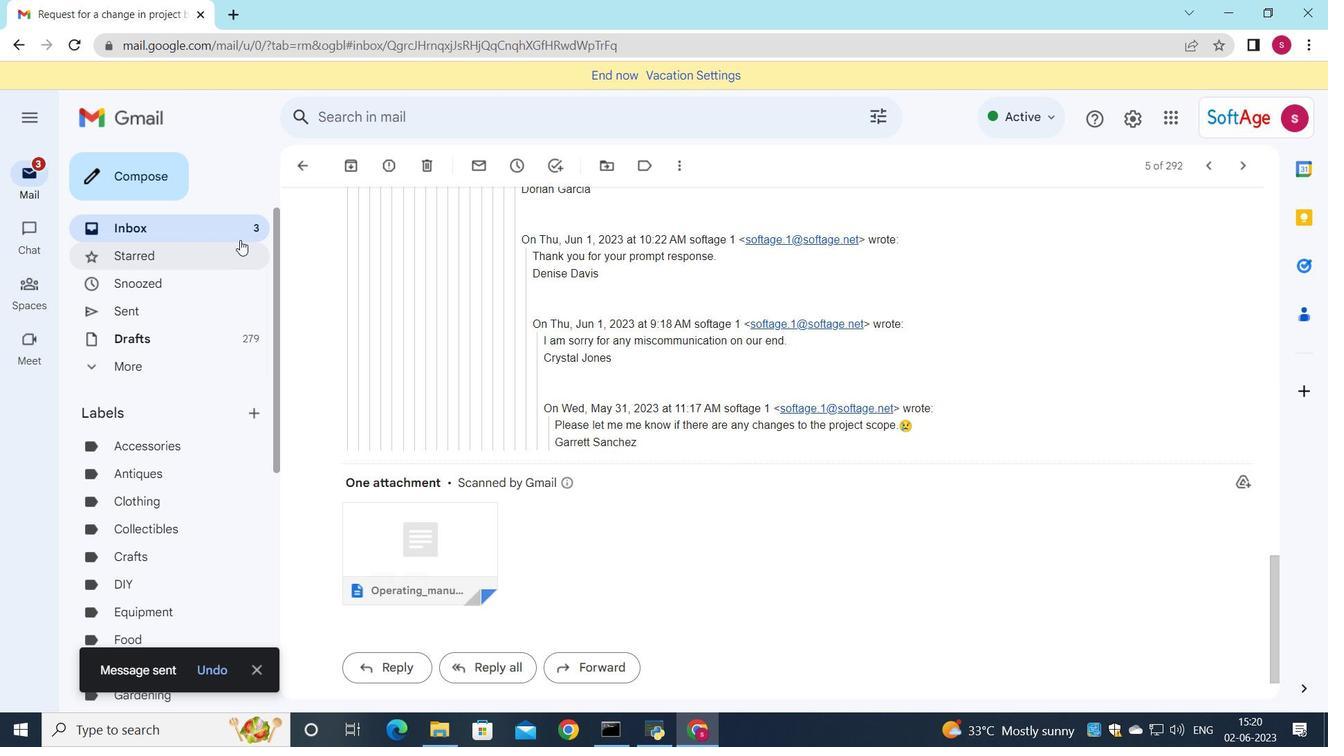 
Action: Mouse pressed left at (246, 234)
Screenshot: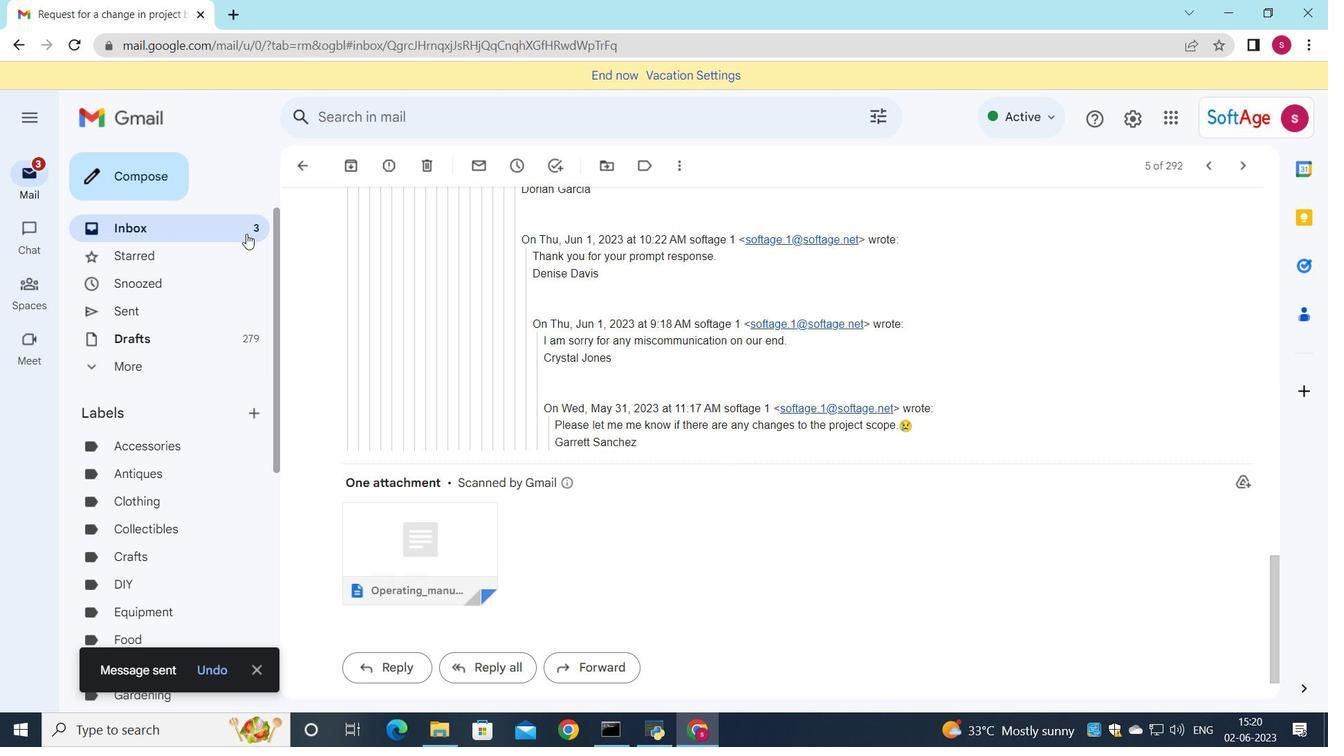 
Action: Mouse moved to (740, 224)
Screenshot: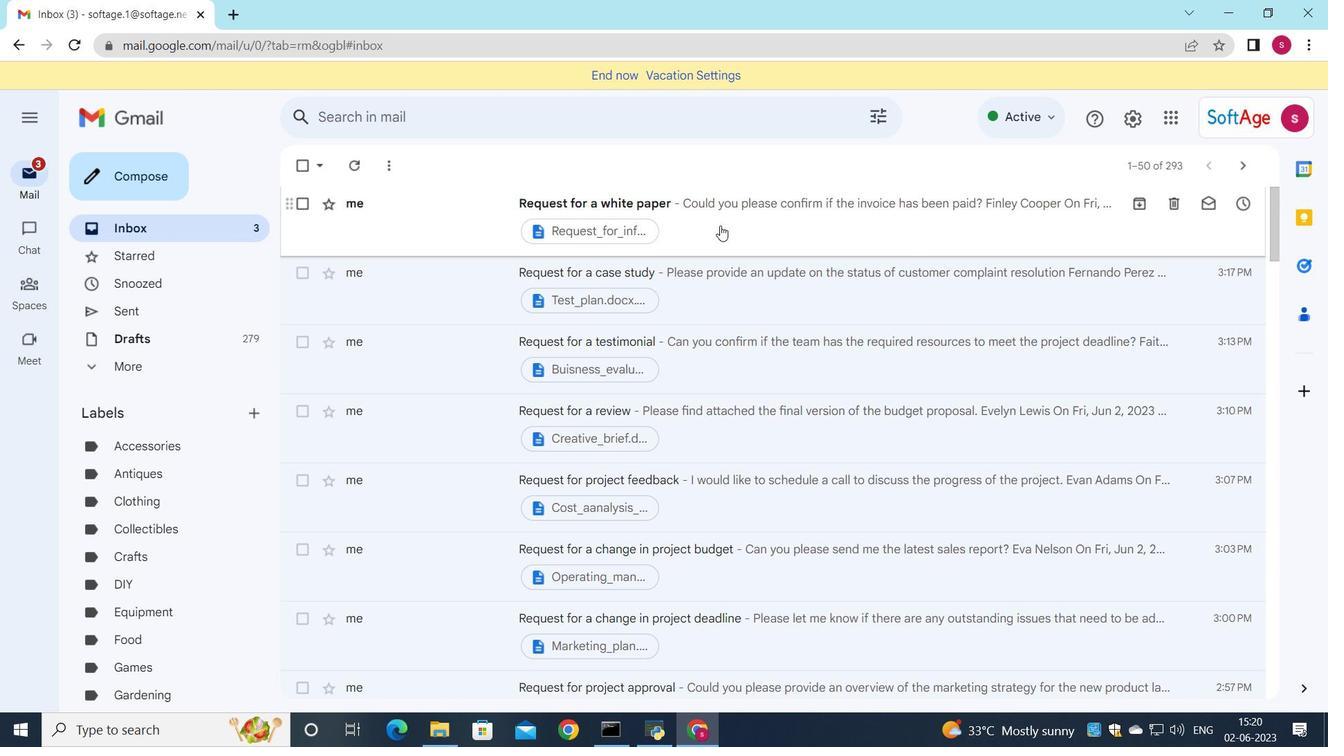 
Action: Mouse pressed left at (740, 224)
Screenshot: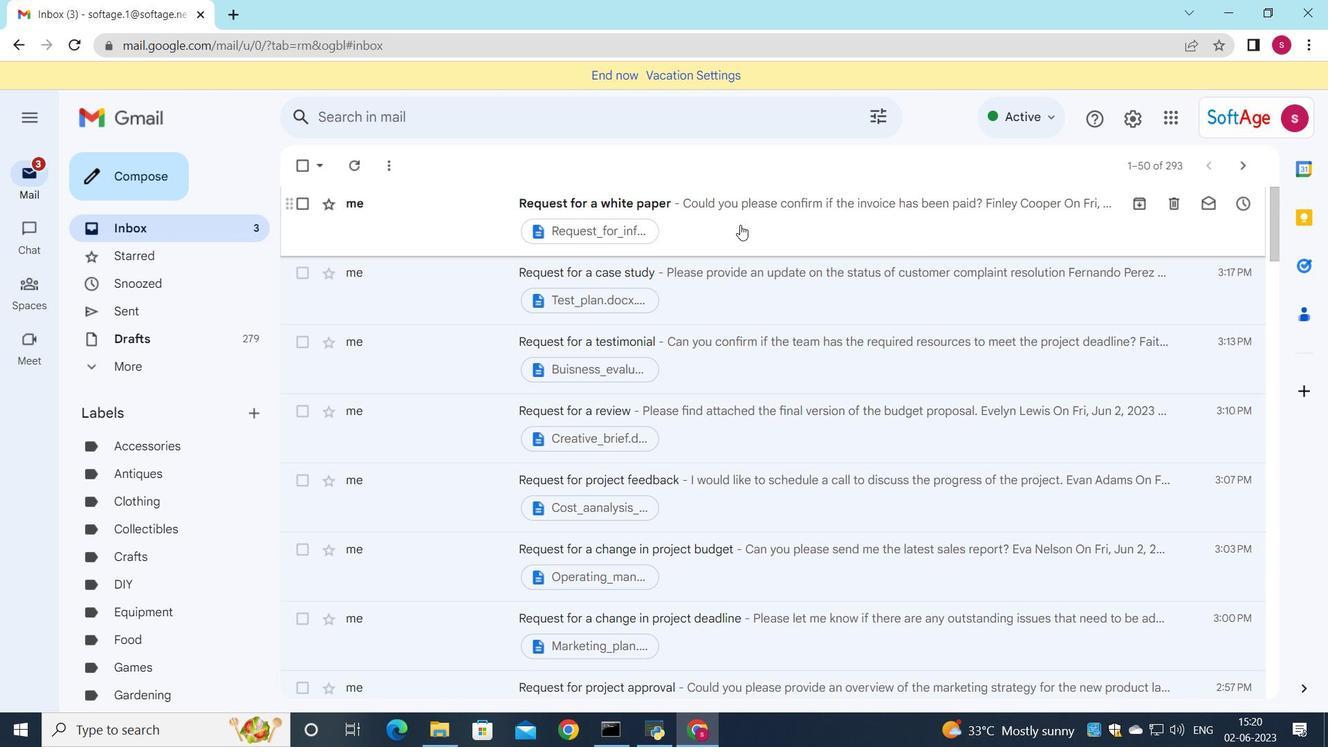 
Action: Mouse moved to (731, 224)
Screenshot: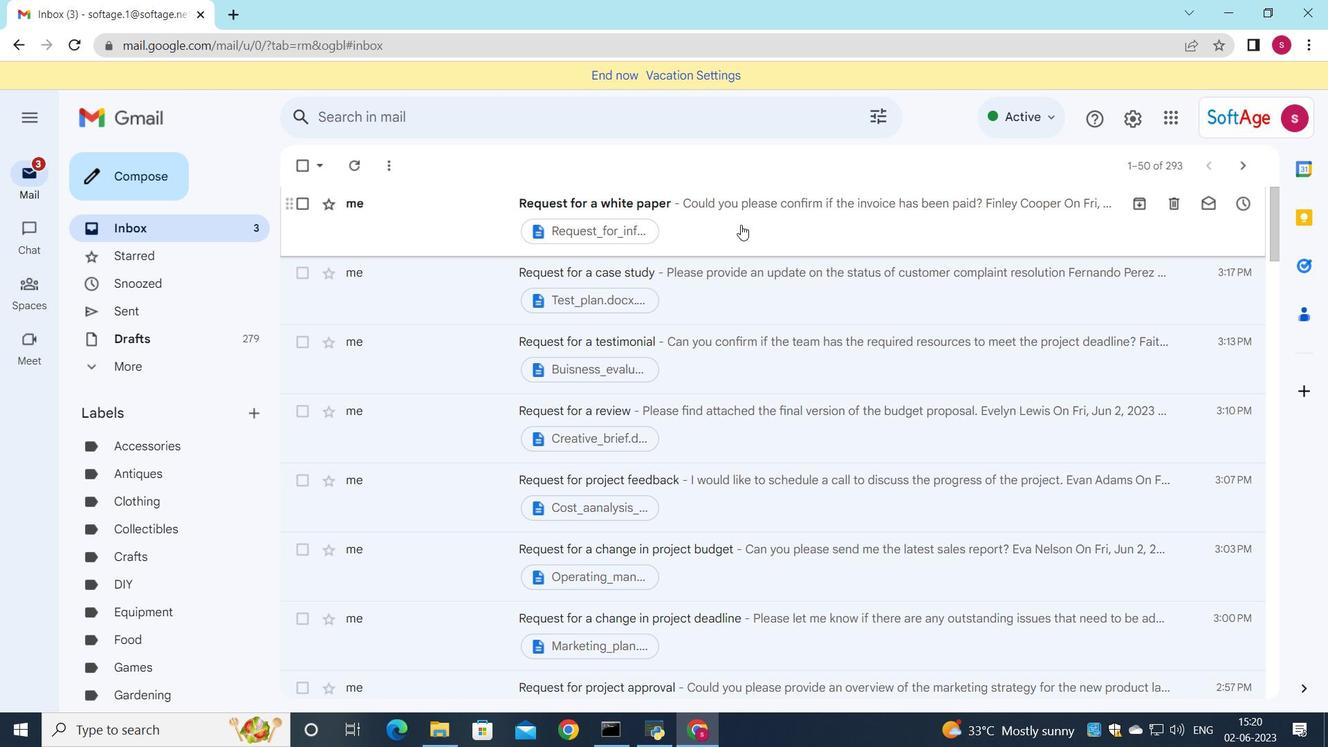 
